 Task: Go to Program & Features. Select Whole Food Market. Add to cart Organic Stevia Extract-2. Place order for Leila Perez, _x000D_
942 Constant Ave #1_x000D_
Peekskill, New York(NY), 10566, Cell Number (914) 734-9536
Action: Mouse moved to (224, 128)
Screenshot: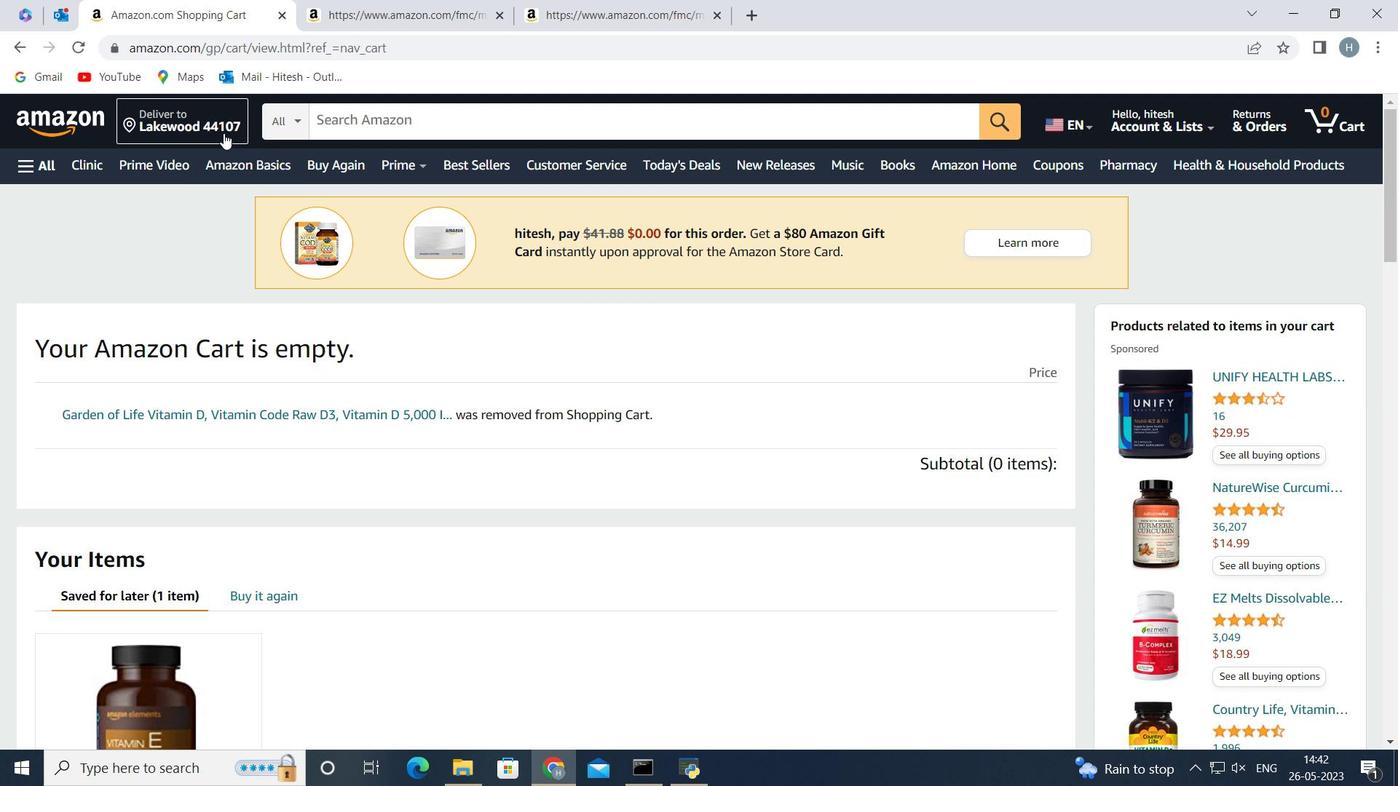 
Action: Mouse pressed left at (224, 128)
Screenshot: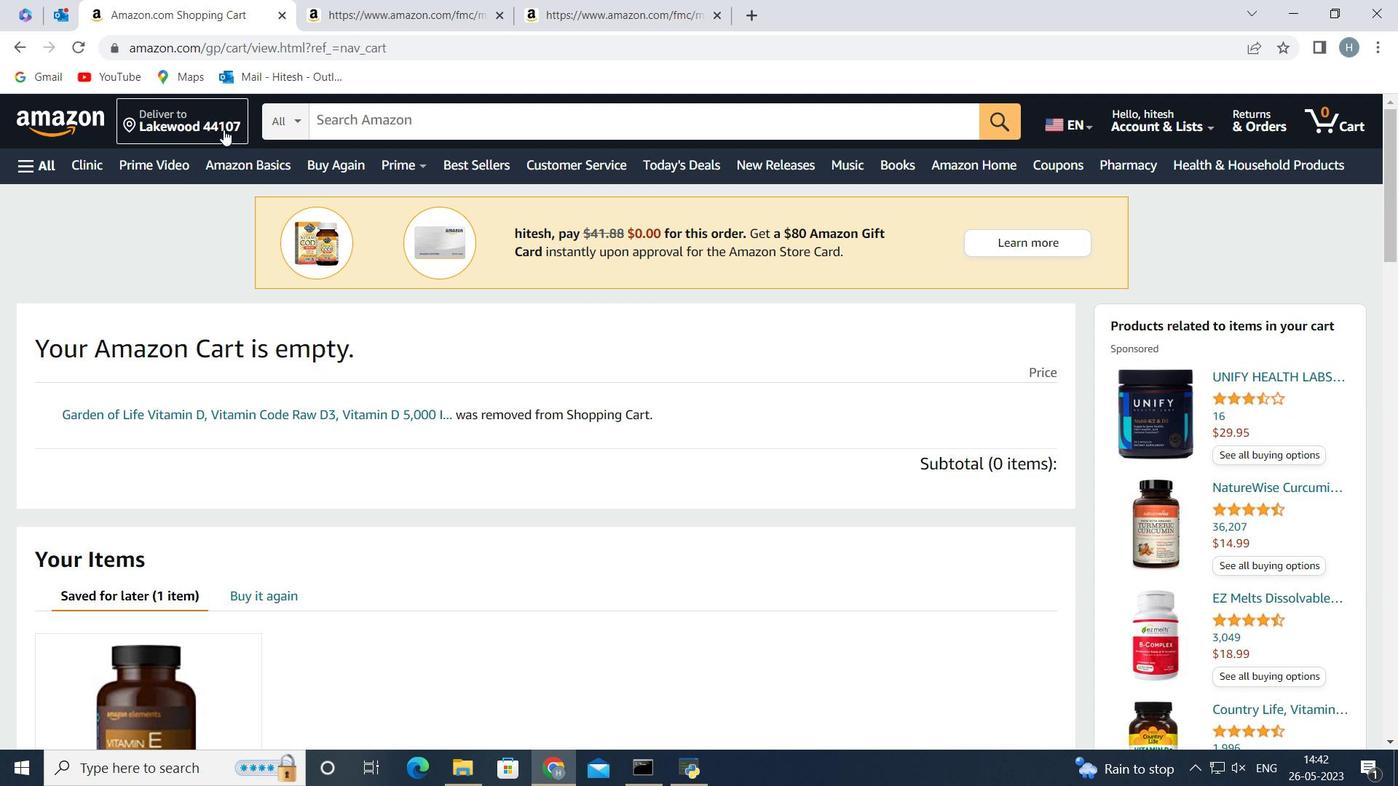 
Action: Mouse moved to (681, 512)
Screenshot: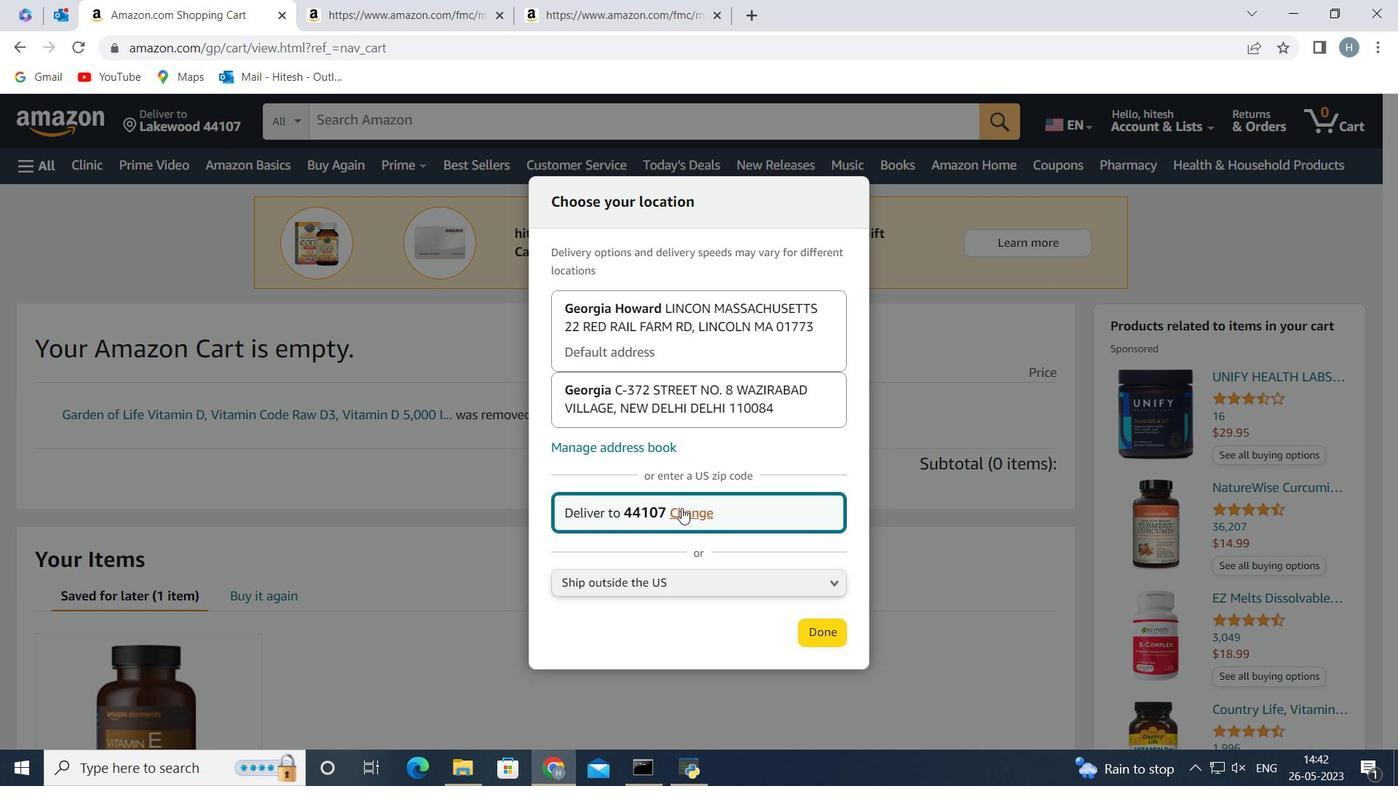 
Action: Mouse pressed left at (681, 512)
Screenshot: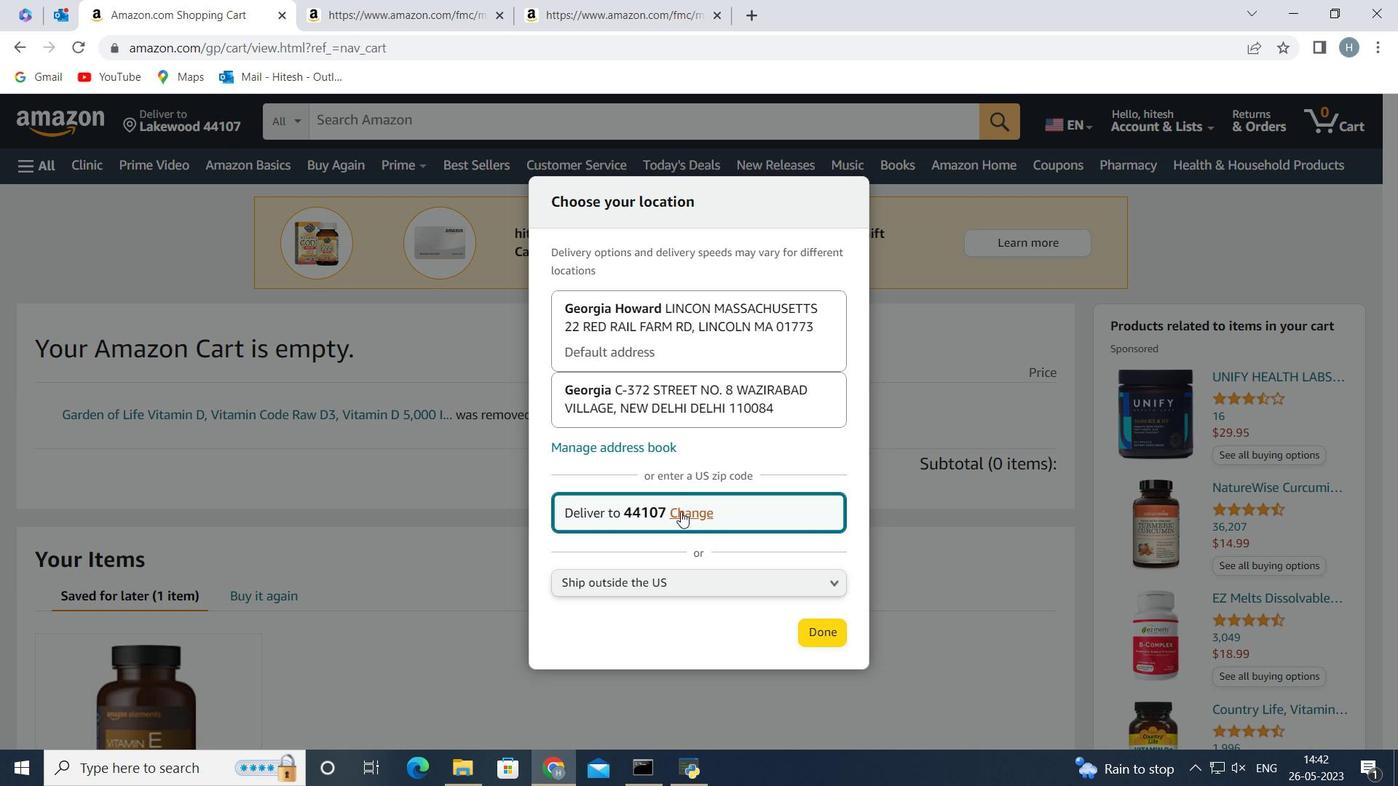 
Action: Mouse moved to (656, 515)
Screenshot: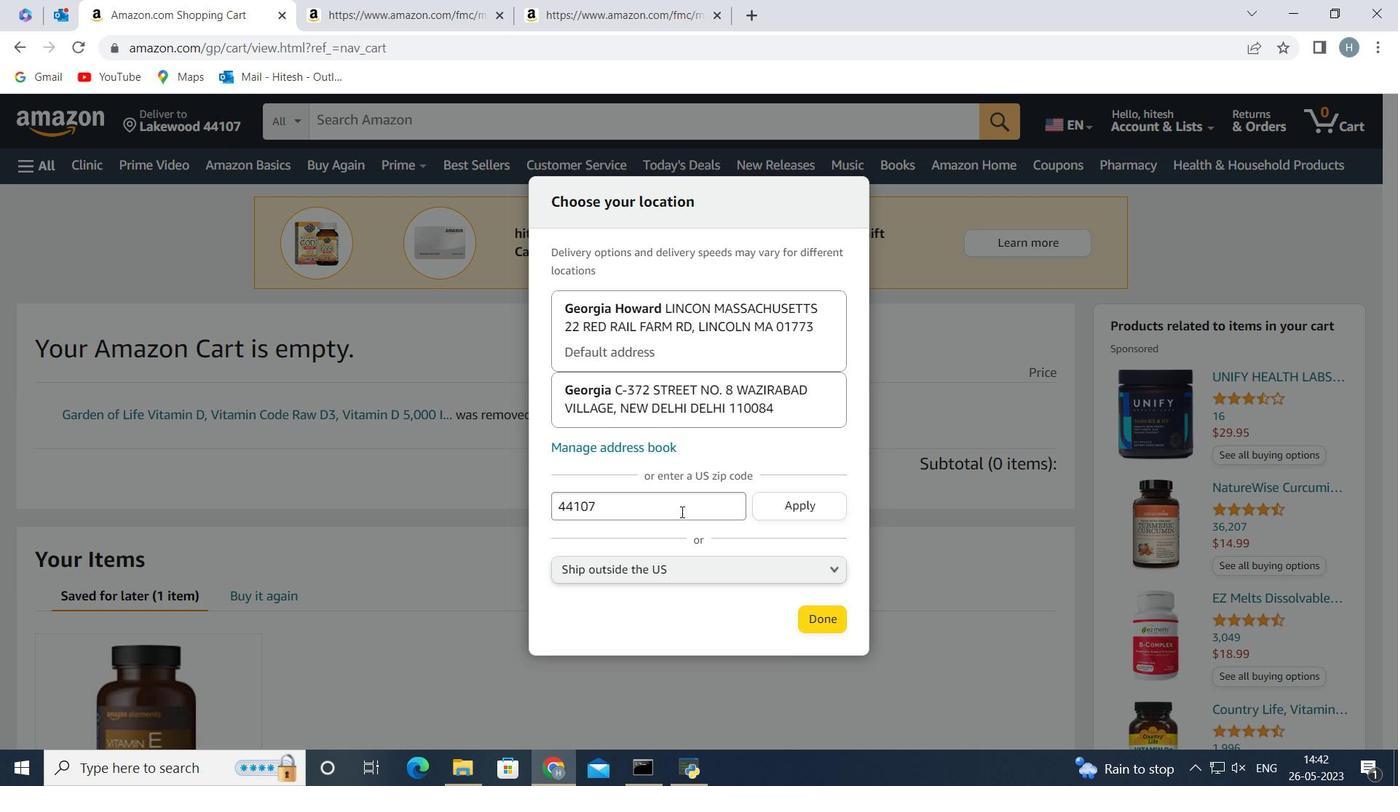 
Action: Mouse pressed left at (656, 515)
Screenshot: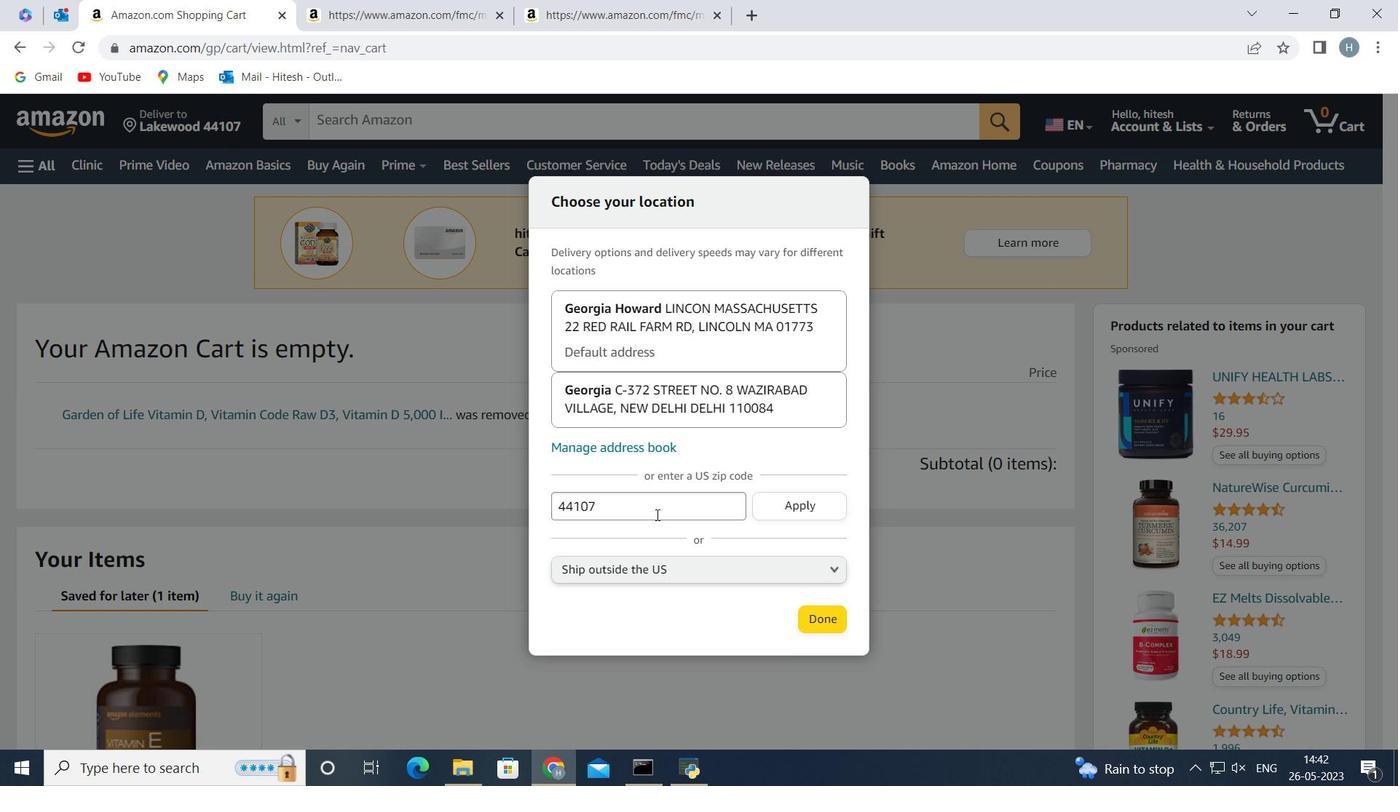 
Action: Key pressed <Key.backspace><Key.backspace><Key.backspace><Key.backspace><Key.backspace><Key.backspace><Key.backspace><Key.backspace><Key.backspace>10566
Screenshot: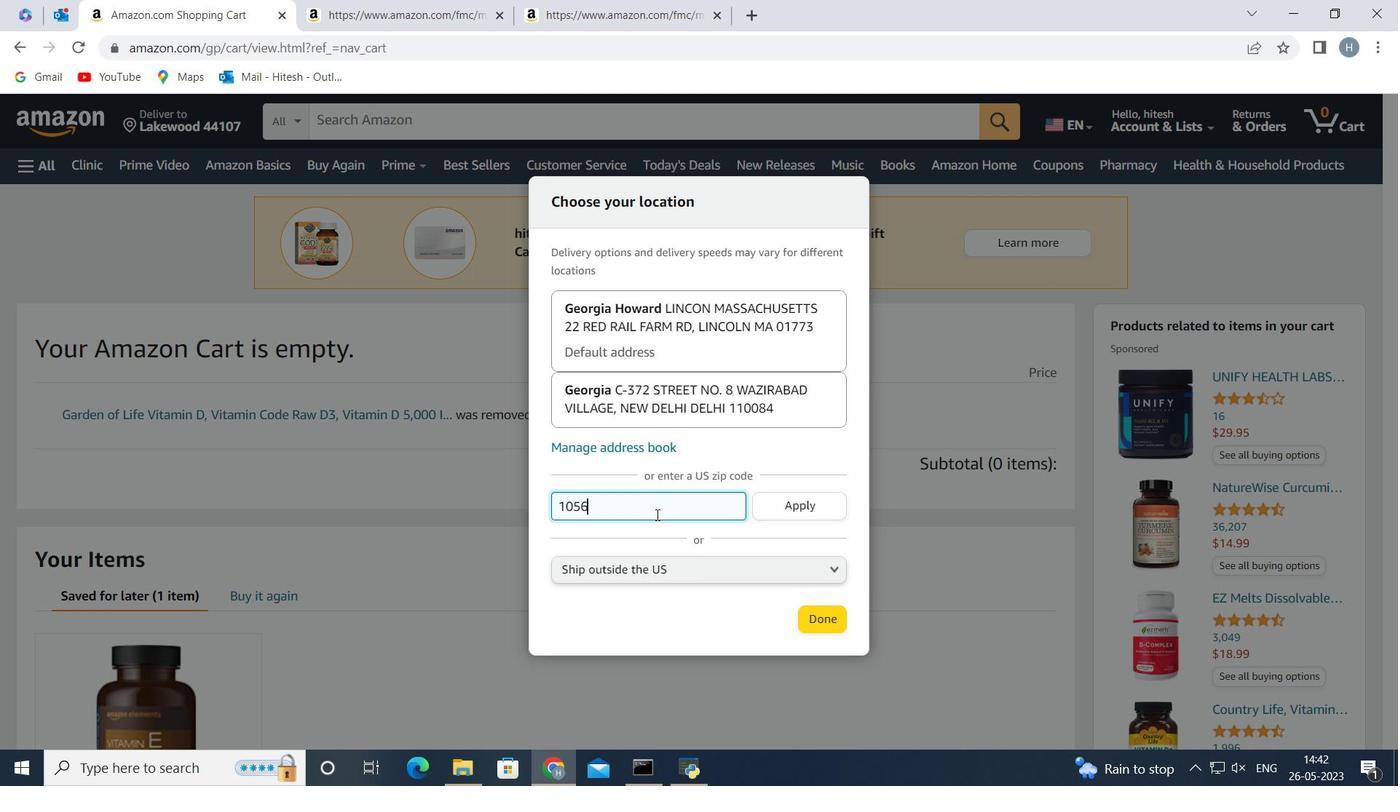 
Action: Mouse moved to (780, 509)
Screenshot: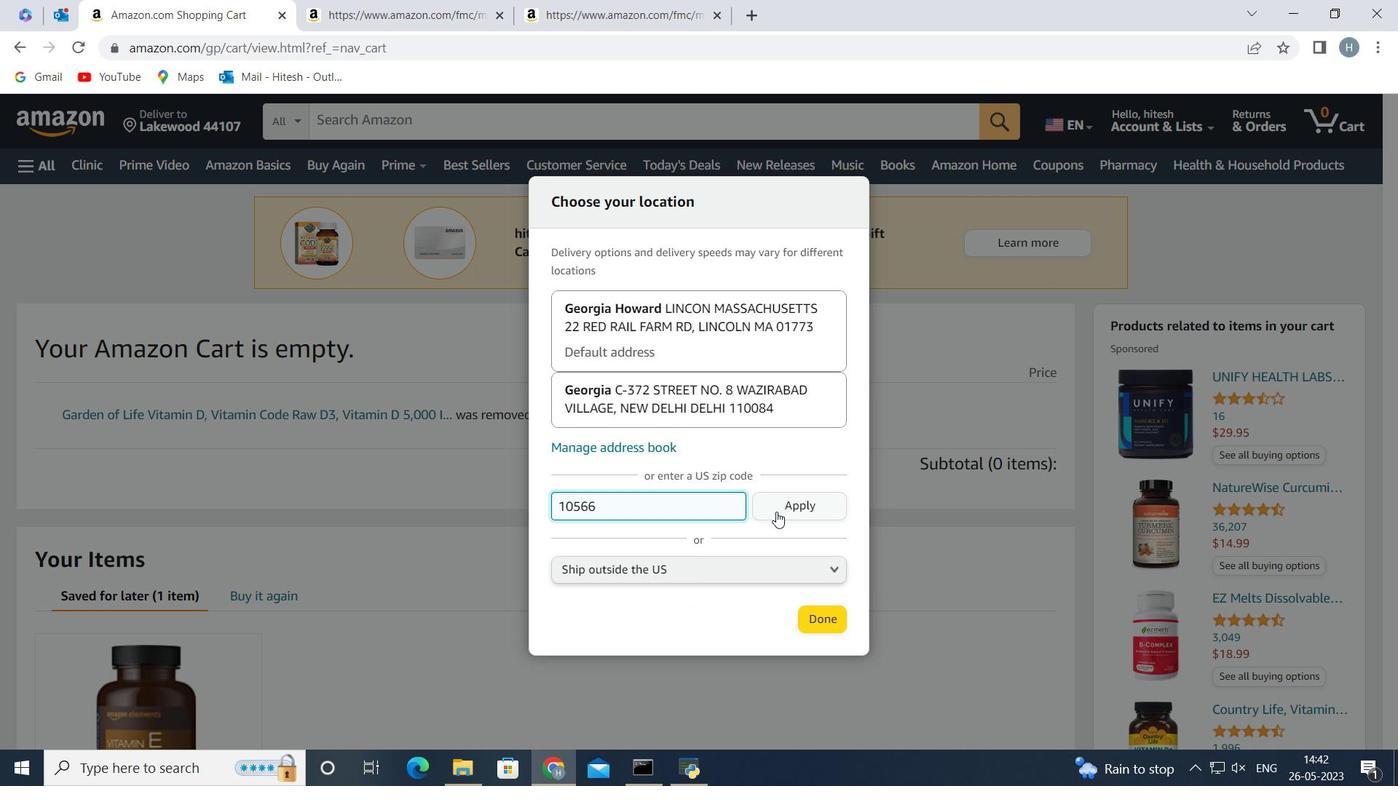 
Action: Mouse pressed left at (780, 509)
Screenshot: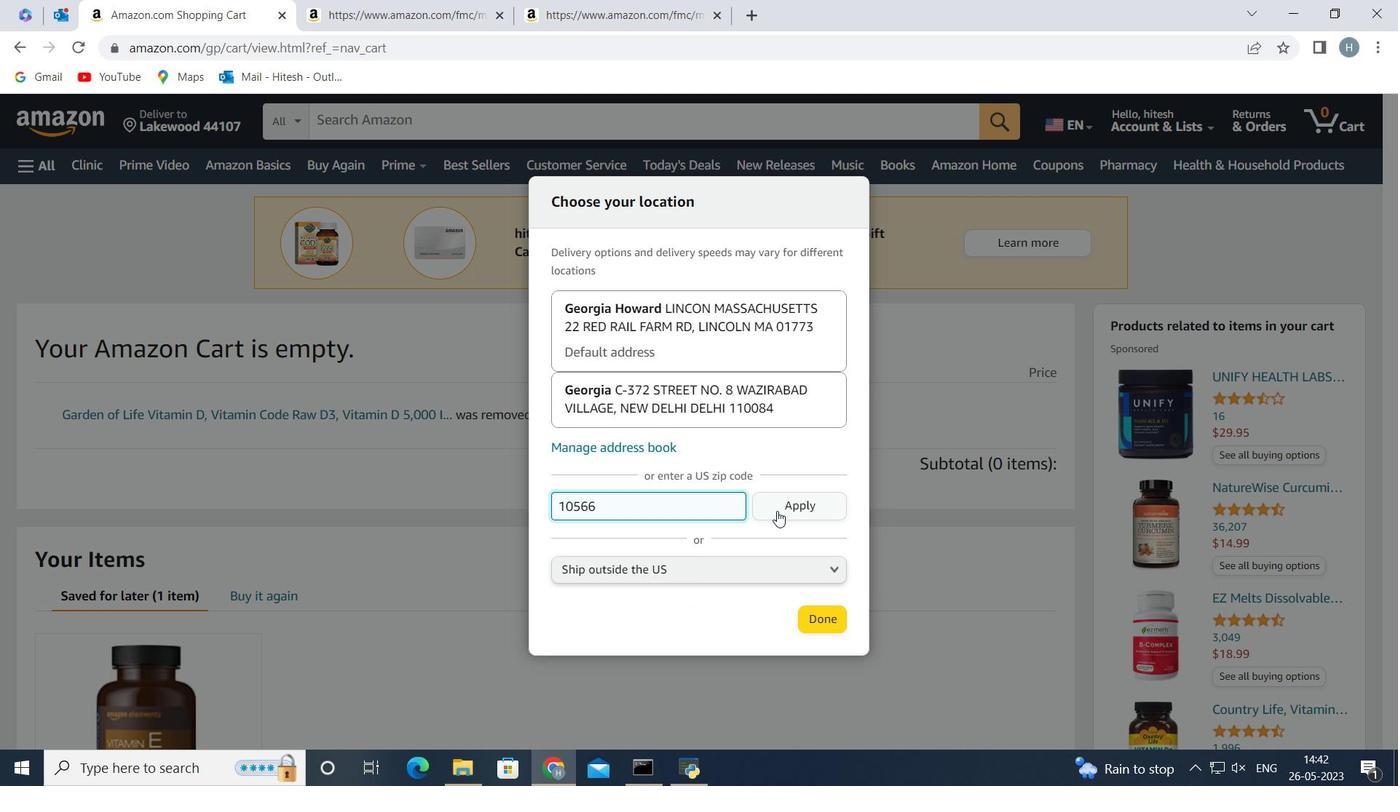 
Action: Mouse moved to (827, 627)
Screenshot: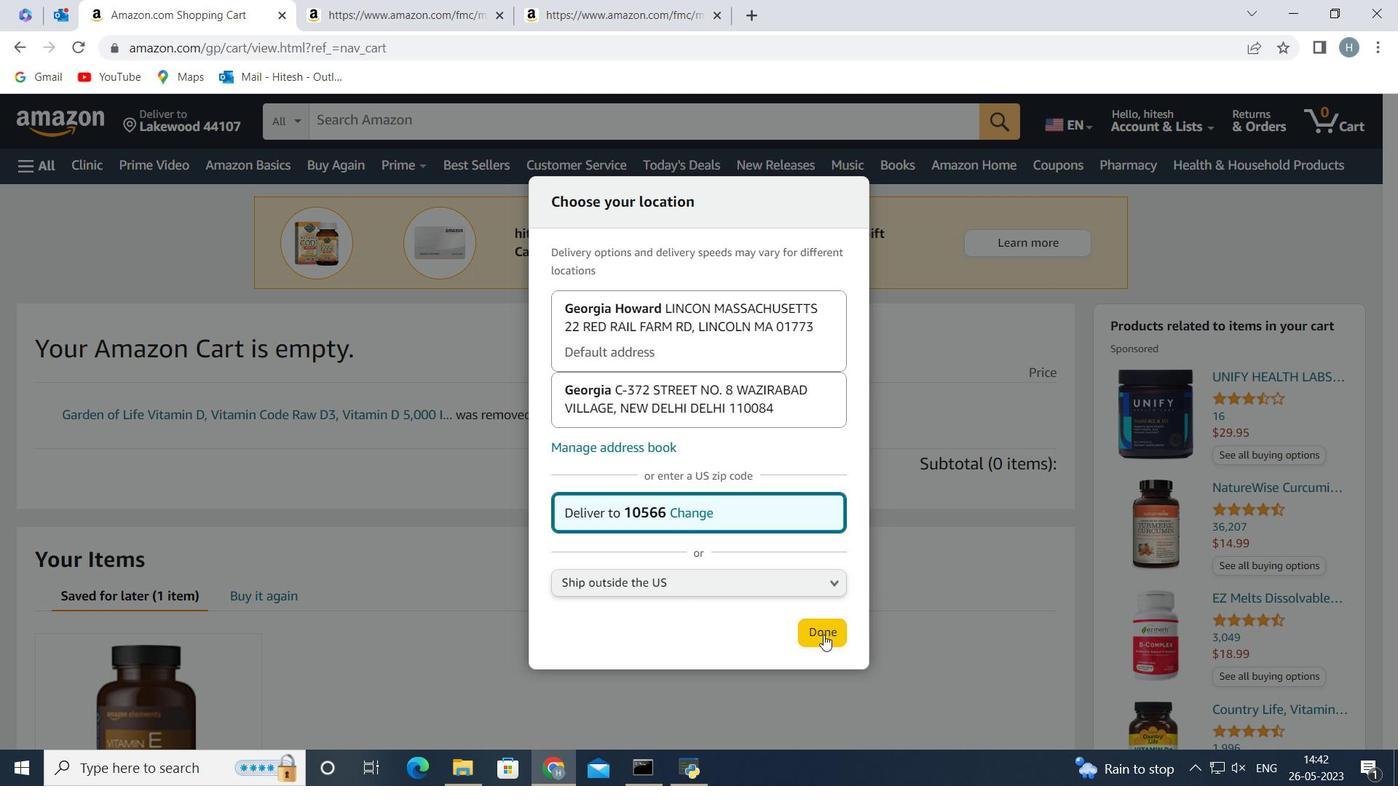 
Action: Mouse pressed left at (827, 627)
Screenshot: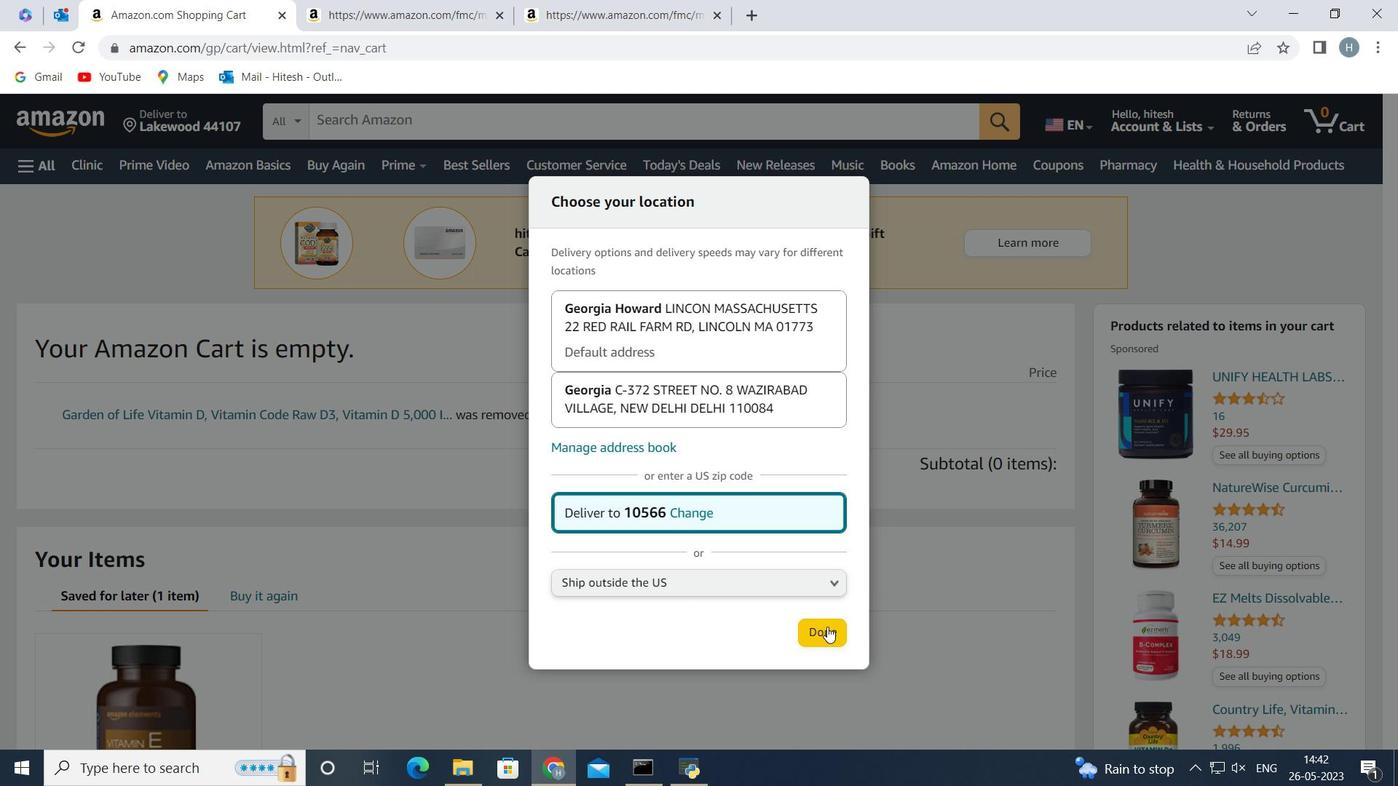 
Action: Mouse moved to (48, 171)
Screenshot: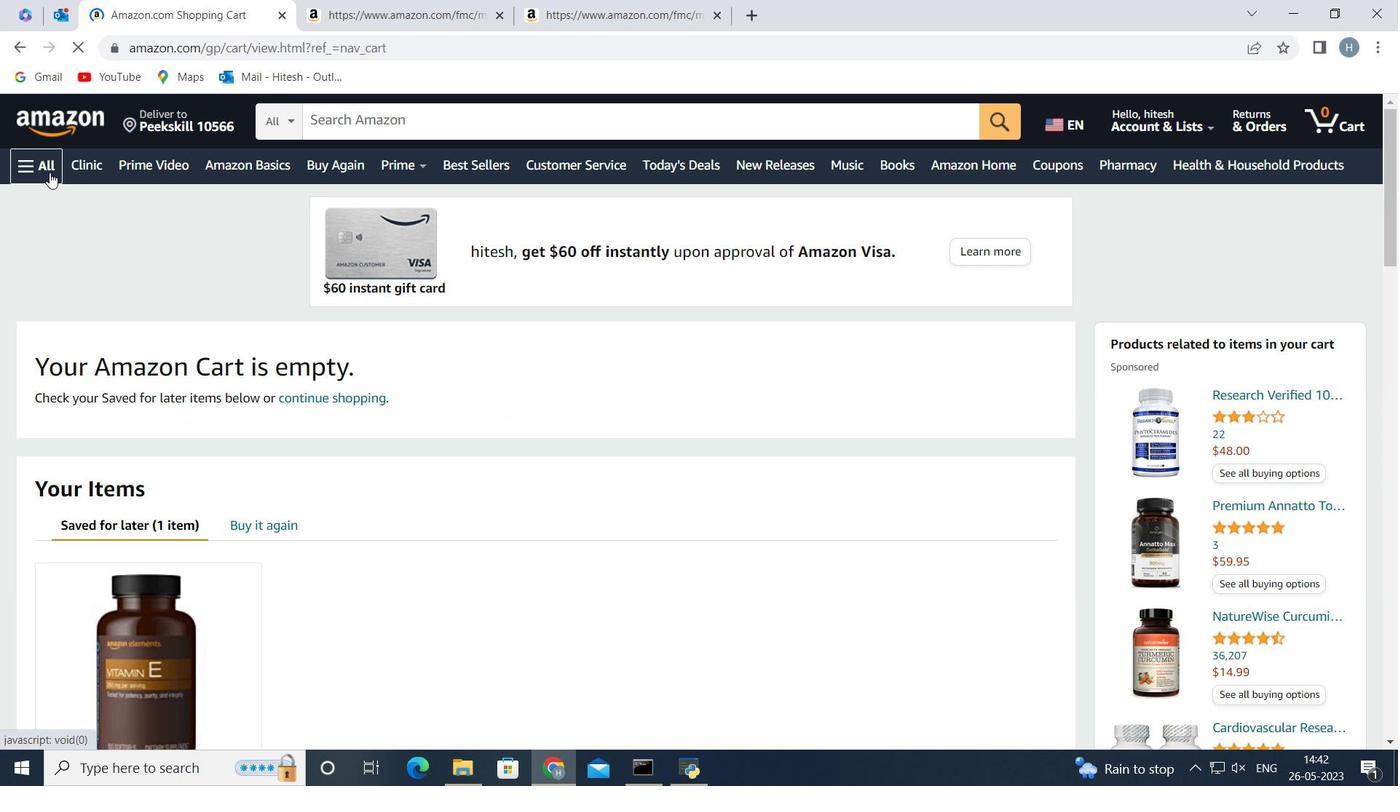 
Action: Mouse pressed left at (48, 171)
Screenshot: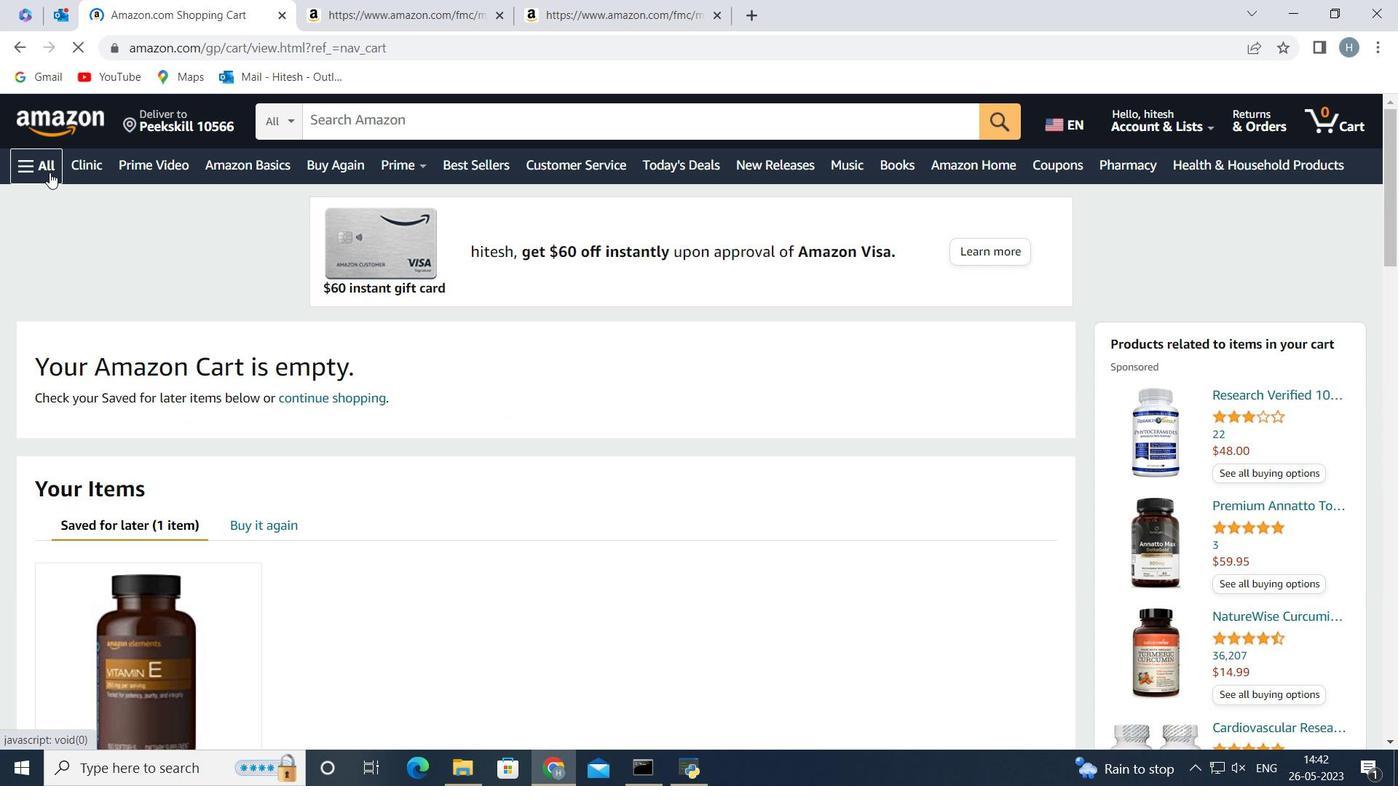 
Action: Mouse moved to (159, 378)
Screenshot: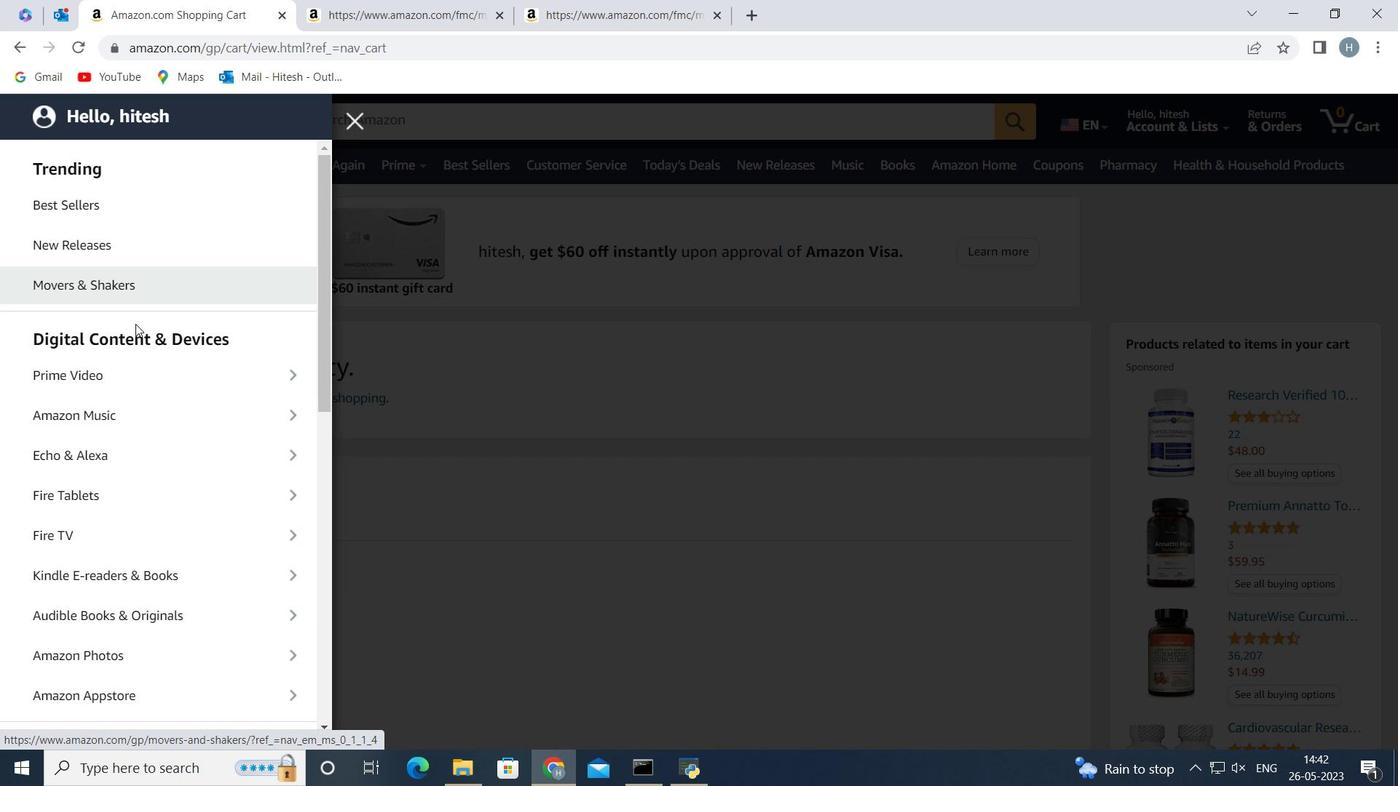 
Action: Mouse scrolled (159, 377) with delta (0, 0)
Screenshot: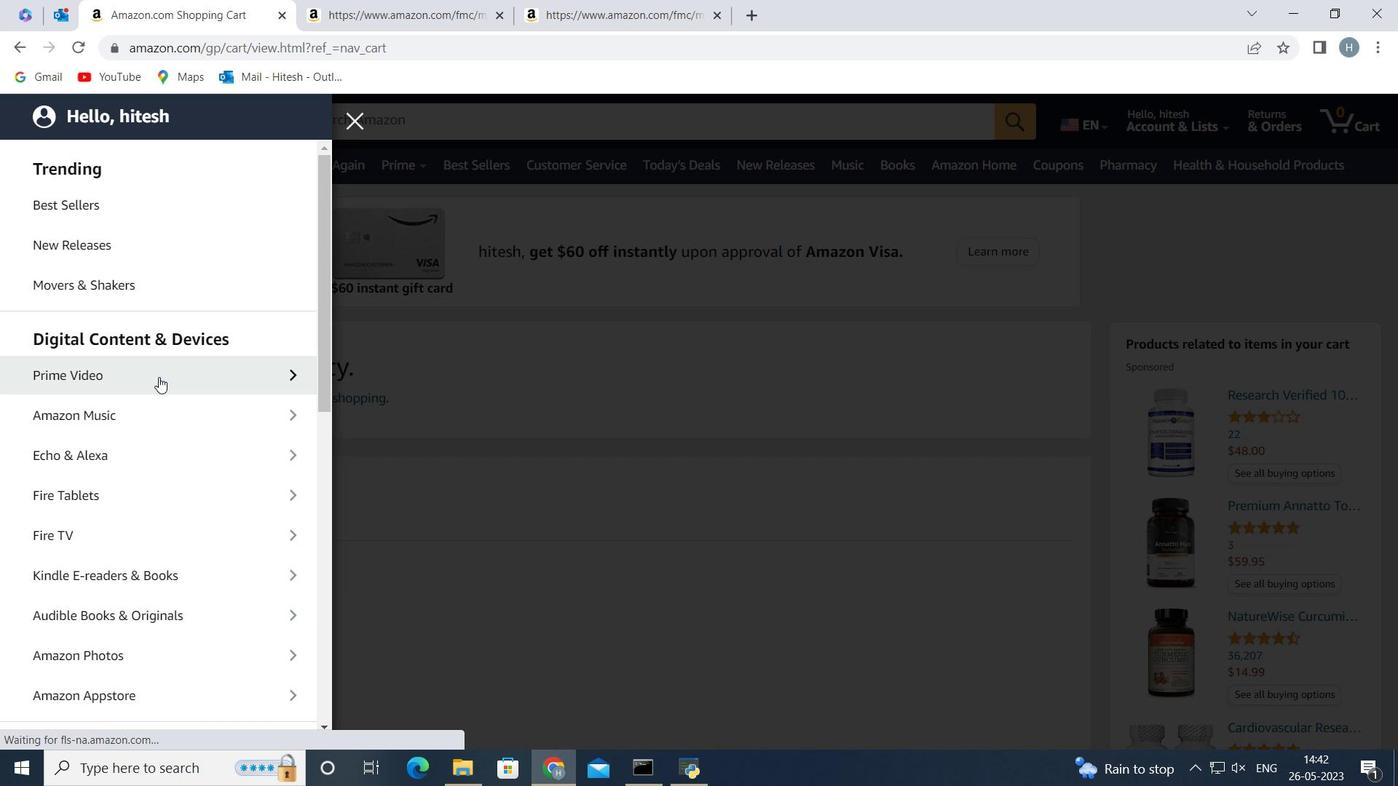 
Action: Mouse scrolled (159, 377) with delta (0, 0)
Screenshot: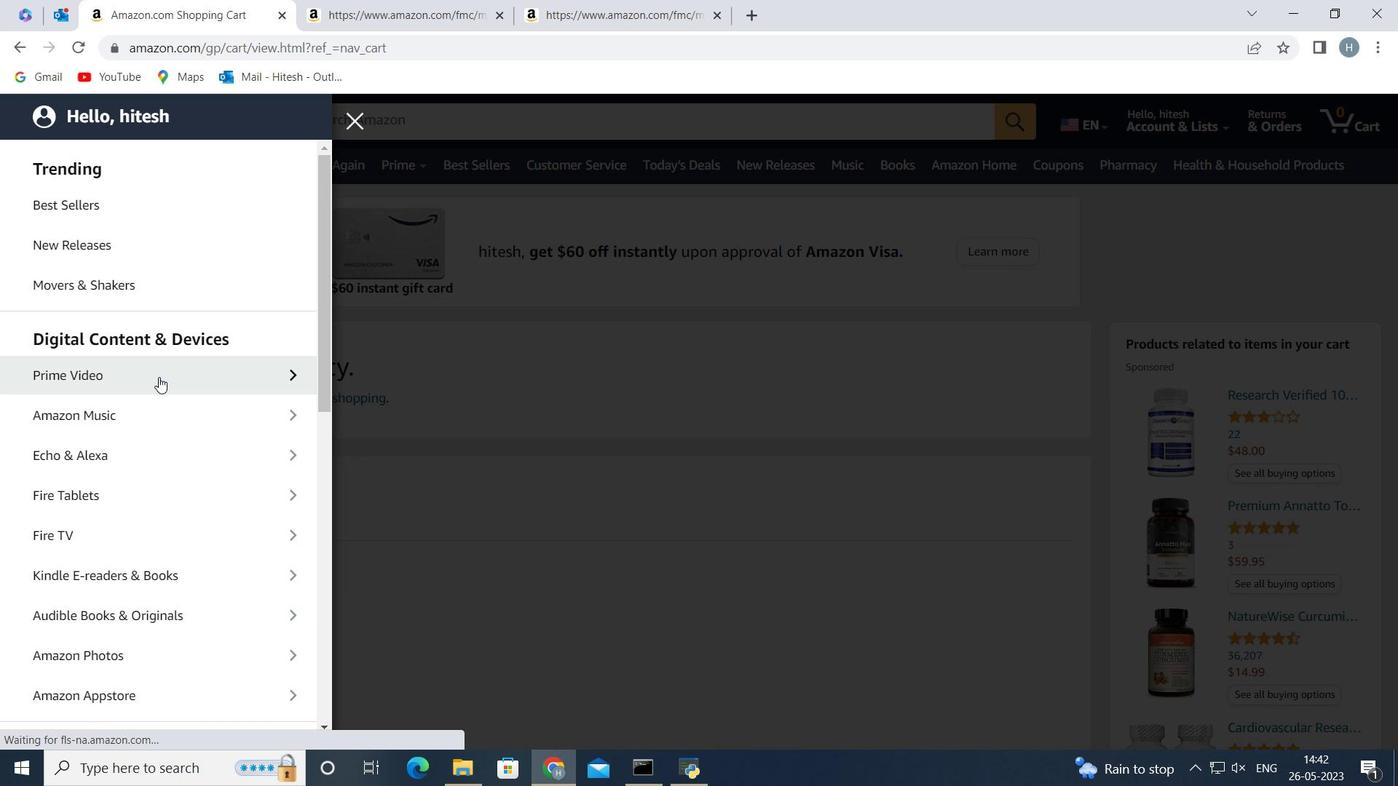 
Action: Mouse scrolled (159, 377) with delta (0, 0)
Screenshot: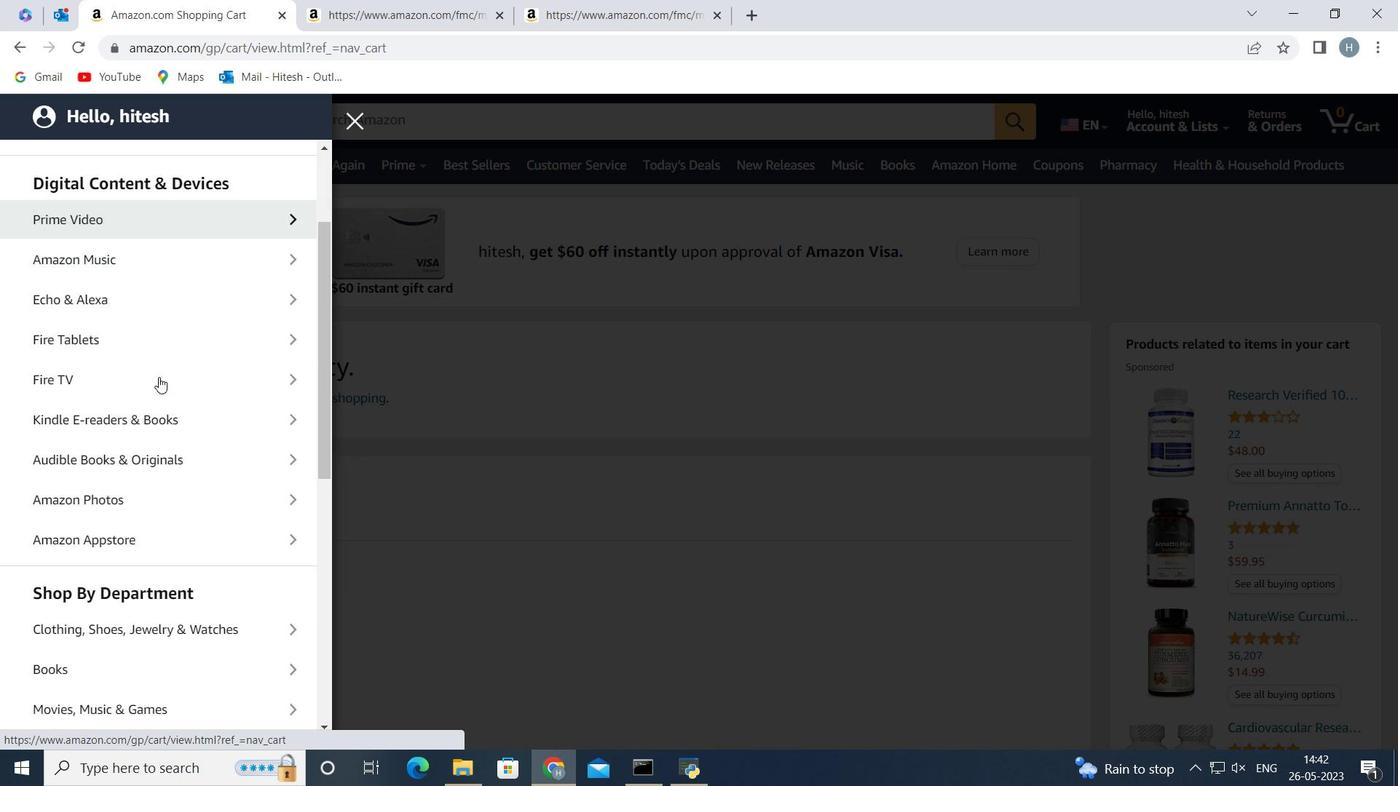 
Action: Mouse scrolled (159, 377) with delta (0, 0)
Screenshot: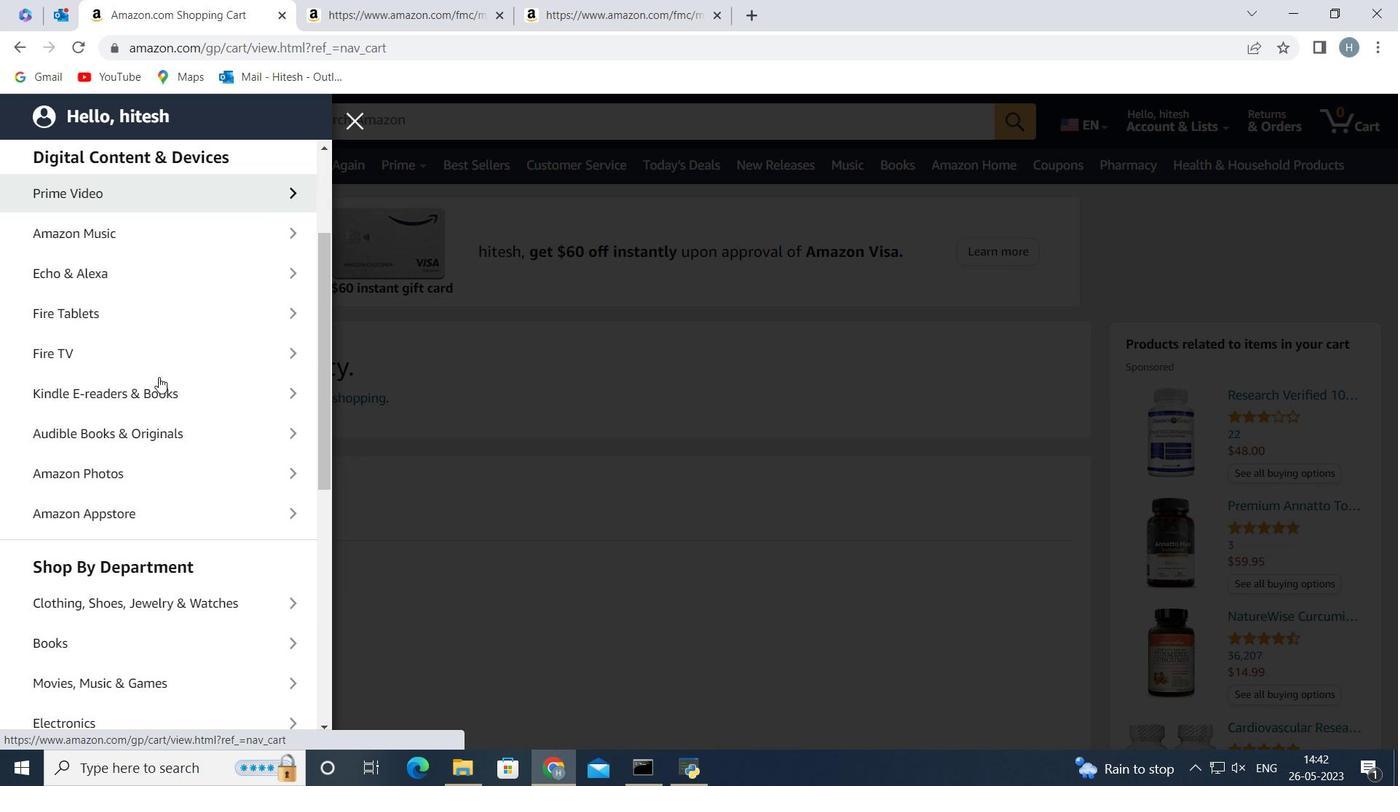 
Action: Mouse scrolled (159, 377) with delta (0, 0)
Screenshot: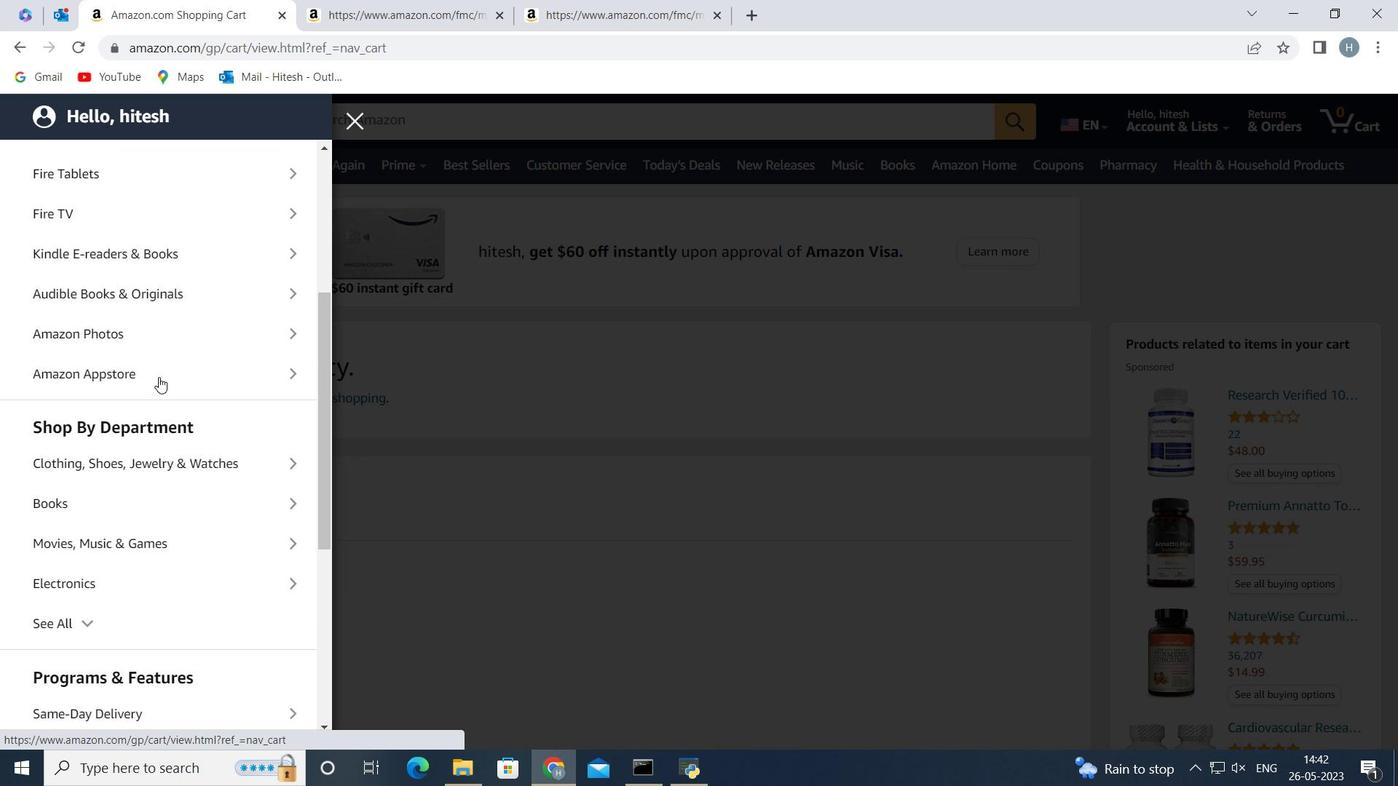 
Action: Mouse scrolled (159, 377) with delta (0, 0)
Screenshot: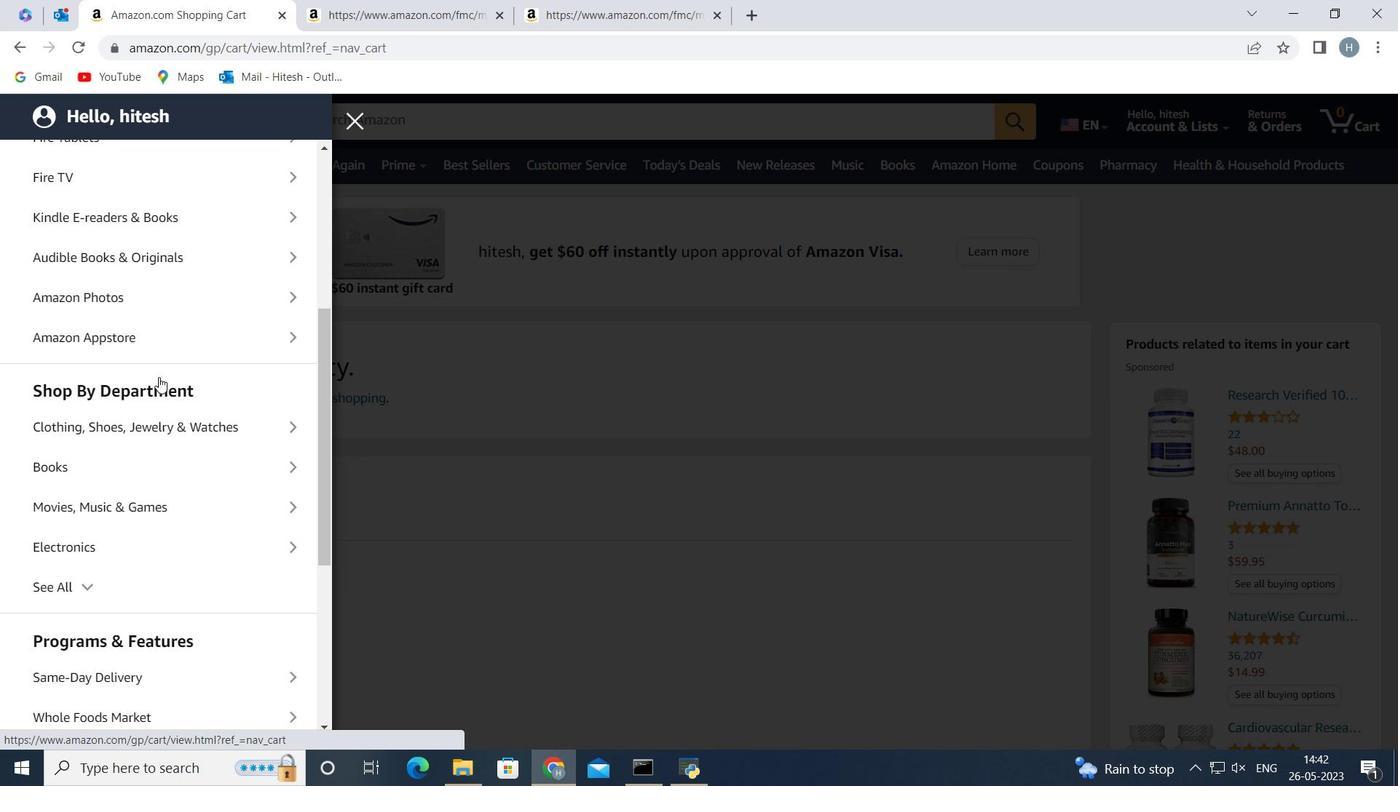 
Action: Mouse scrolled (159, 377) with delta (0, 0)
Screenshot: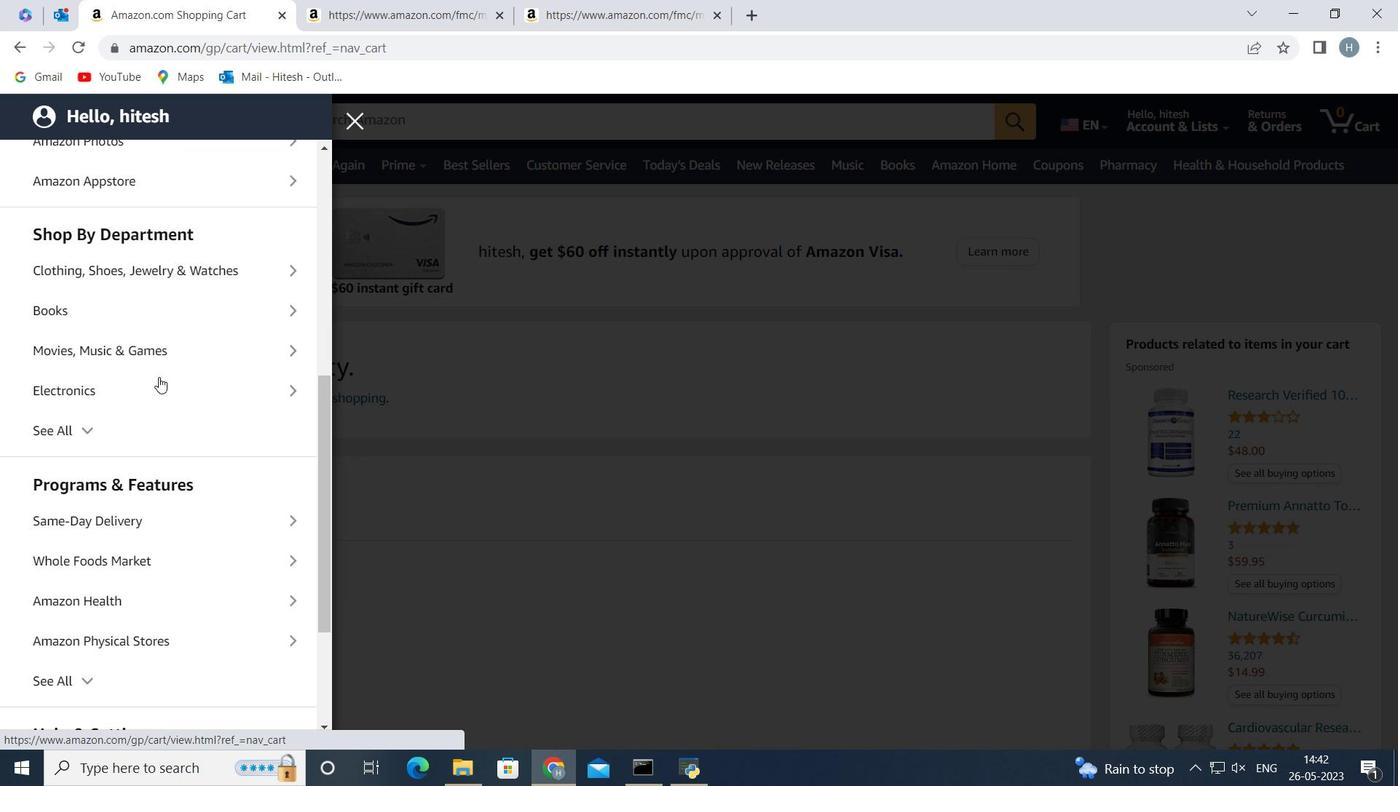 
Action: Mouse moved to (157, 429)
Screenshot: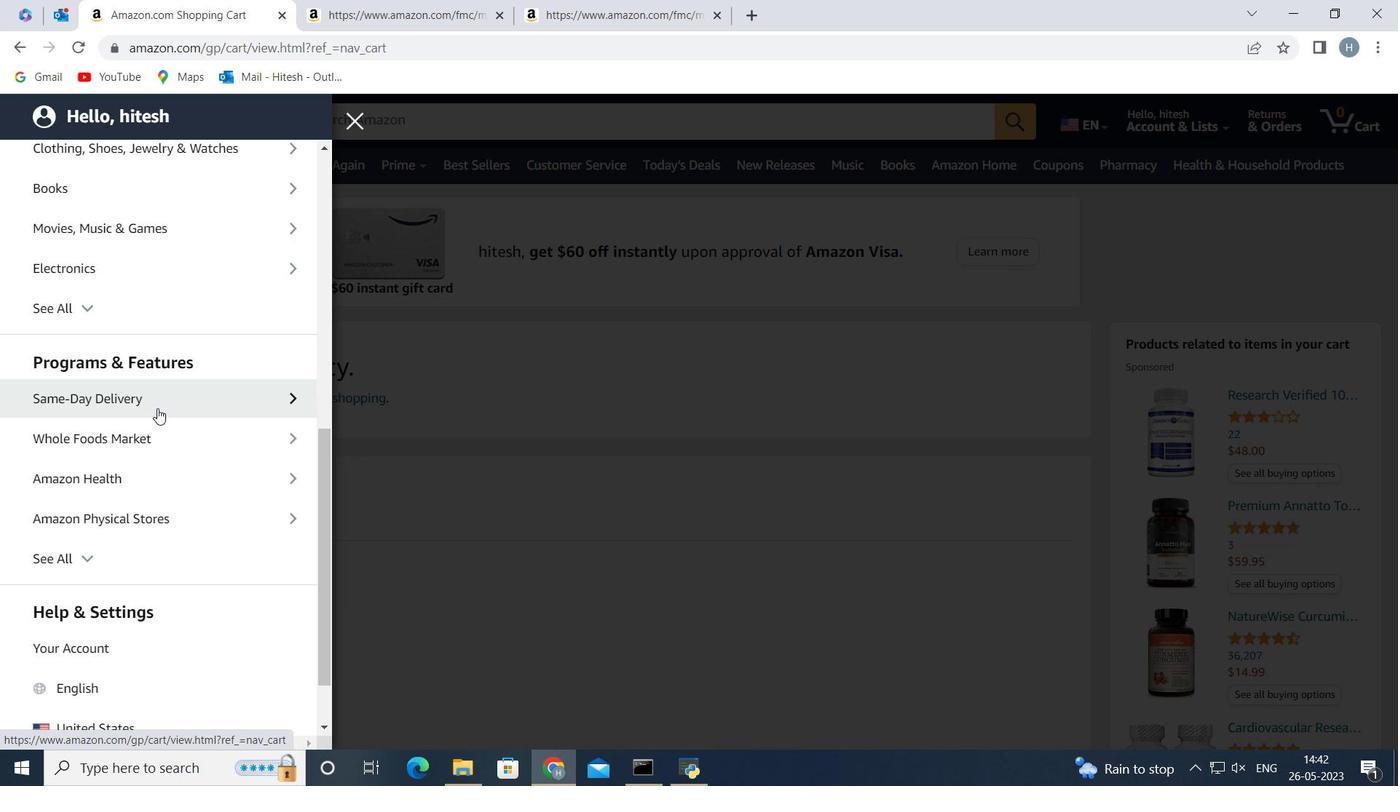 
Action: Mouse pressed left at (157, 429)
Screenshot: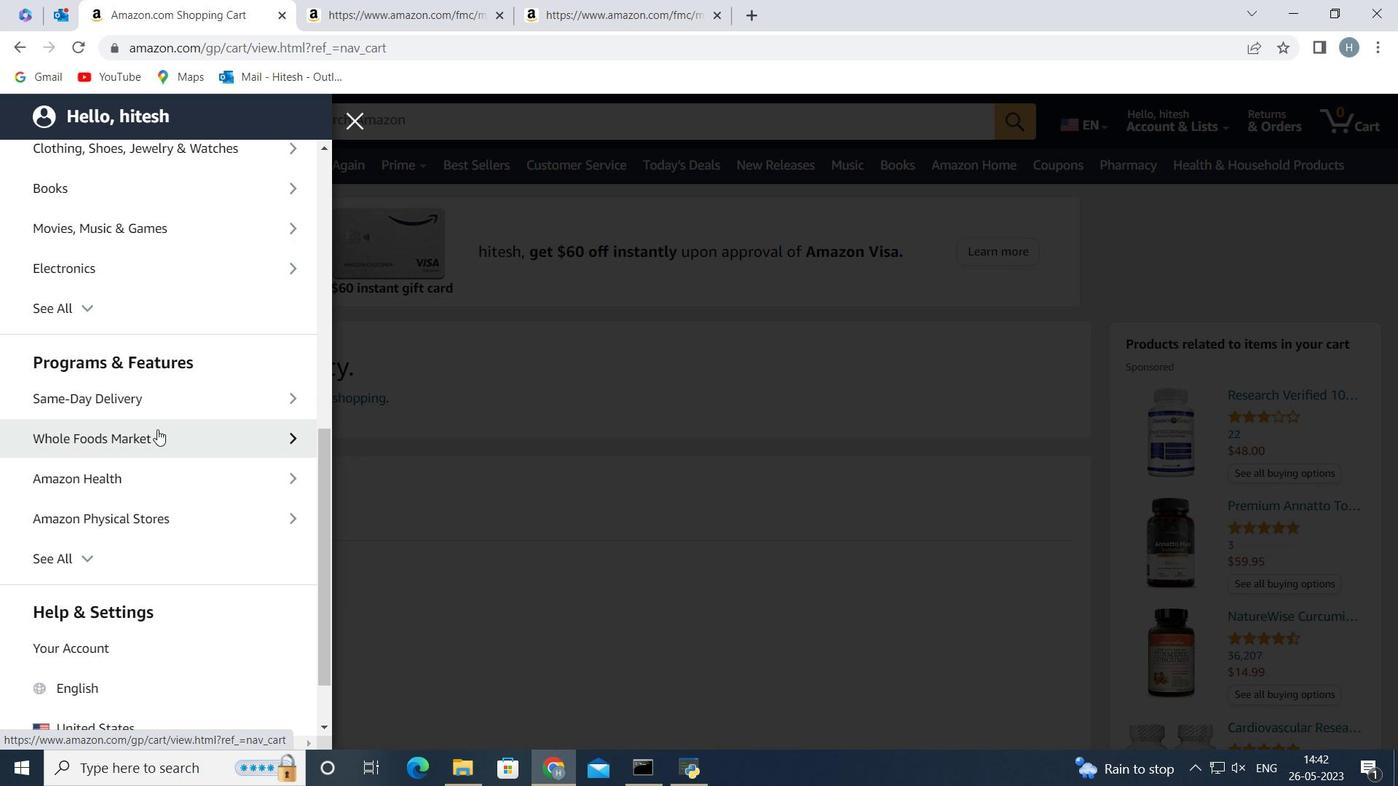
Action: Mouse moved to (150, 248)
Screenshot: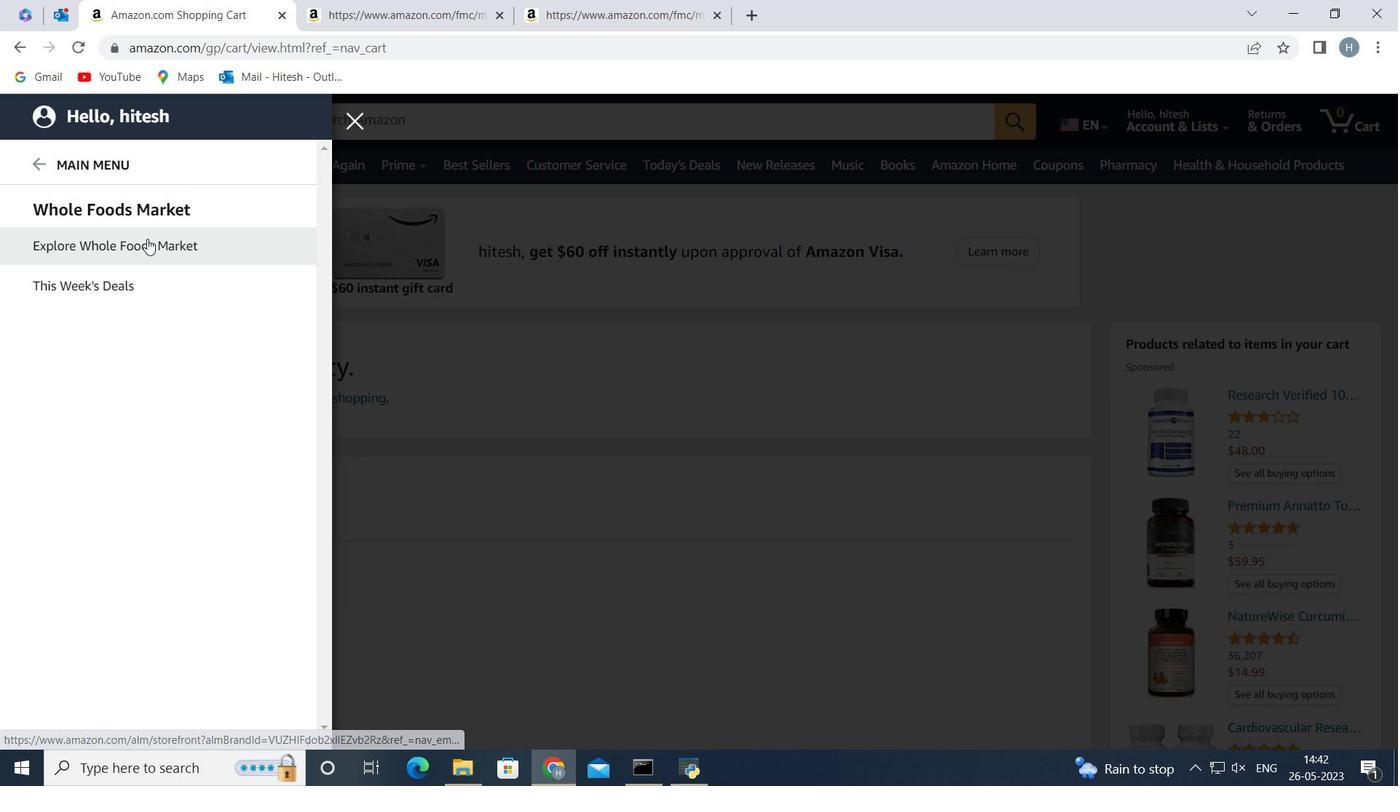
Action: Mouse pressed left at (150, 248)
Screenshot: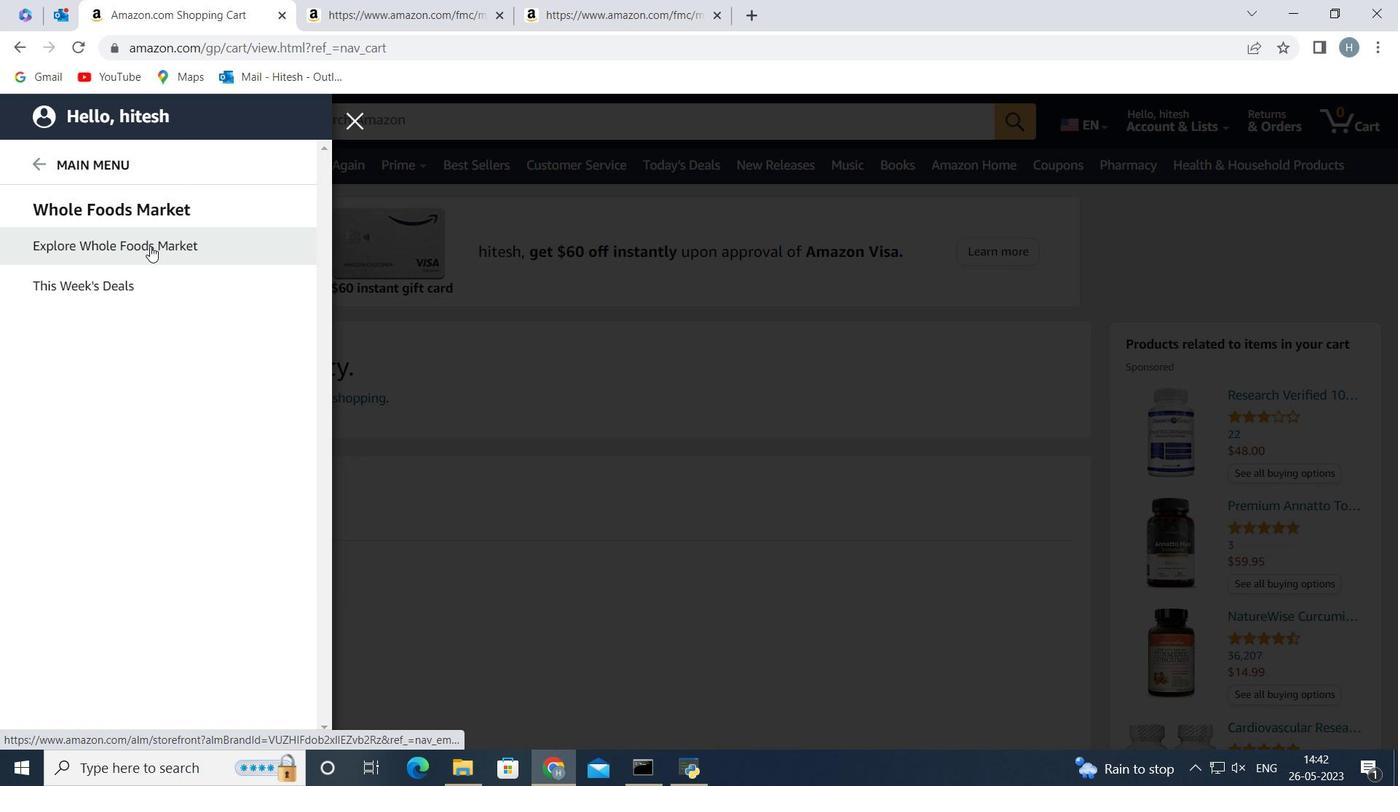 
Action: Mouse moved to (466, 116)
Screenshot: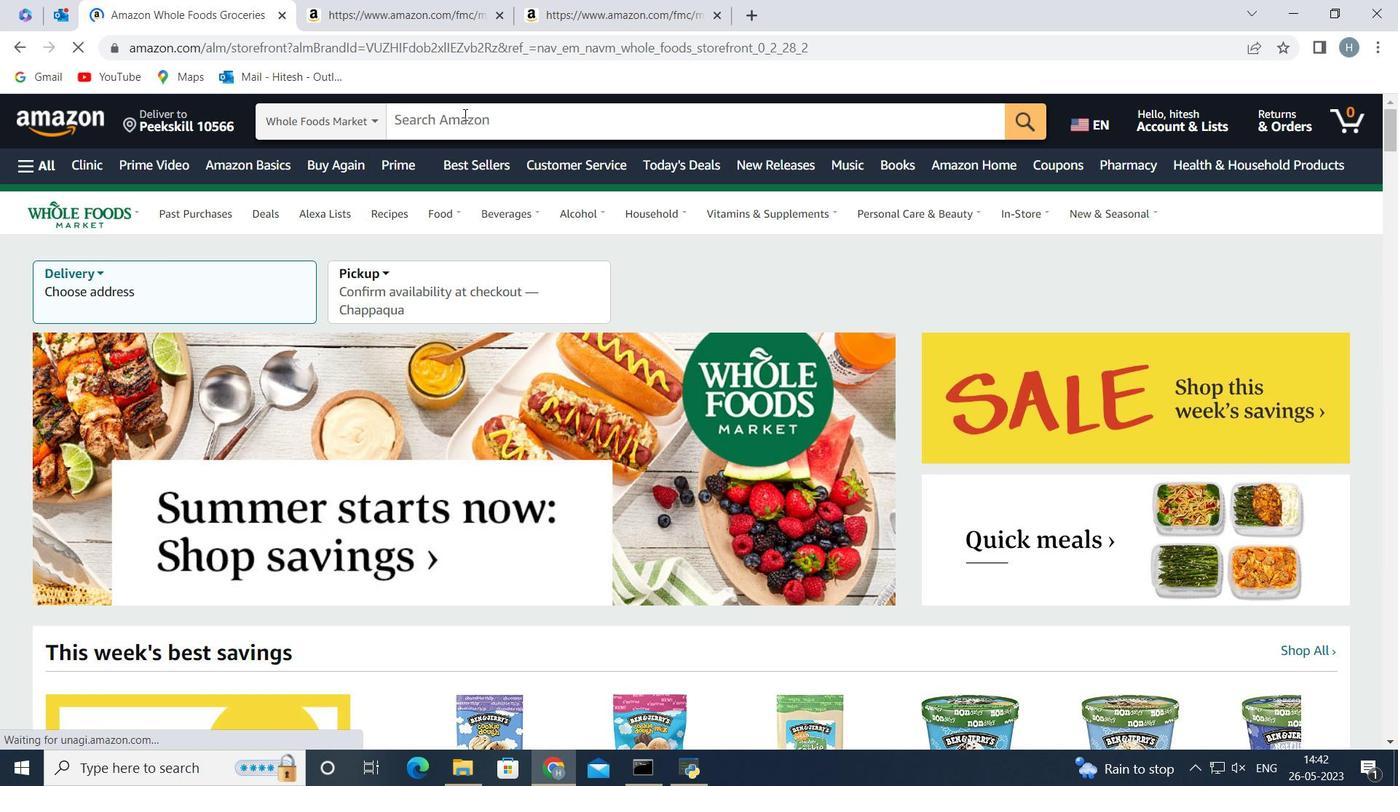 
Action: Mouse pressed left at (466, 116)
Screenshot: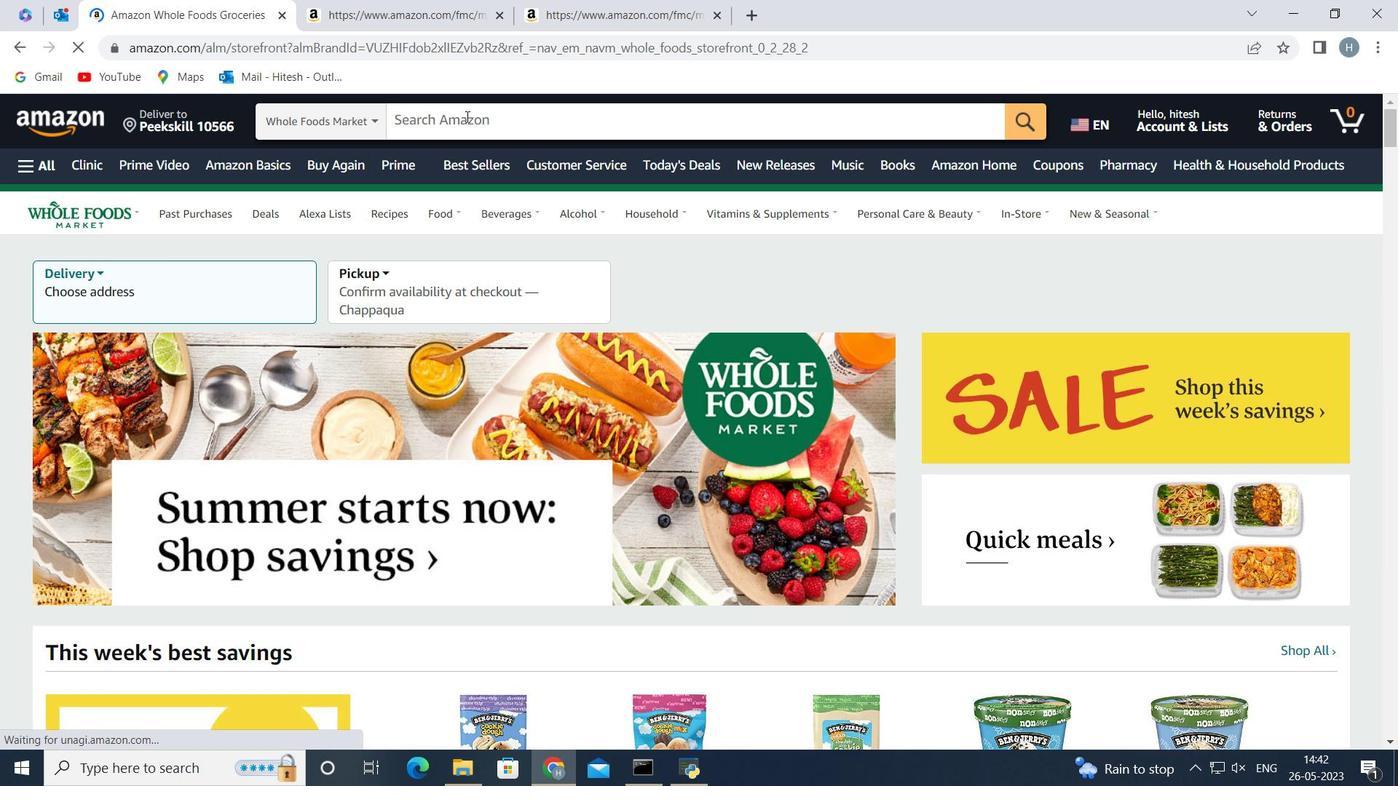 
Action: Key pressed <Key.shift>Organic<Key.space><Key.shift>Stevia<Key.space><Key.shift>Extract<Key.enter>
Screenshot: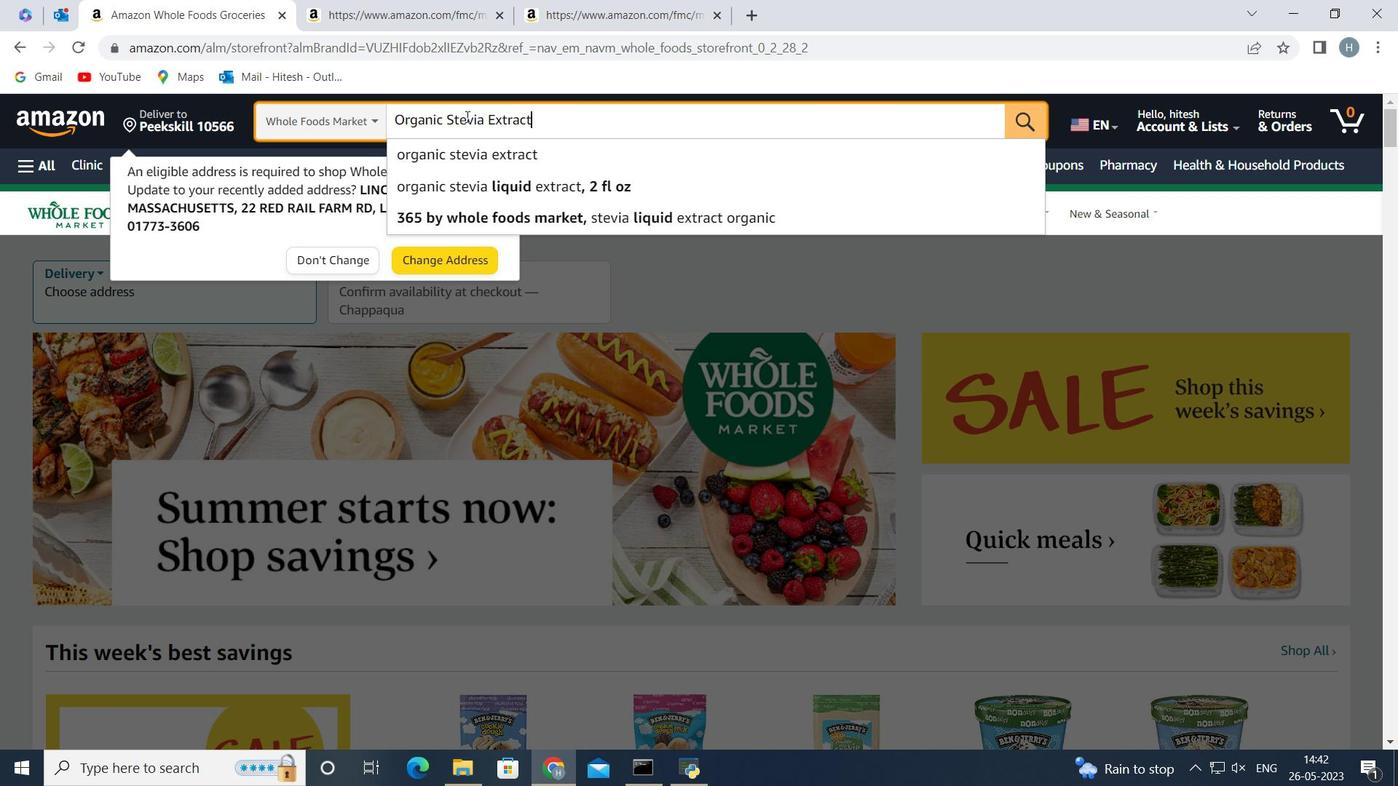 
Action: Mouse moved to (331, 262)
Screenshot: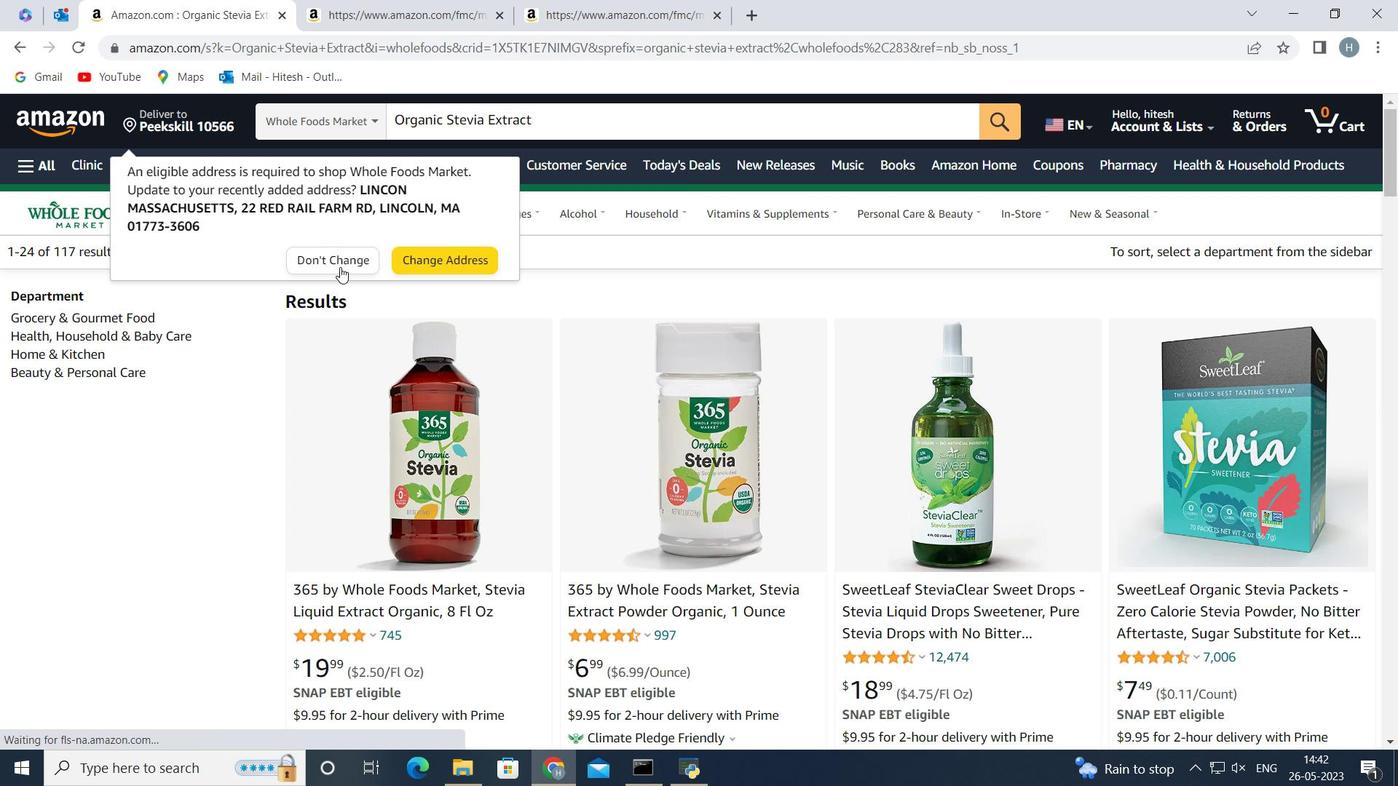 
Action: Mouse pressed left at (331, 262)
Screenshot: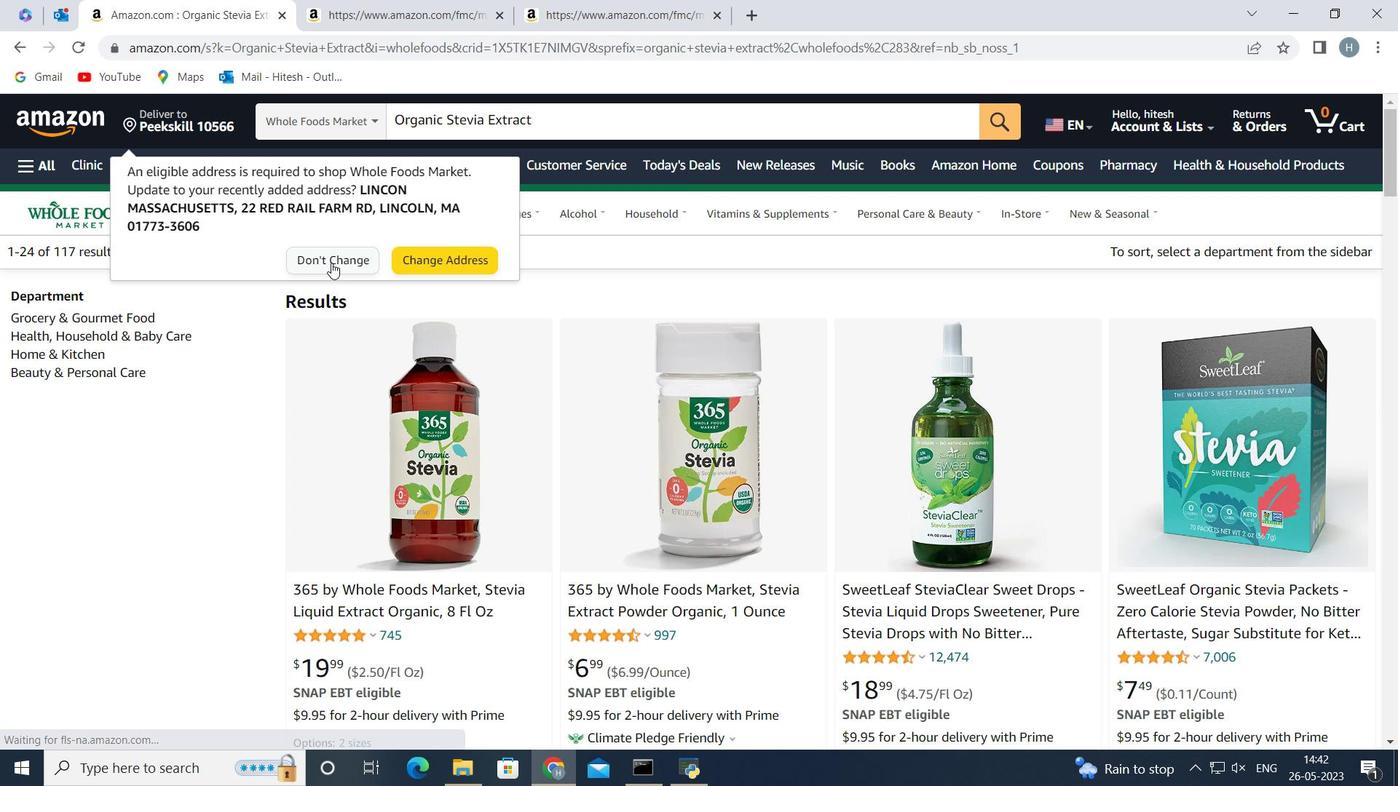
Action: Mouse moved to (496, 321)
Screenshot: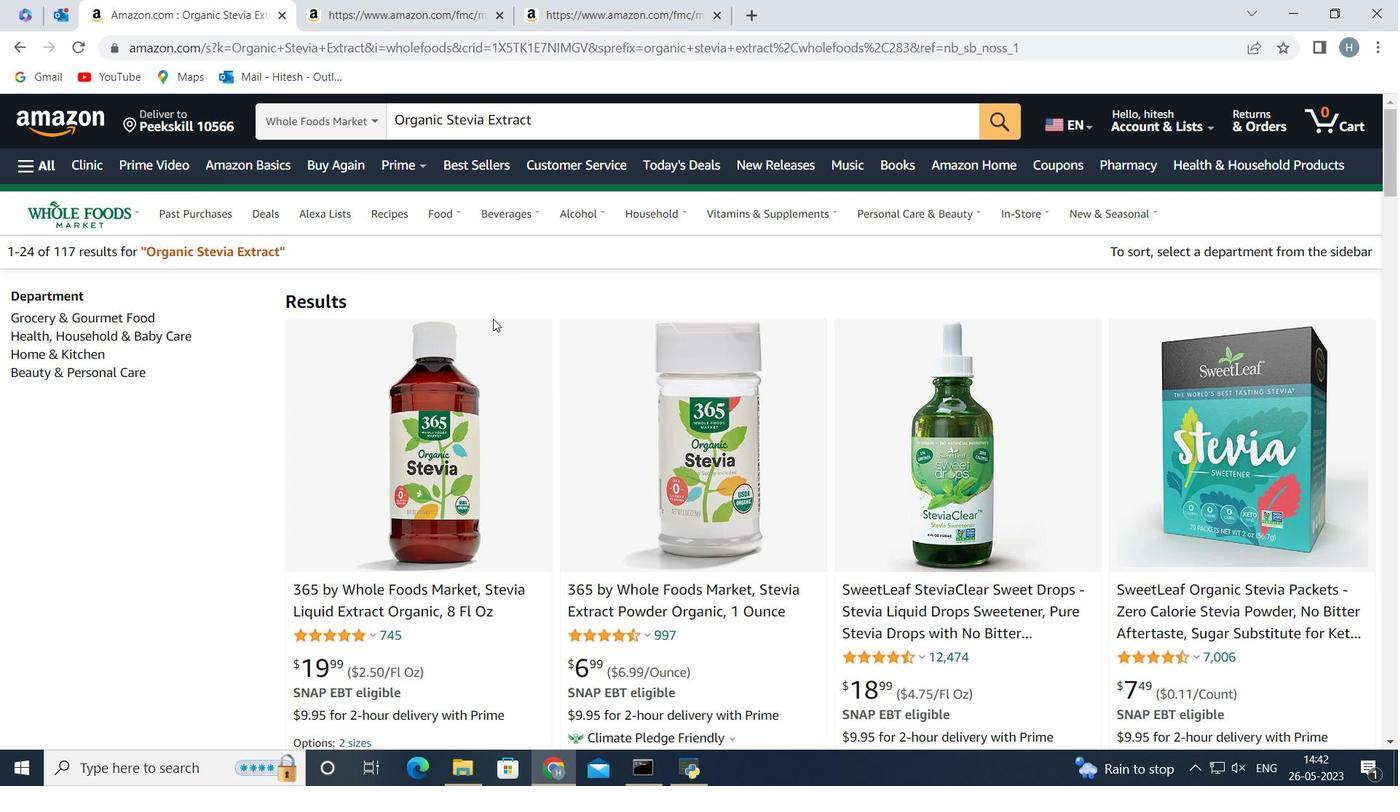 
Action: Mouse scrolled (496, 320) with delta (0, 0)
Screenshot: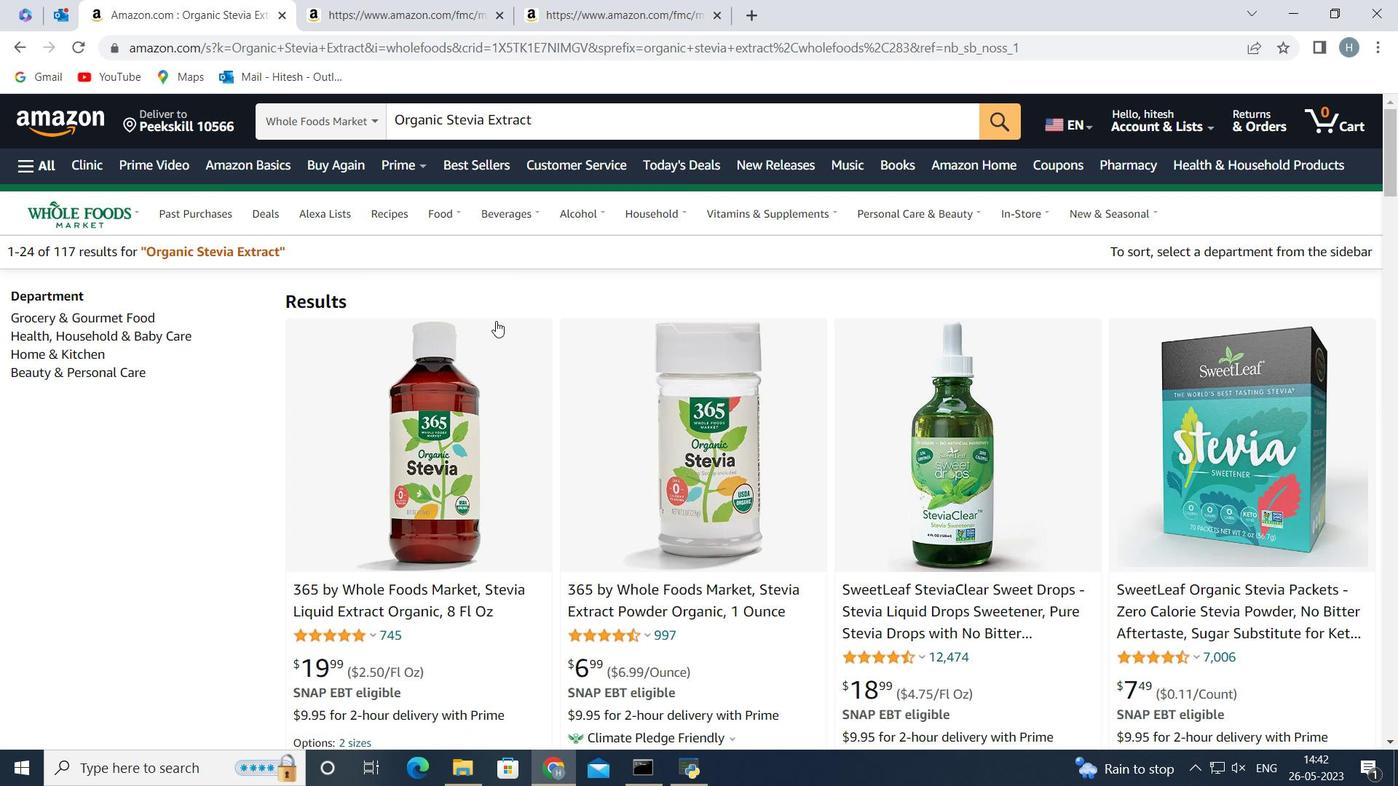 
Action: Mouse scrolled (496, 320) with delta (0, 0)
Screenshot: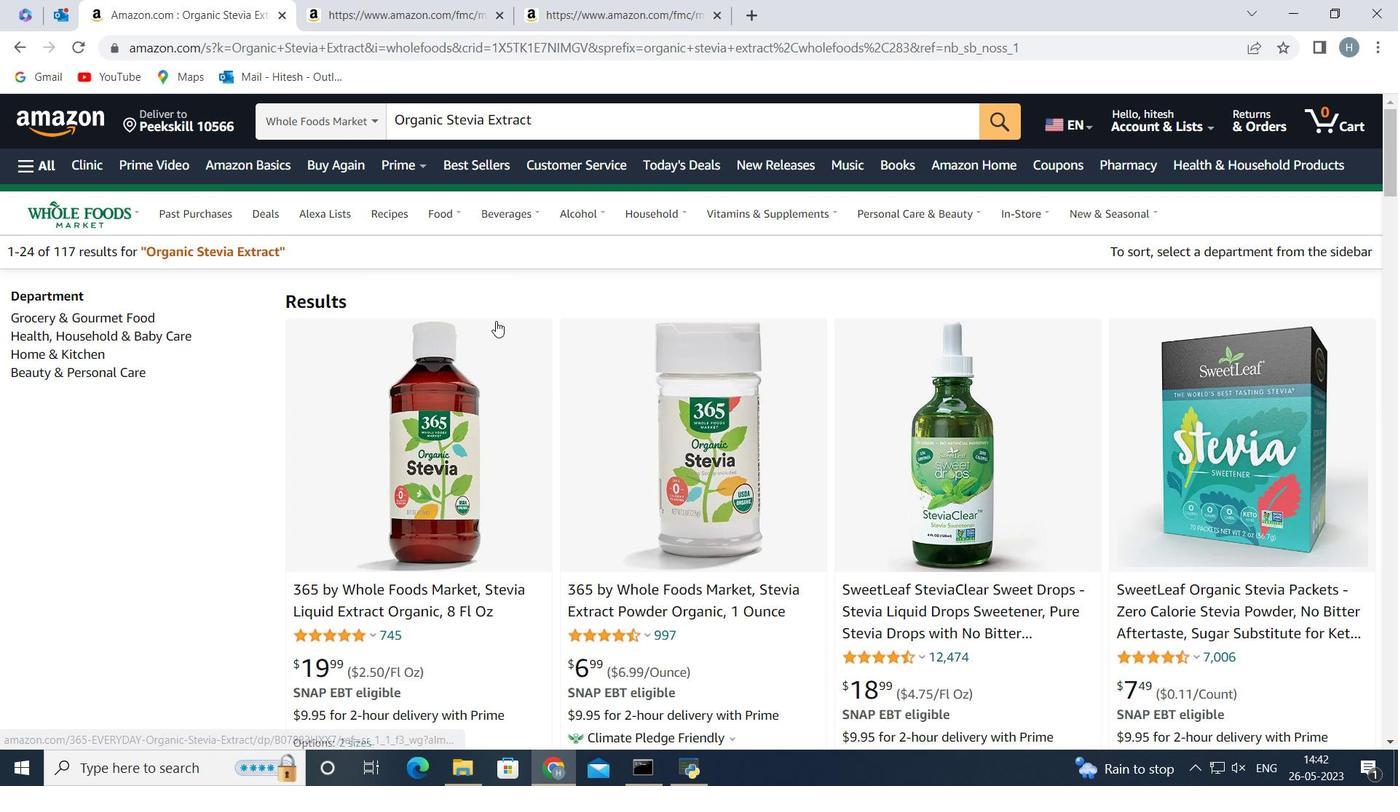 
Action: Mouse moved to (475, 290)
Screenshot: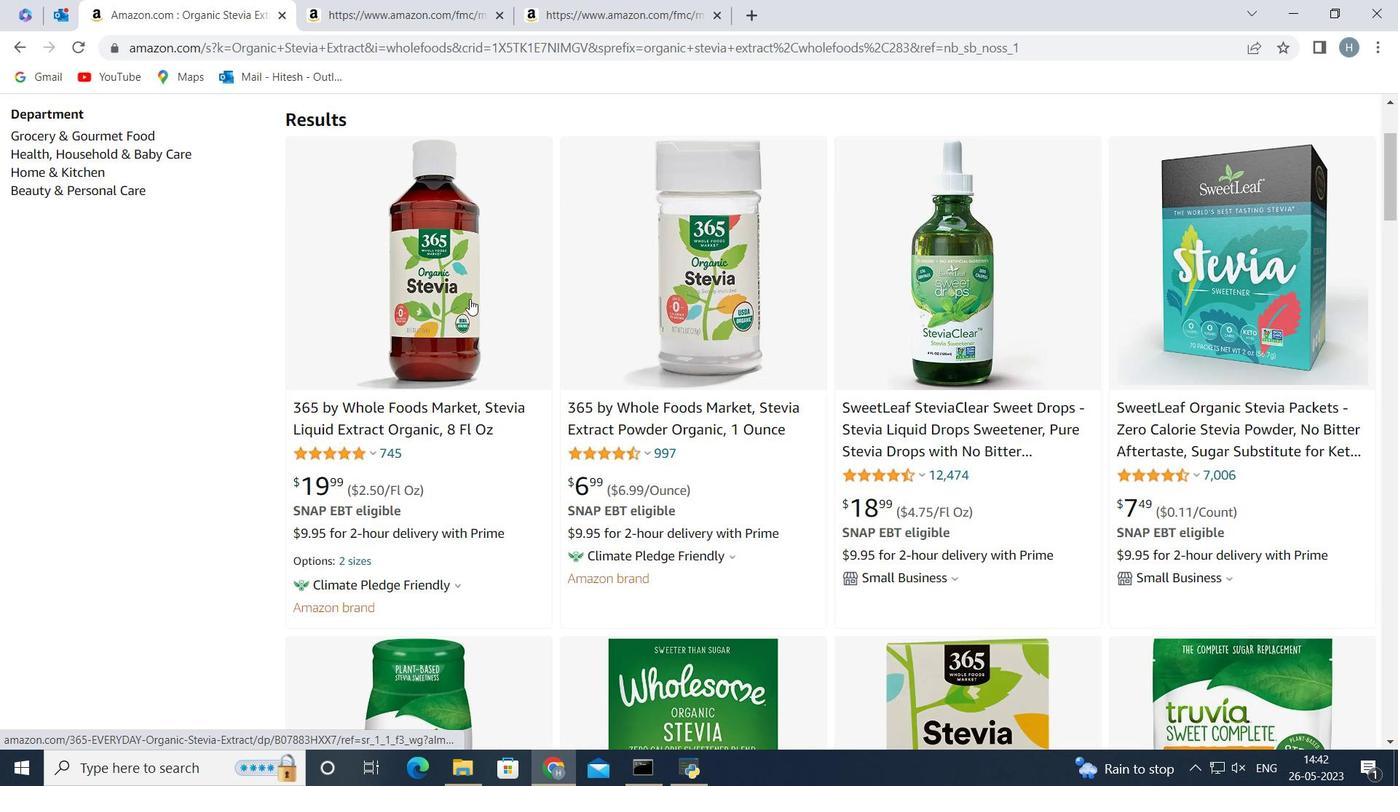
Action: Mouse pressed left at (475, 290)
Screenshot: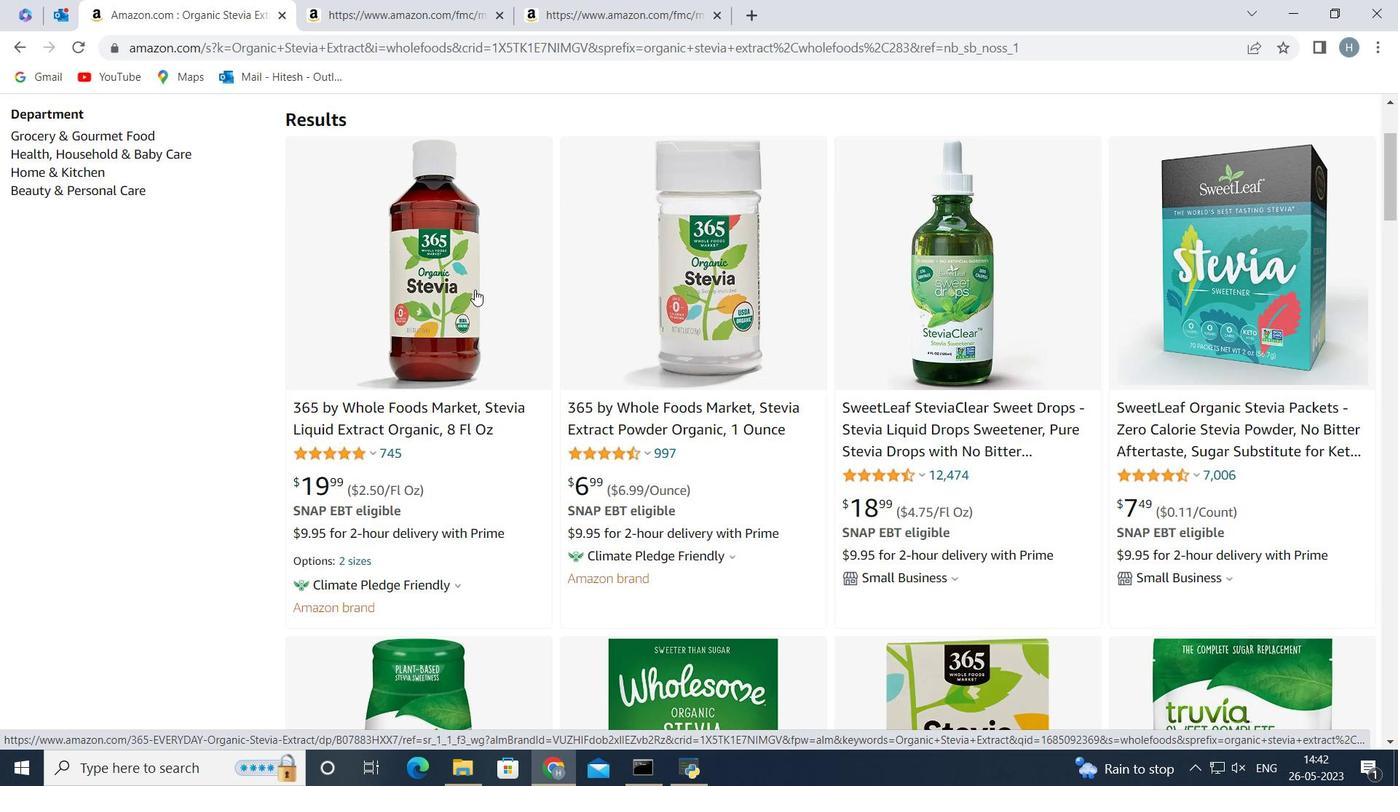 
Action: Mouse moved to (760, 394)
Screenshot: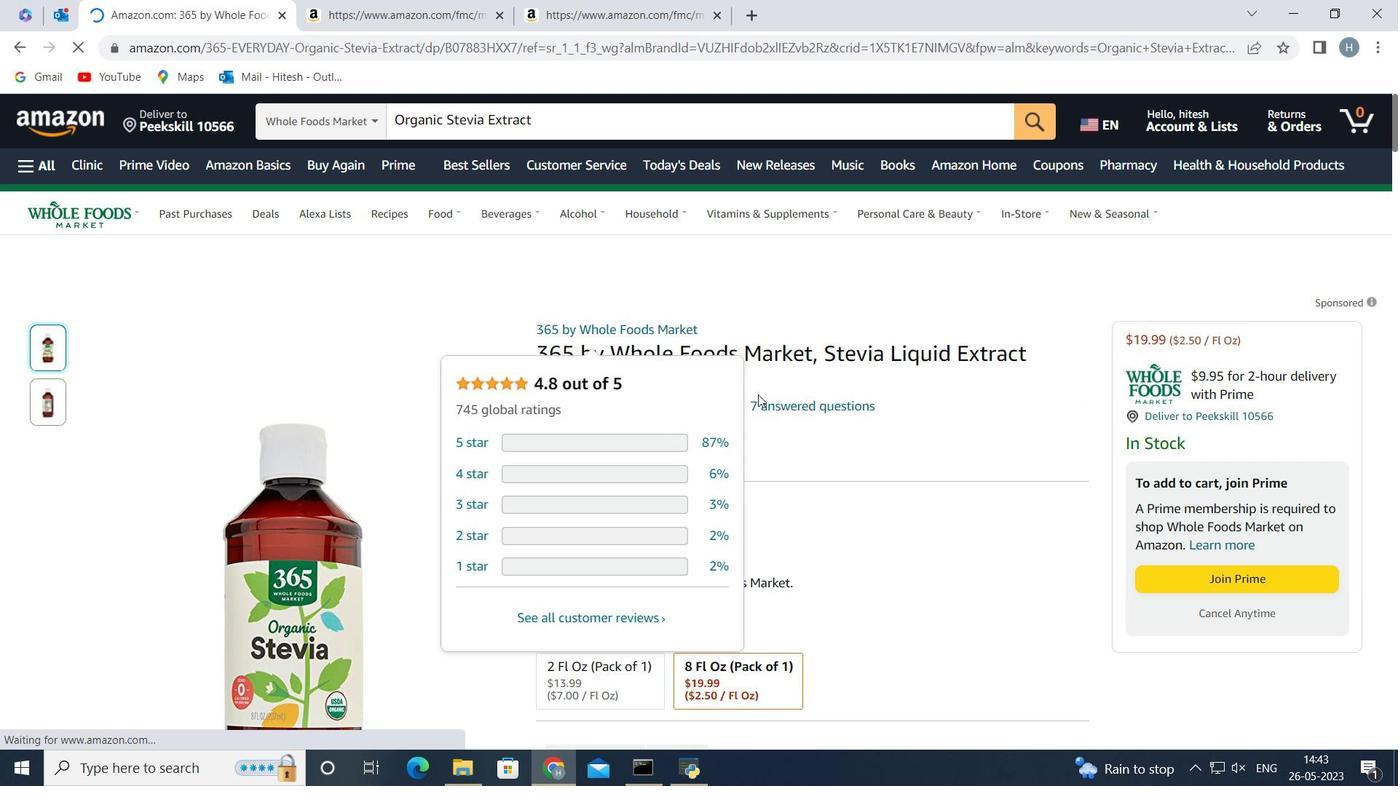 
Action: Mouse scrolled (760, 393) with delta (0, 0)
Screenshot: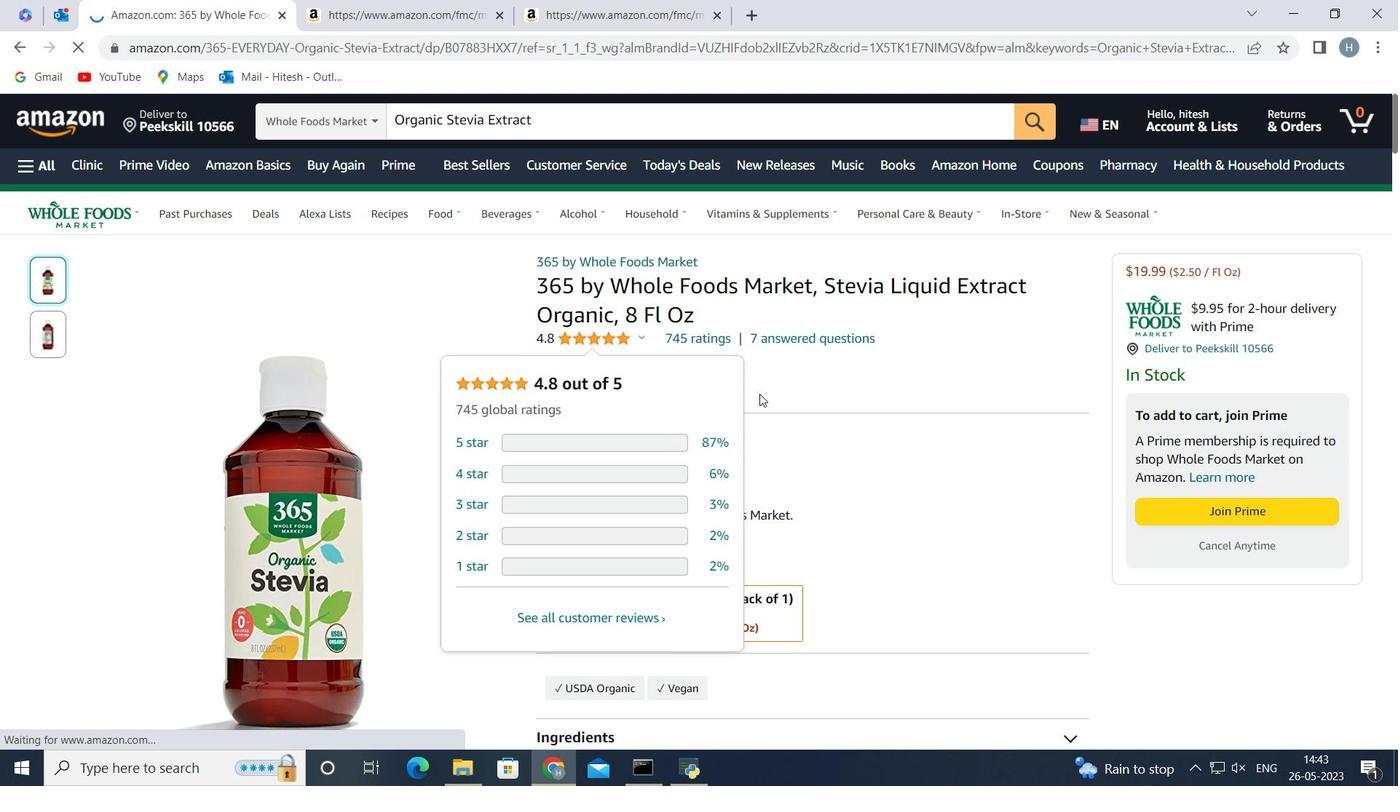 
Action: Mouse moved to (802, 372)
Screenshot: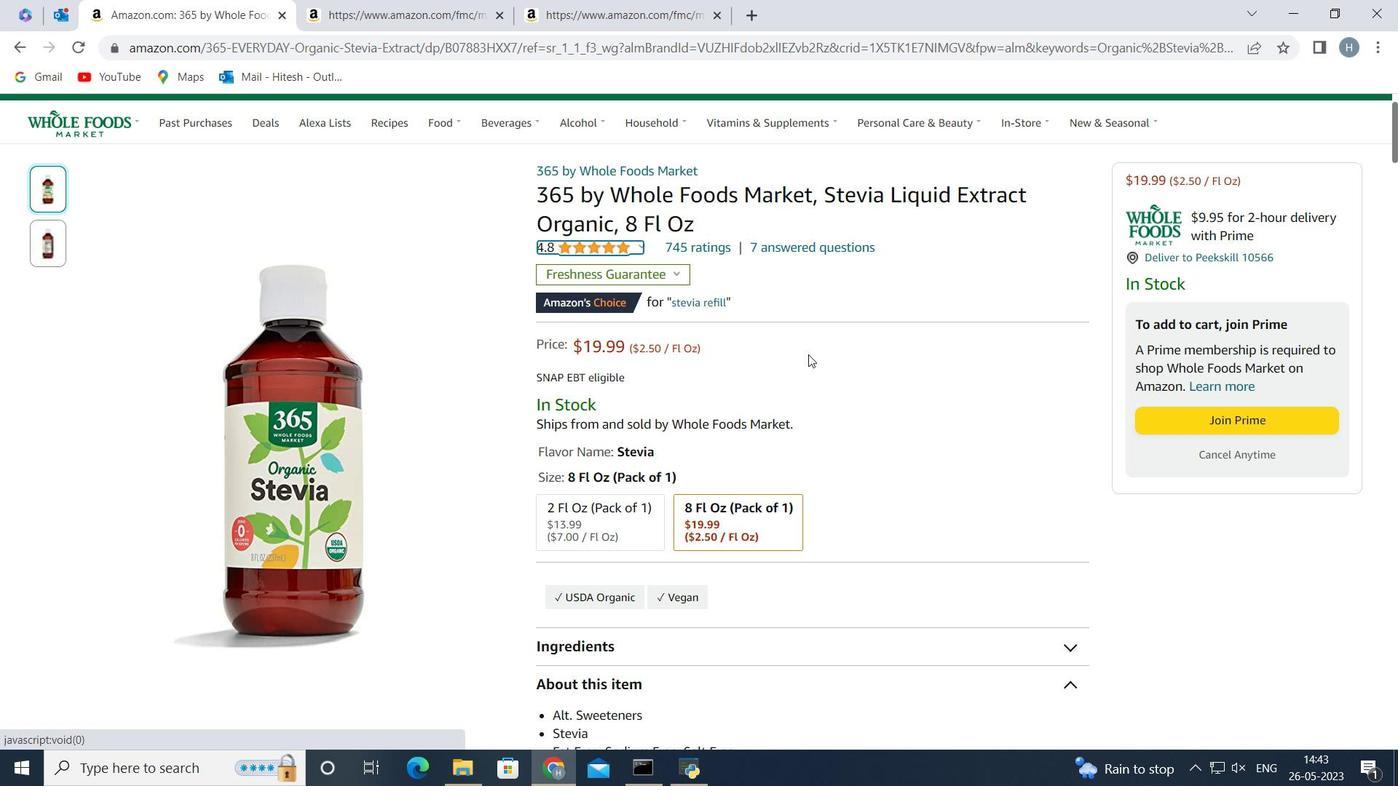 
Action: Mouse scrolled (802, 372) with delta (0, 0)
Screenshot: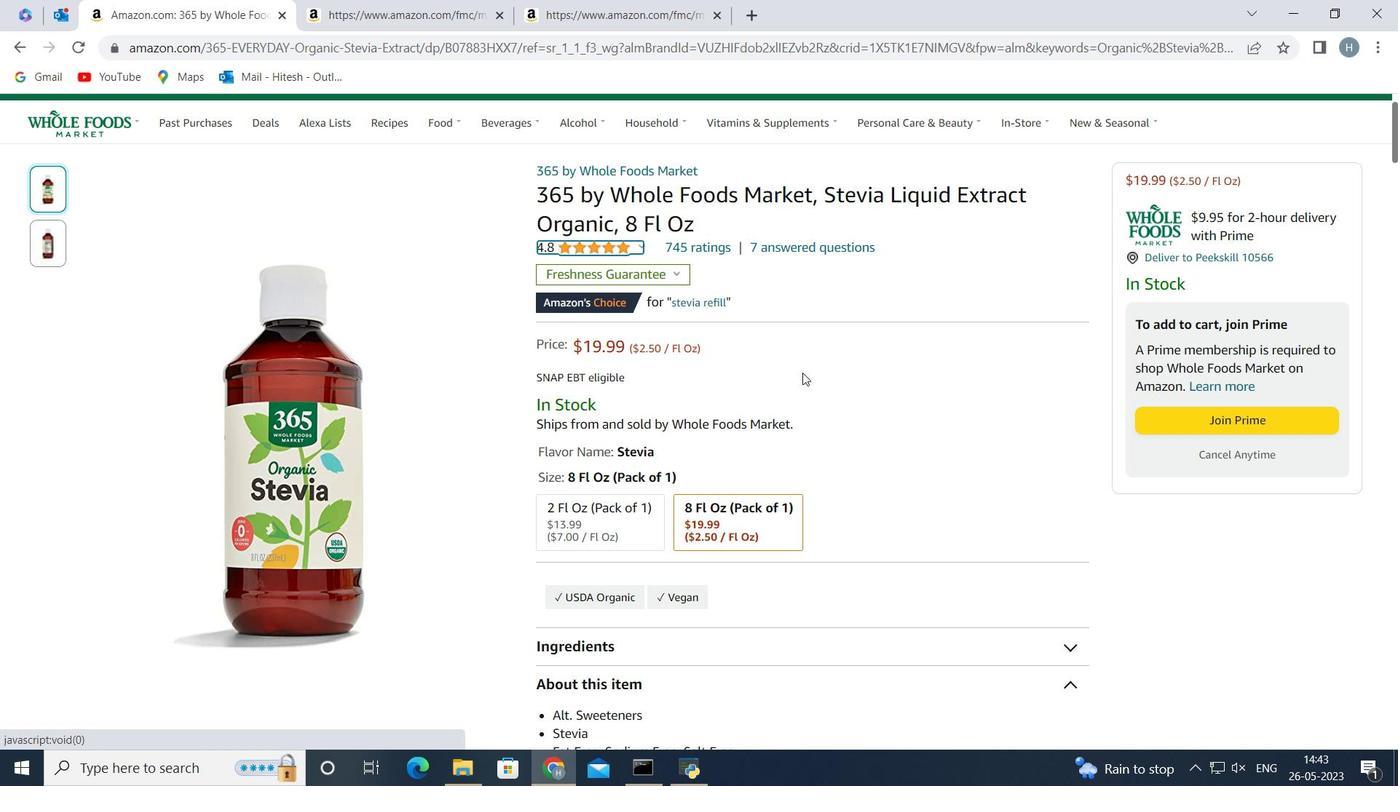 
Action: Mouse moved to (1034, 336)
Screenshot: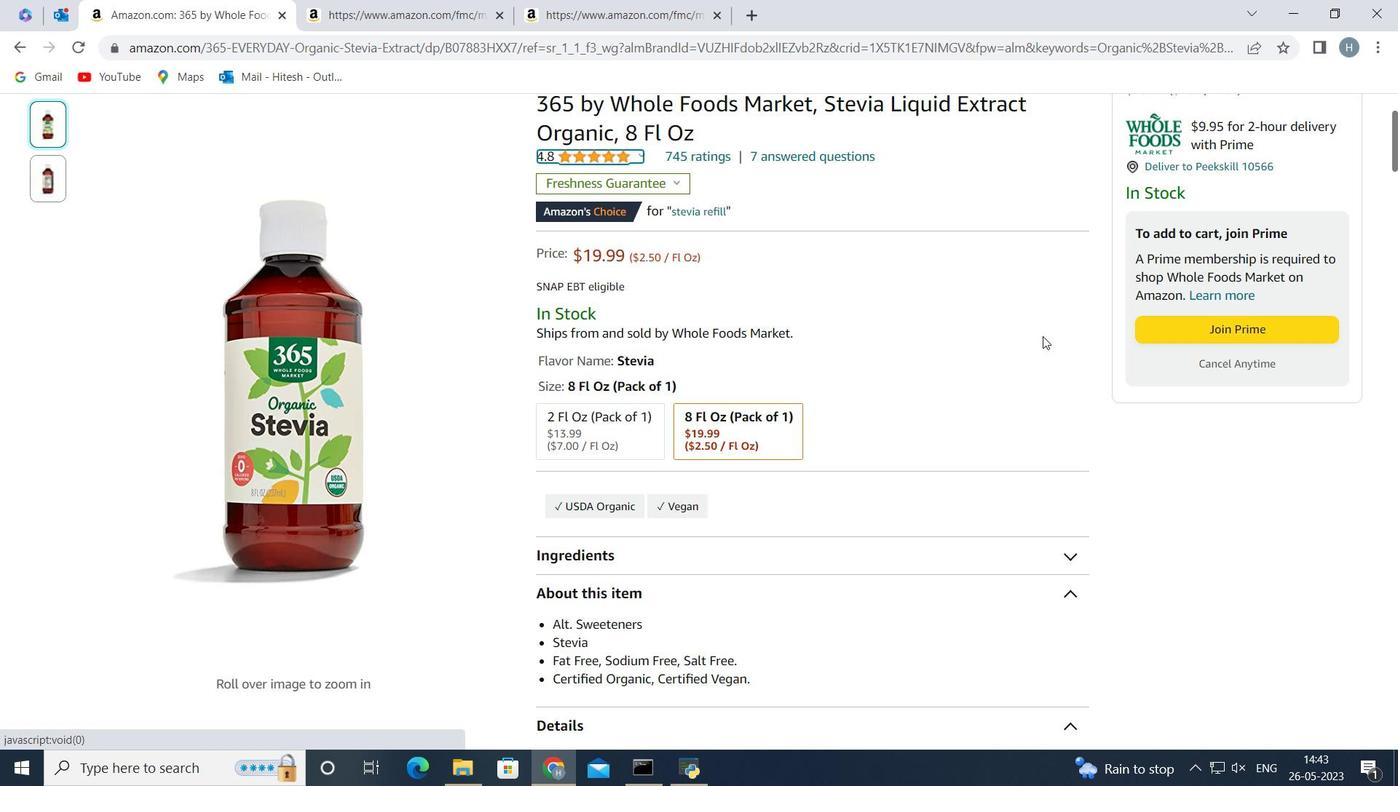 
Action: Mouse scrolled (1034, 335) with delta (0, 0)
Screenshot: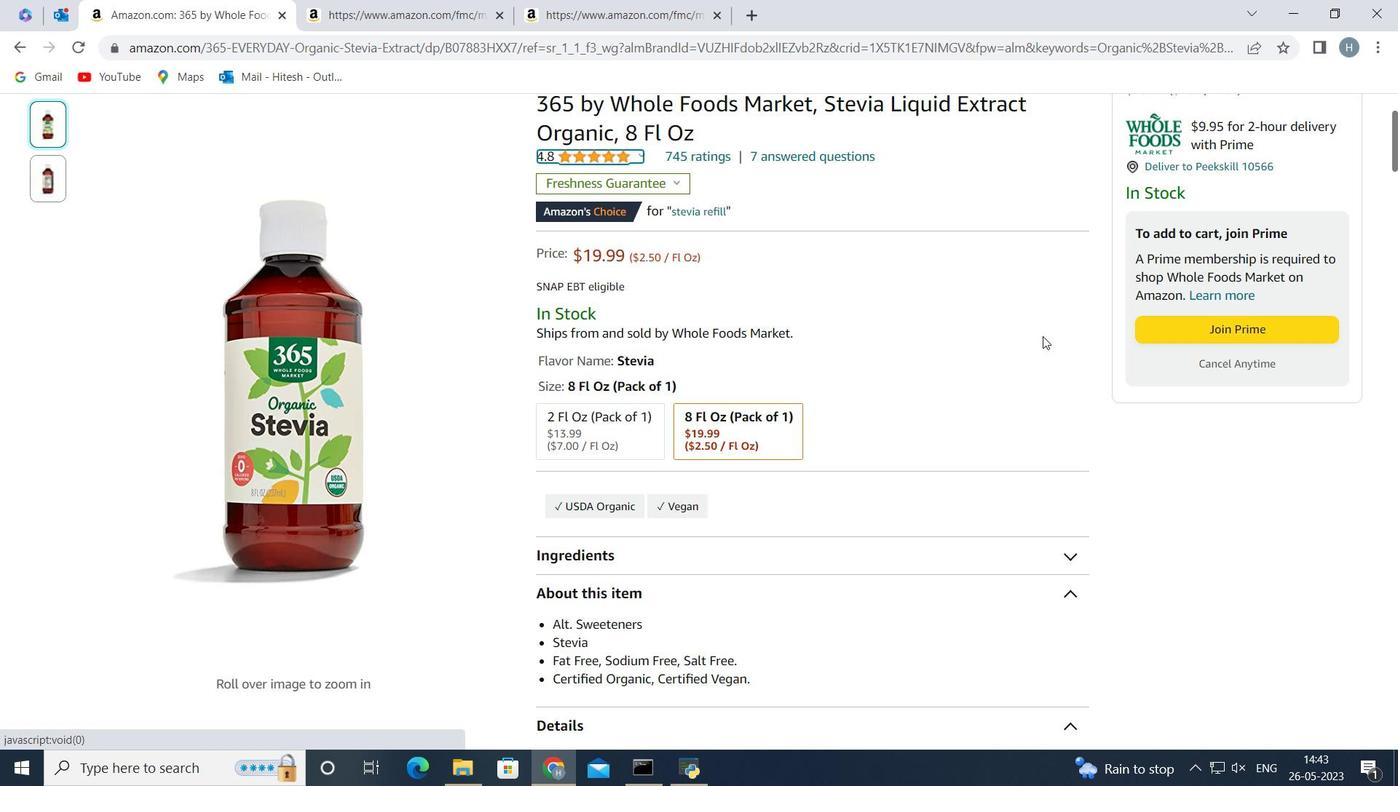 
Action: Mouse scrolled (1034, 335) with delta (0, 0)
Screenshot: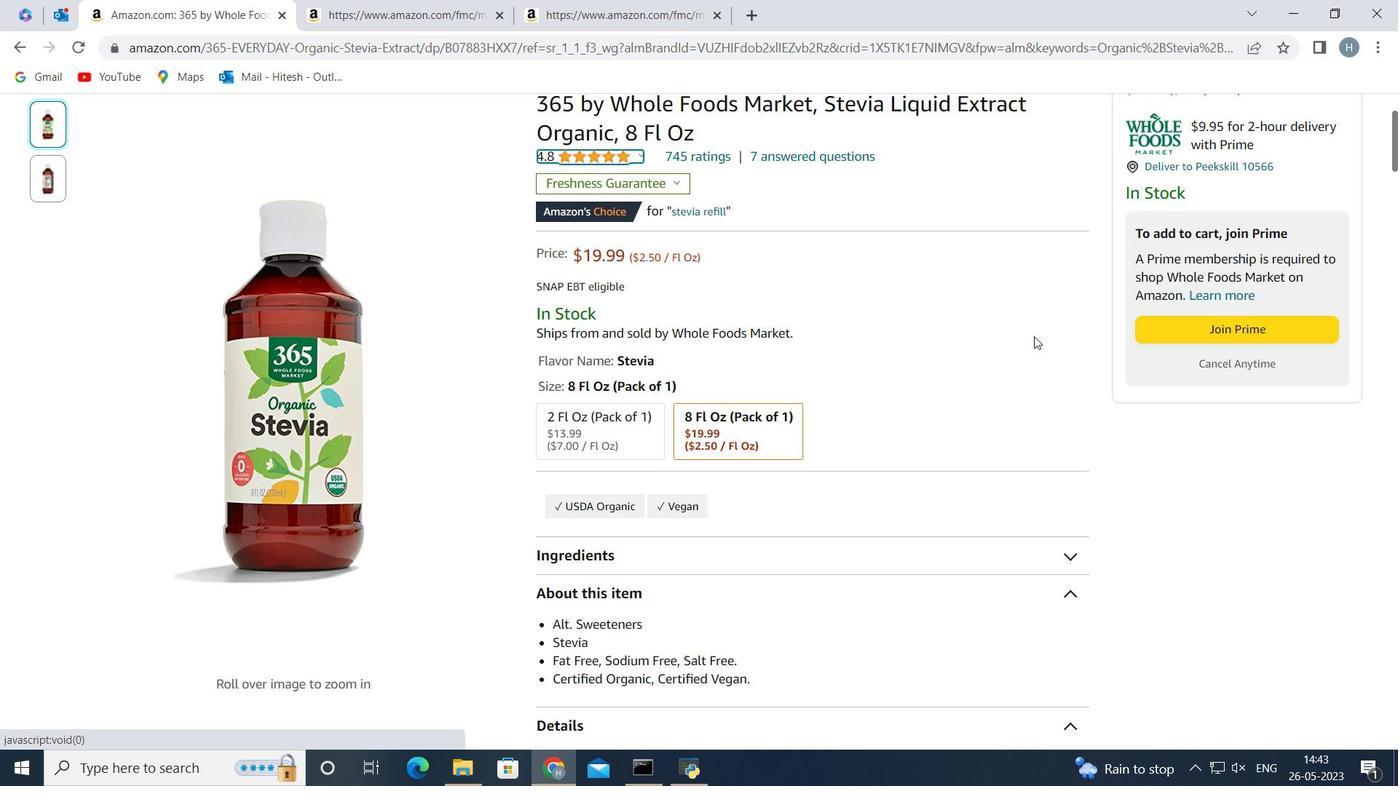 
Action: Mouse moved to (300, 325)
Screenshot: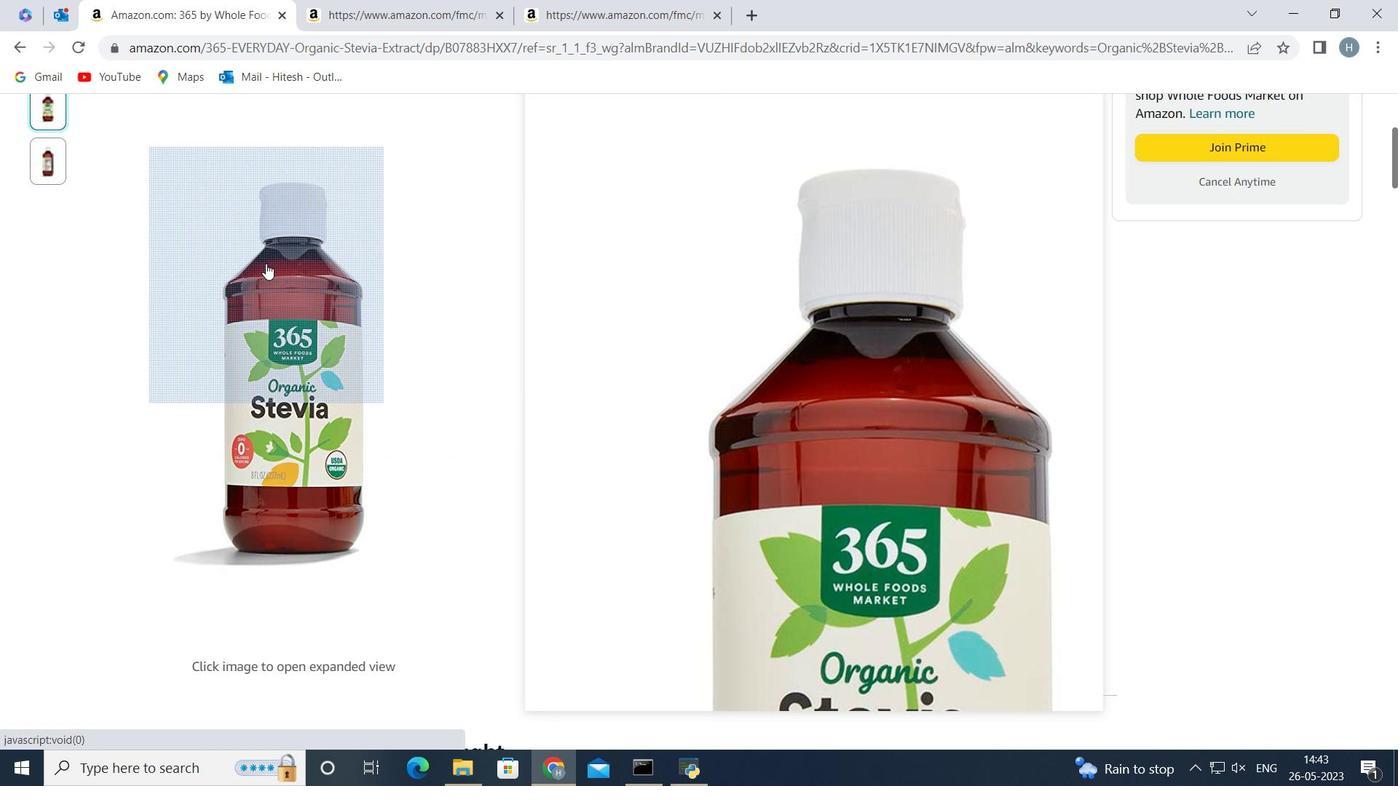 
Action: Mouse scrolled (300, 326) with delta (0, 0)
Screenshot: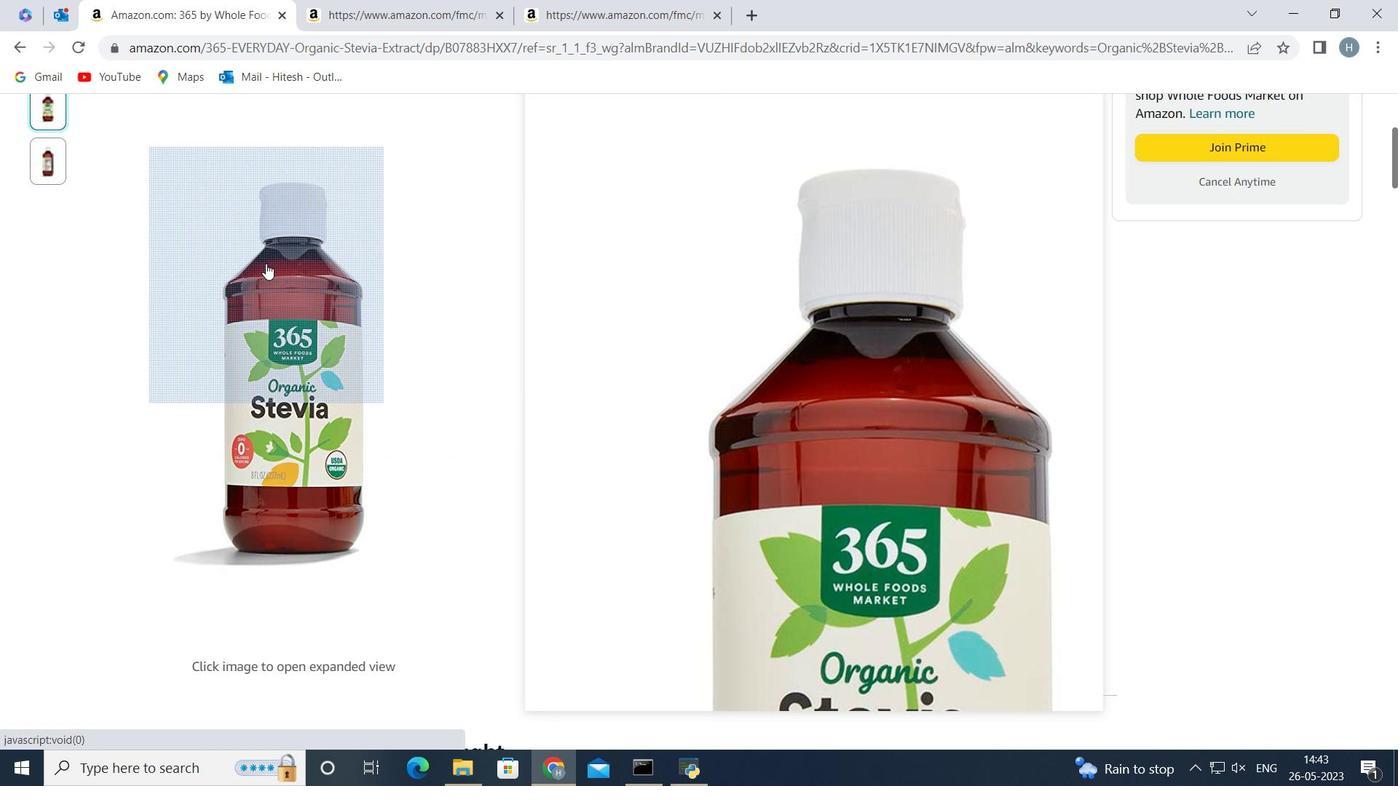 
Action: Mouse scrolled (300, 326) with delta (0, 0)
Screenshot: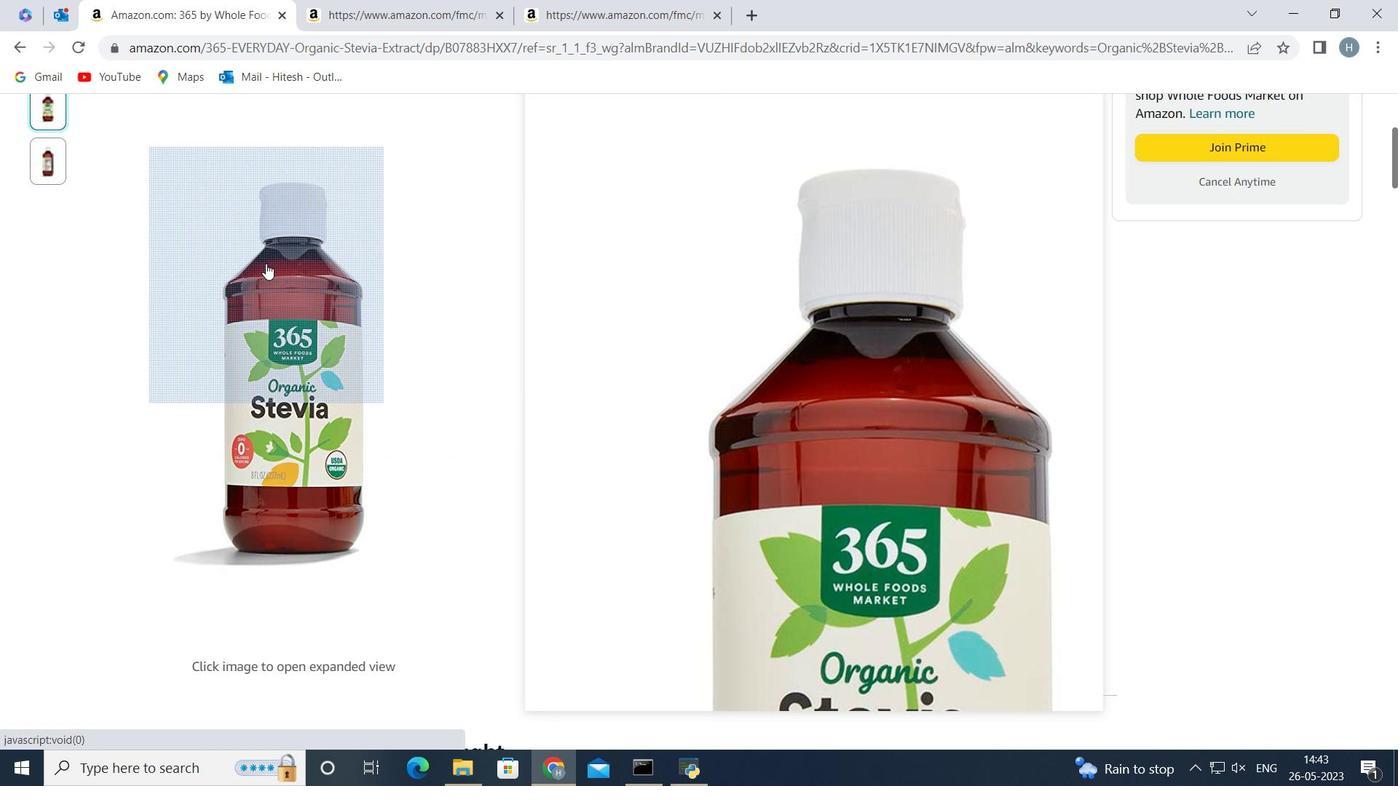 
Action: Mouse scrolled (300, 326) with delta (0, 0)
Screenshot: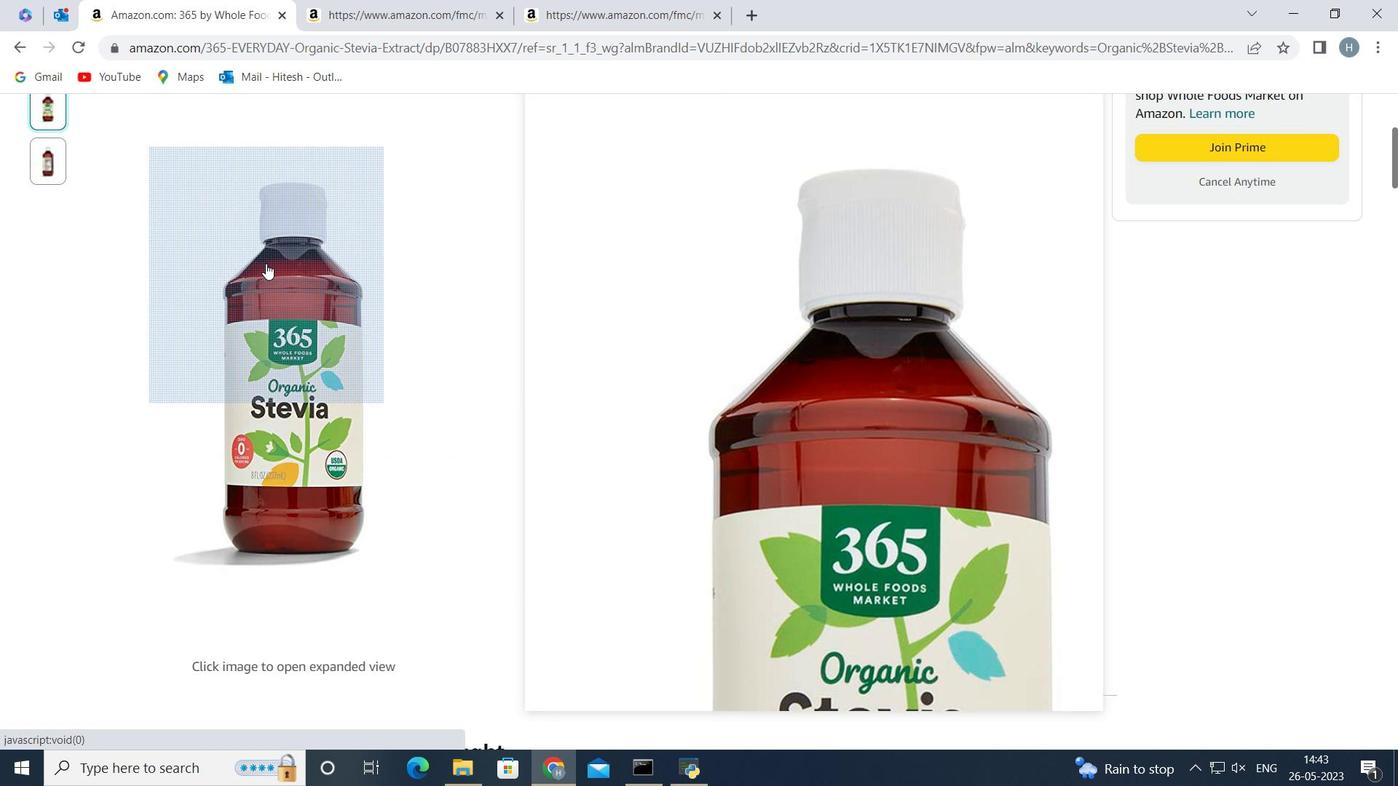 
Action: Mouse scrolled (300, 326) with delta (0, 0)
Screenshot: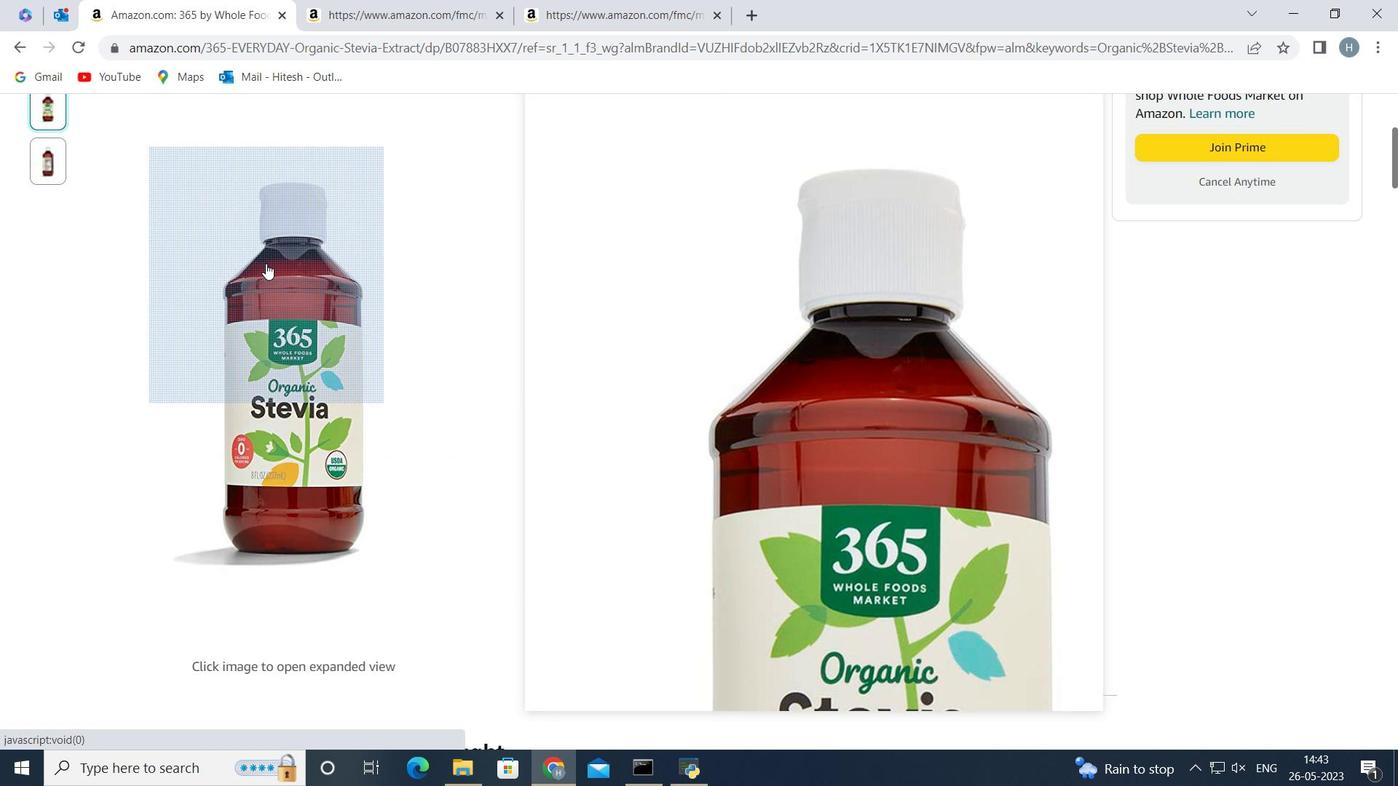 
Action: Mouse moved to (297, 365)
Screenshot: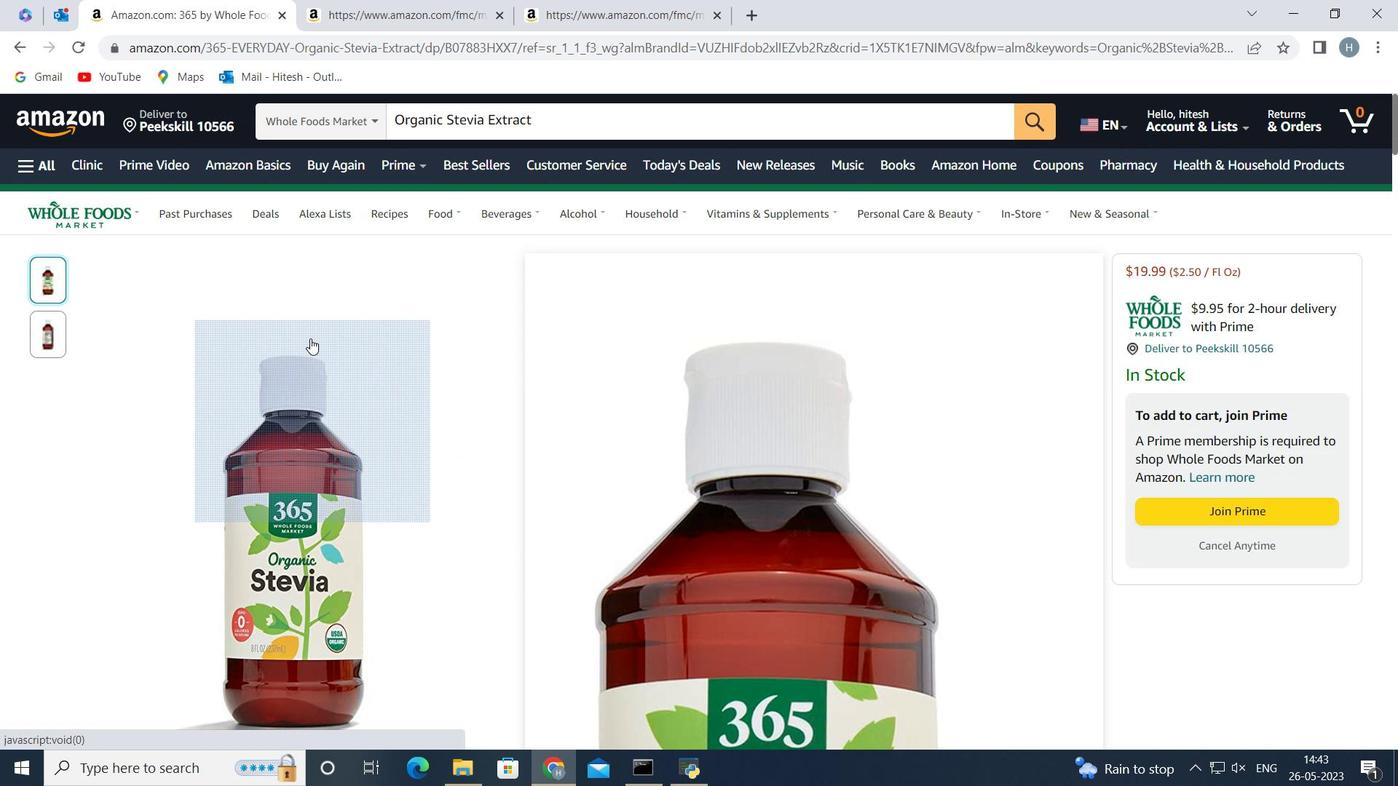 
Action: Mouse scrolled (297, 364) with delta (0, 0)
Screenshot: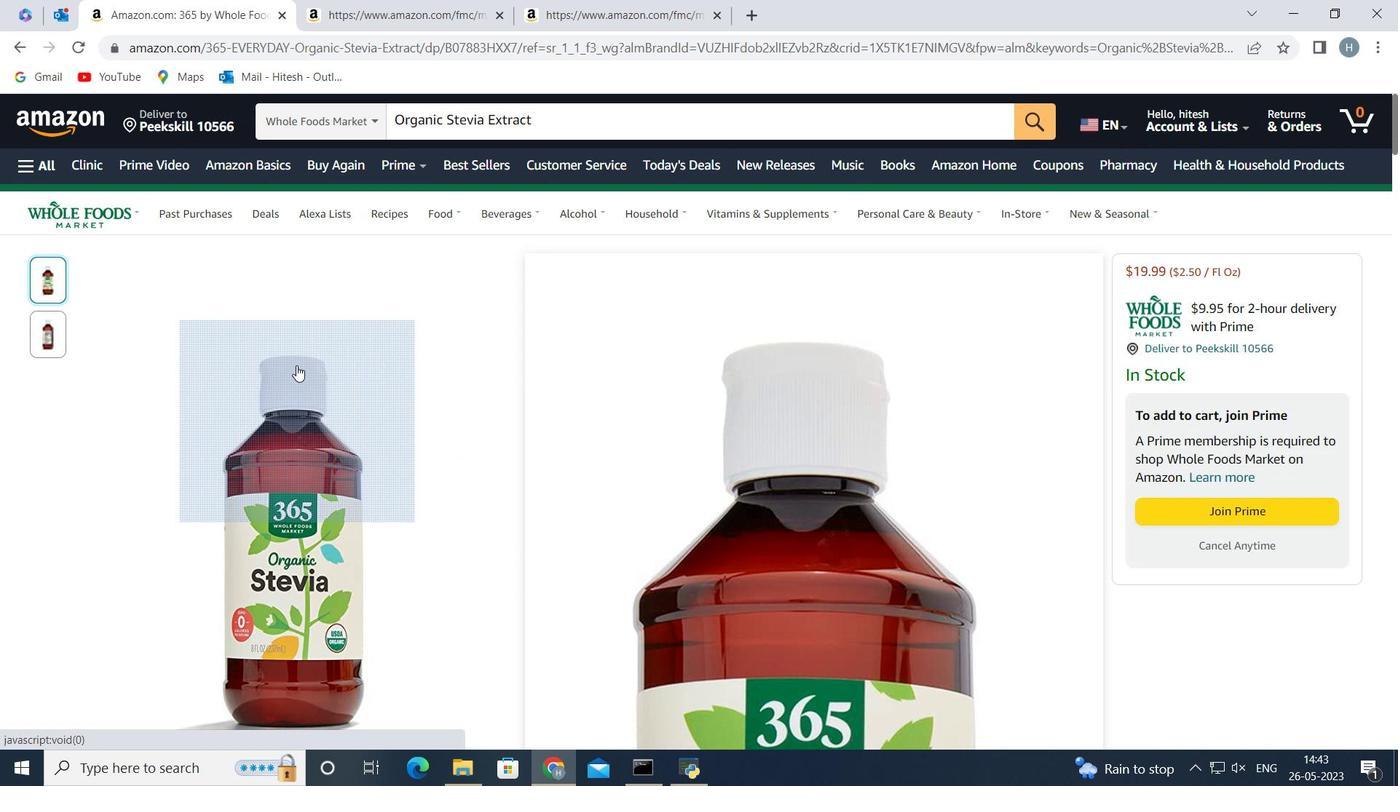 
Action: Mouse moved to (297, 350)
Screenshot: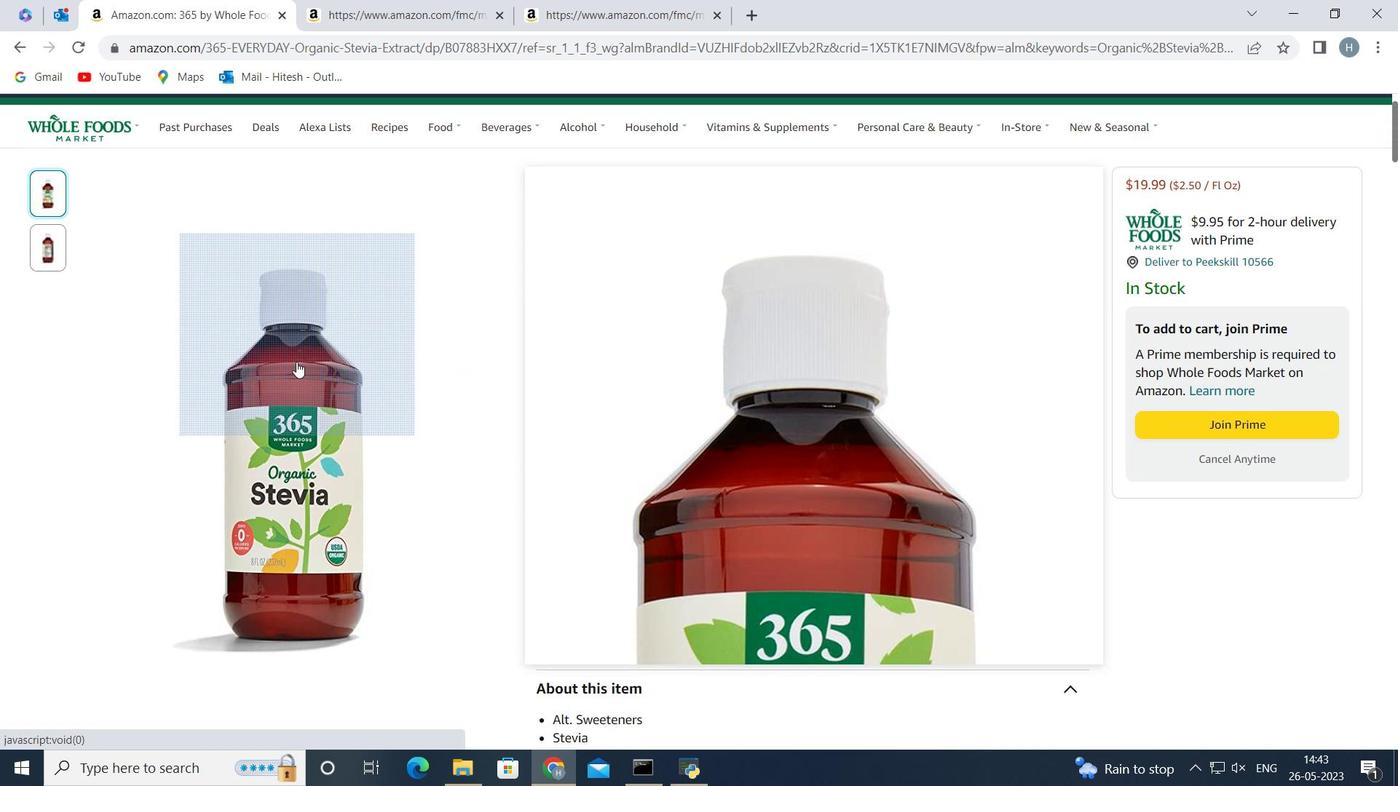 
Action: Mouse scrolled (297, 349) with delta (0, 0)
Screenshot: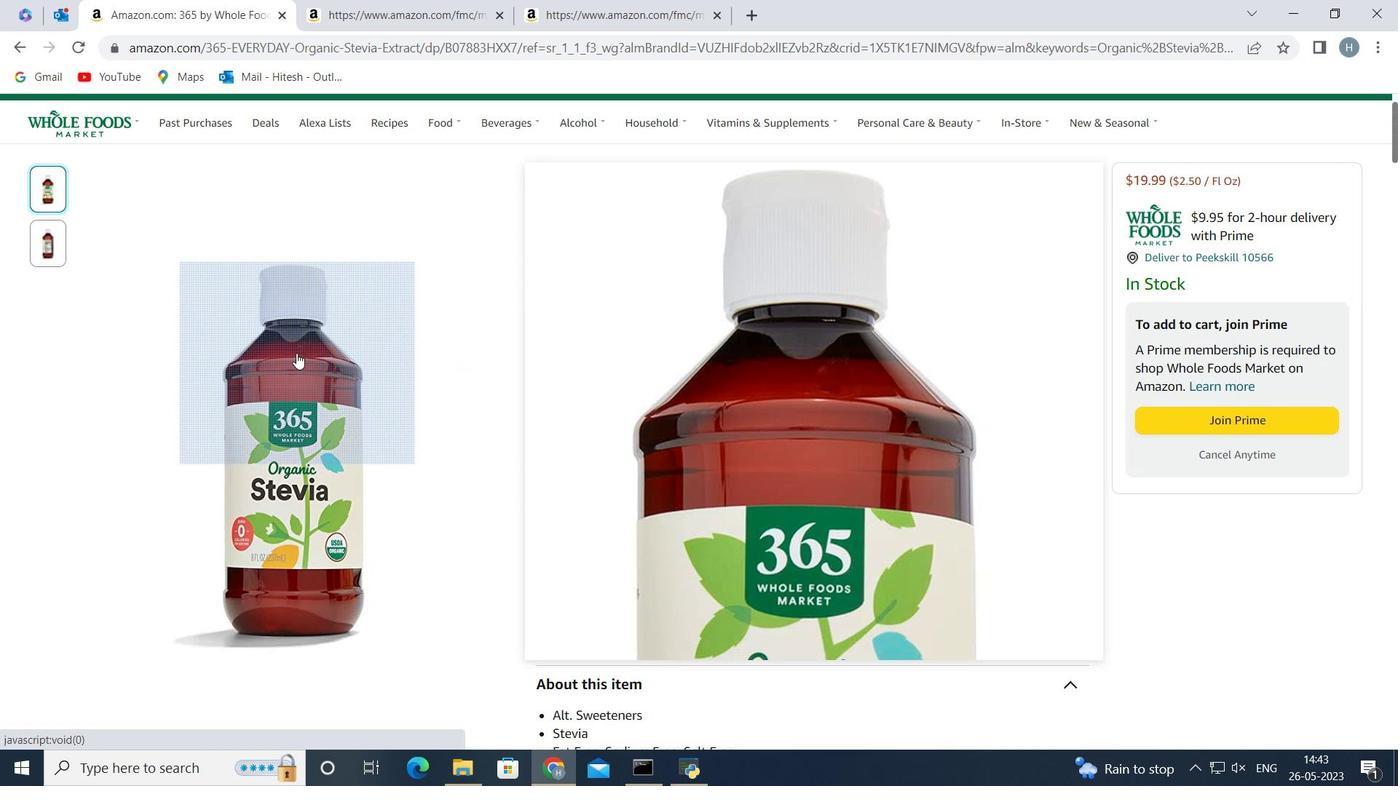 
Action: Mouse moved to (297, 340)
Screenshot: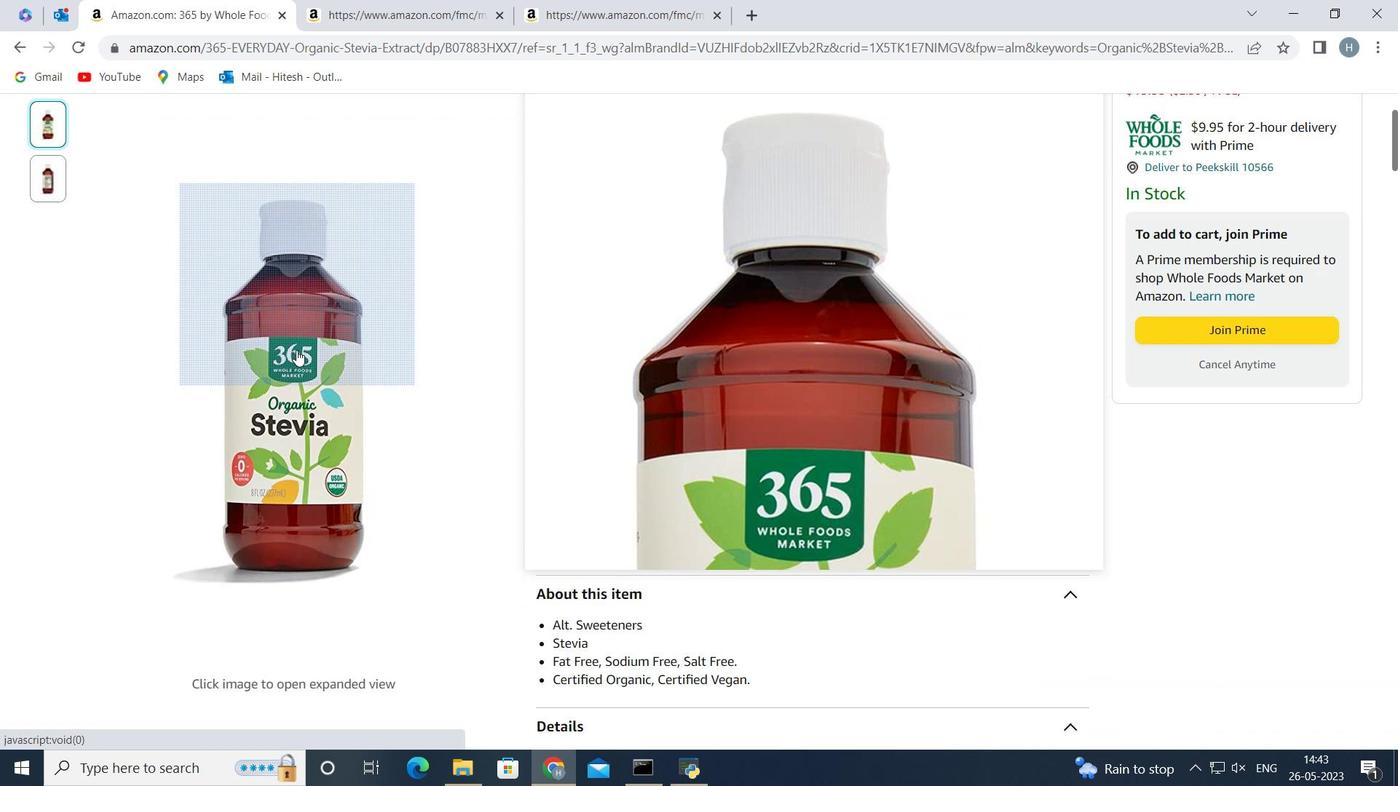 
Action: Mouse scrolled (297, 340) with delta (0, 0)
Screenshot: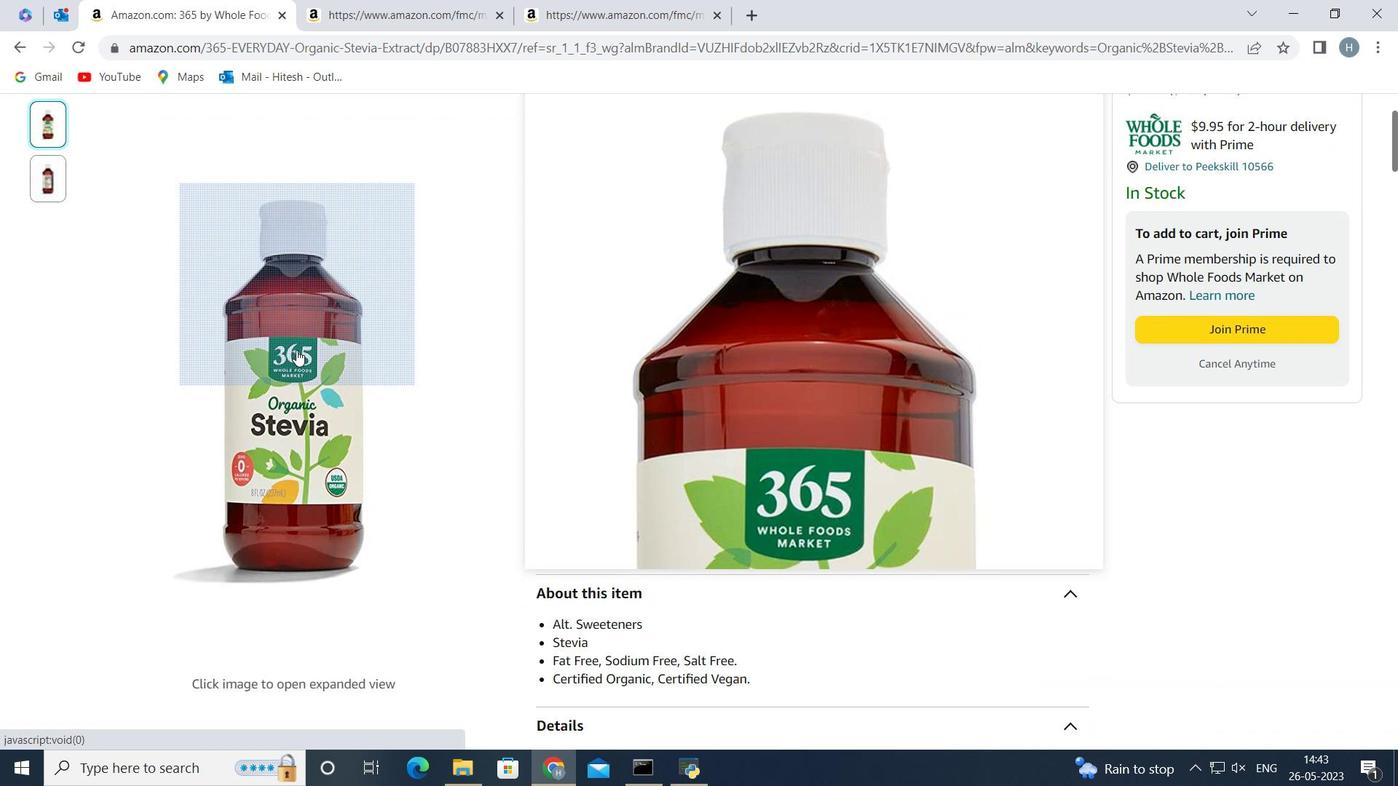 
Action: Mouse moved to (710, 364)
Screenshot: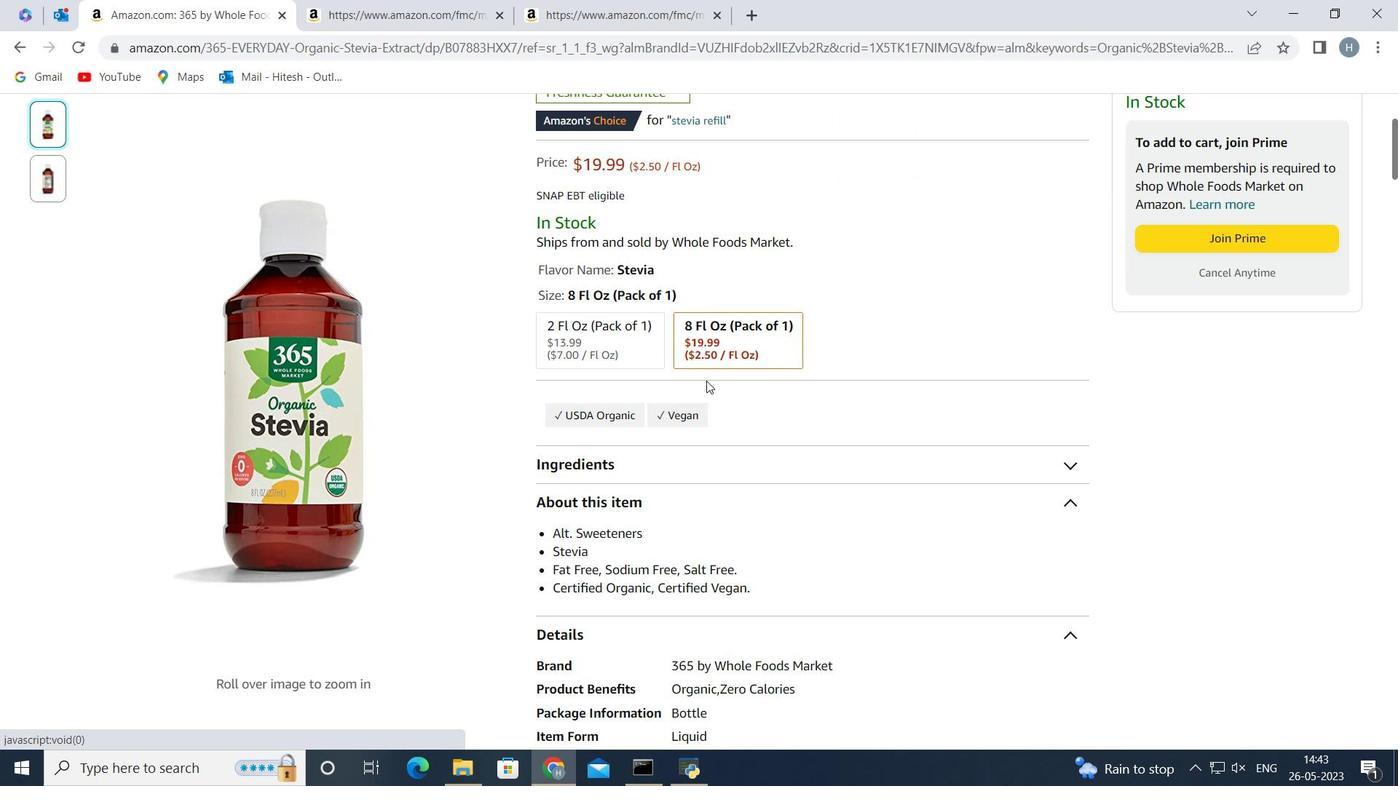 
Action: Mouse scrolled (710, 363) with delta (0, 0)
Screenshot: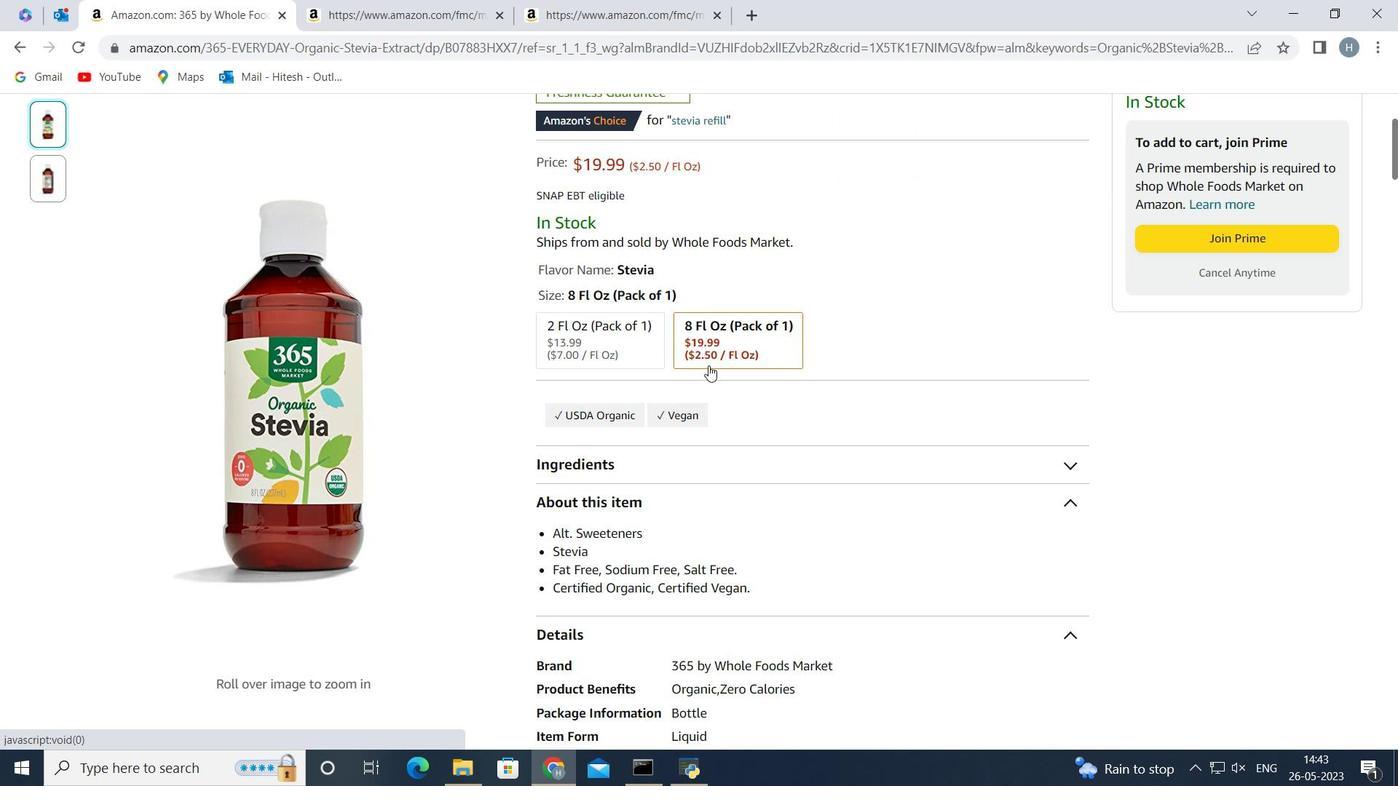 
Action: Mouse moved to (1077, 375)
Screenshot: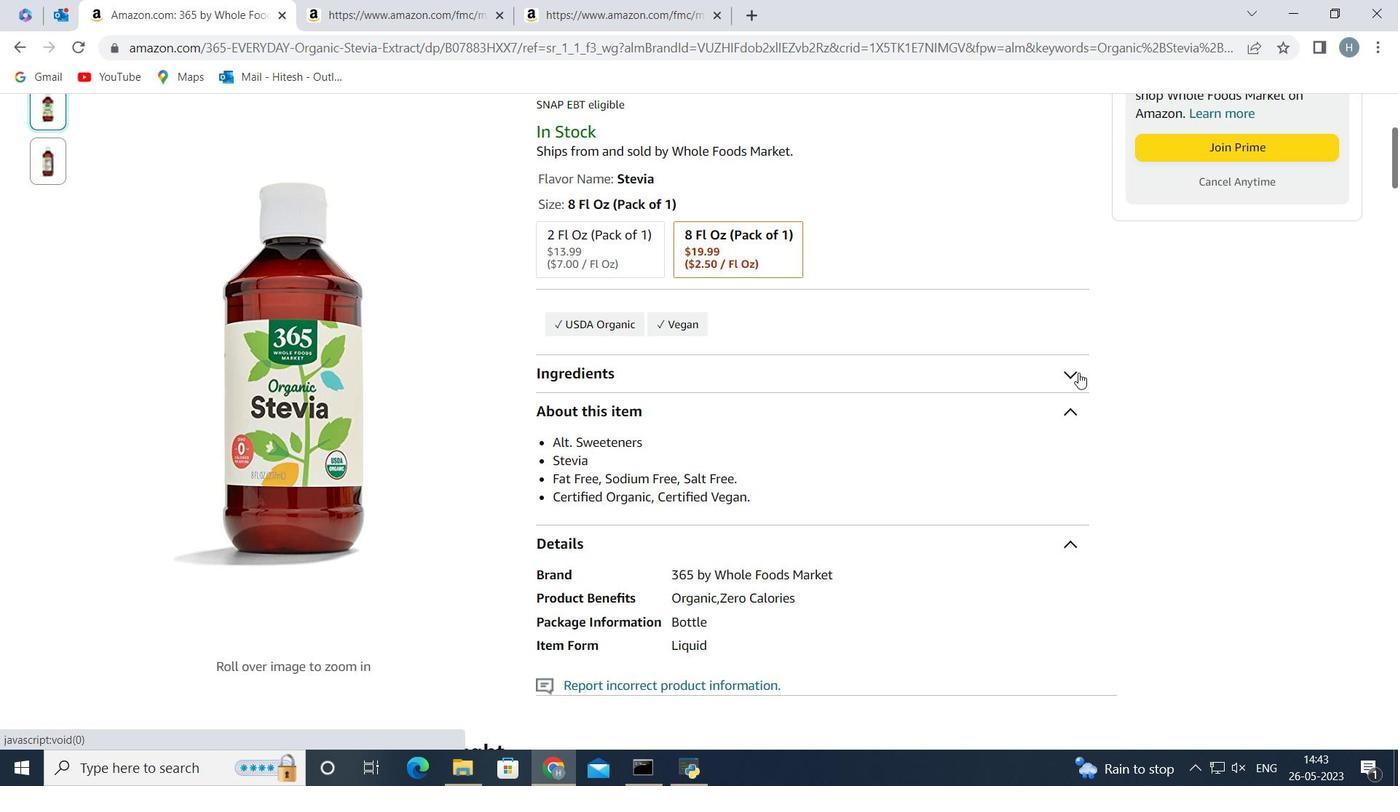 
Action: Mouse pressed left at (1077, 374)
Screenshot: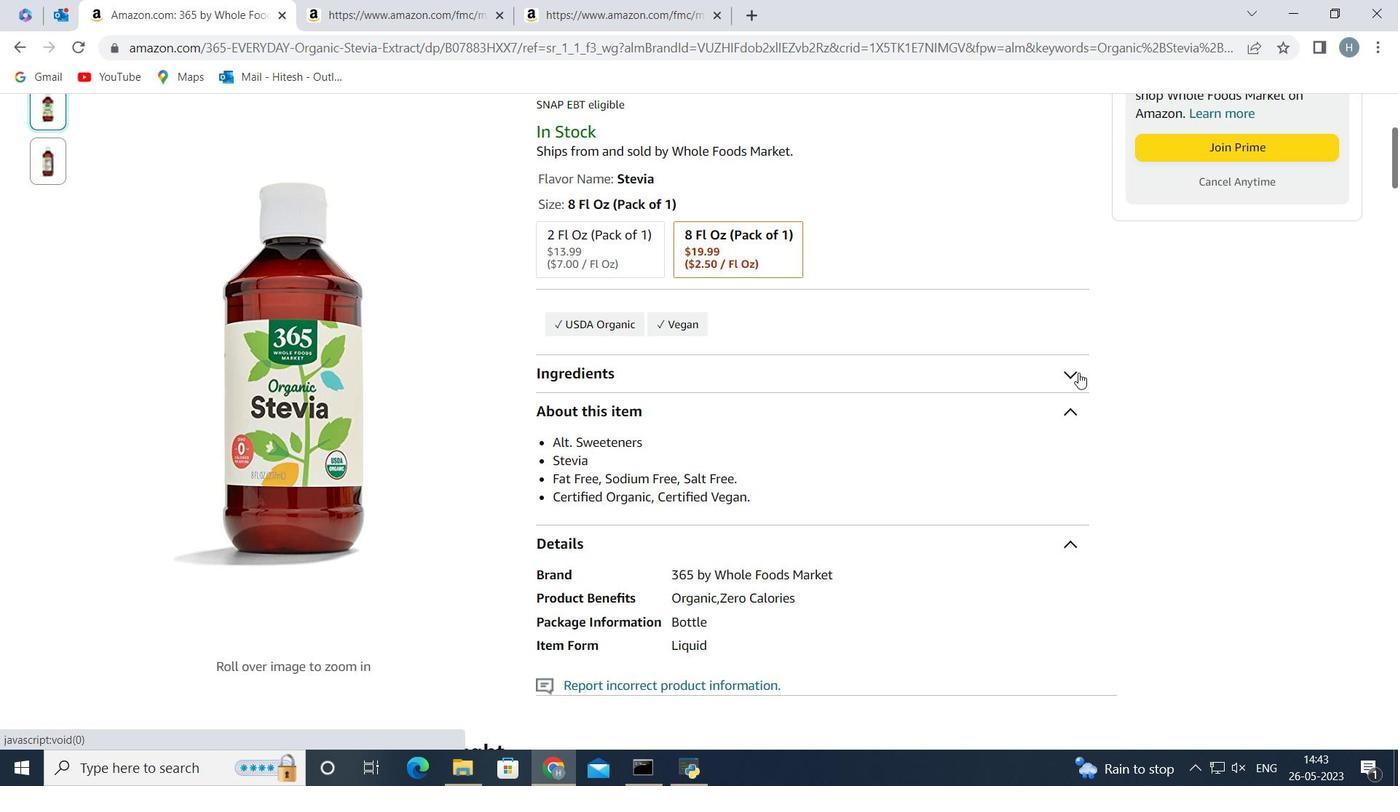
Action: Mouse moved to (1029, 398)
Screenshot: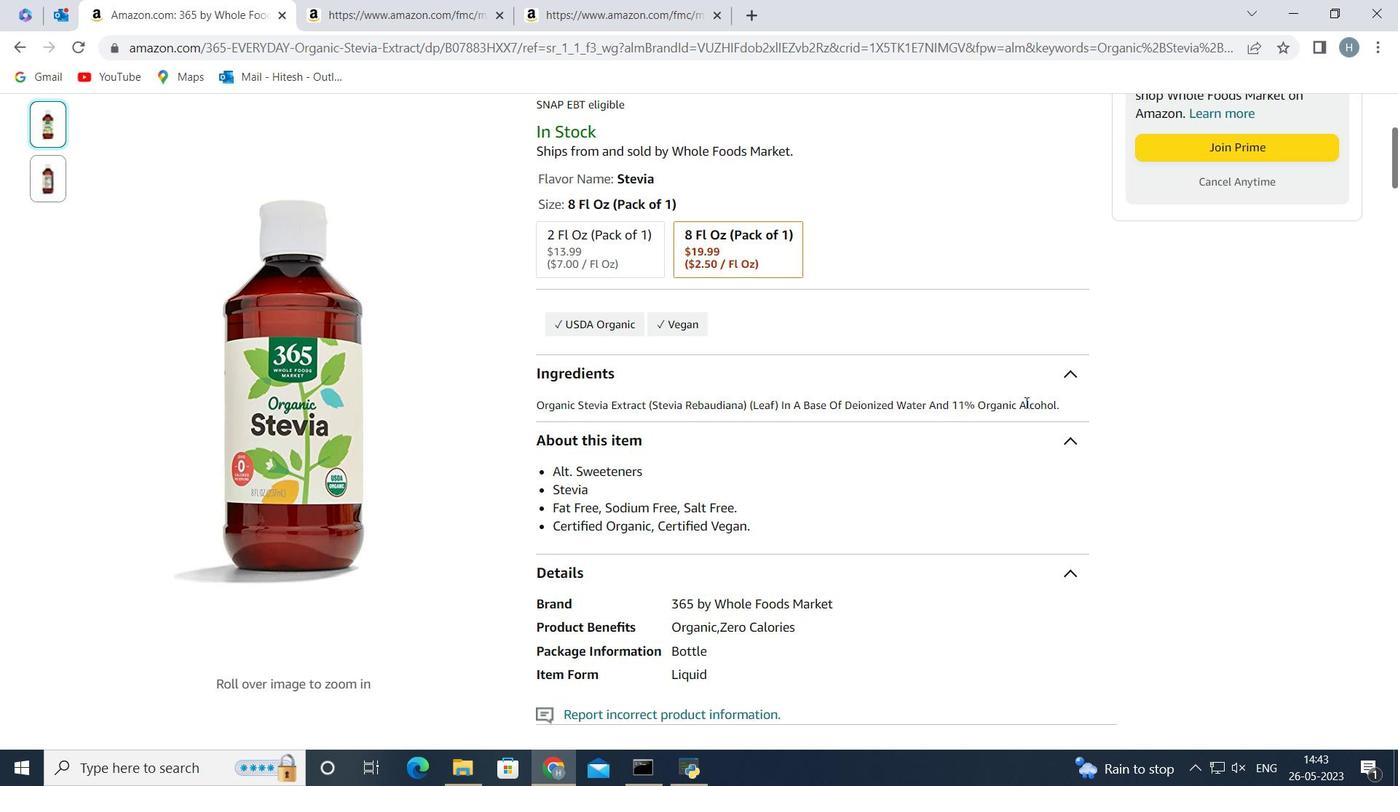 
Action: Mouse scrolled (1029, 397) with delta (0, 0)
Screenshot: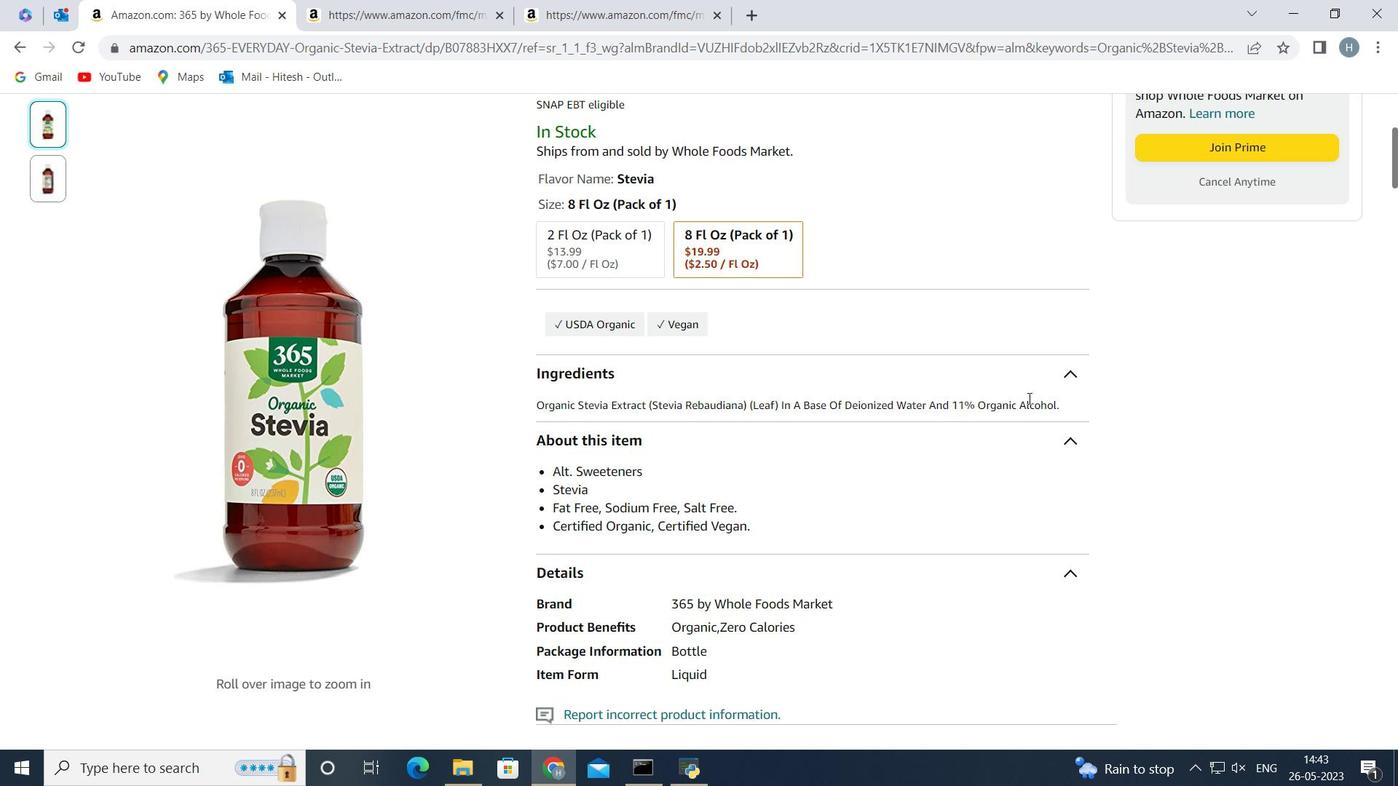 
Action: Mouse scrolled (1029, 397) with delta (0, 0)
Screenshot: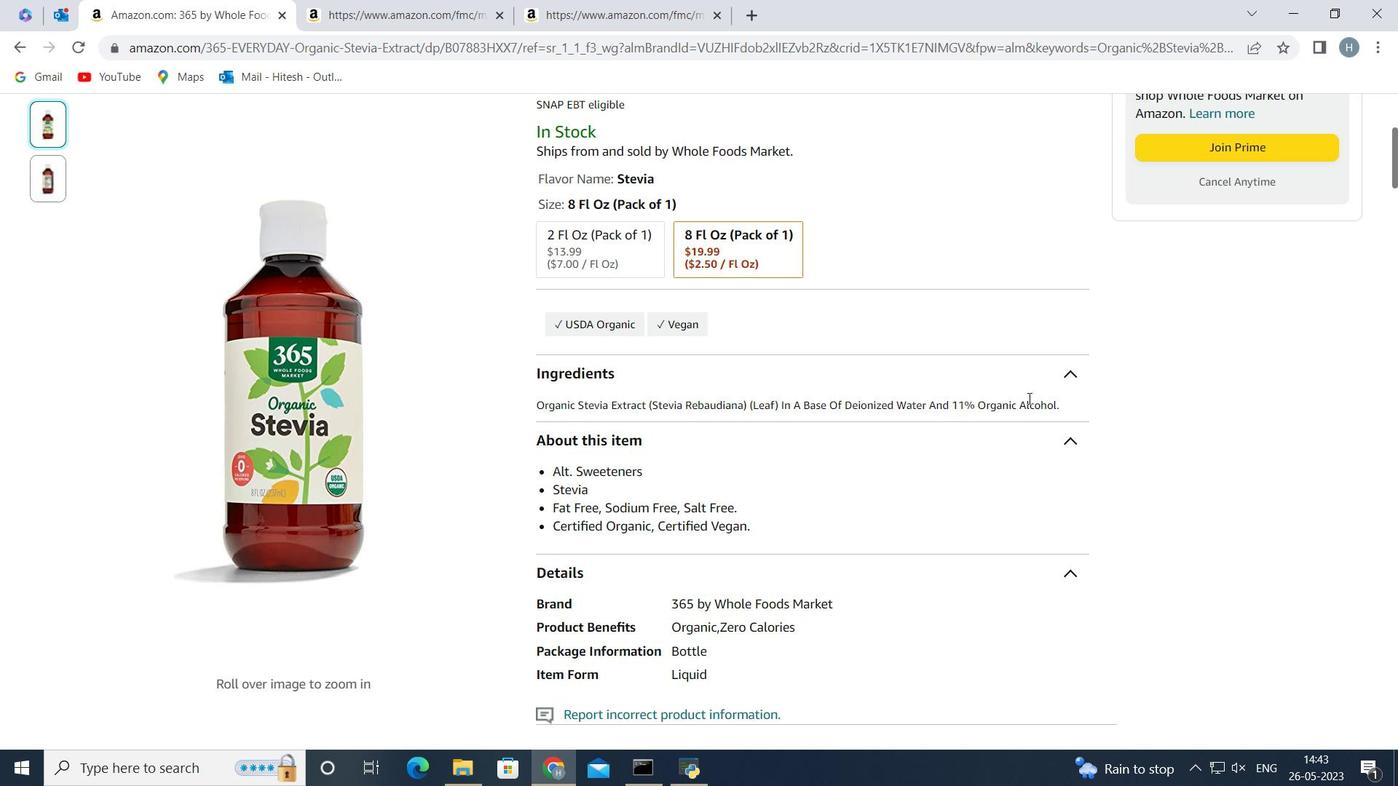 
Action: Mouse moved to (728, 408)
Screenshot: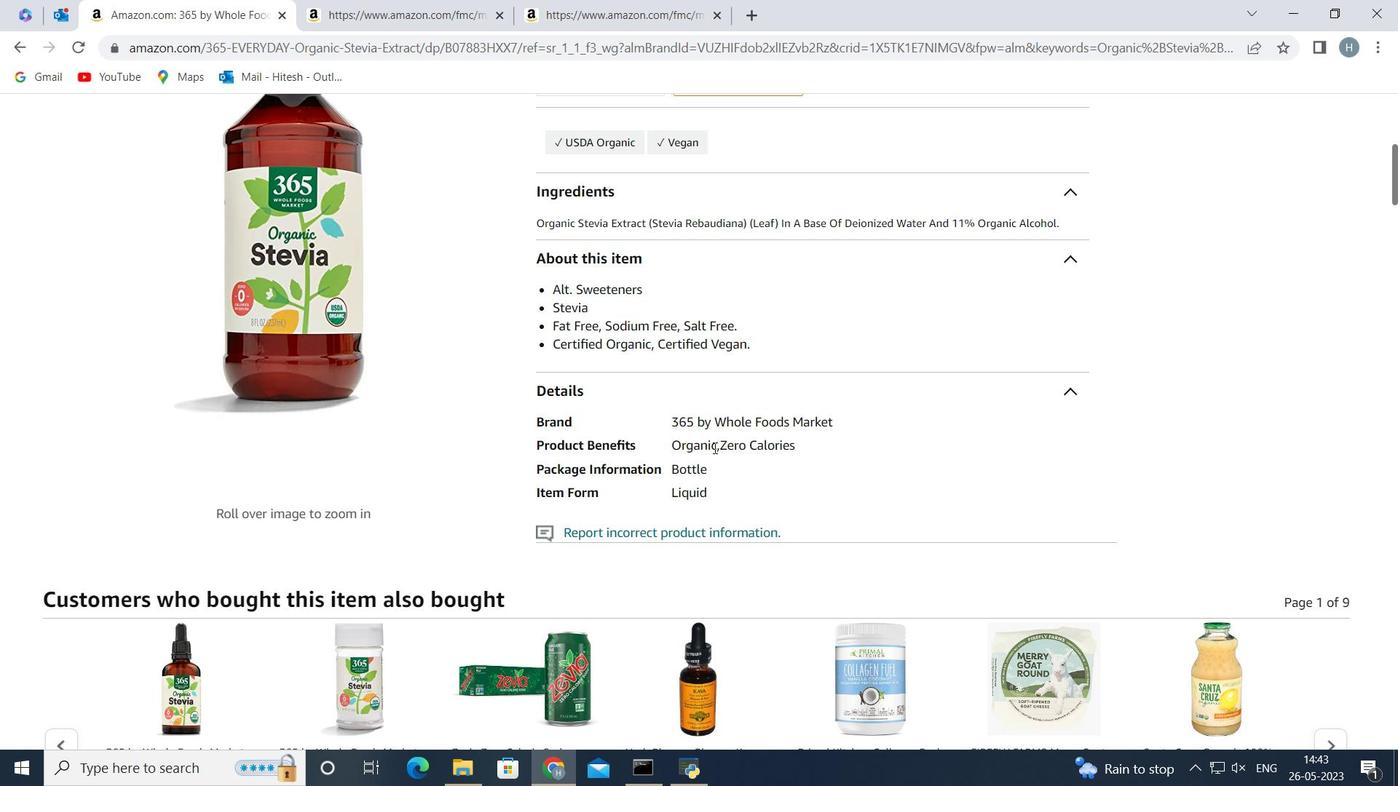 
Action: Mouse scrolled (728, 407) with delta (0, 0)
Screenshot: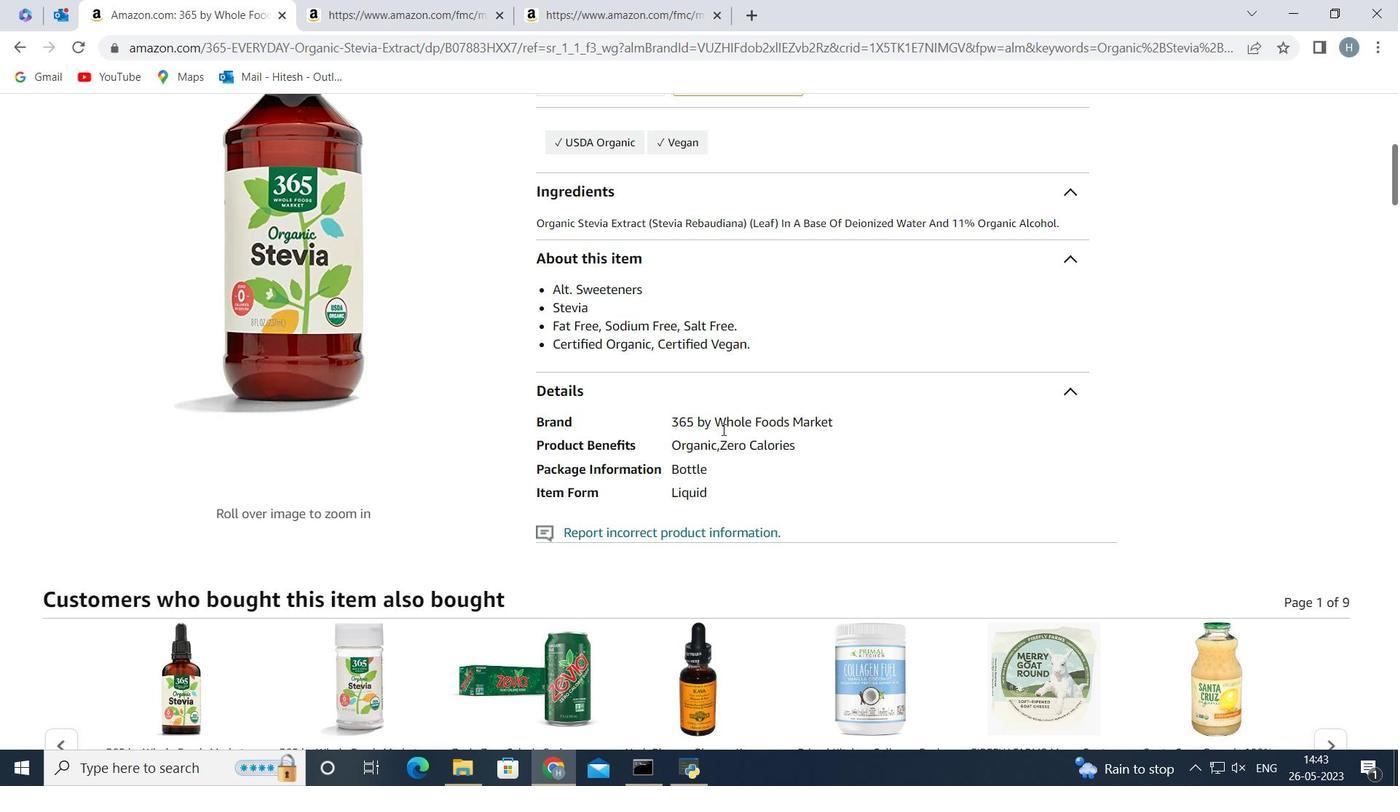 
Action: Mouse scrolled (728, 407) with delta (0, 0)
Screenshot: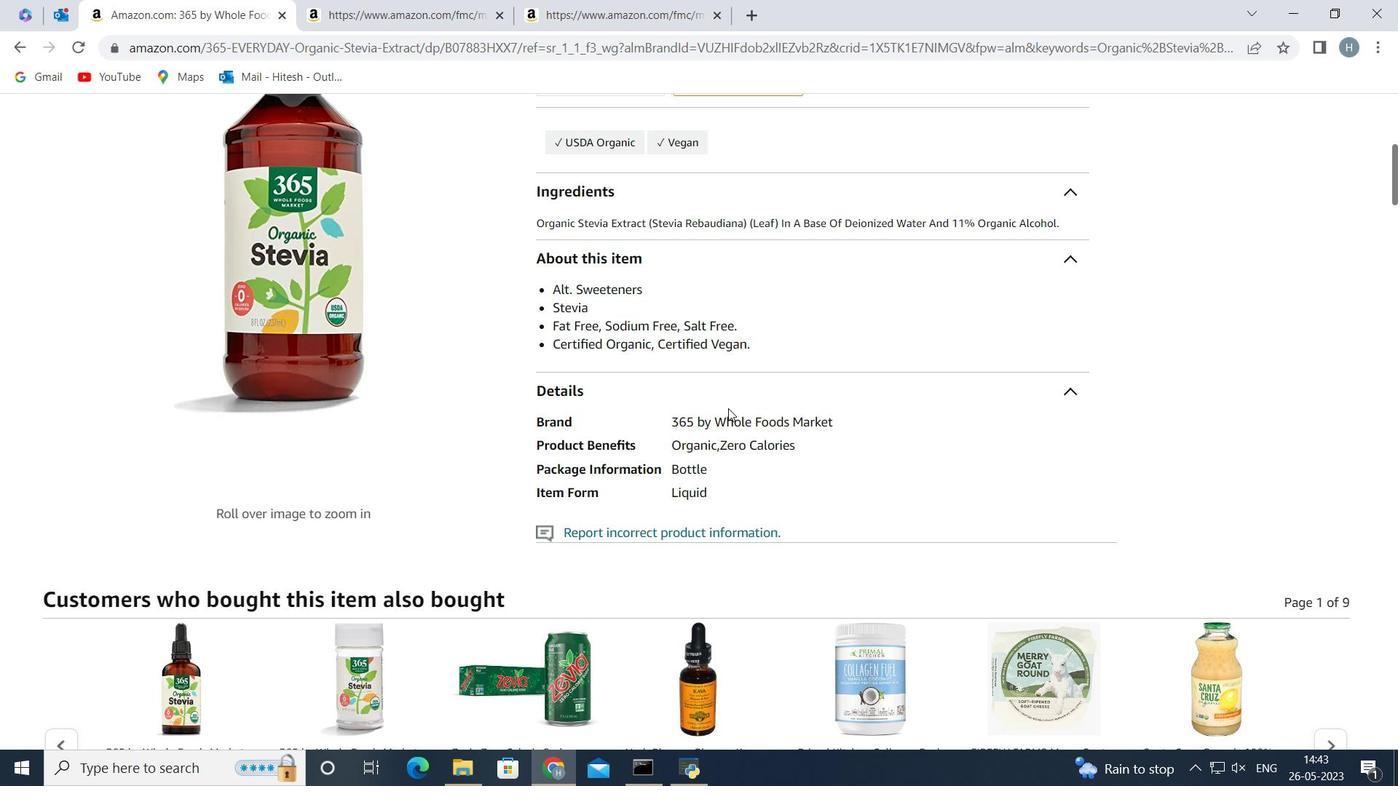 
Action: Mouse moved to (717, 399)
Screenshot: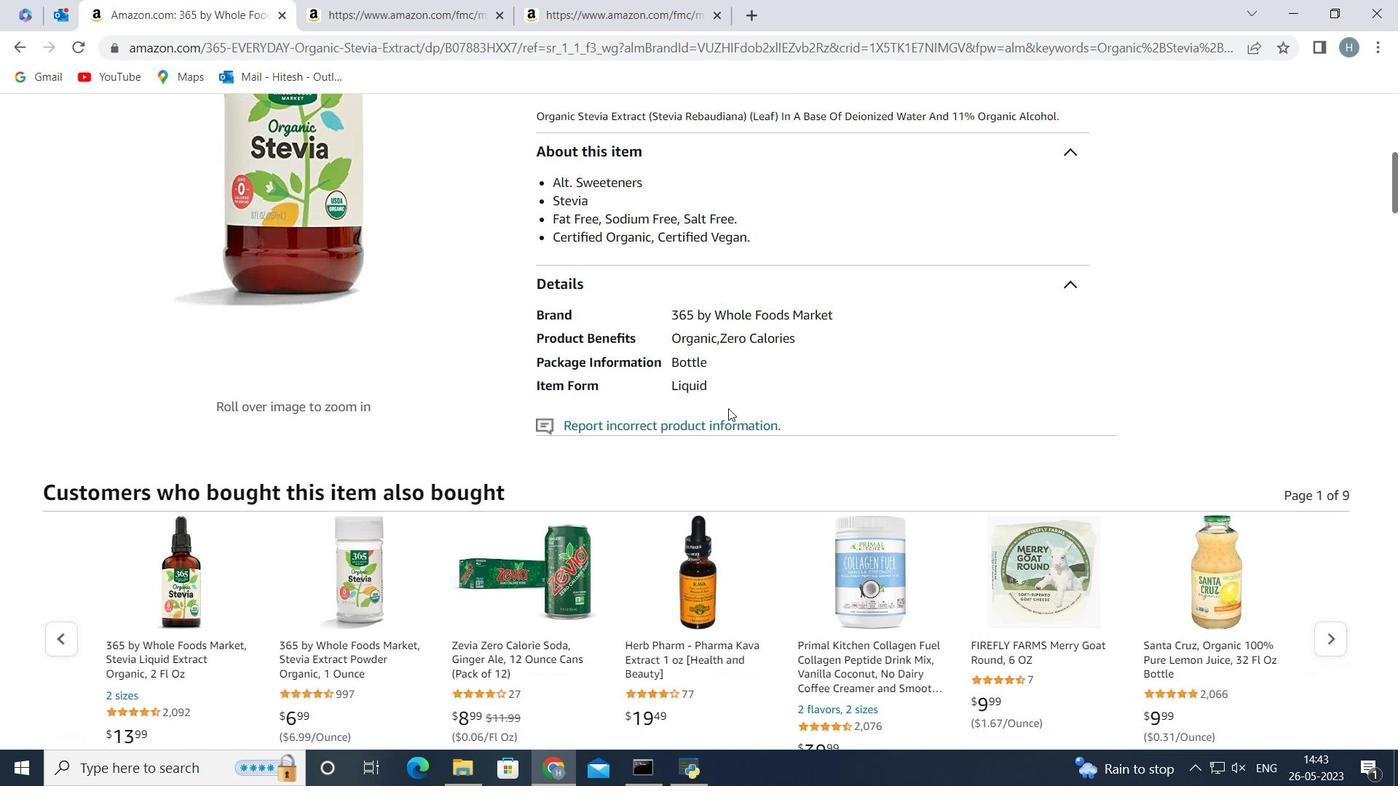 
Action: Mouse scrolled (717, 399) with delta (0, 0)
Screenshot: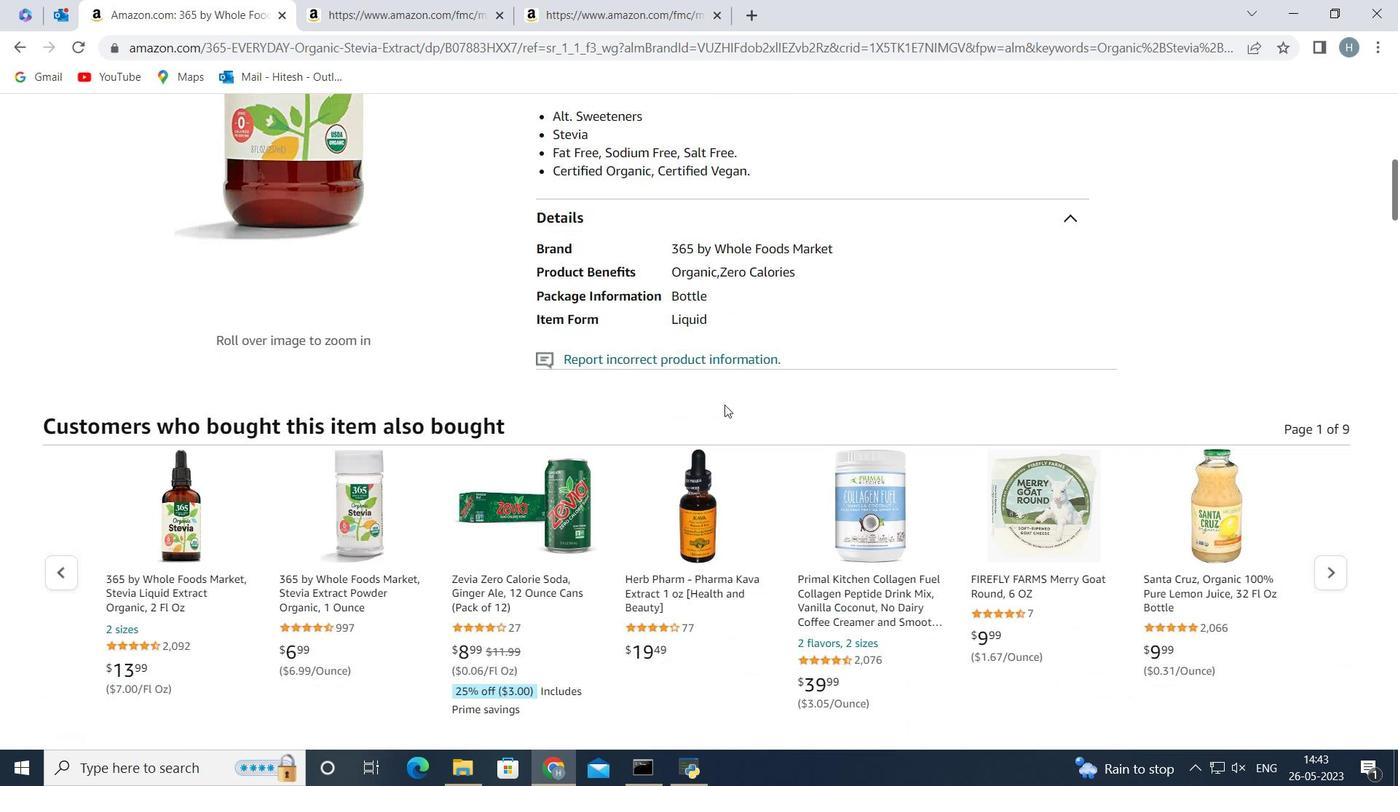 
Action: Mouse moved to (713, 399)
Screenshot: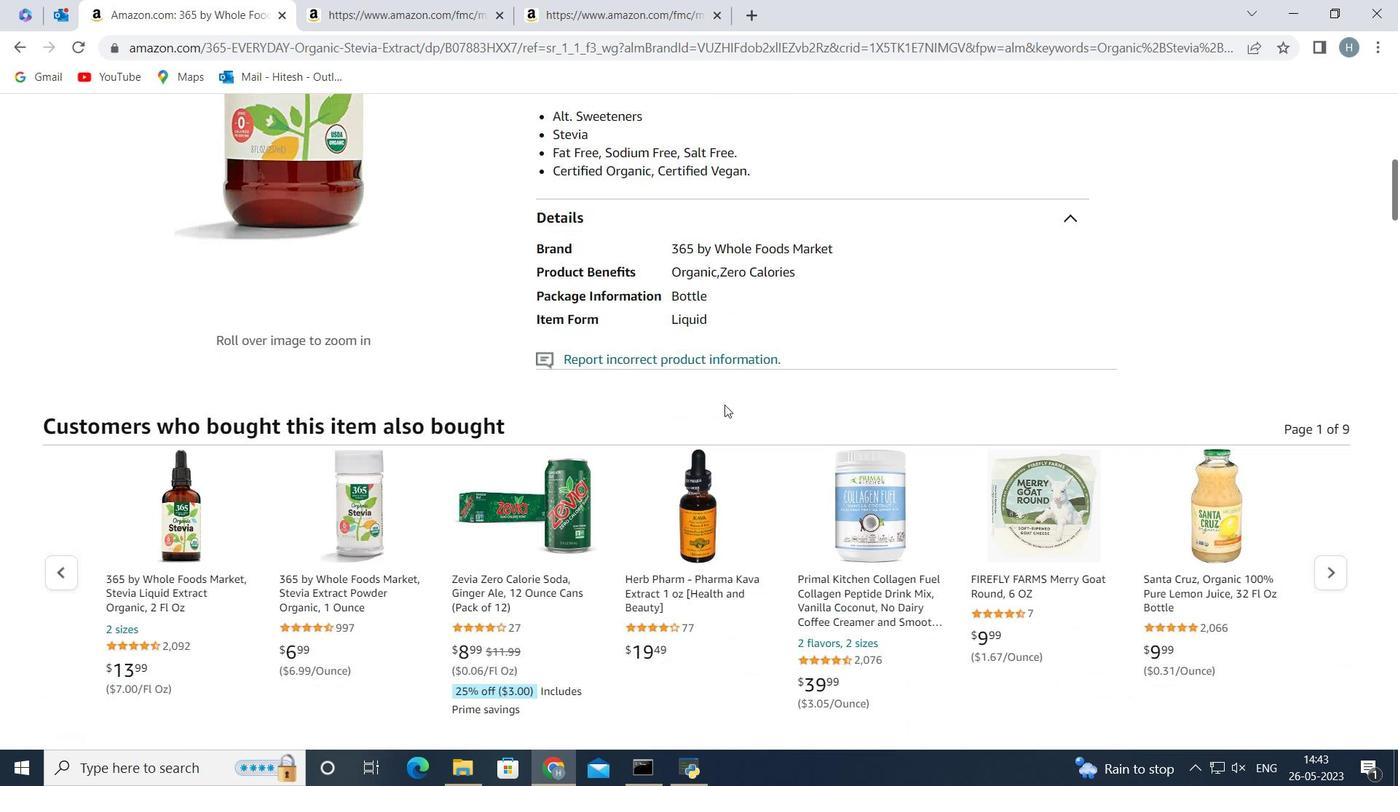 
Action: Mouse scrolled (713, 399) with delta (0, 0)
Screenshot: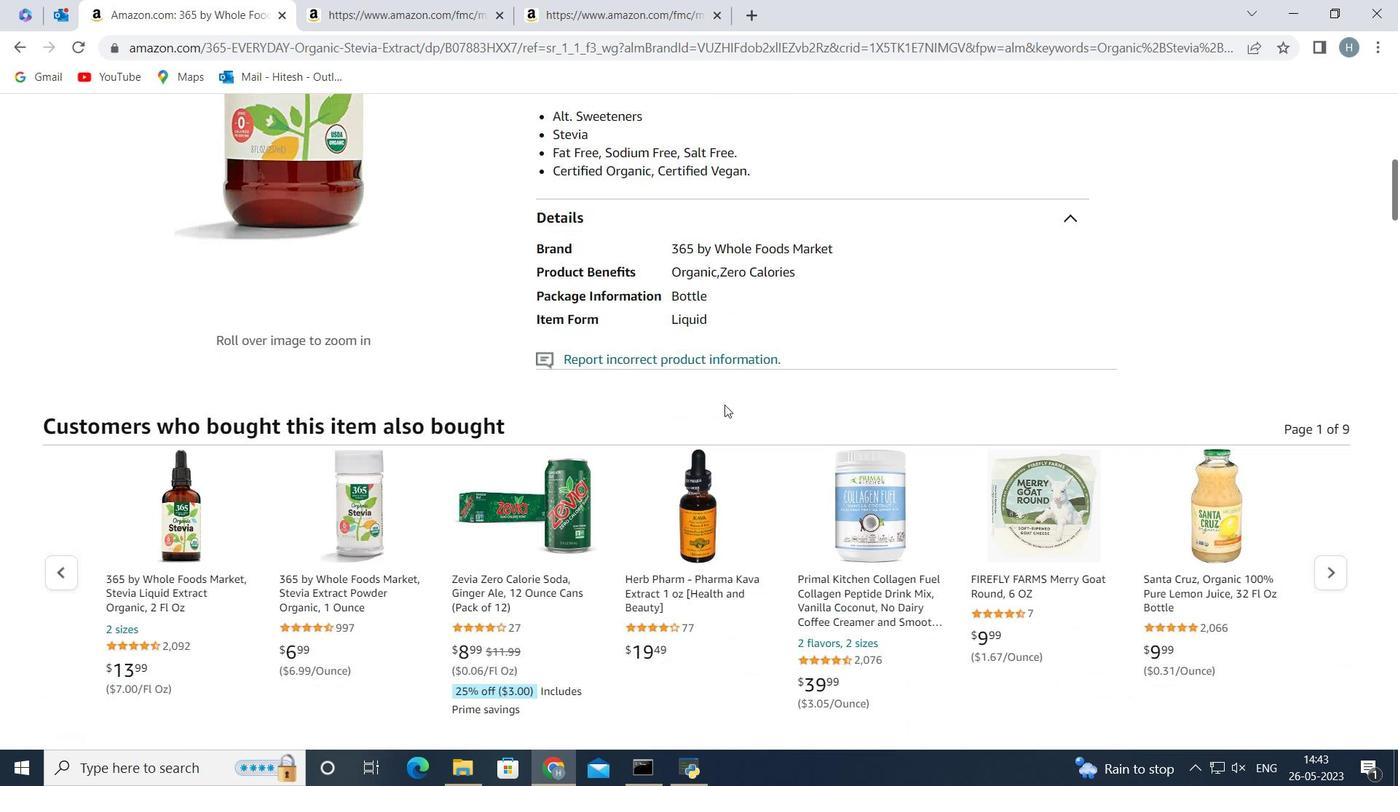 
Action: Mouse moved to (703, 398)
Screenshot: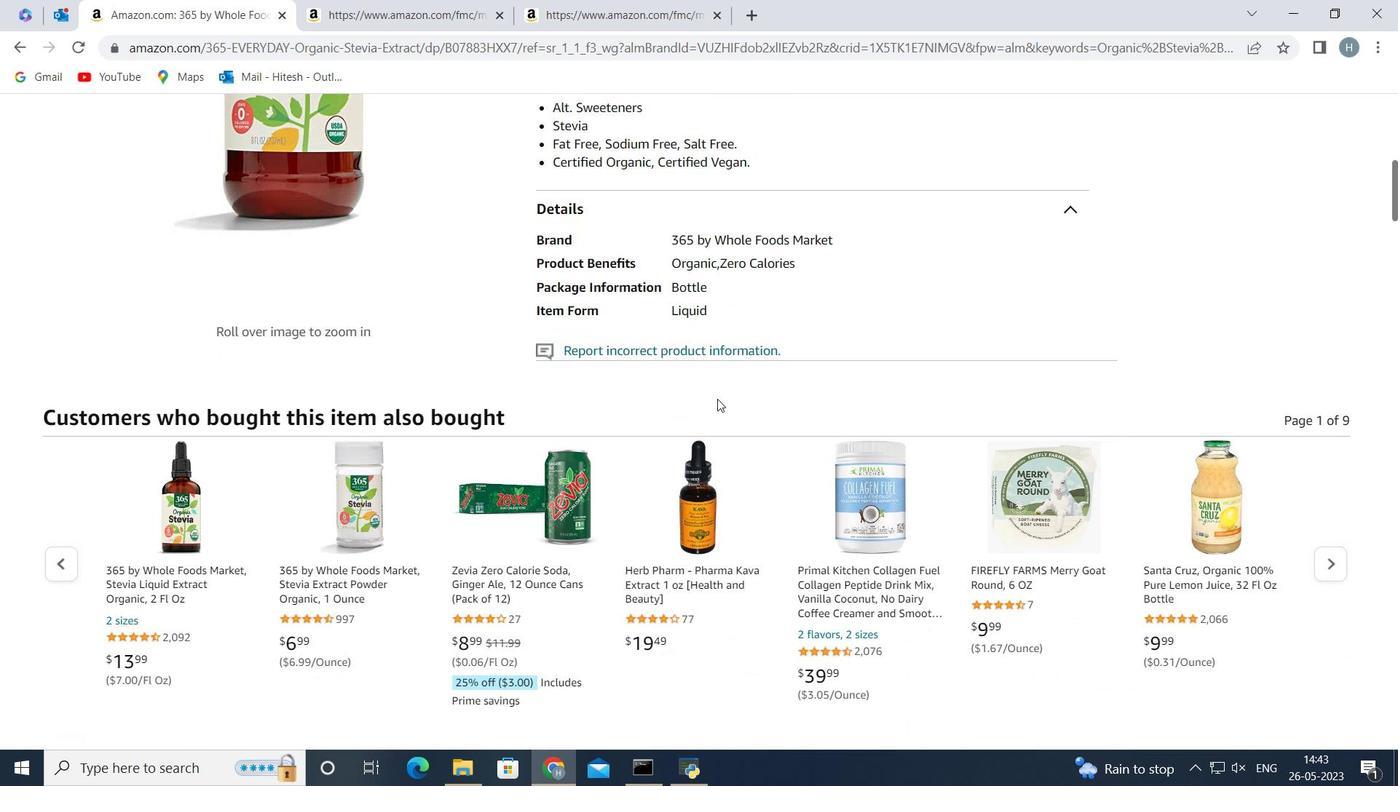 
Action: Mouse scrolled (703, 397) with delta (0, 0)
Screenshot: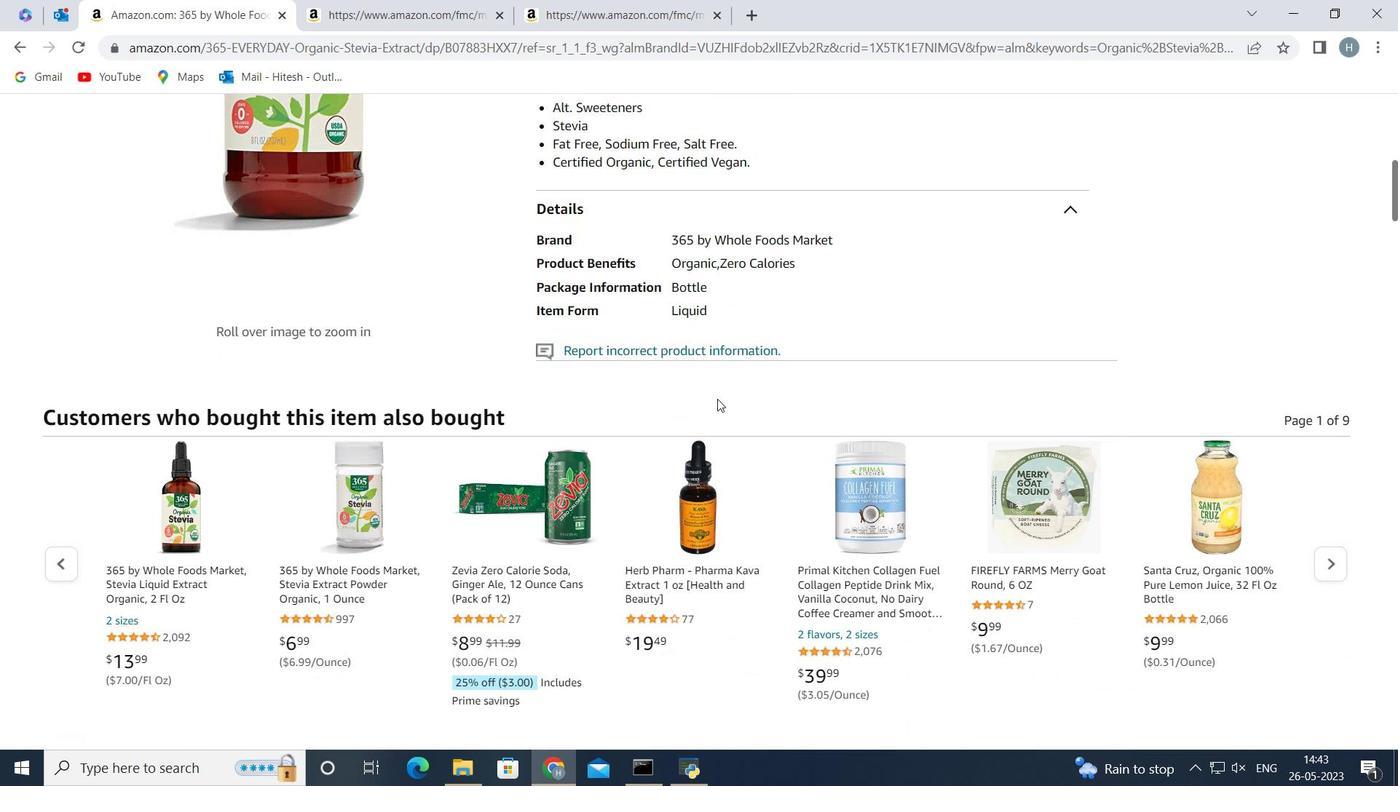 
Action: Mouse moved to (653, 383)
Screenshot: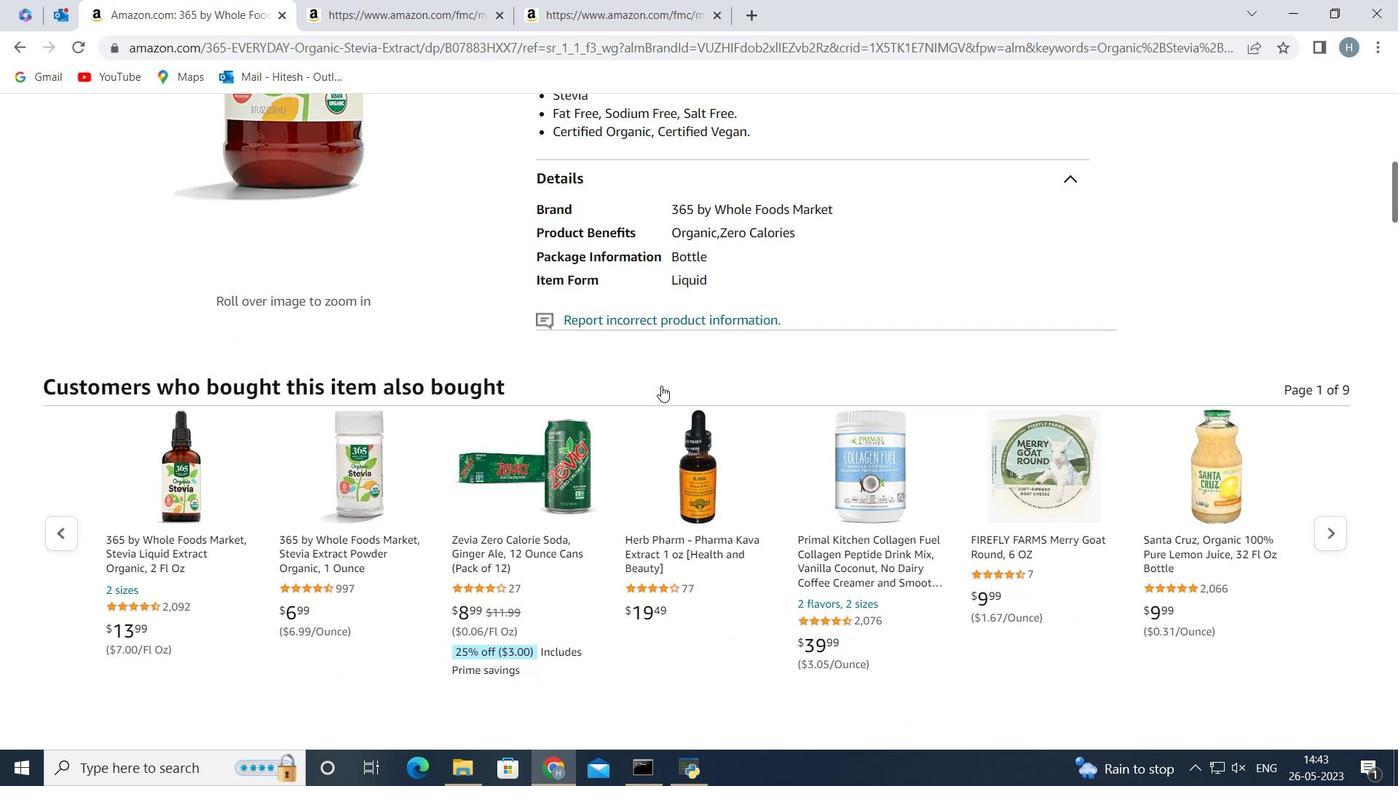 
Action: Mouse scrolled (653, 383) with delta (0, 0)
Screenshot: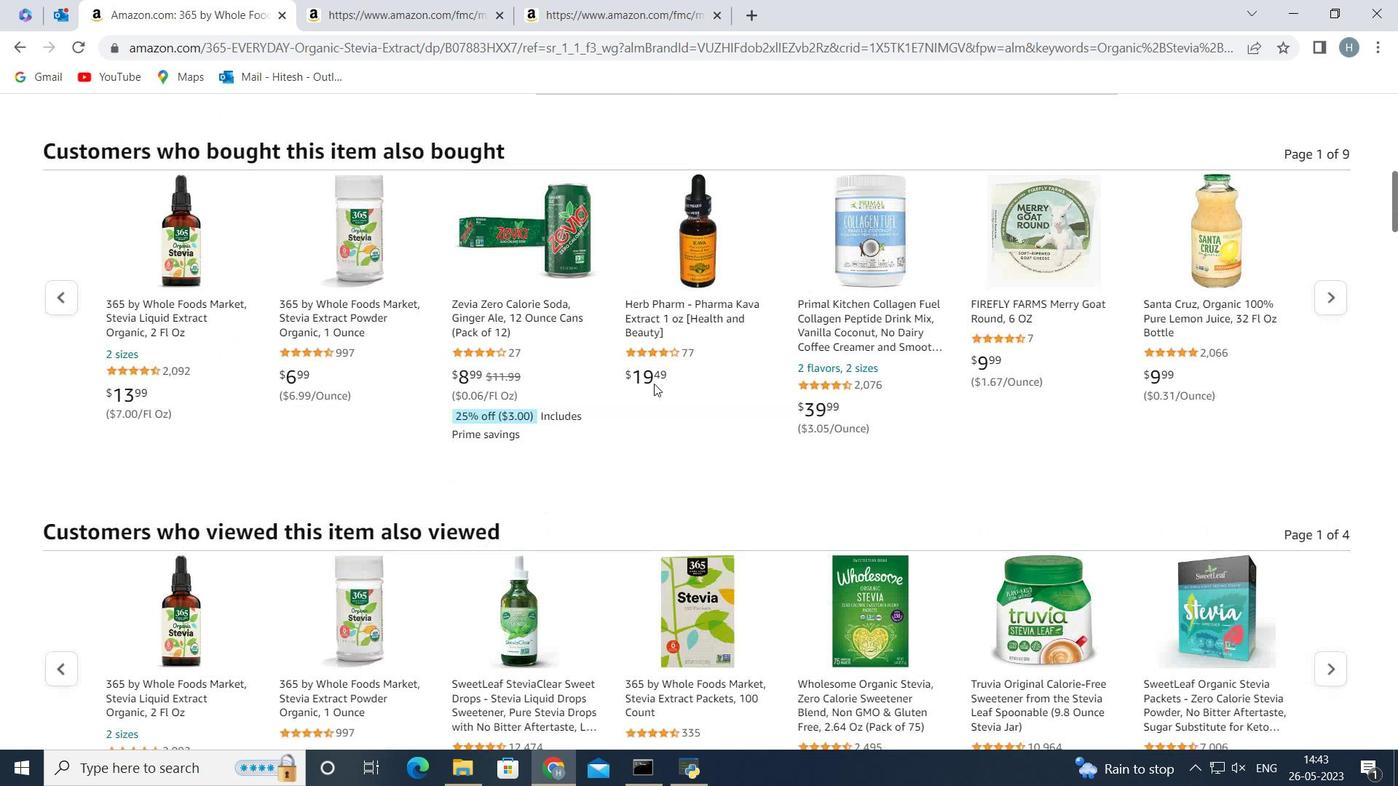 
Action: Mouse scrolled (653, 383) with delta (0, 0)
Screenshot: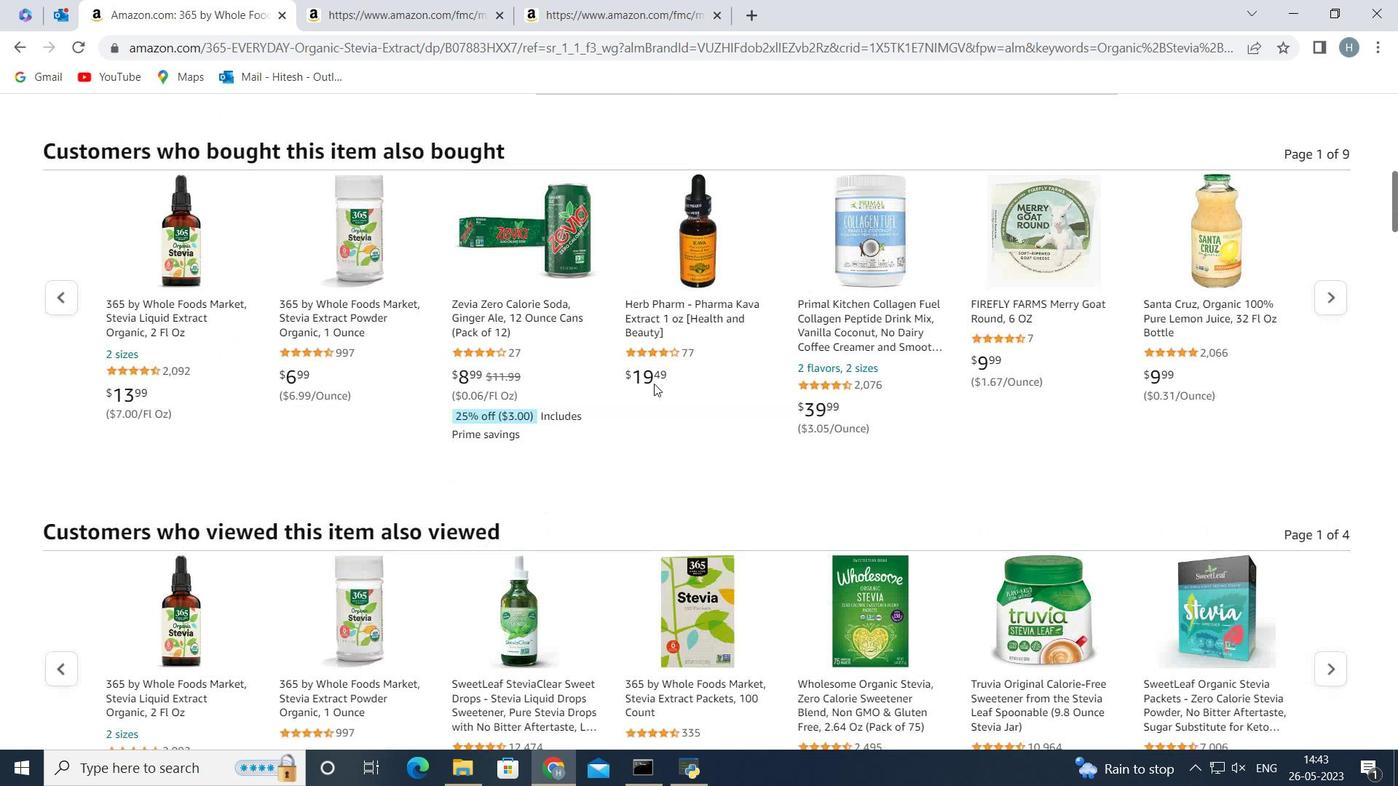 
Action: Mouse scrolled (653, 383) with delta (0, 0)
Screenshot: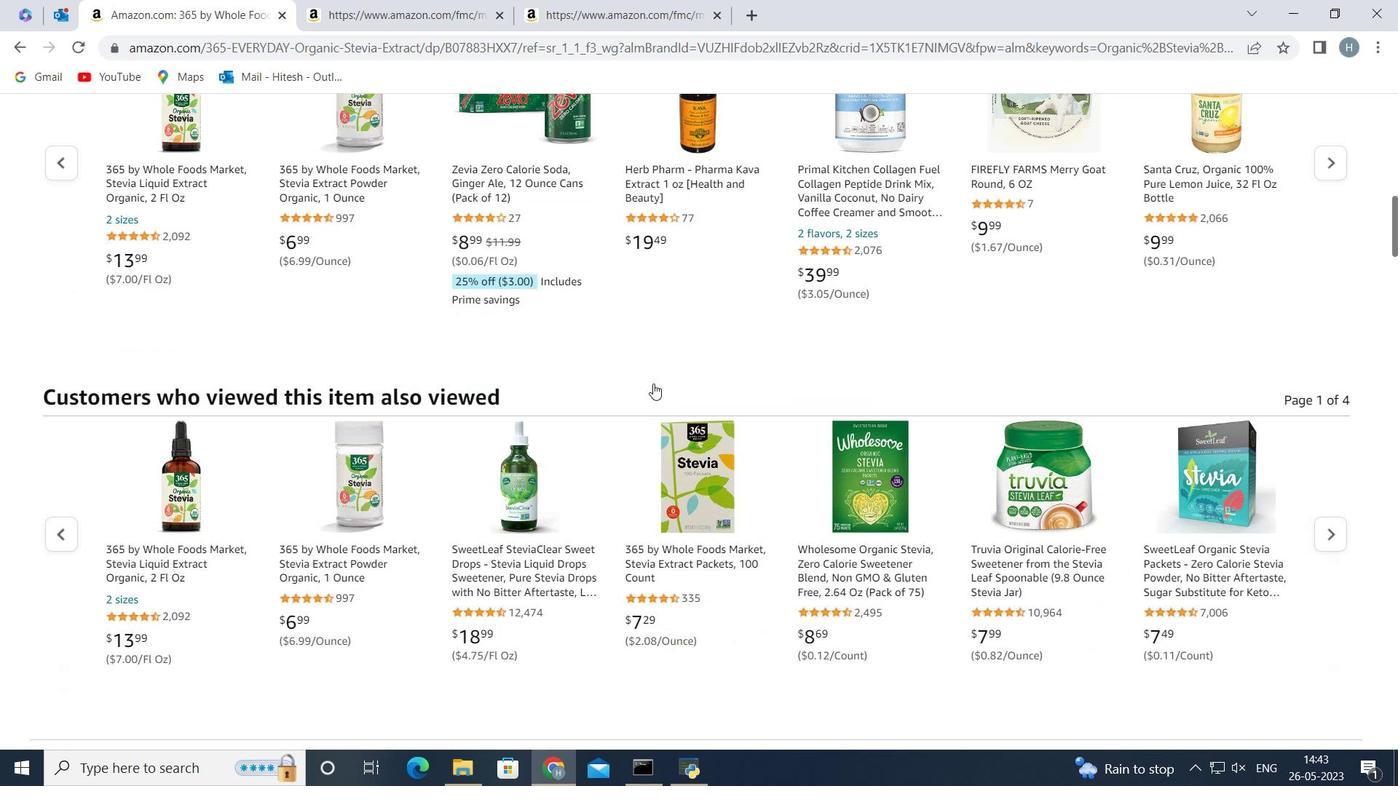 
Action: Mouse scrolled (653, 383) with delta (0, 0)
Screenshot: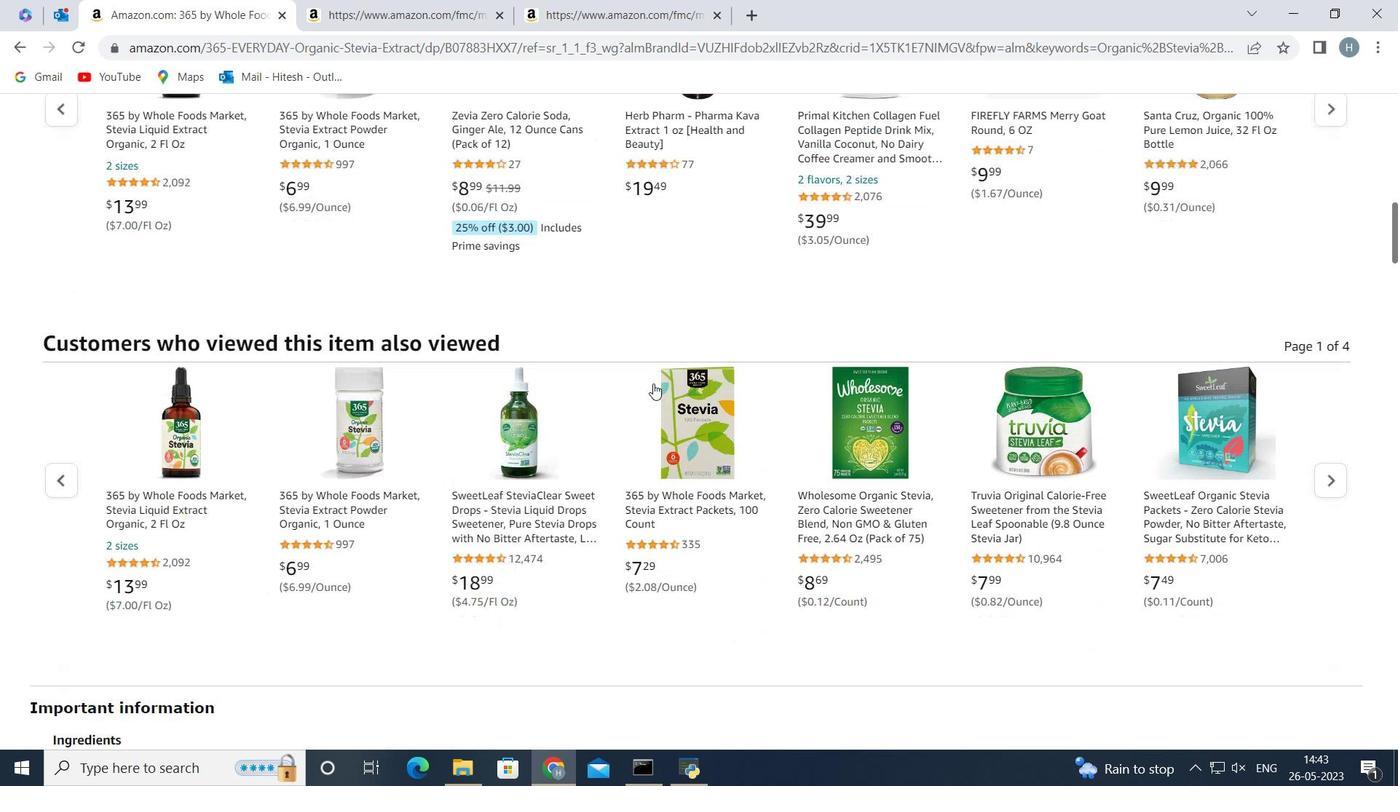 
Action: Mouse moved to (652, 383)
Screenshot: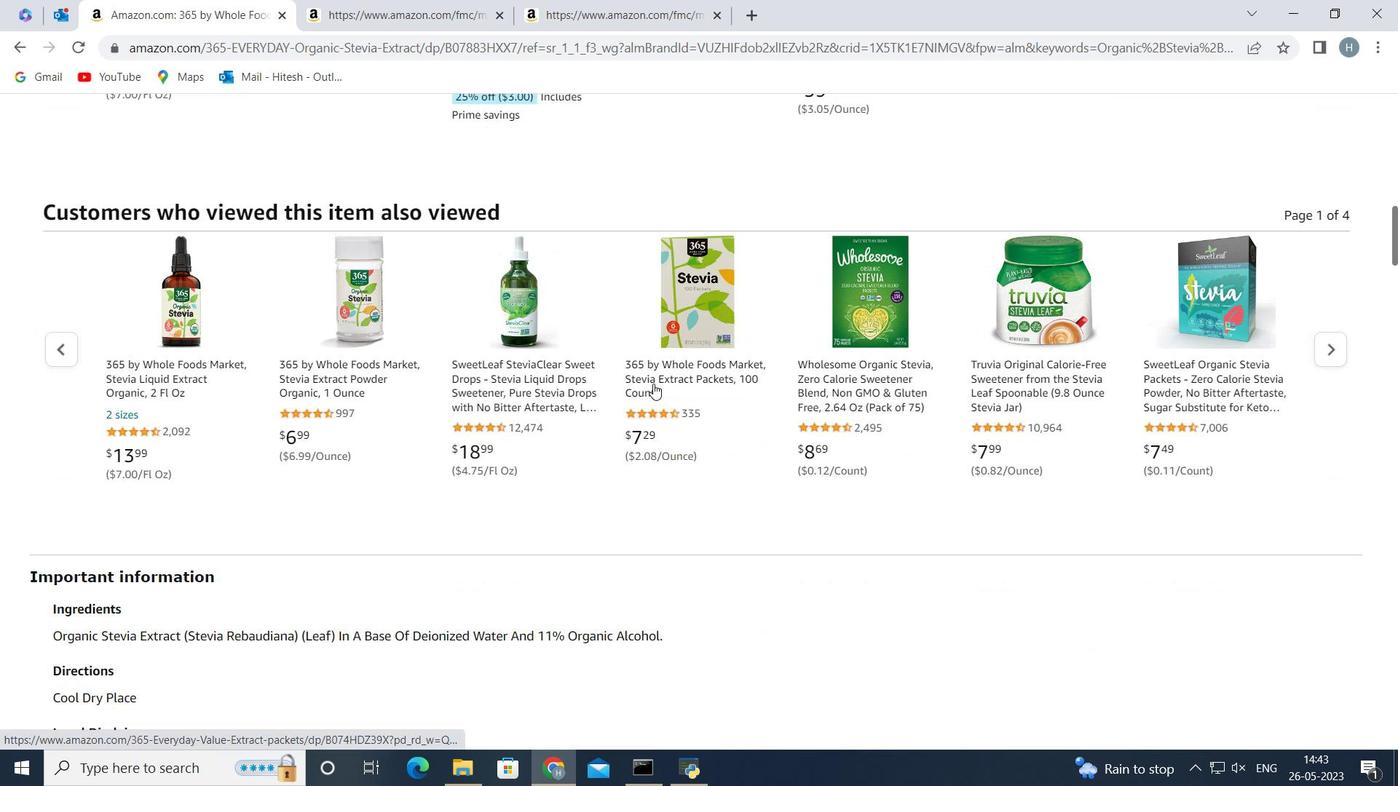 
Action: Mouse scrolled (652, 383) with delta (0, 0)
Screenshot: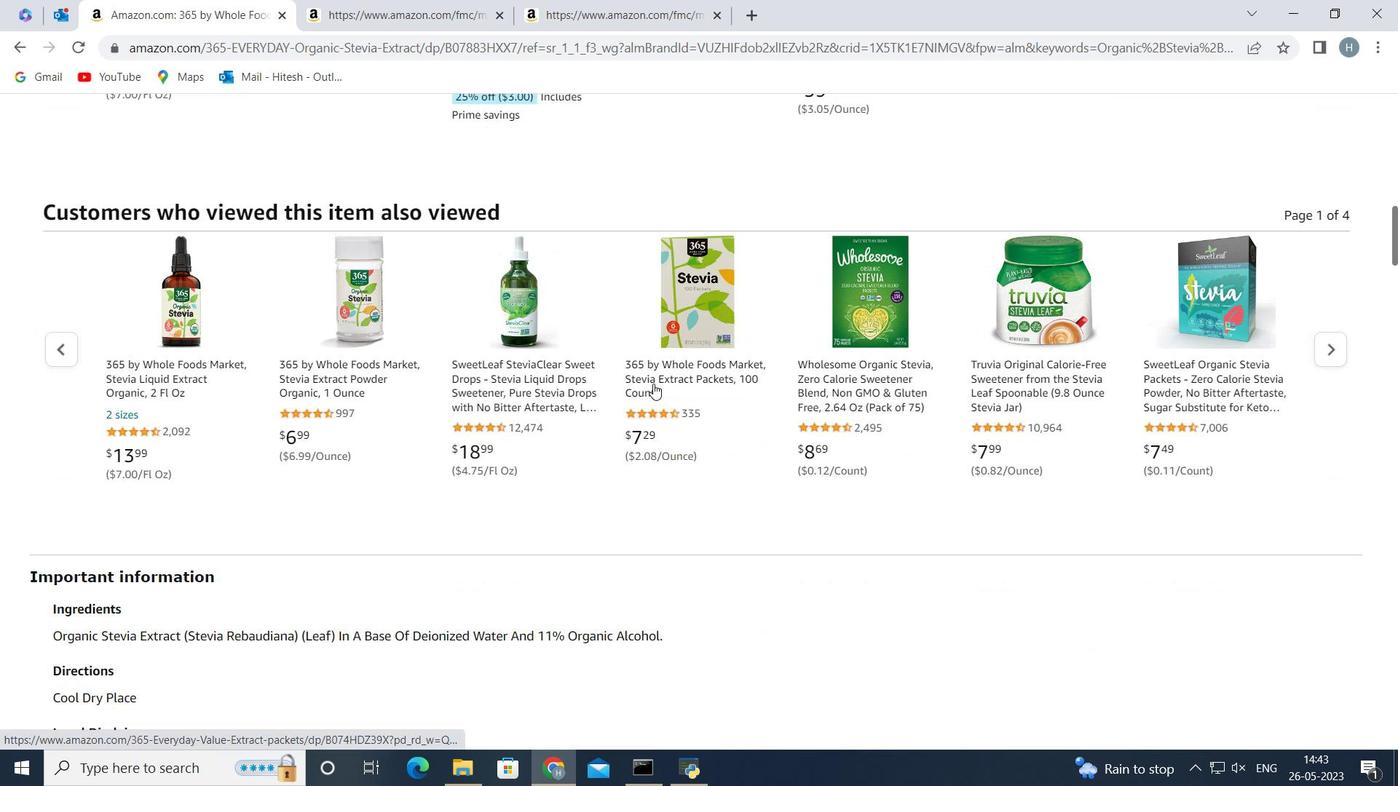 
Action: Mouse scrolled (652, 383) with delta (0, 0)
Screenshot: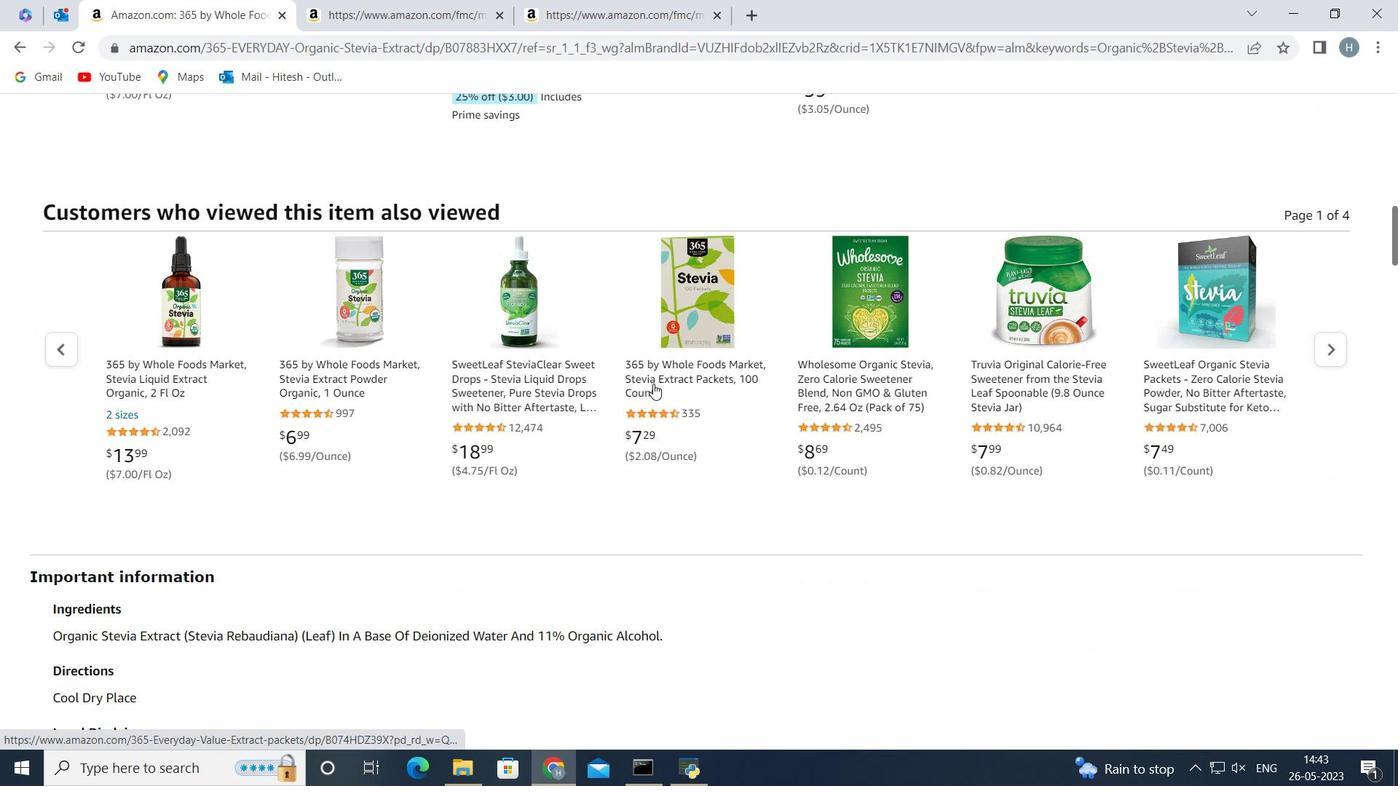 
Action: Mouse moved to (652, 383)
Screenshot: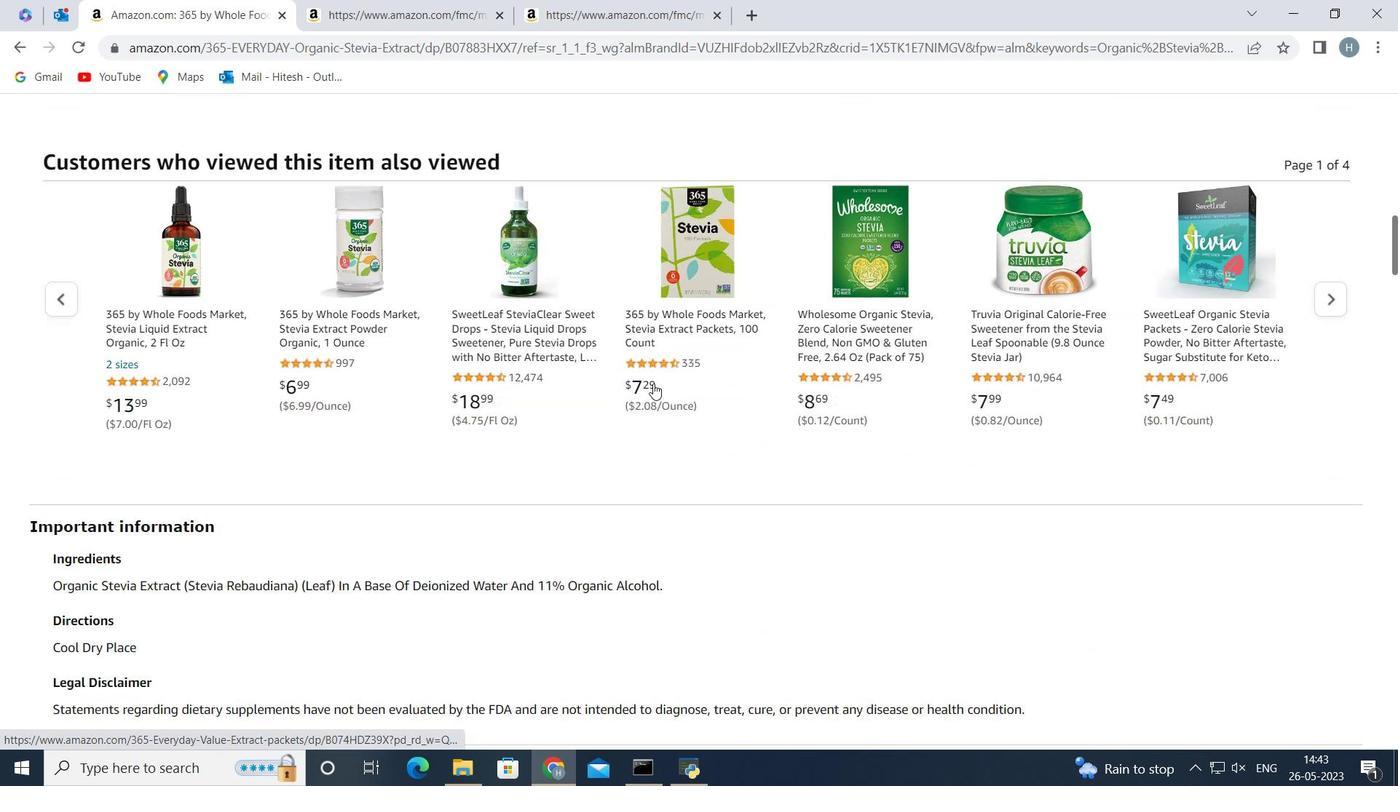 
Action: Mouse scrolled (652, 383) with delta (0, 0)
Screenshot: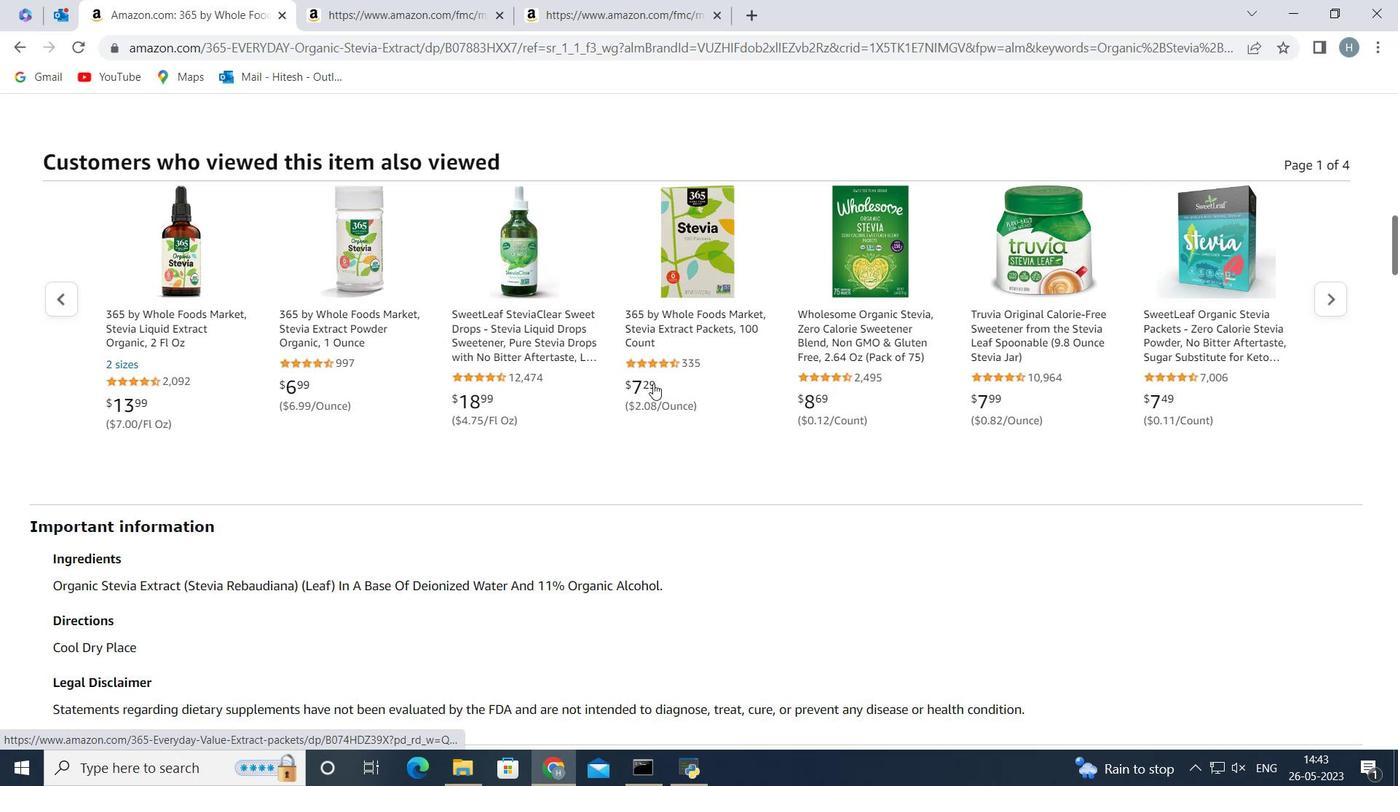 
Action: Mouse moved to (584, 370)
Screenshot: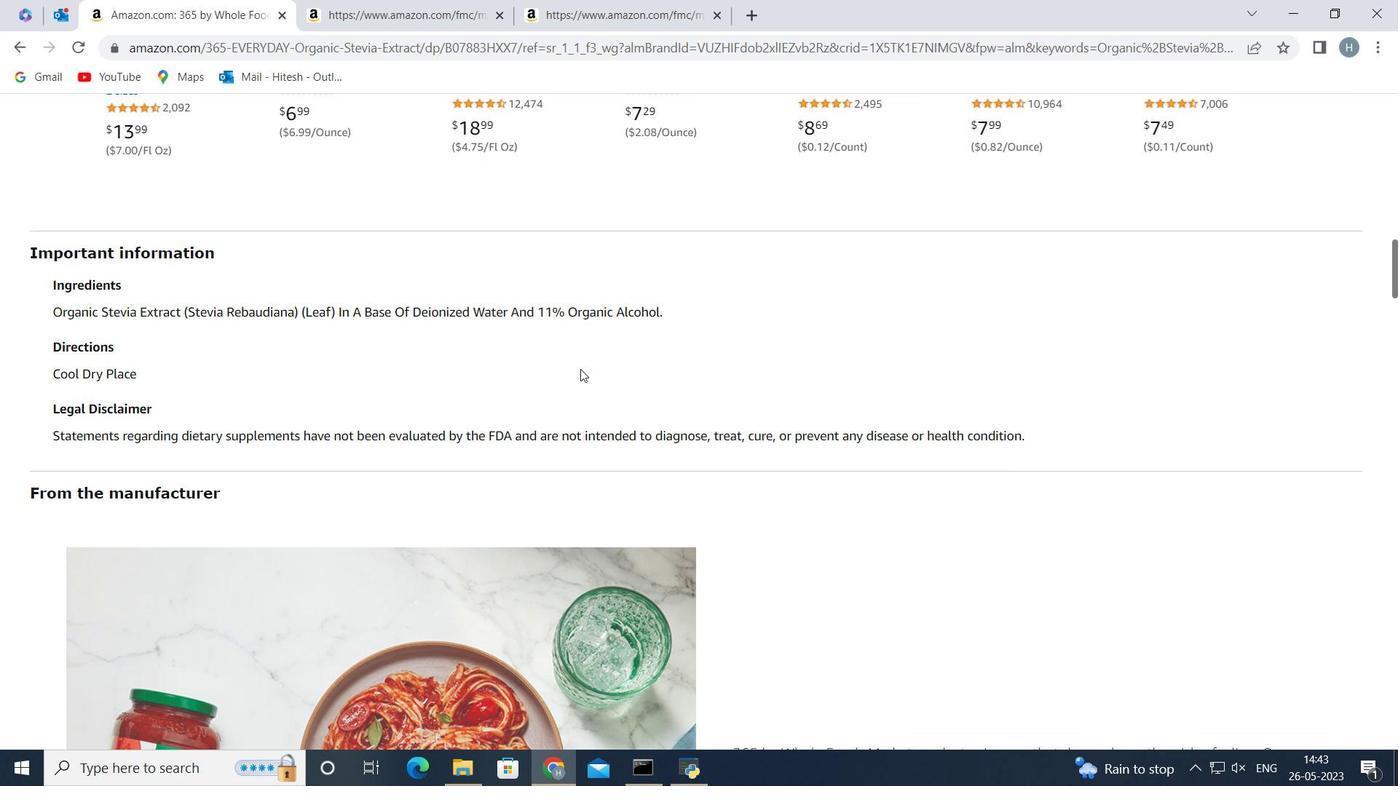 
Action: Mouse scrolled (584, 369) with delta (0, 0)
Screenshot: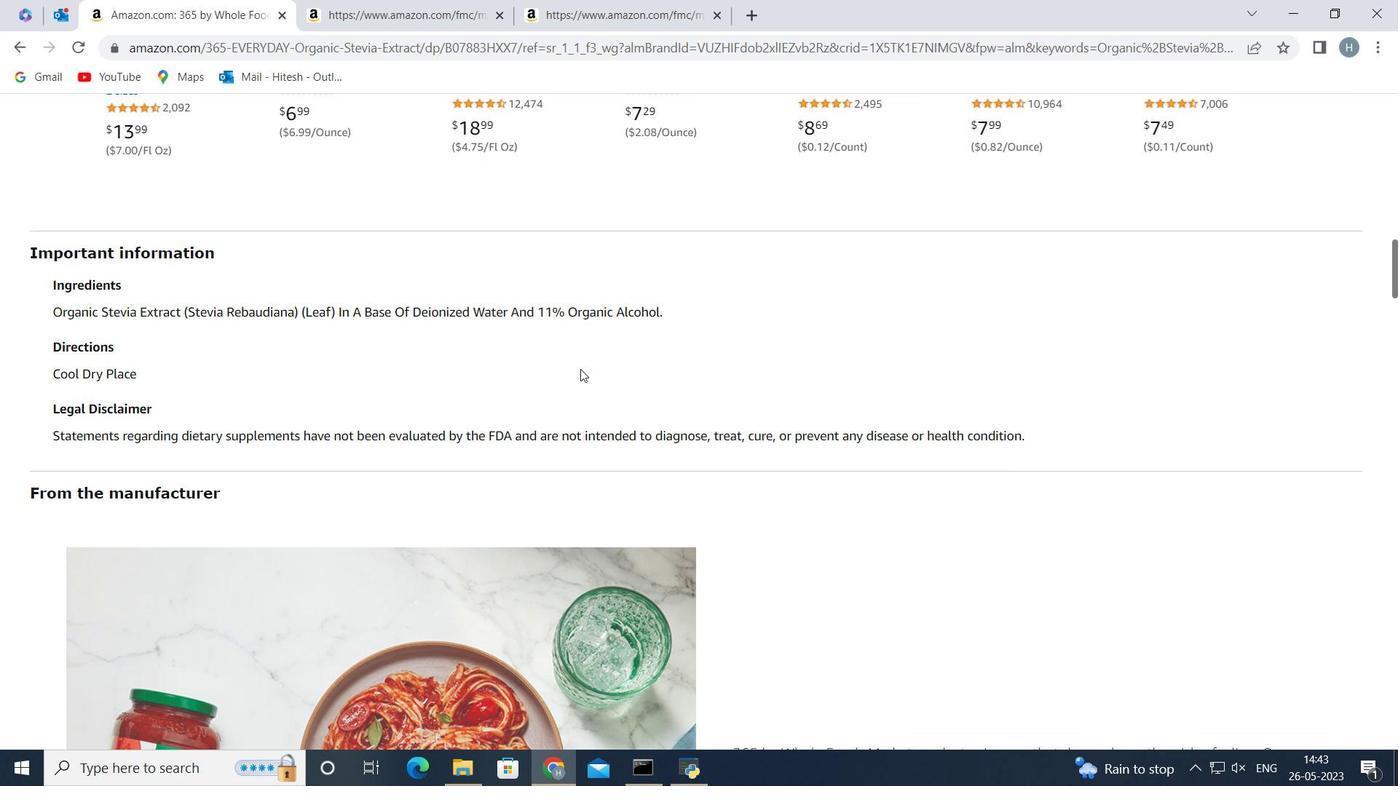 
Action: Mouse moved to (571, 372)
Screenshot: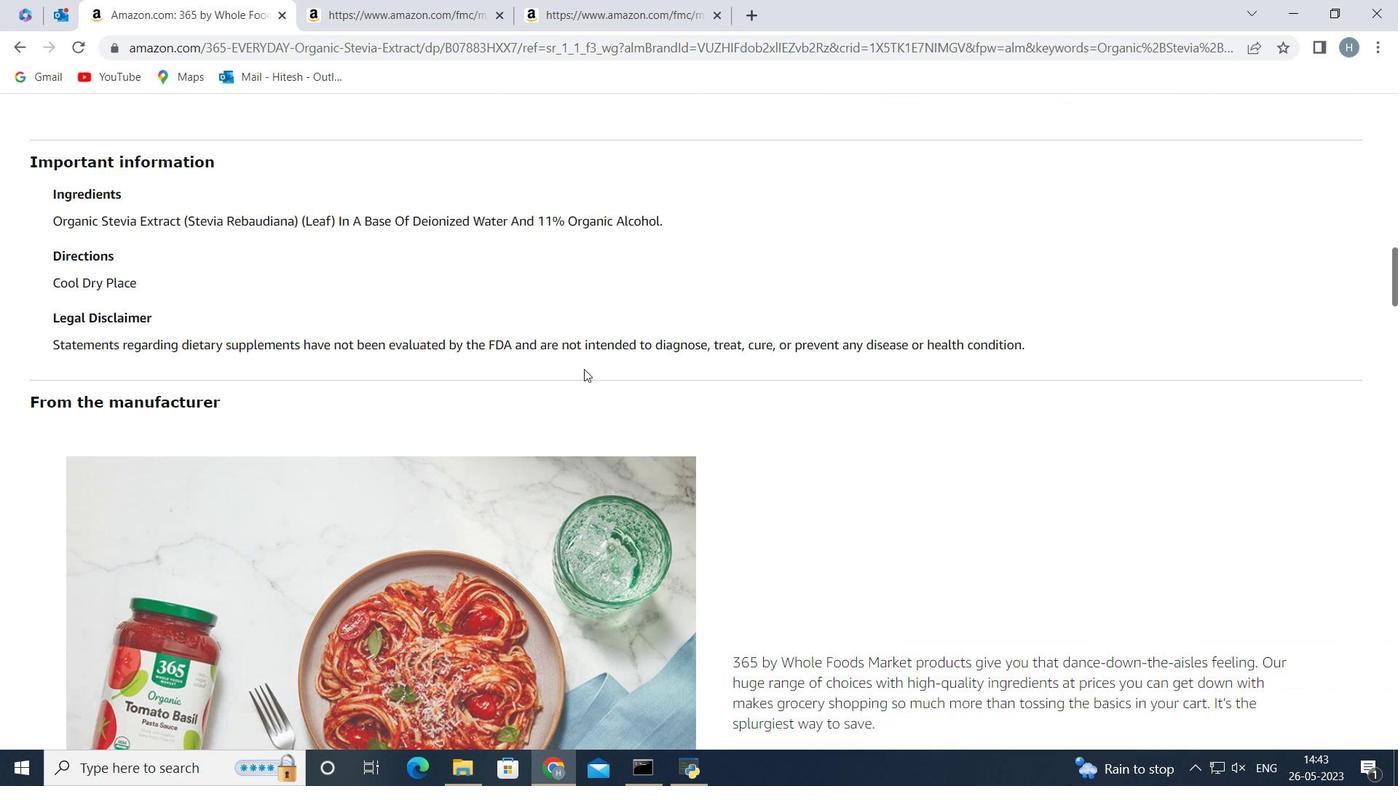 
Action: Mouse scrolled (571, 371) with delta (0, 0)
Screenshot: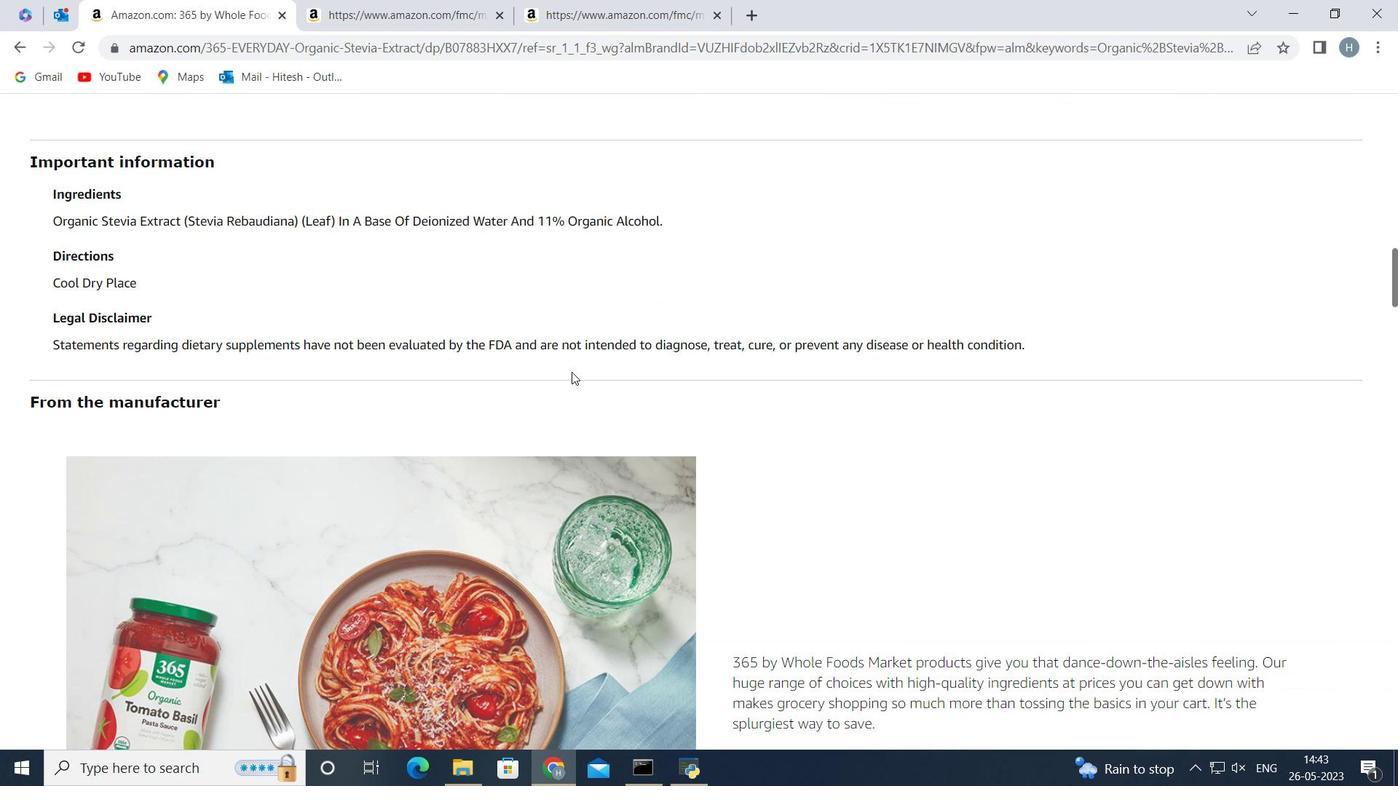 
Action: Mouse scrolled (571, 371) with delta (0, 0)
Screenshot: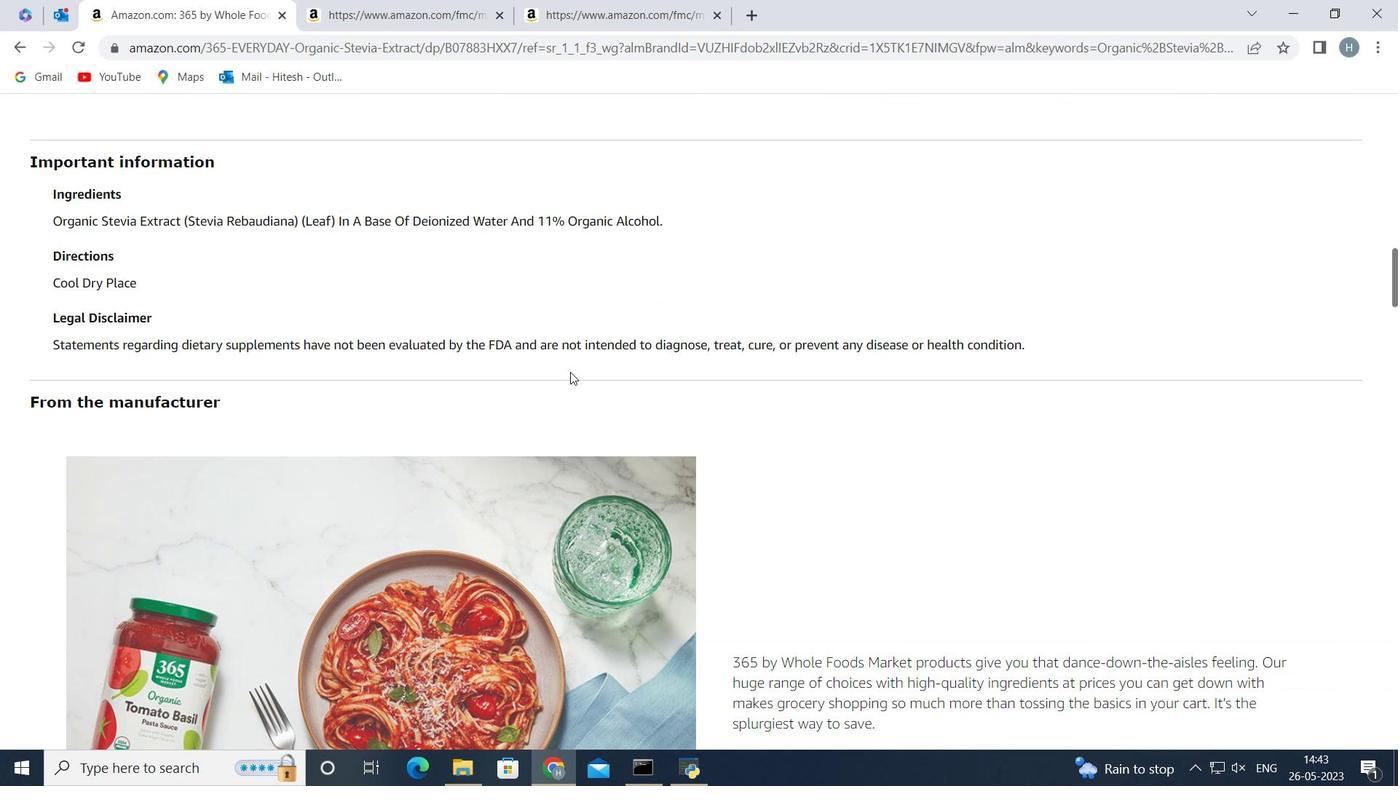 
Action: Mouse moved to (665, 383)
Screenshot: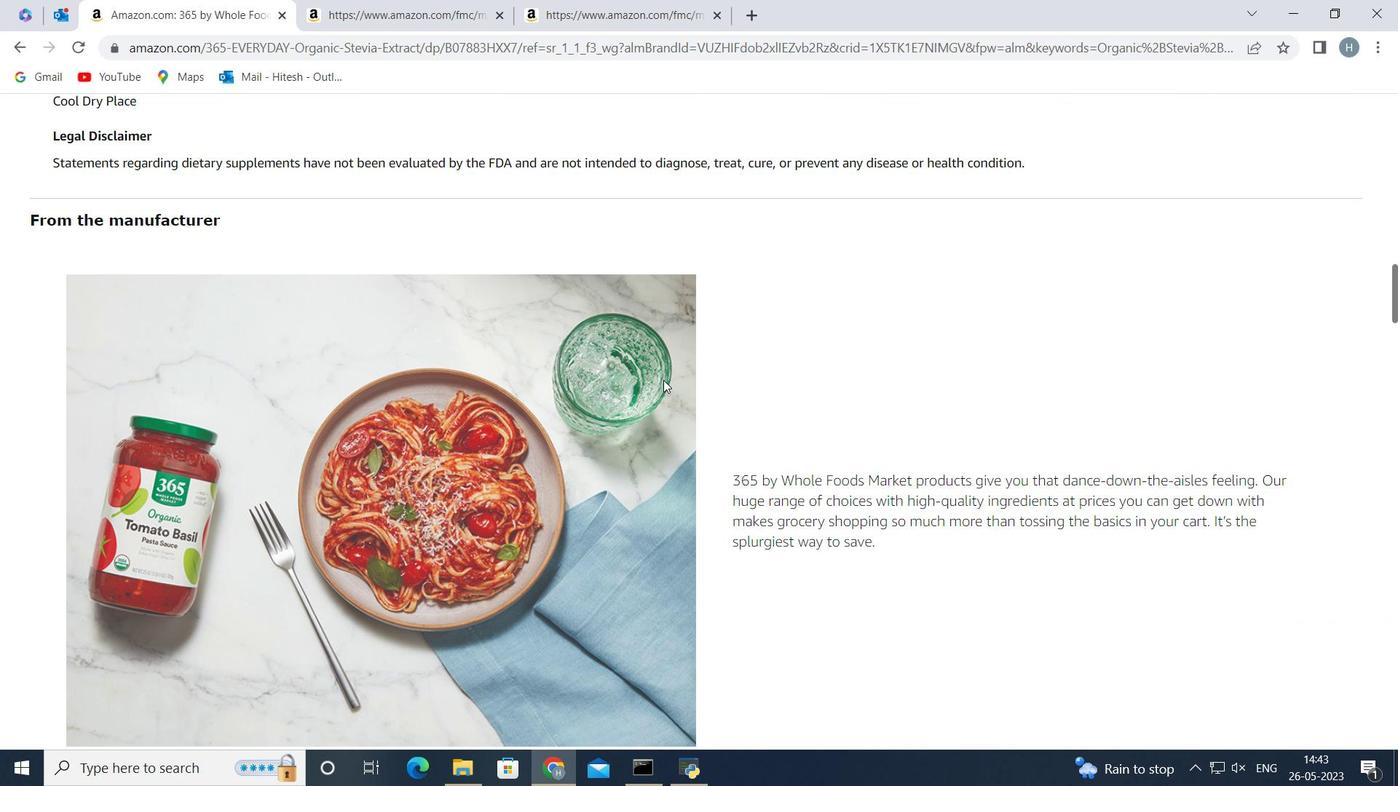 
Action: Mouse scrolled (664, 381) with delta (0, 0)
Screenshot: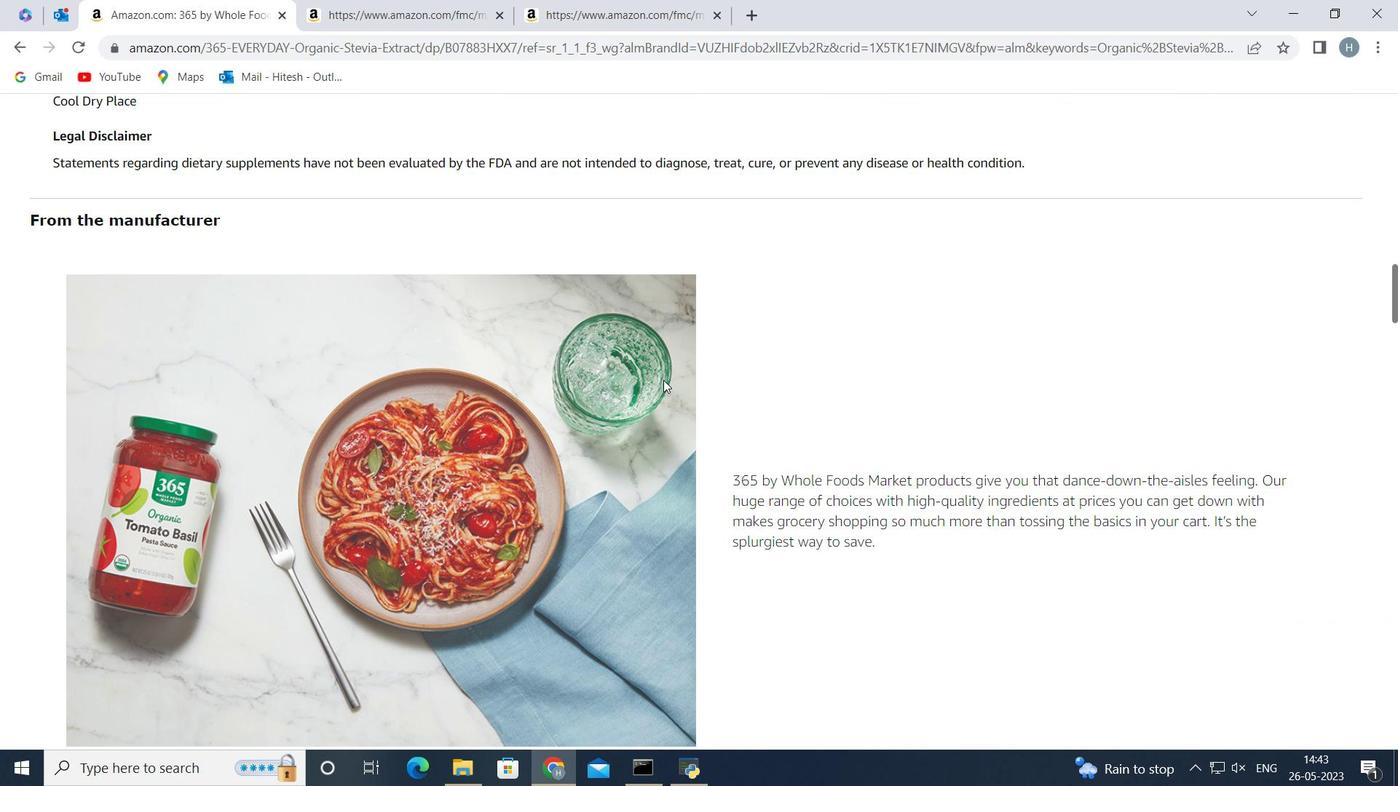
Action: Mouse scrolled (665, 382) with delta (0, 0)
Screenshot: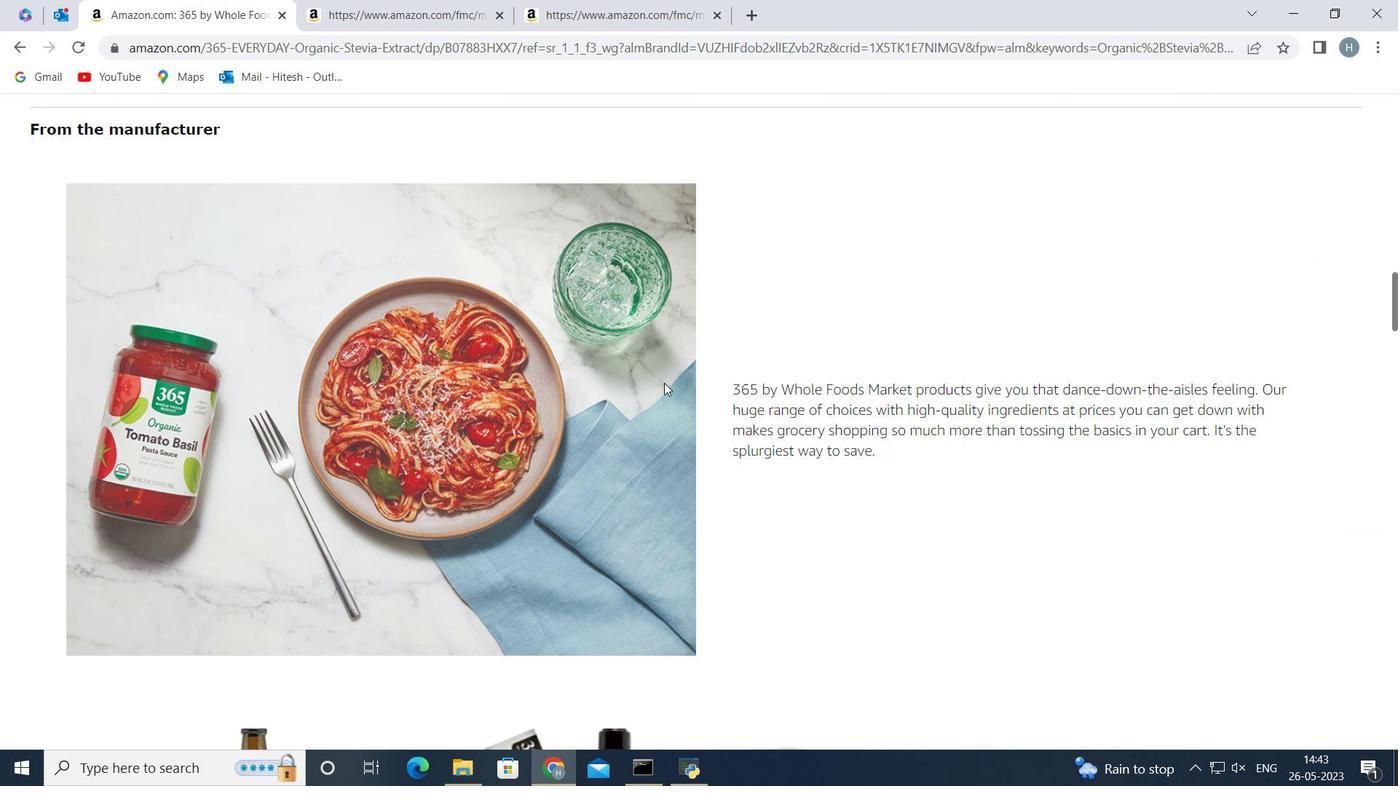 
Action: Mouse scrolled (665, 382) with delta (0, 0)
Screenshot: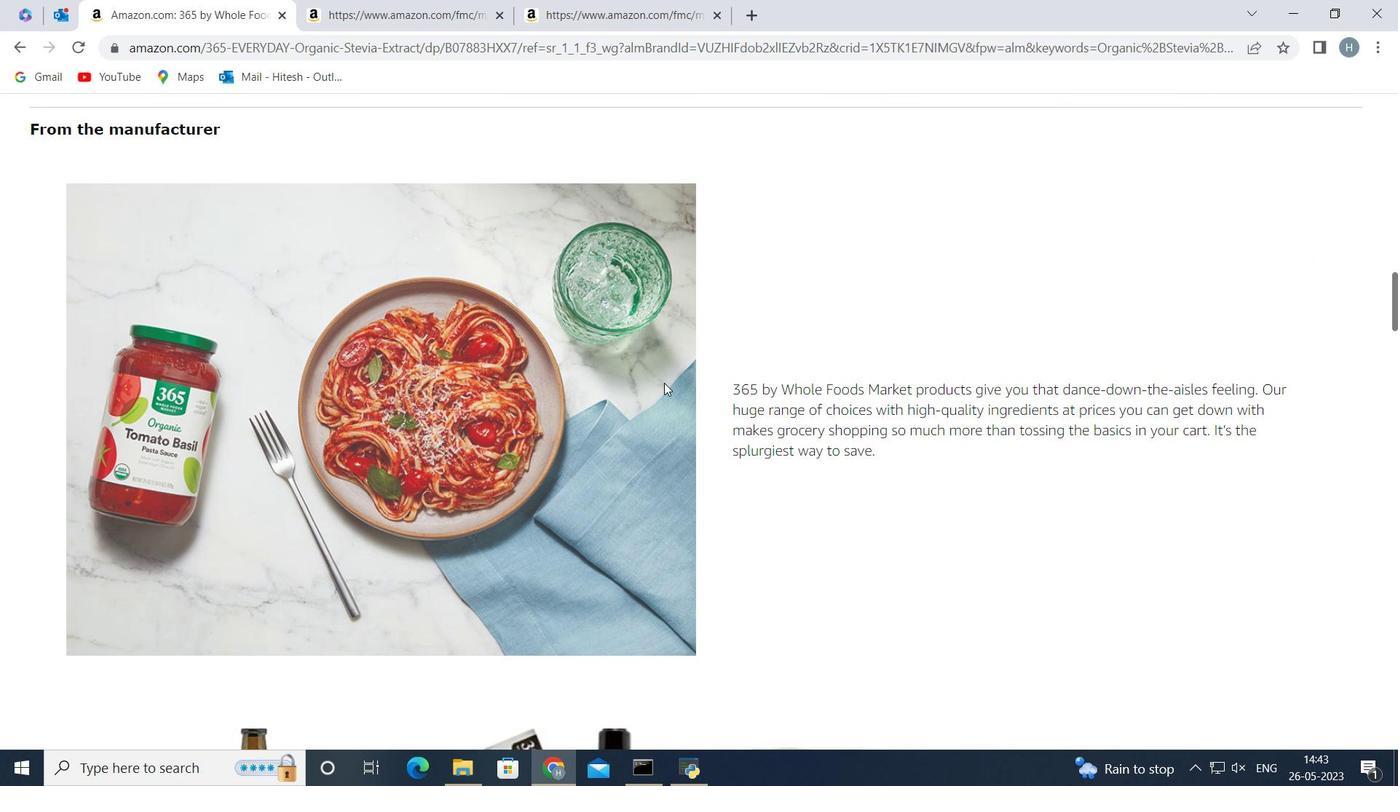 
Action: Mouse moved to (665, 383)
Screenshot: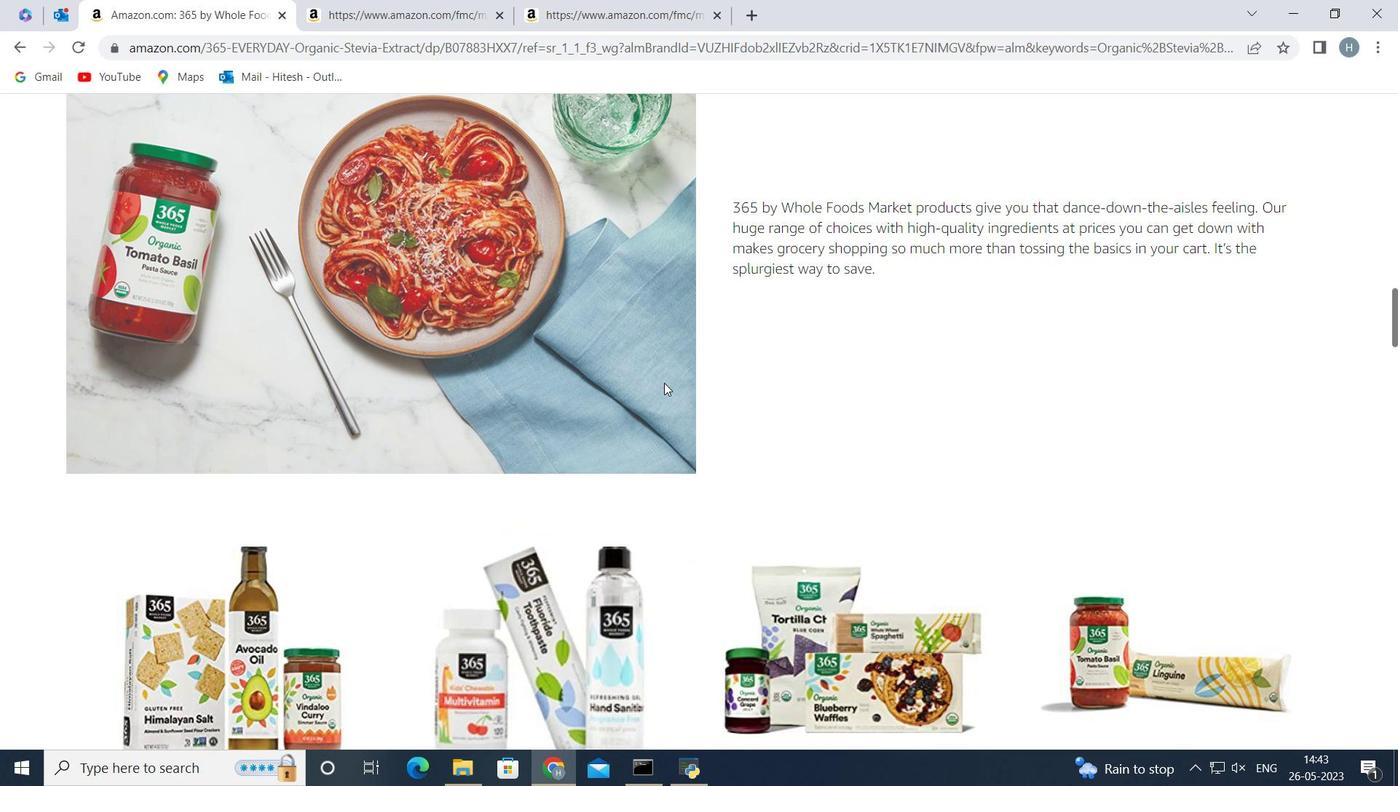 
Action: Mouse scrolled (665, 384) with delta (0, 0)
Screenshot: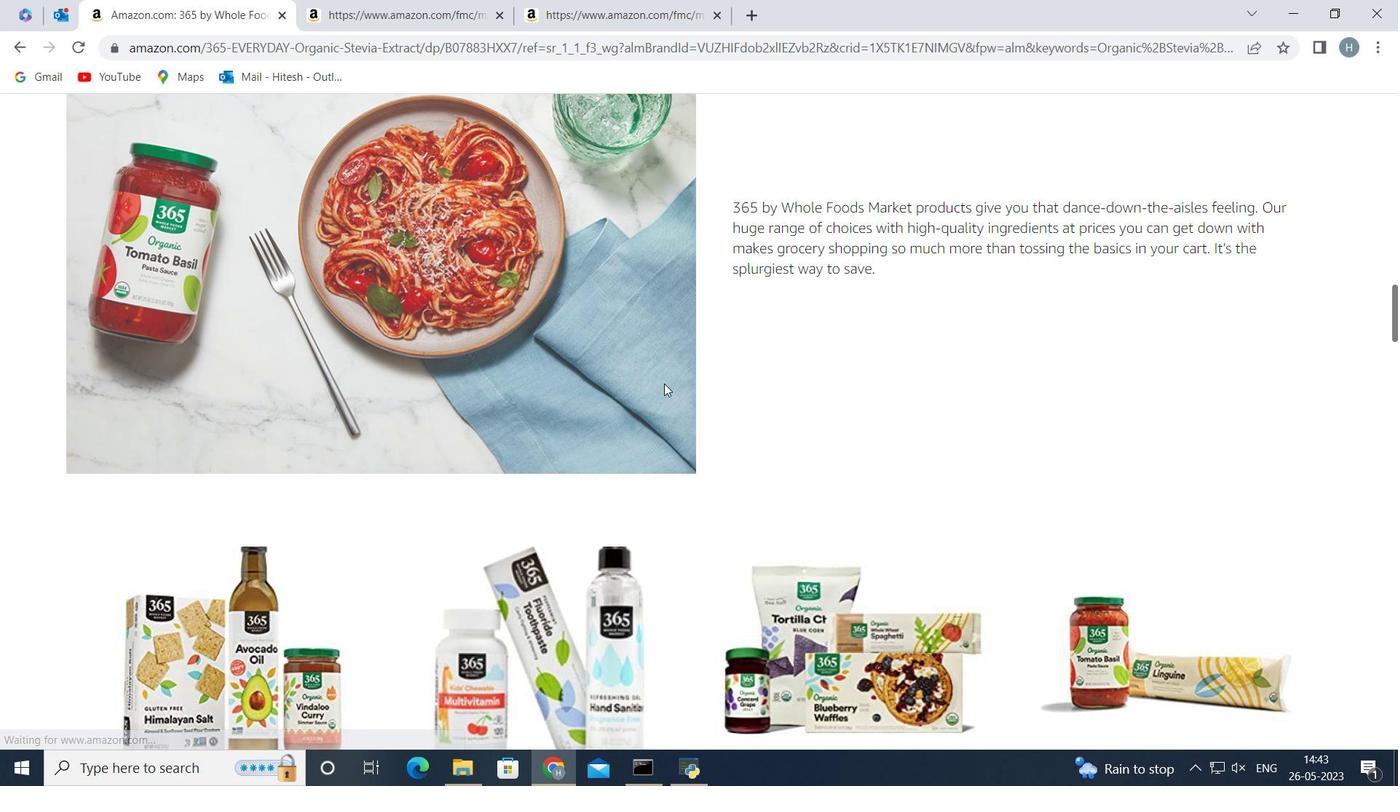 
Action: Mouse scrolled (665, 383) with delta (0, 0)
Screenshot: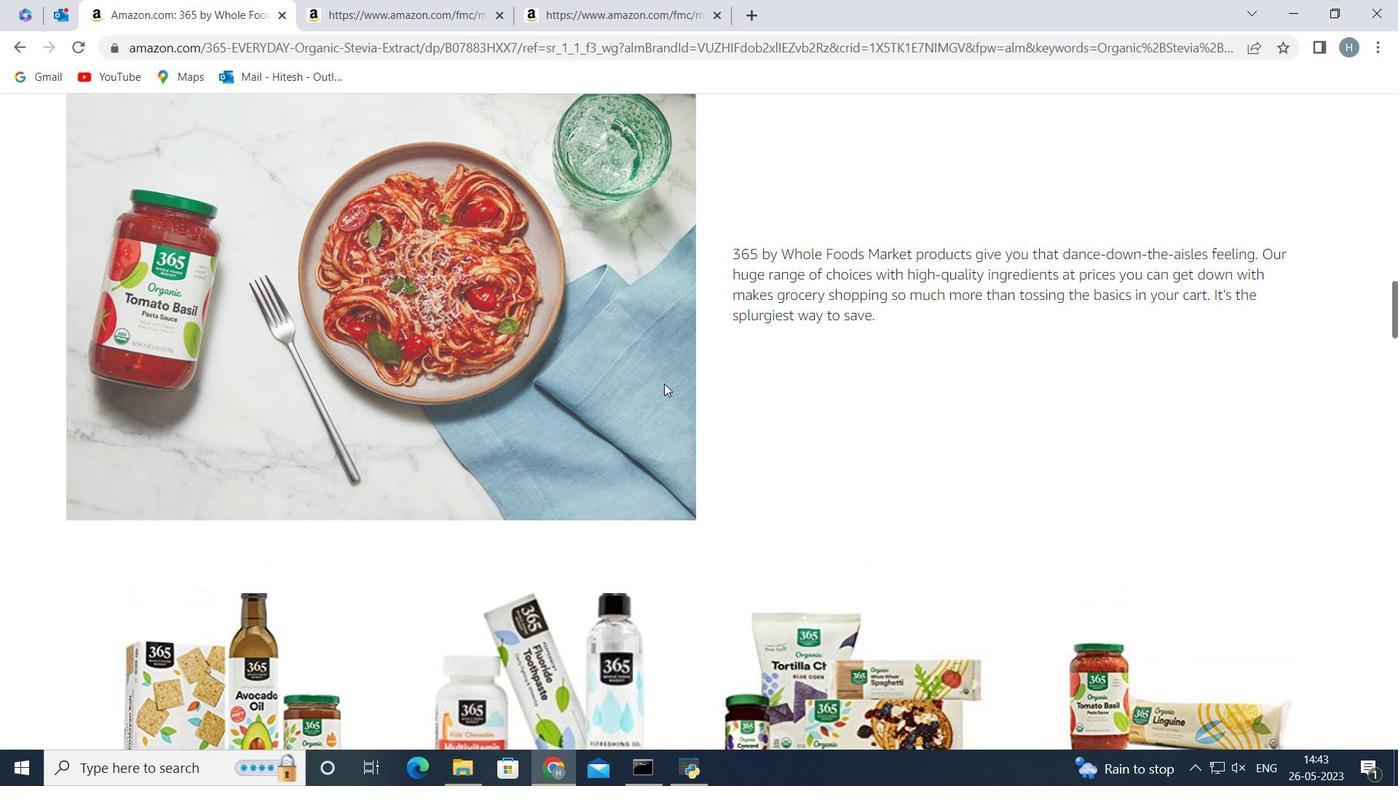 
Action: Mouse scrolled (665, 383) with delta (0, 0)
Screenshot: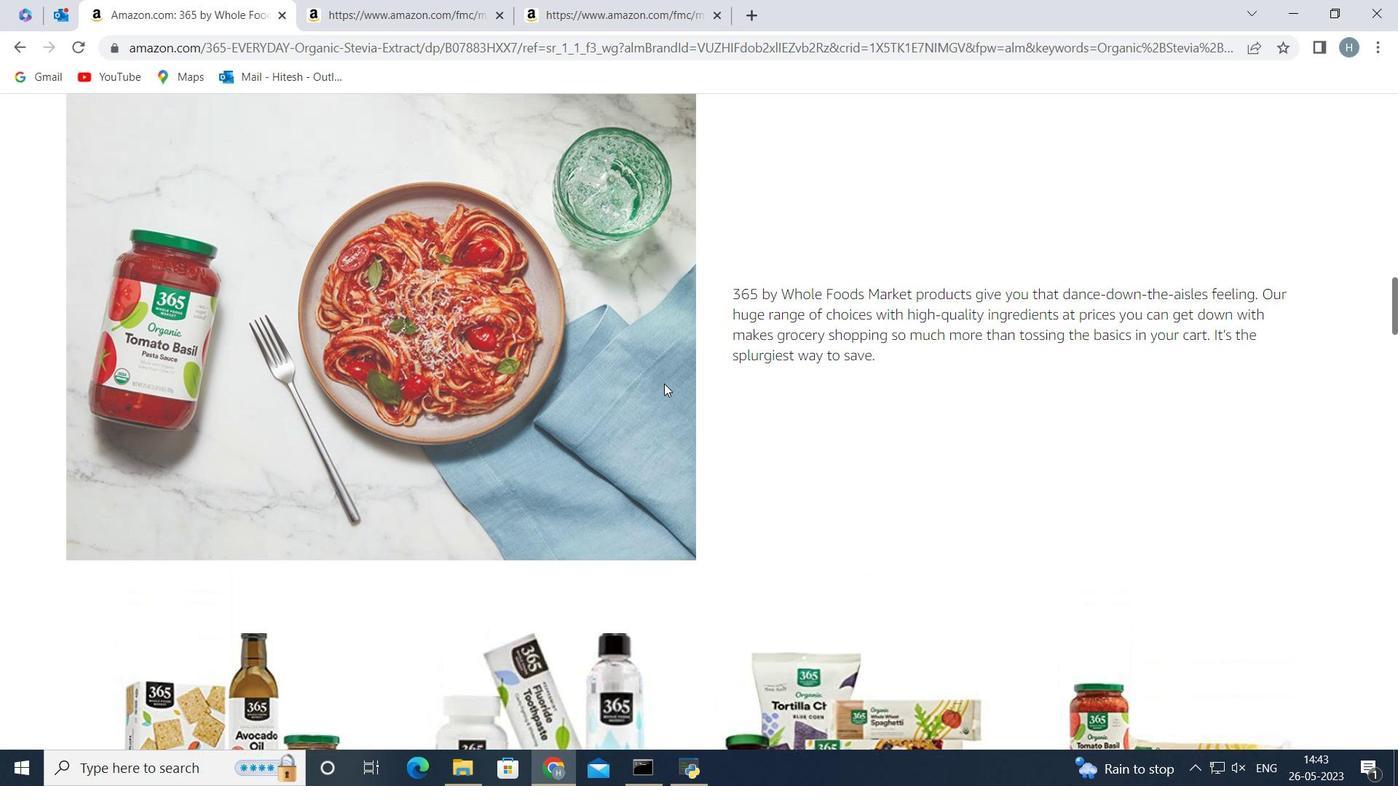 
Action: Mouse scrolled (665, 383) with delta (0, 0)
Screenshot: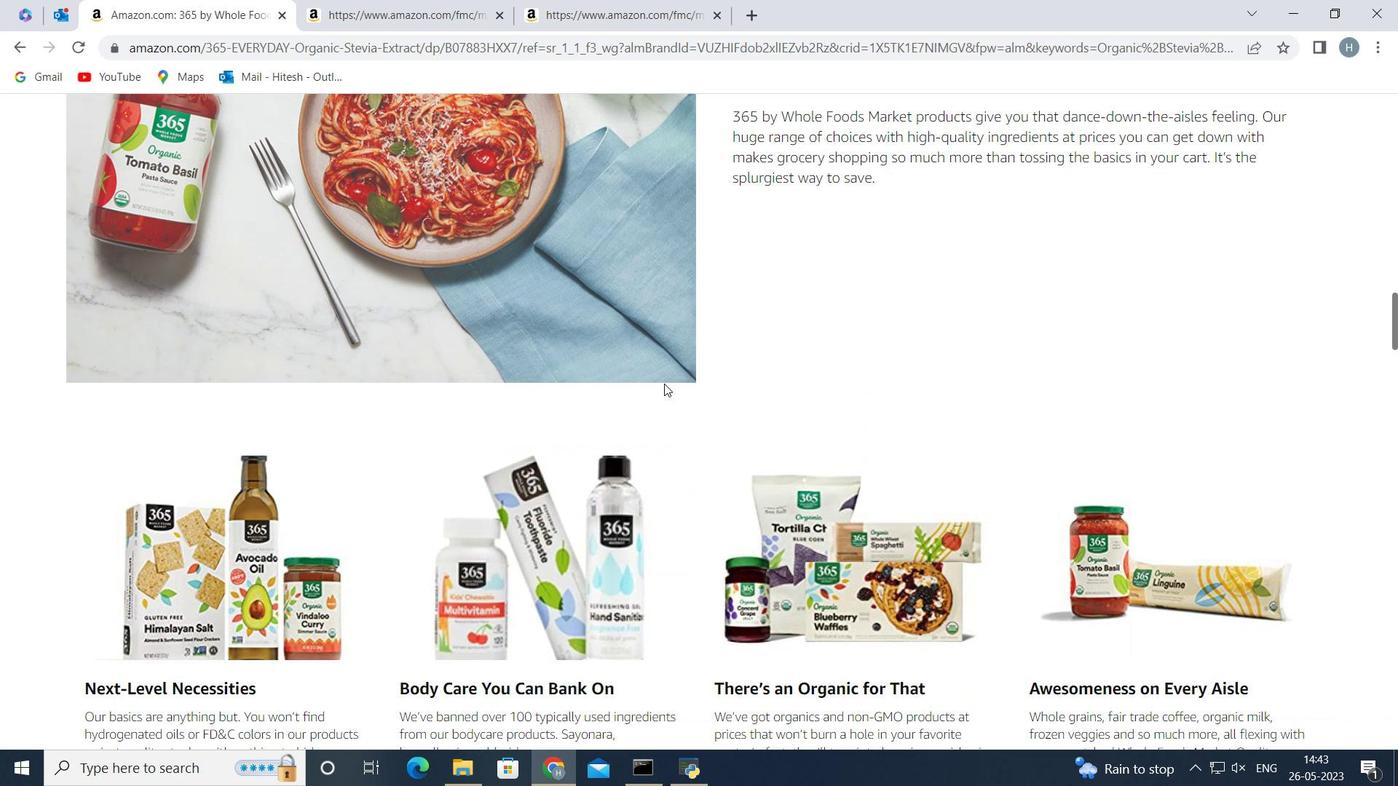 
Action: Mouse scrolled (665, 383) with delta (0, 0)
Screenshot: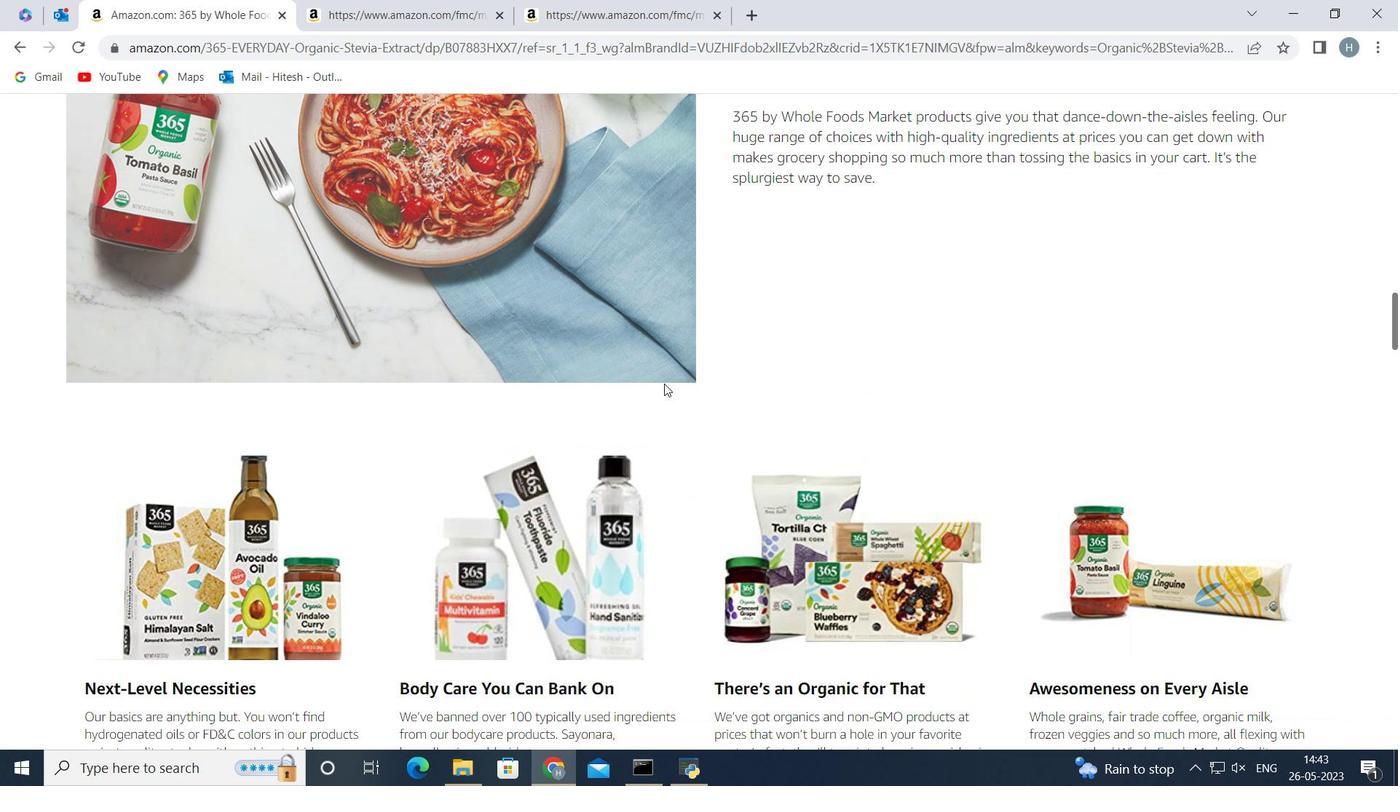 
Action: Mouse moved to (616, 391)
Screenshot: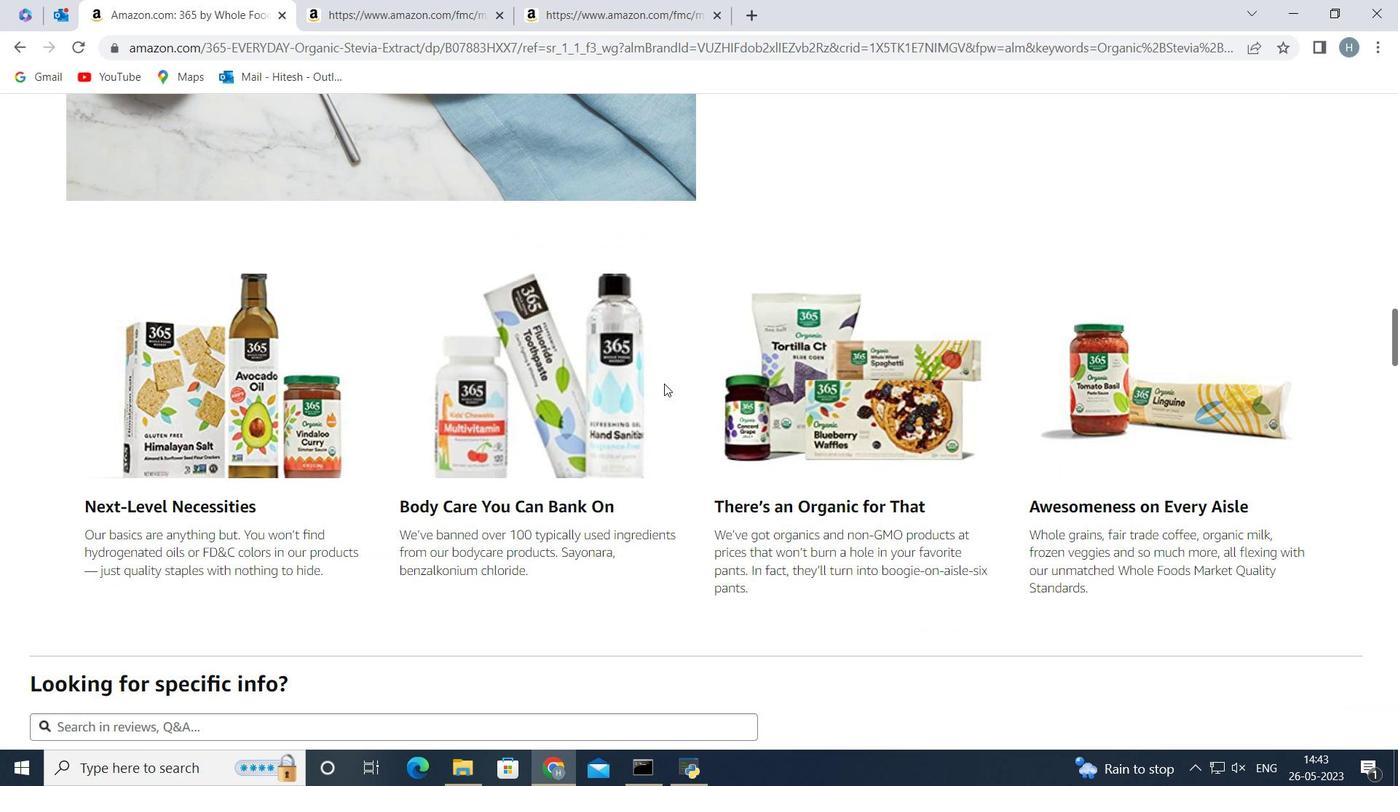 
Action: Mouse scrolled (616, 390) with delta (0, 0)
Screenshot: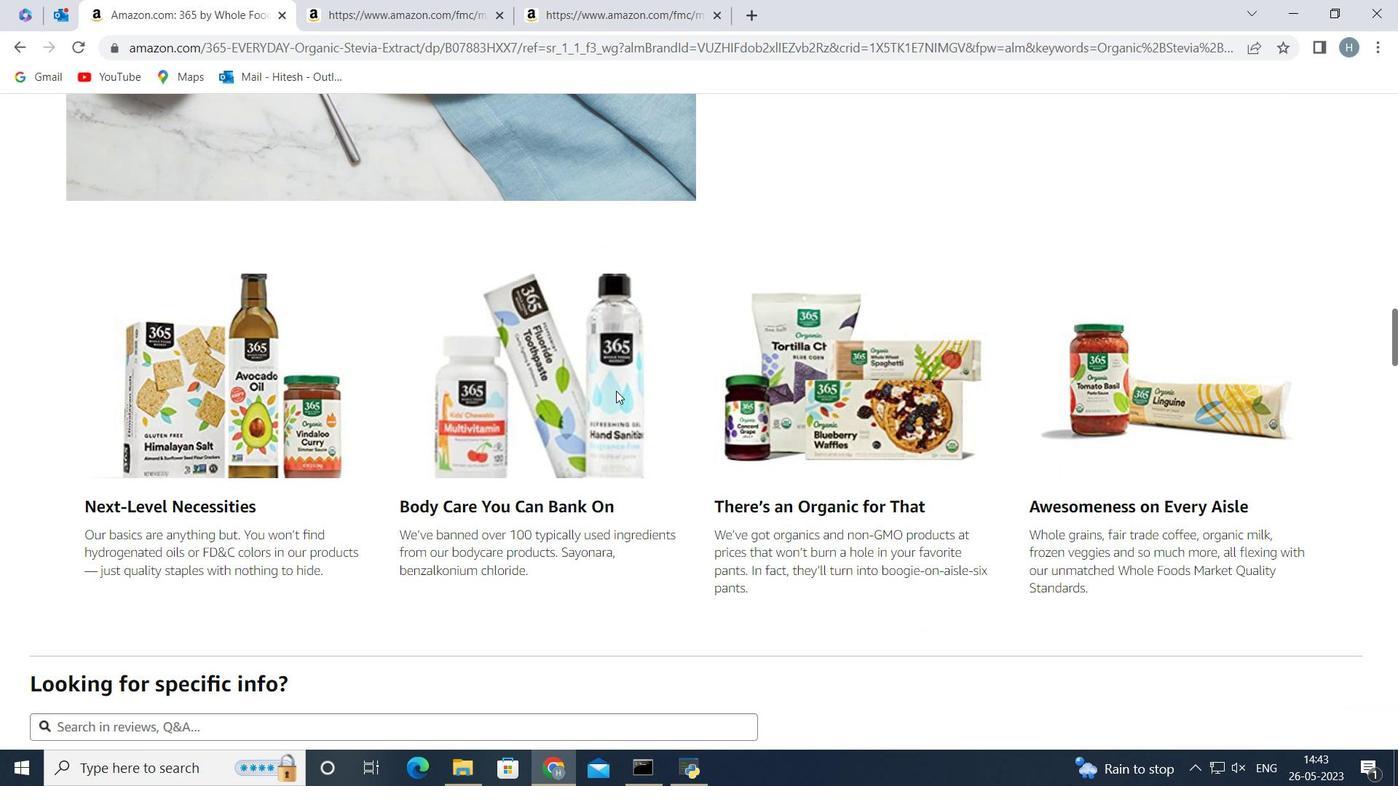
Action: Mouse scrolled (616, 390) with delta (0, 0)
Screenshot: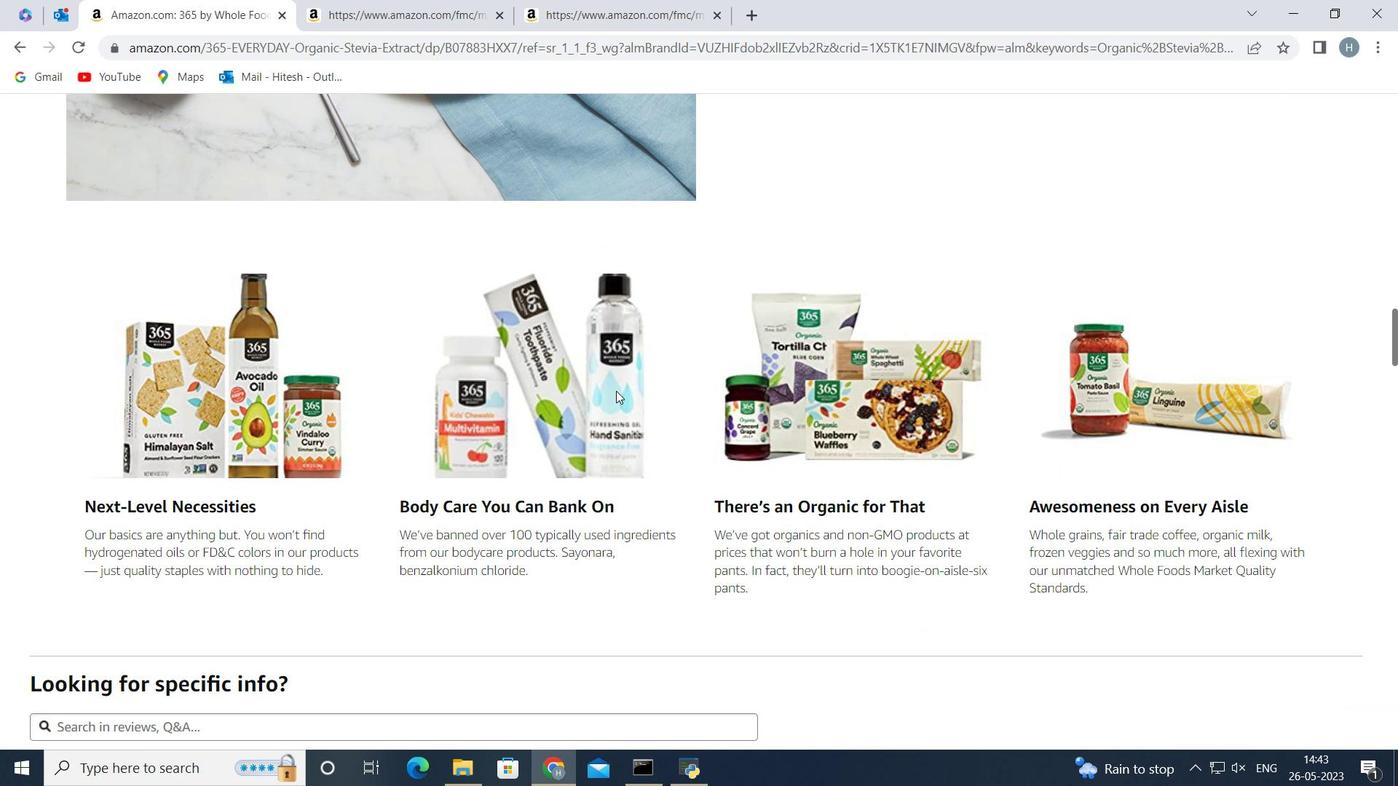 
Action: Mouse moved to (506, 391)
Screenshot: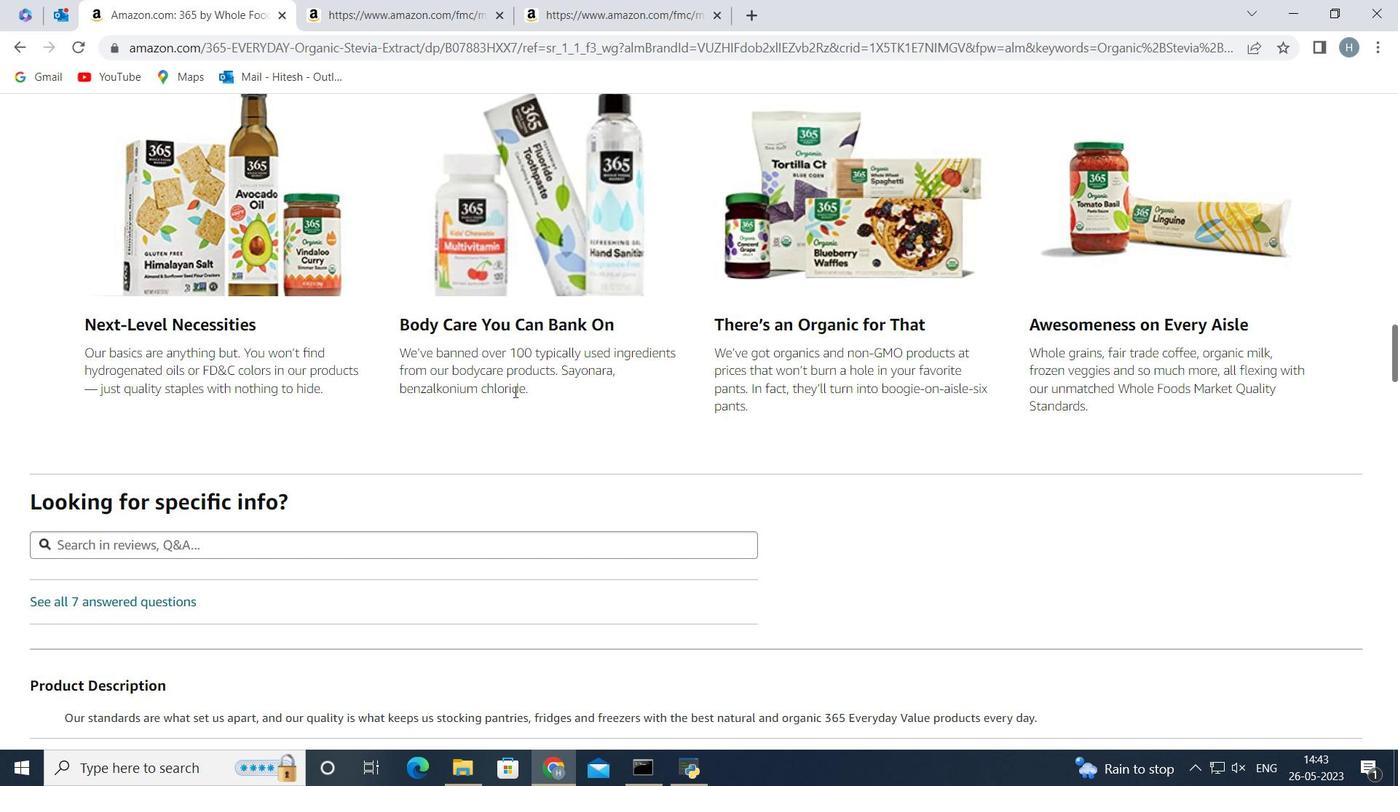 
Action: Mouse scrolled (506, 390) with delta (0, 0)
Screenshot: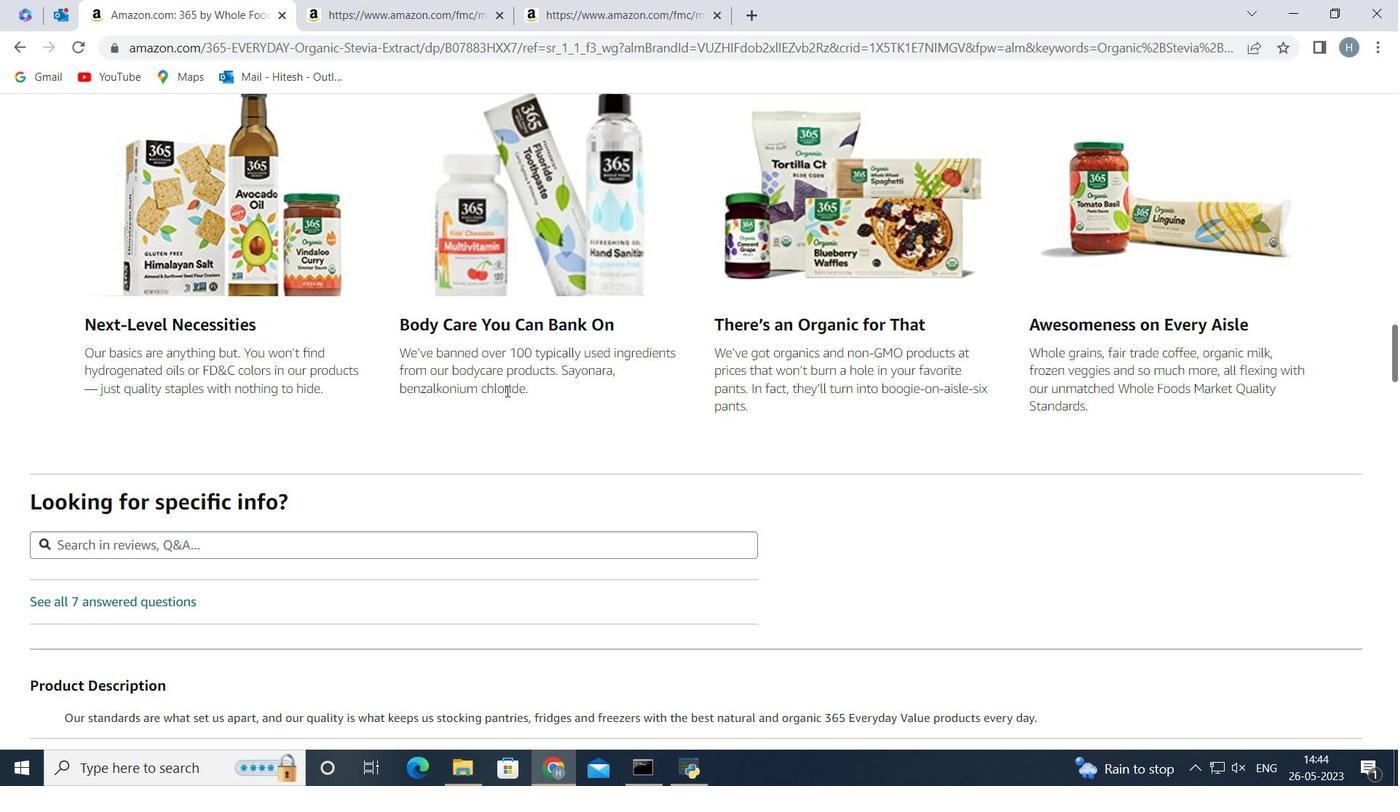 
Action: Mouse scrolled (506, 390) with delta (0, 0)
Screenshot: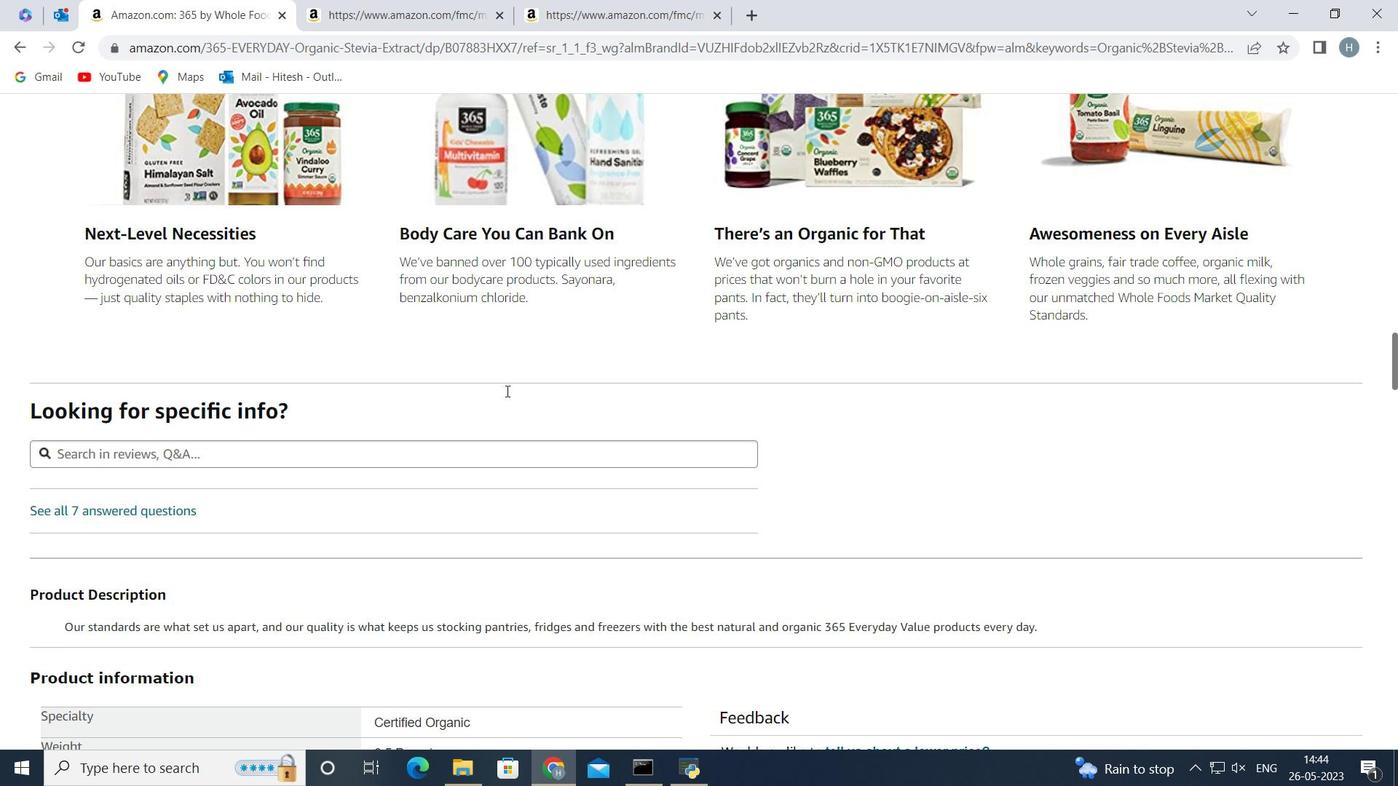 
Action: Mouse scrolled (506, 390) with delta (0, 0)
Screenshot: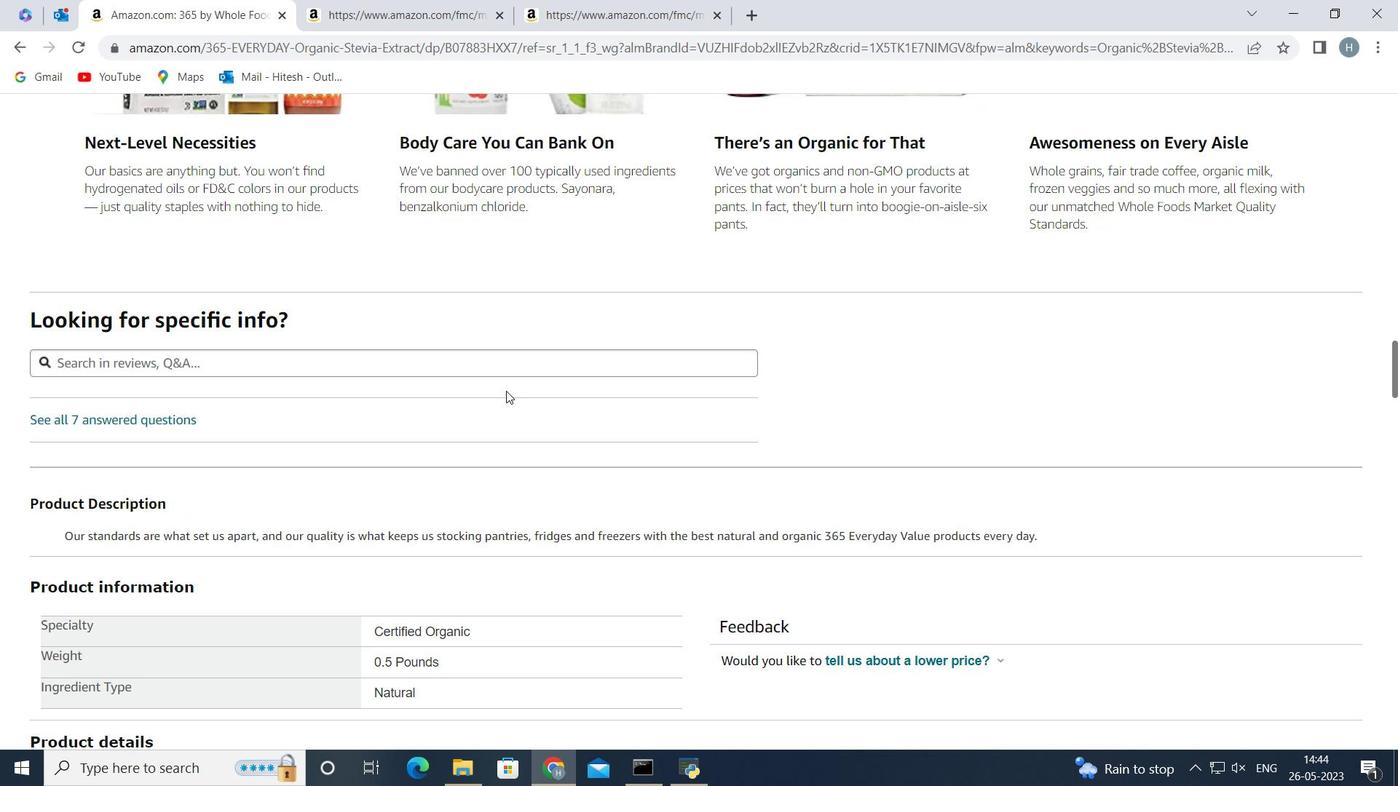 
Action: Mouse scrolled (506, 390) with delta (0, 0)
Screenshot: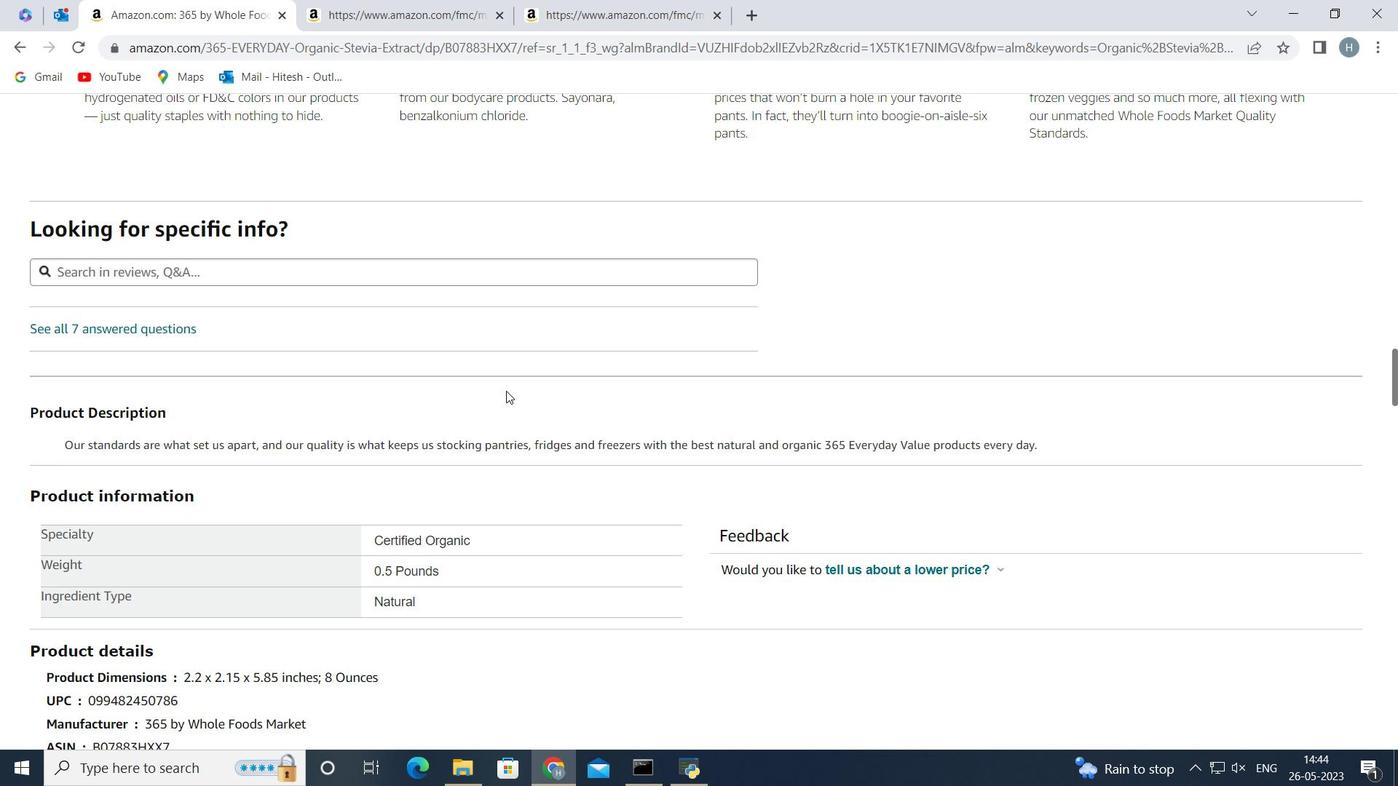 
Action: Mouse scrolled (506, 390) with delta (0, 0)
Screenshot: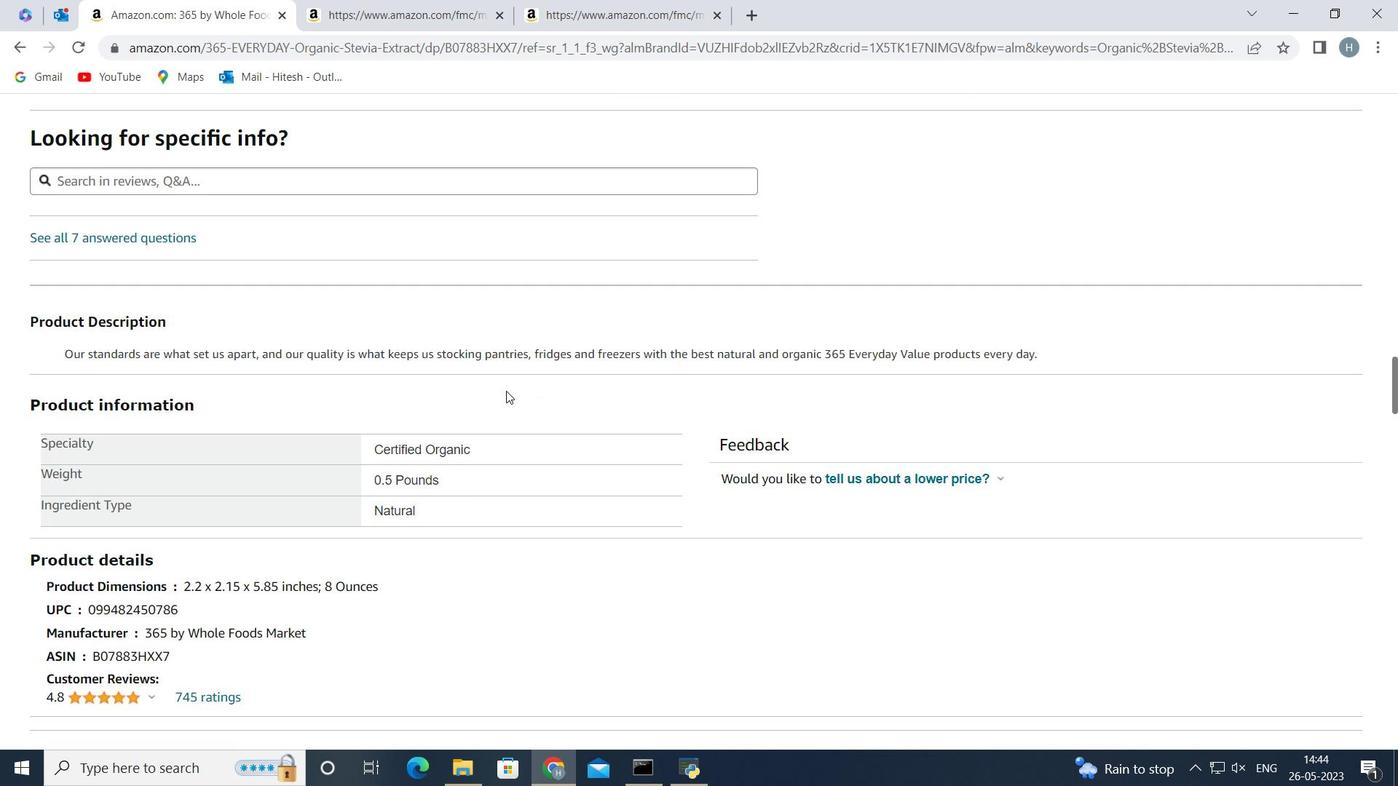 
Action: Mouse scrolled (506, 390) with delta (0, 0)
Screenshot: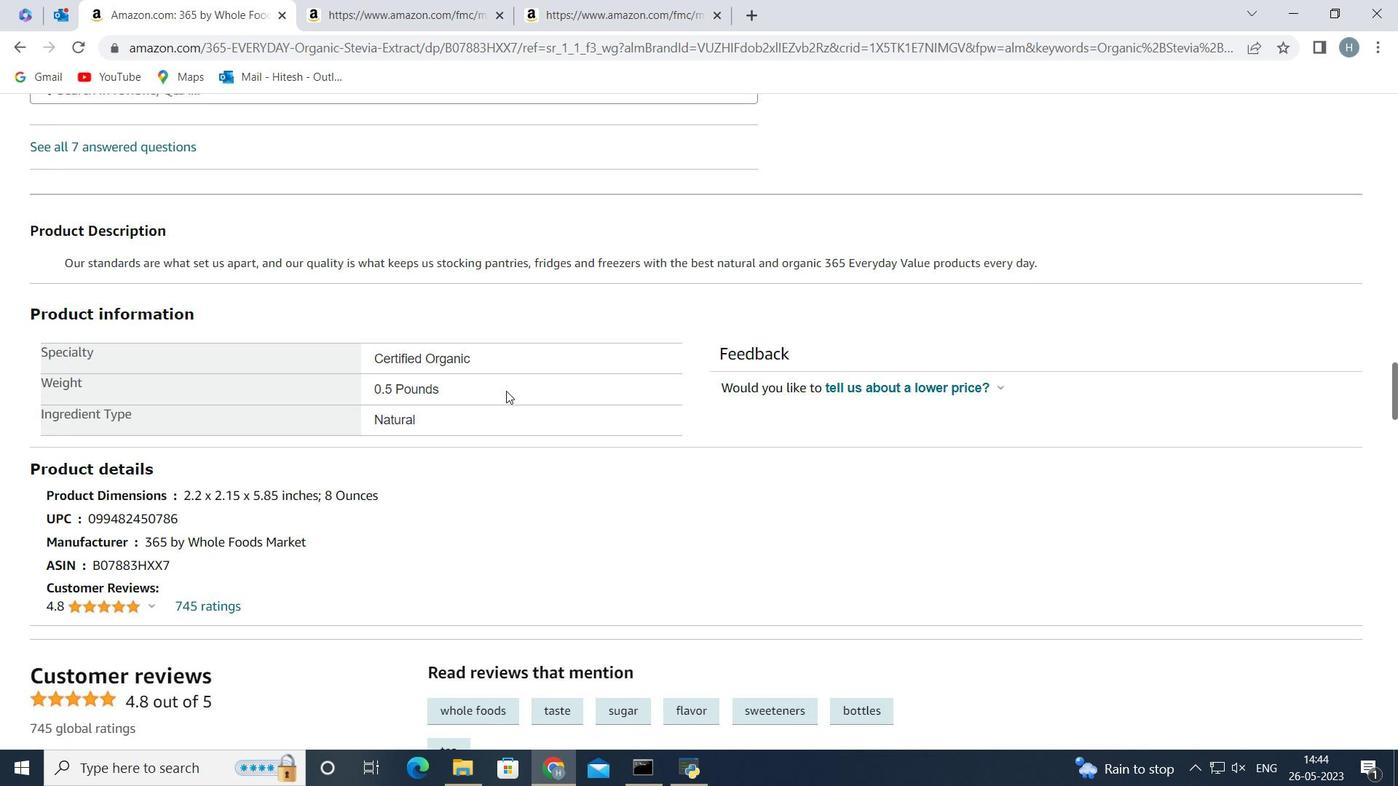 
Action: Mouse moved to (472, 409)
Screenshot: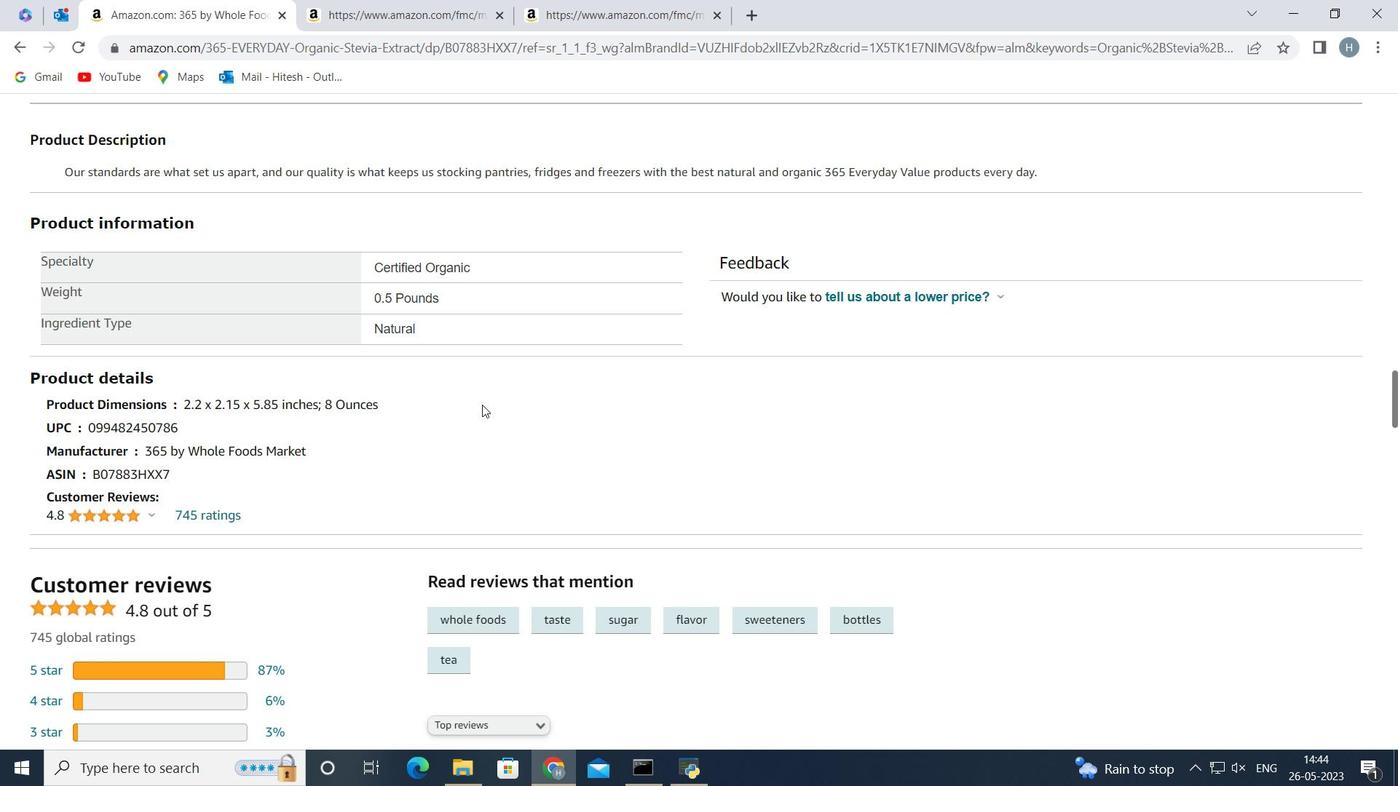 
Action: Mouse scrolled (472, 408) with delta (0, 0)
Screenshot: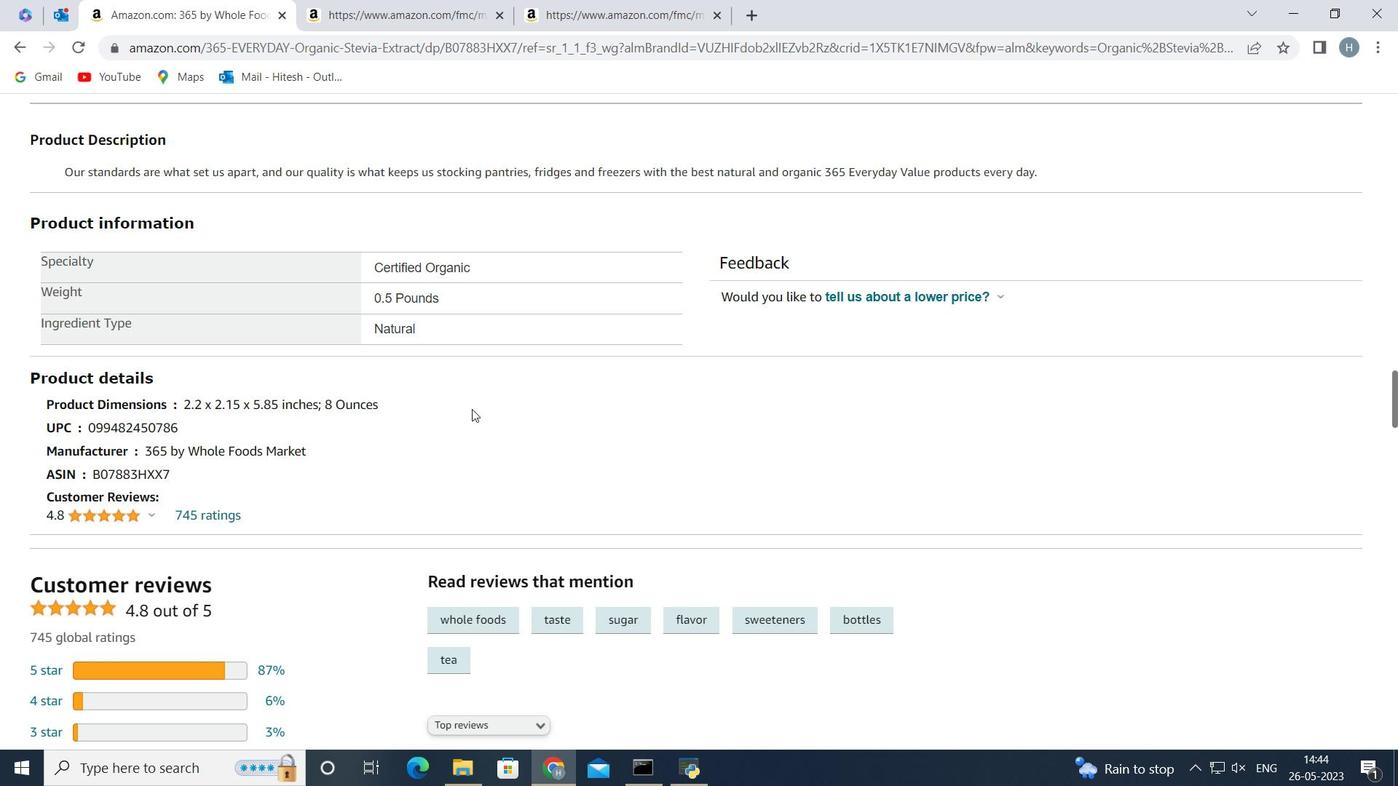 
Action: Mouse moved to (515, 409)
Screenshot: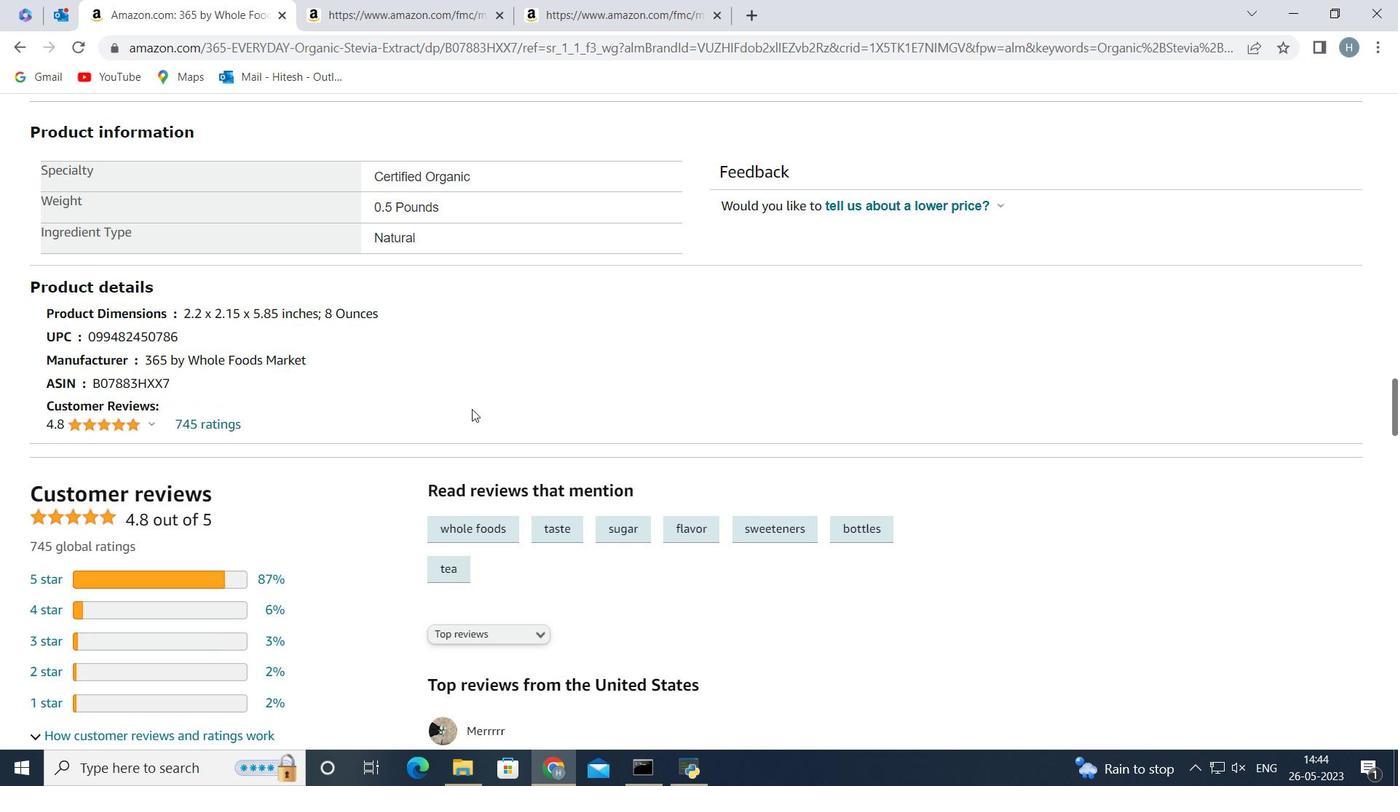 
Action: Mouse scrolled (515, 408) with delta (0, 0)
Screenshot: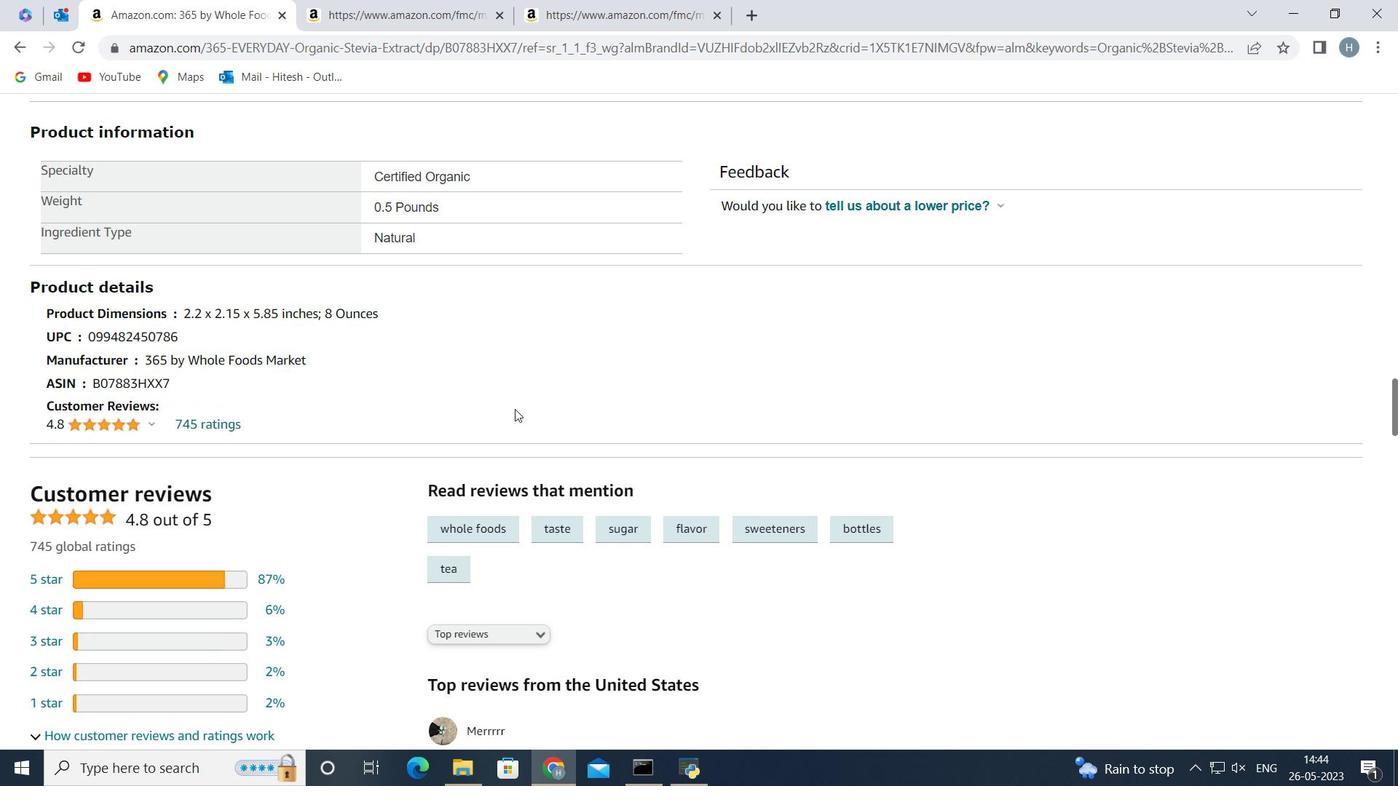 
Action: Mouse moved to (545, 491)
Screenshot: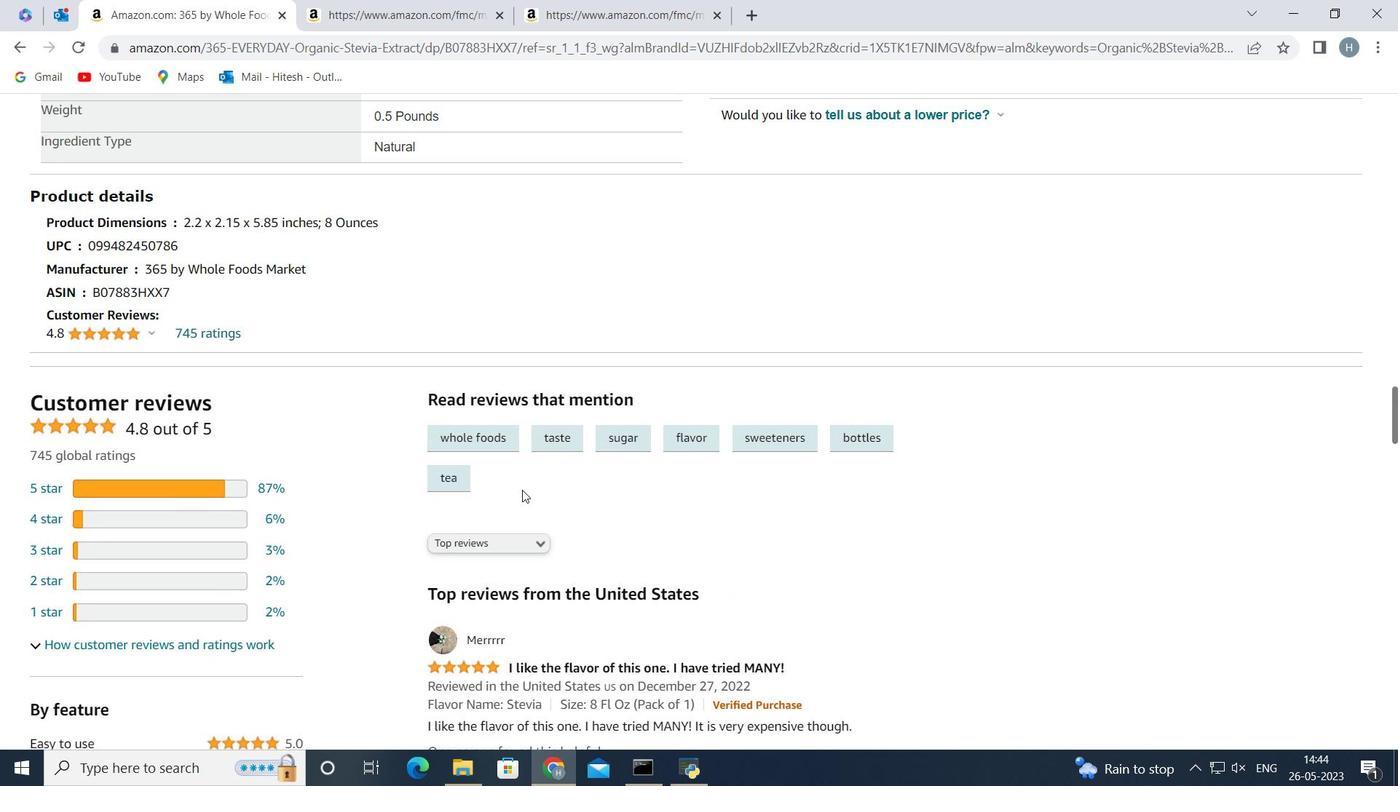 
Action: Mouse scrolled (545, 491) with delta (0, 0)
Screenshot: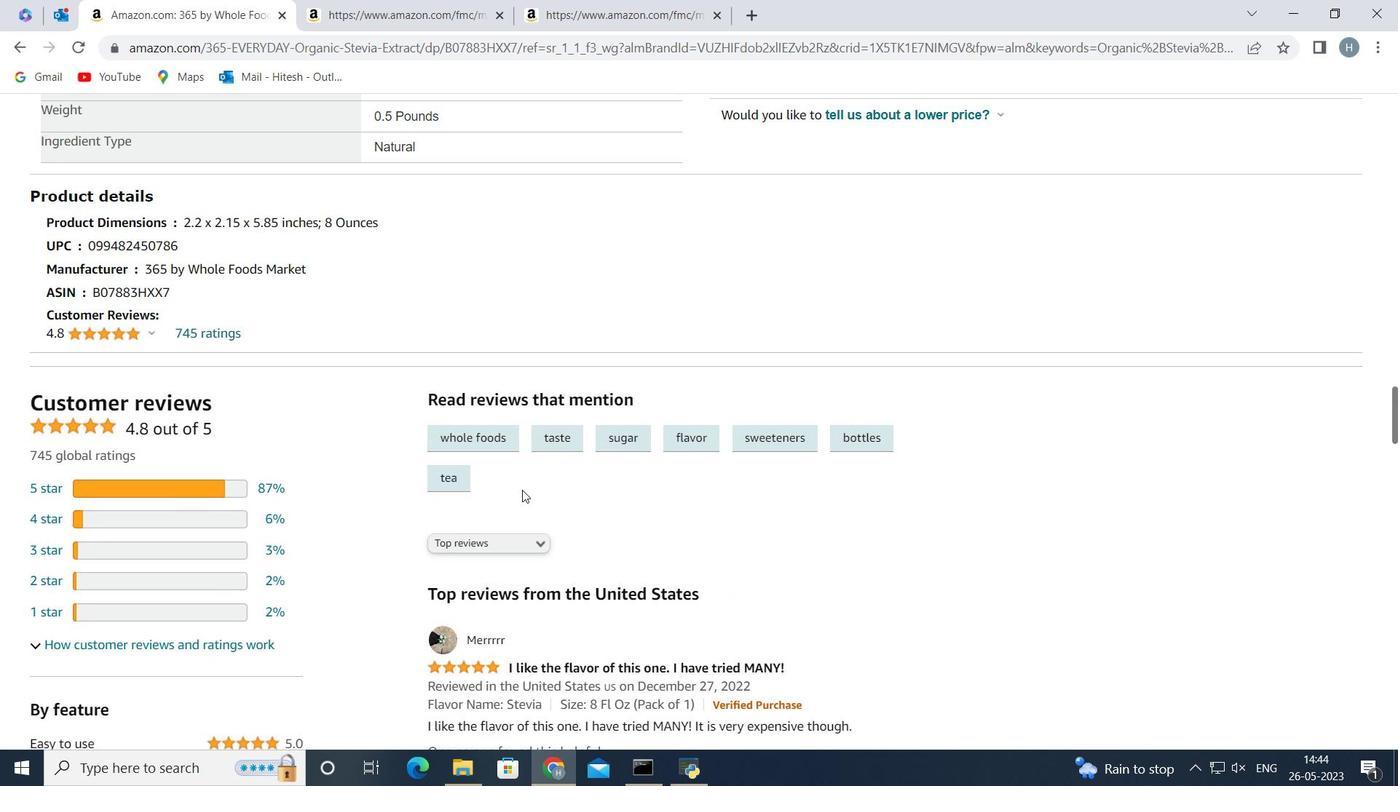
Action: Mouse moved to (550, 495)
Screenshot: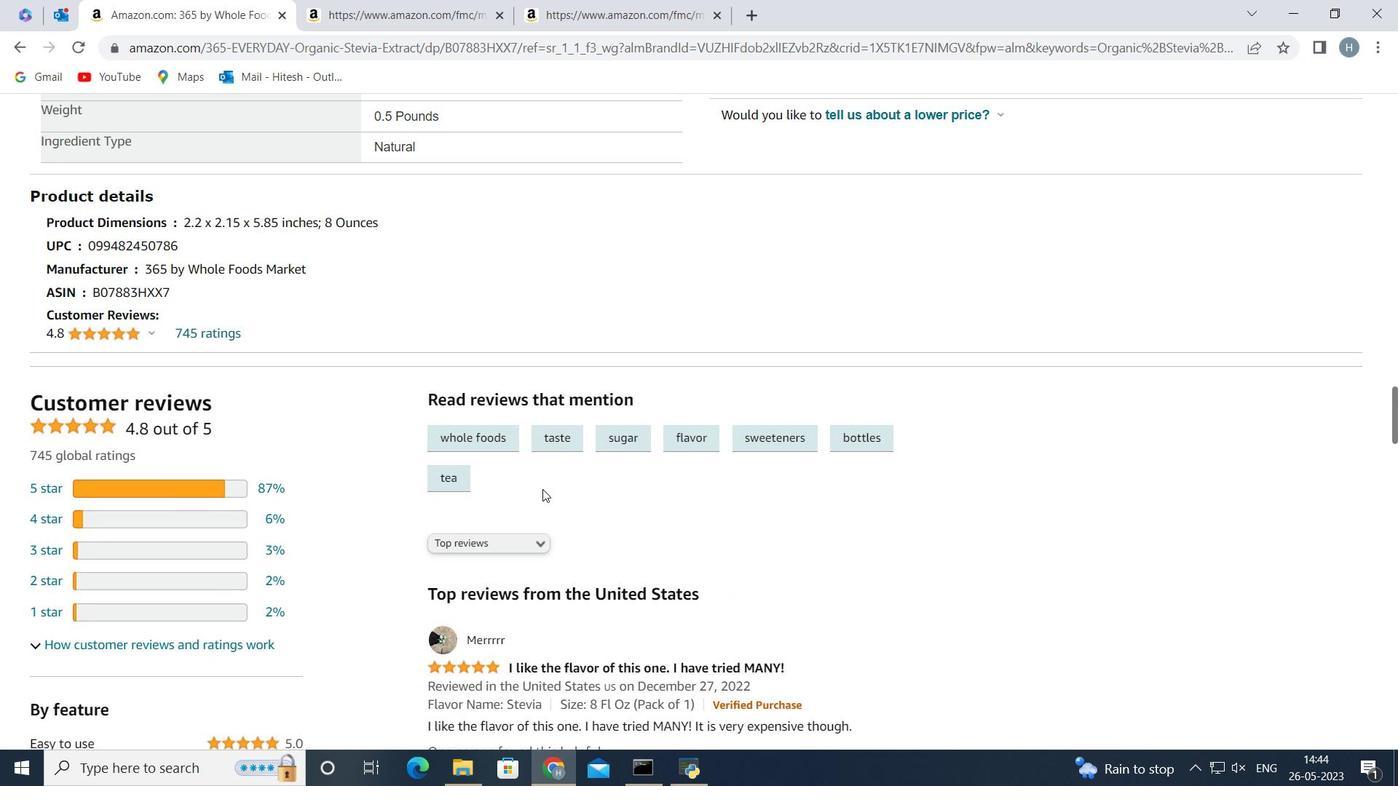 
Action: Mouse scrolled (550, 494) with delta (0, 0)
Screenshot: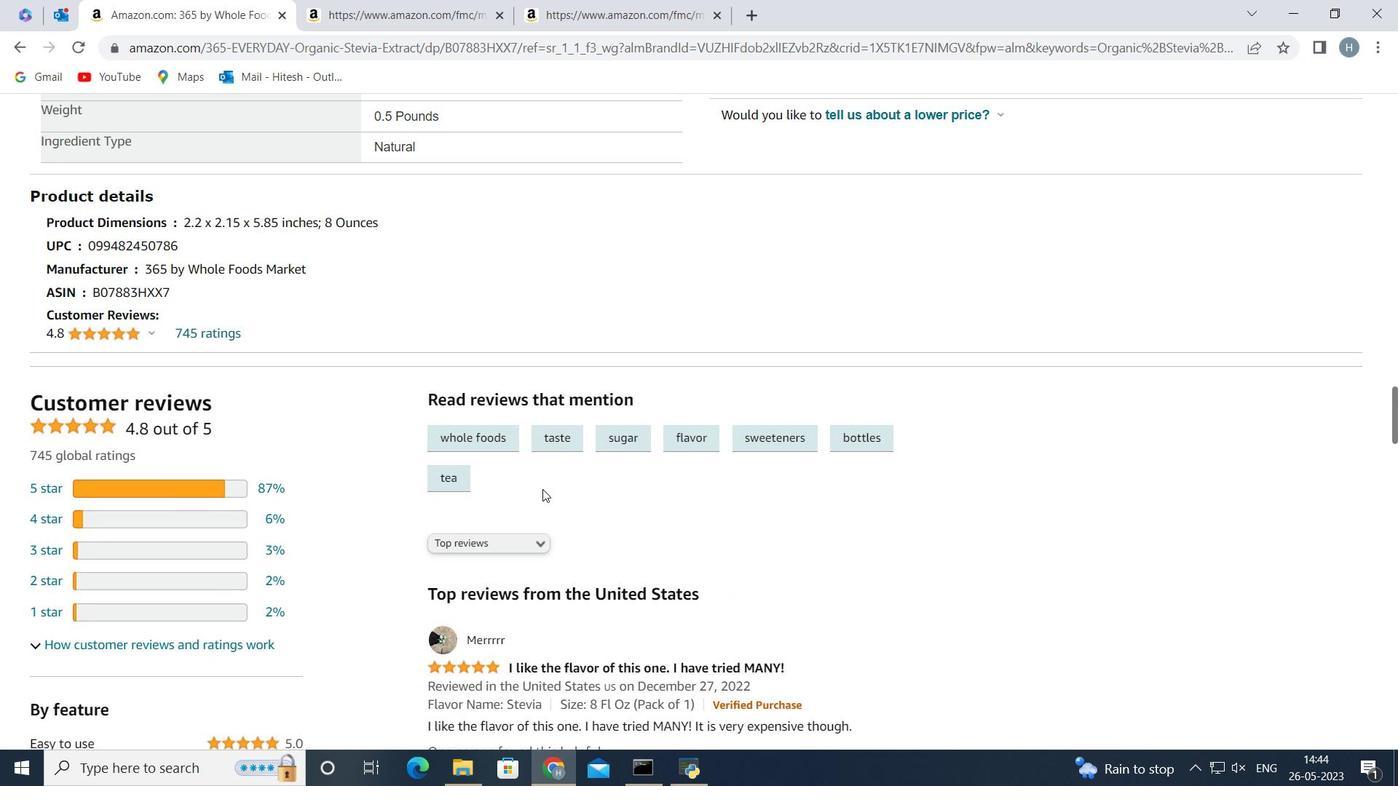 
Action: Mouse scrolled (550, 494) with delta (0, 0)
Screenshot: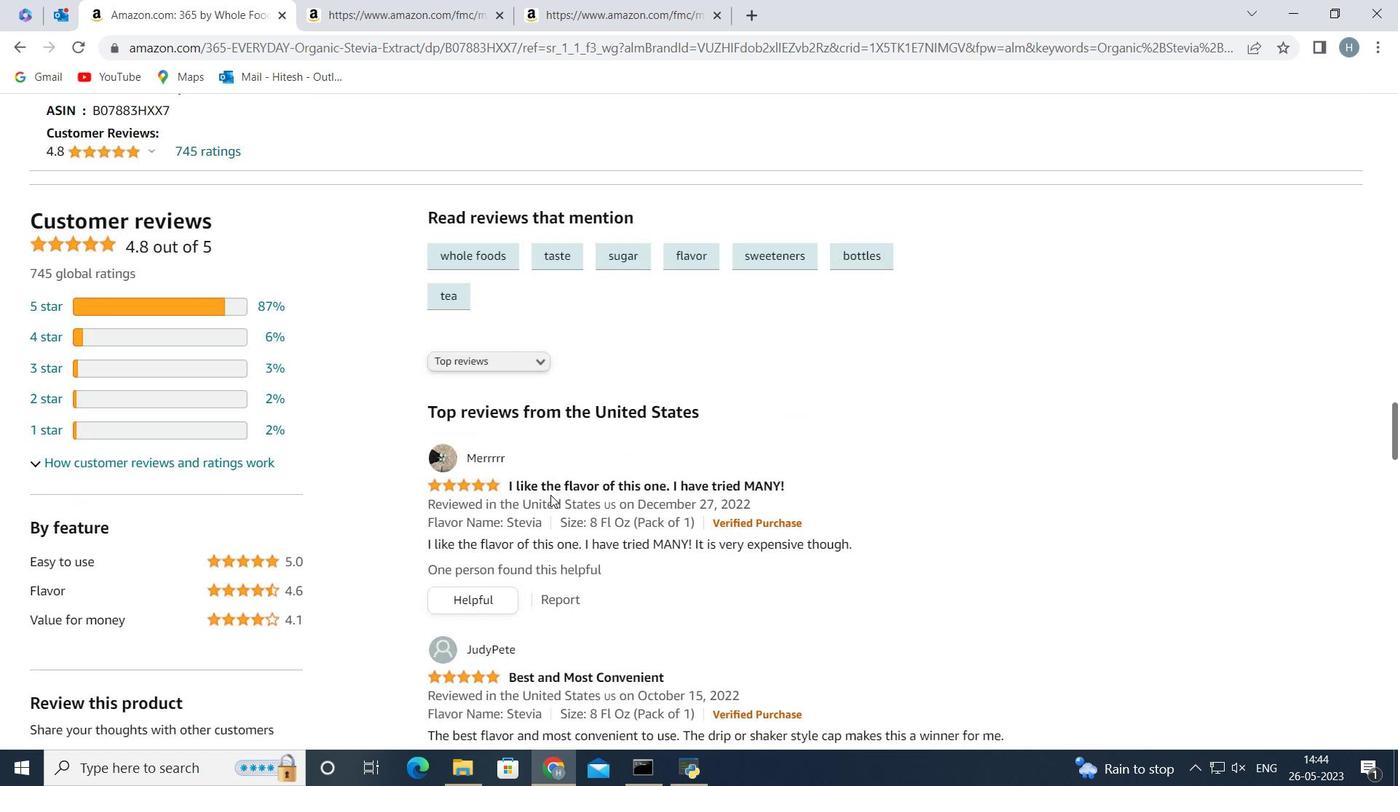 
Action: Mouse scrolled (550, 494) with delta (0, 0)
Screenshot: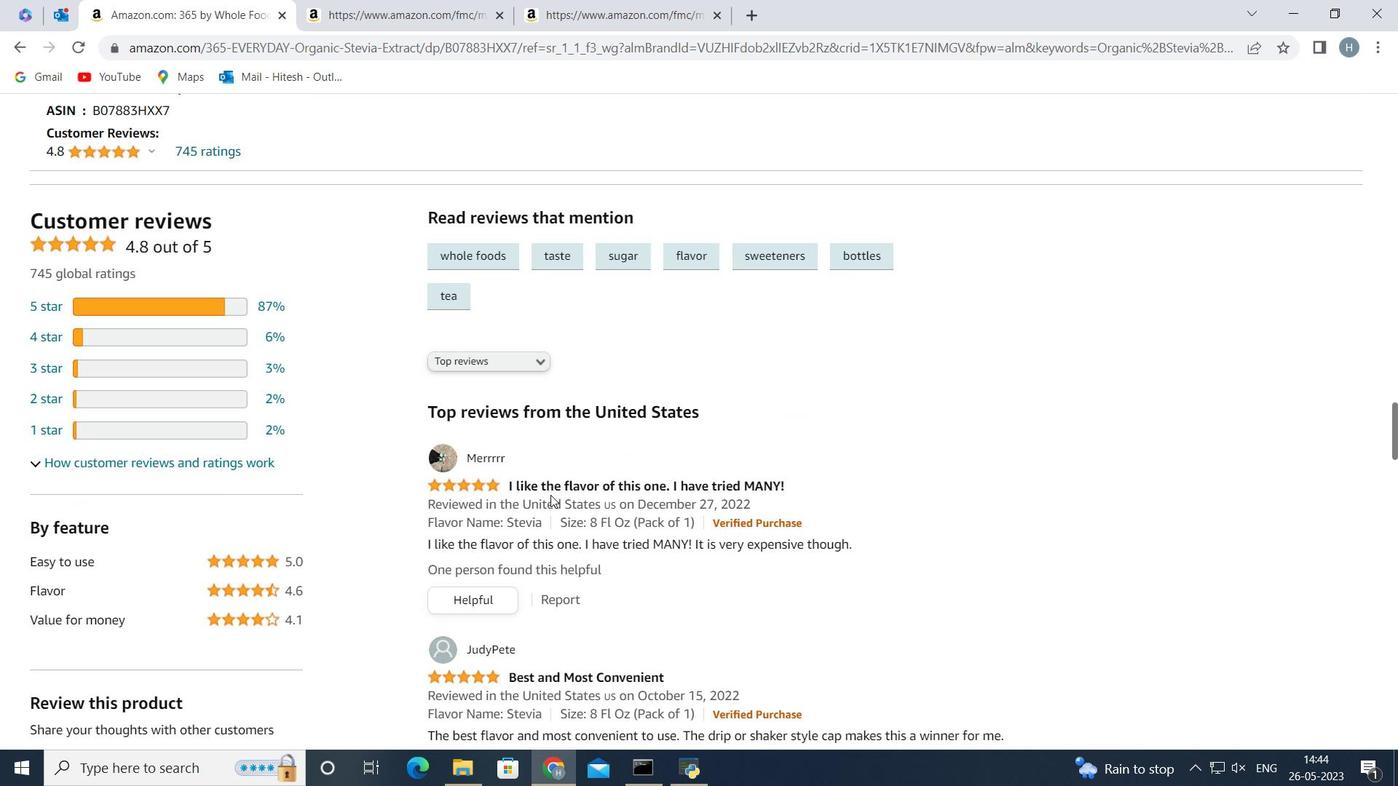
Action: Mouse scrolled (550, 494) with delta (0, 0)
Screenshot: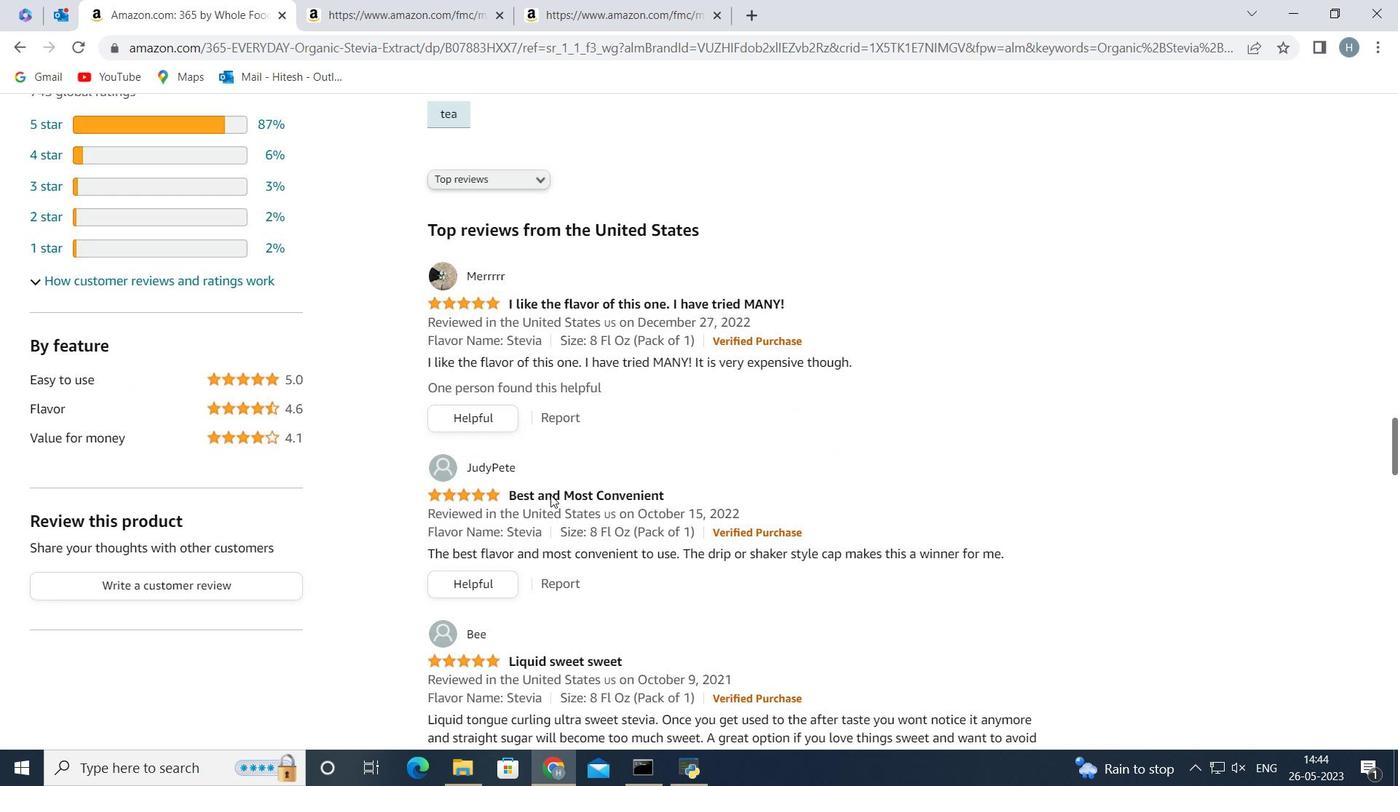 
Action: Mouse moved to (396, 491)
Screenshot: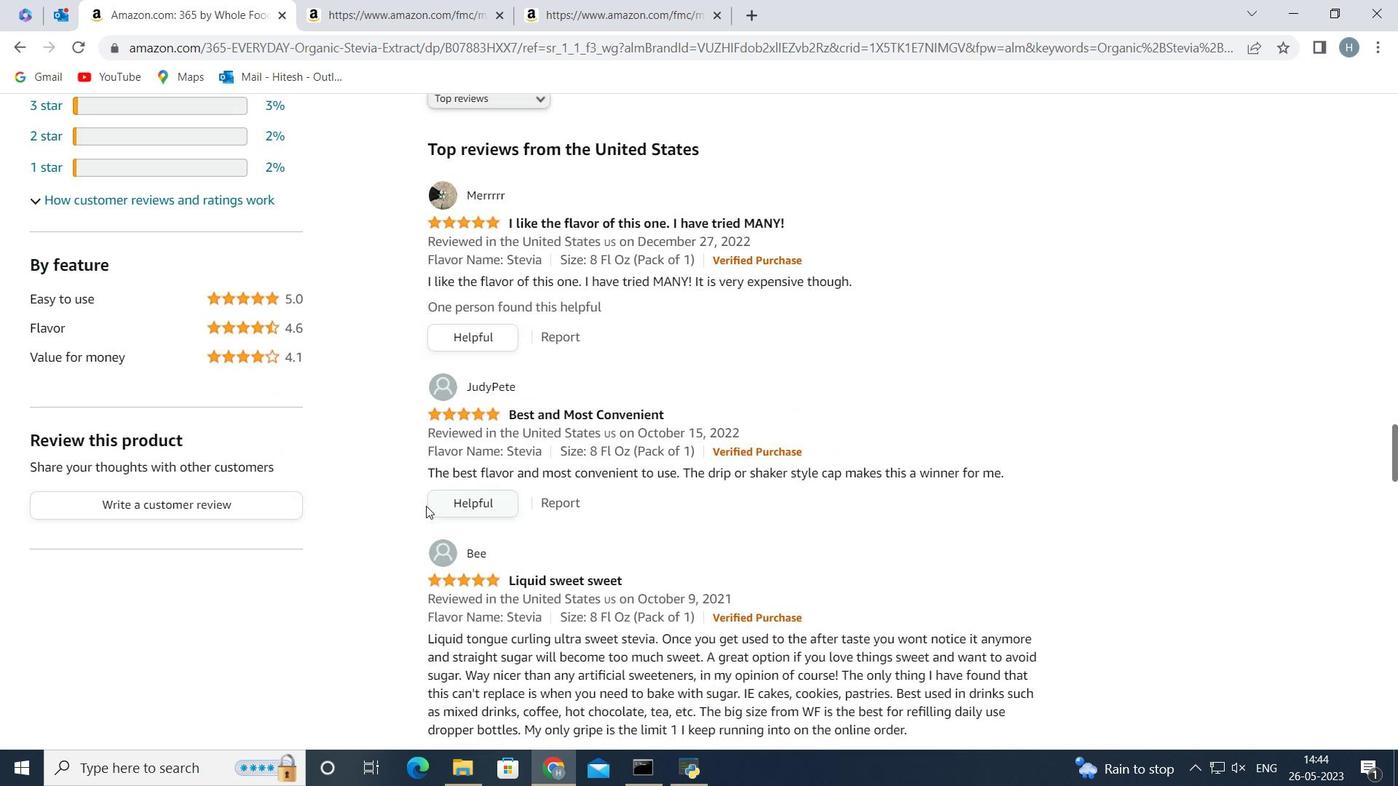 
Action: Mouse scrolled (396, 490) with delta (0, 0)
Screenshot: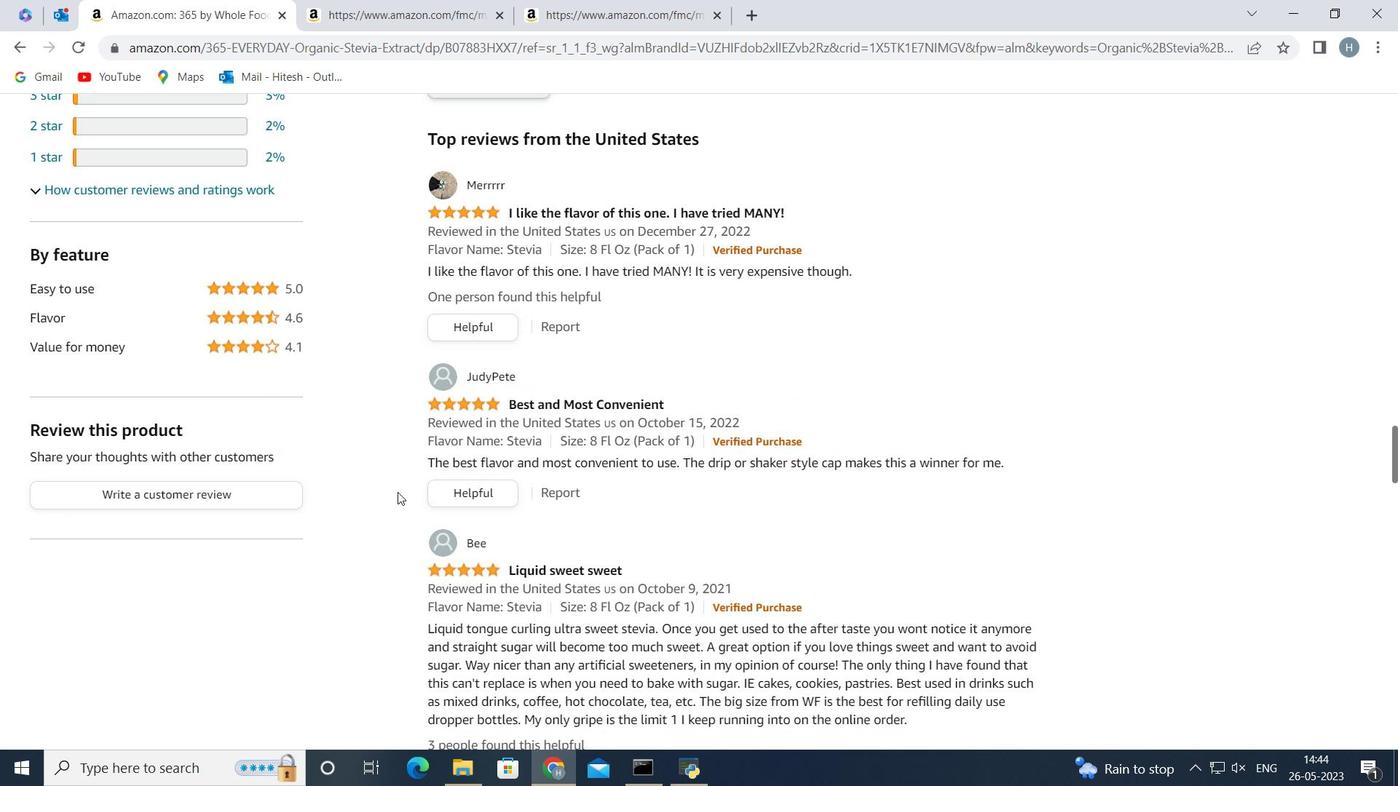 
Action: Mouse scrolled (396, 490) with delta (0, 0)
Screenshot: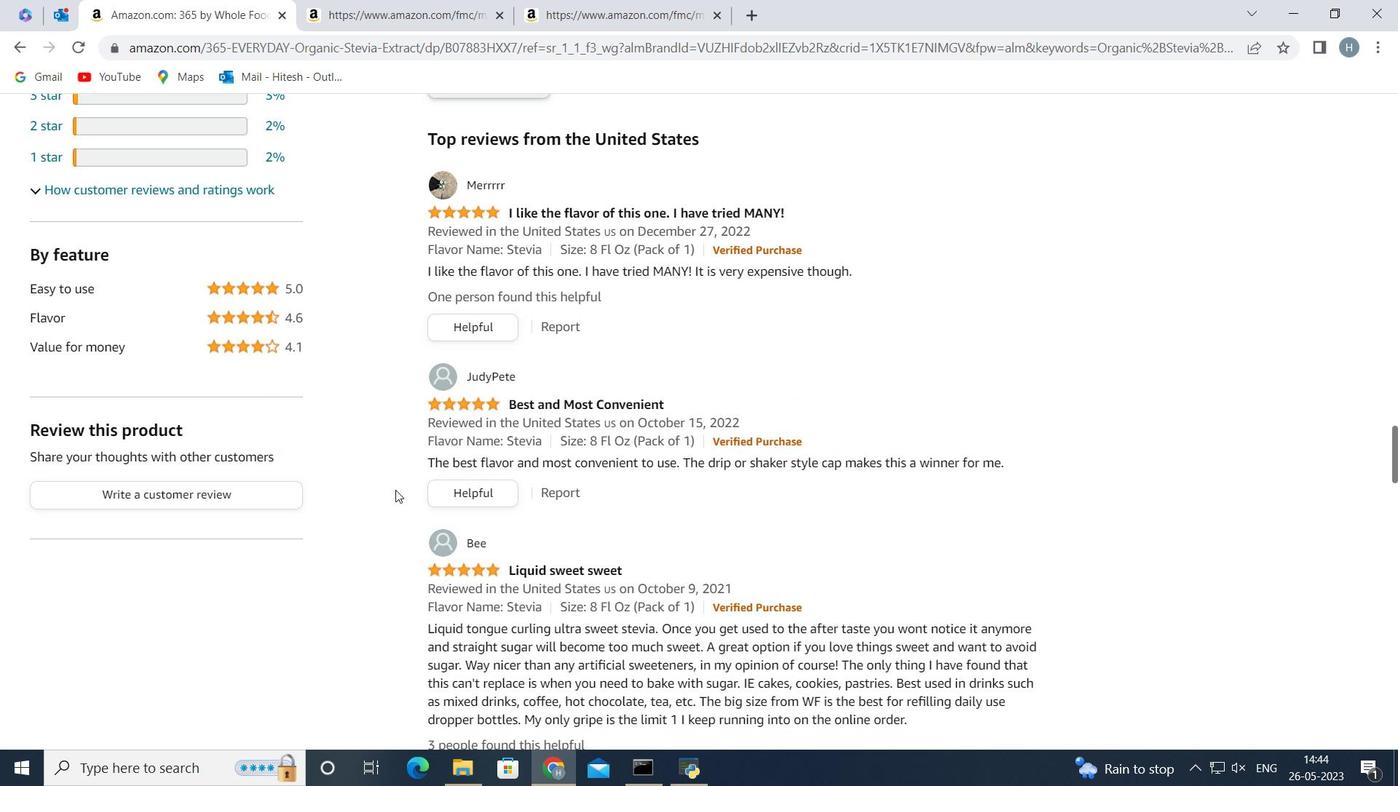 
Action: Mouse moved to (808, 487)
Screenshot: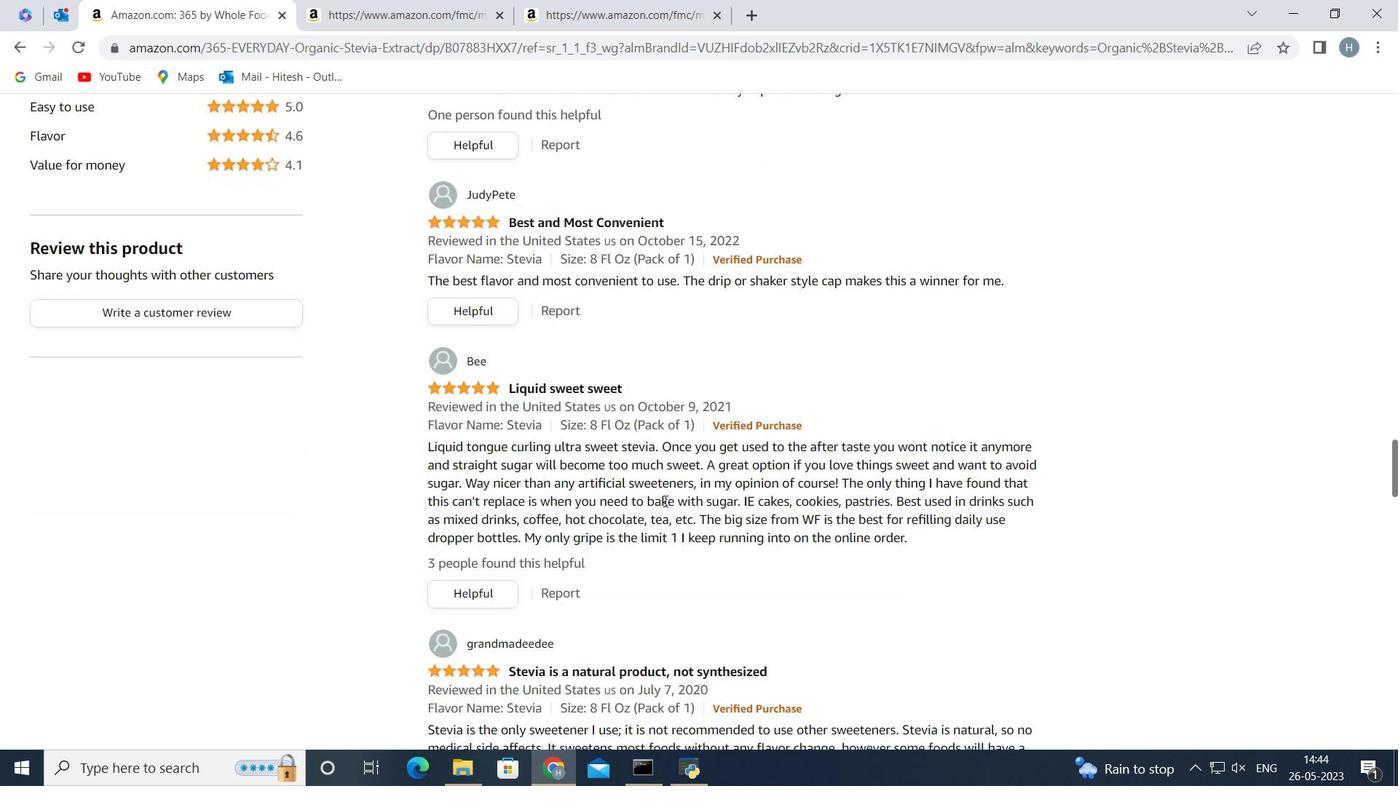 
Action: Mouse scrolled (808, 488) with delta (0, 0)
Screenshot: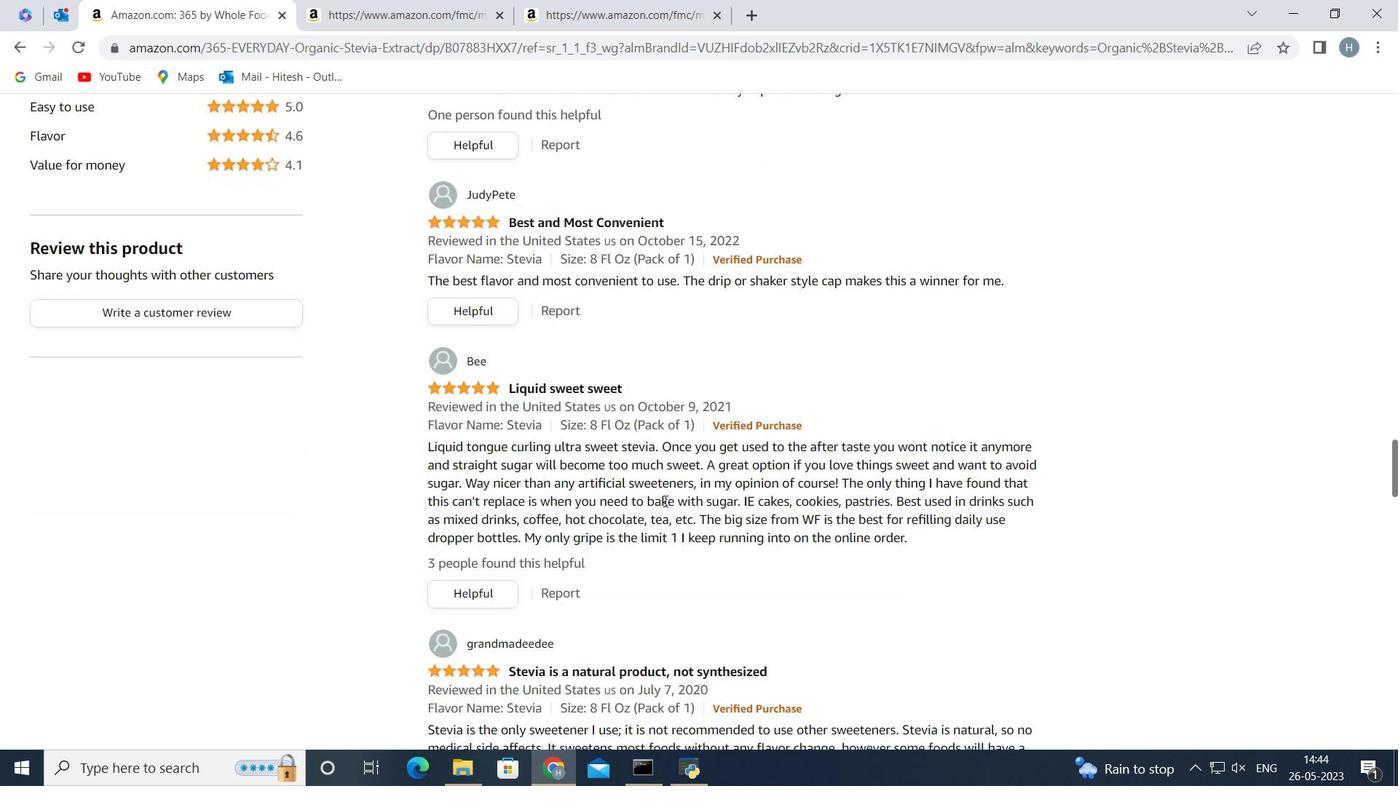 
Action: Mouse scrolled (808, 488) with delta (0, 0)
Screenshot: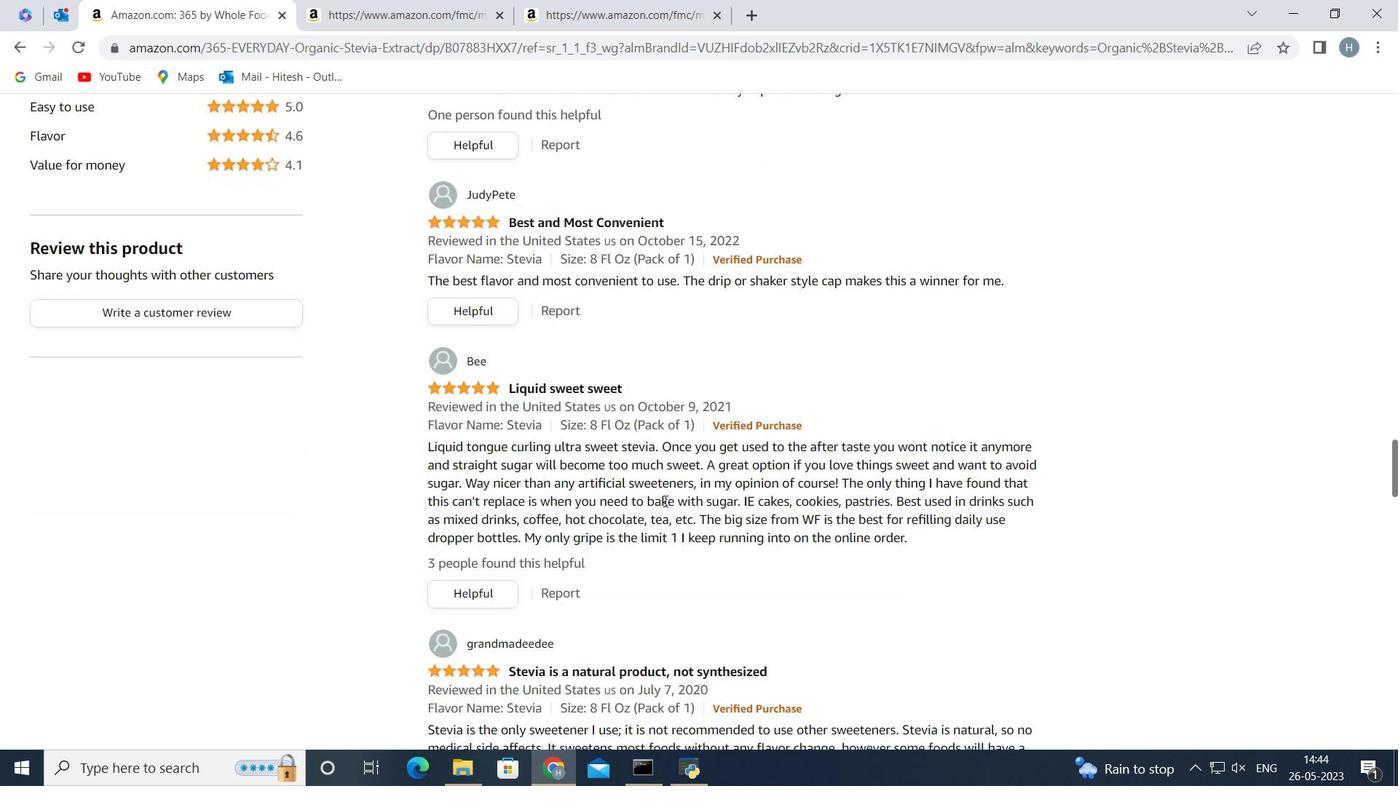 
Action: Mouse scrolled (808, 488) with delta (0, 0)
Screenshot: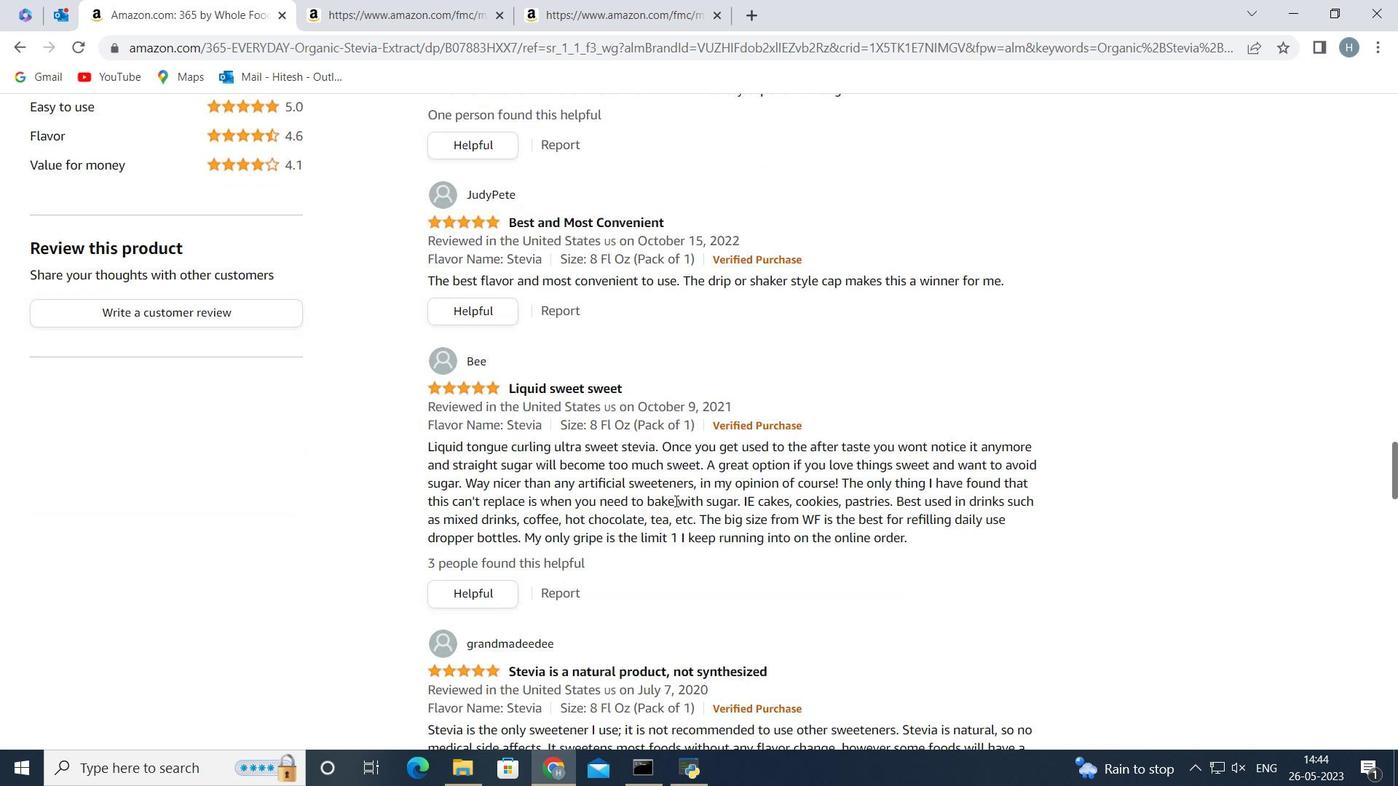 
Action: Mouse scrolled (808, 488) with delta (0, 0)
Screenshot: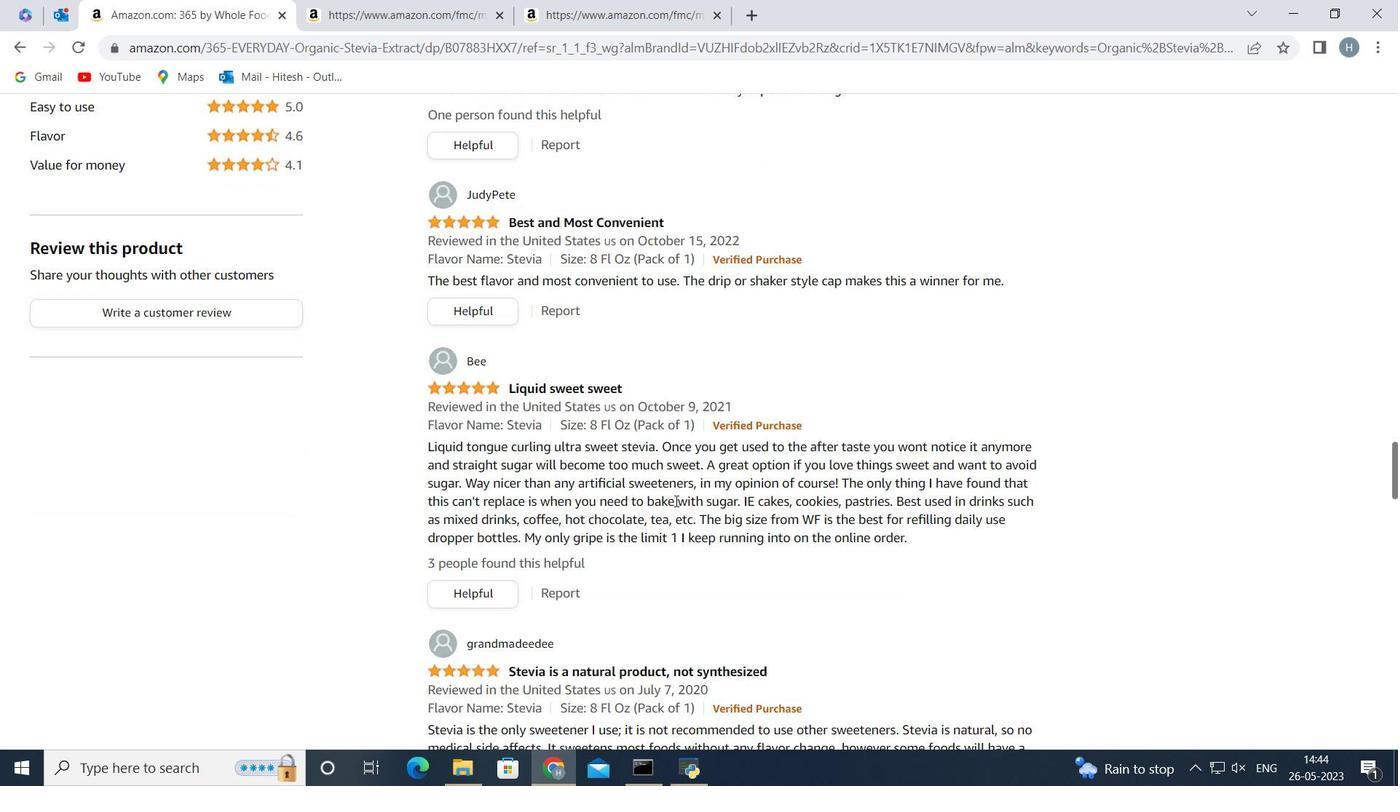 
Action: Mouse moved to (751, 451)
Screenshot: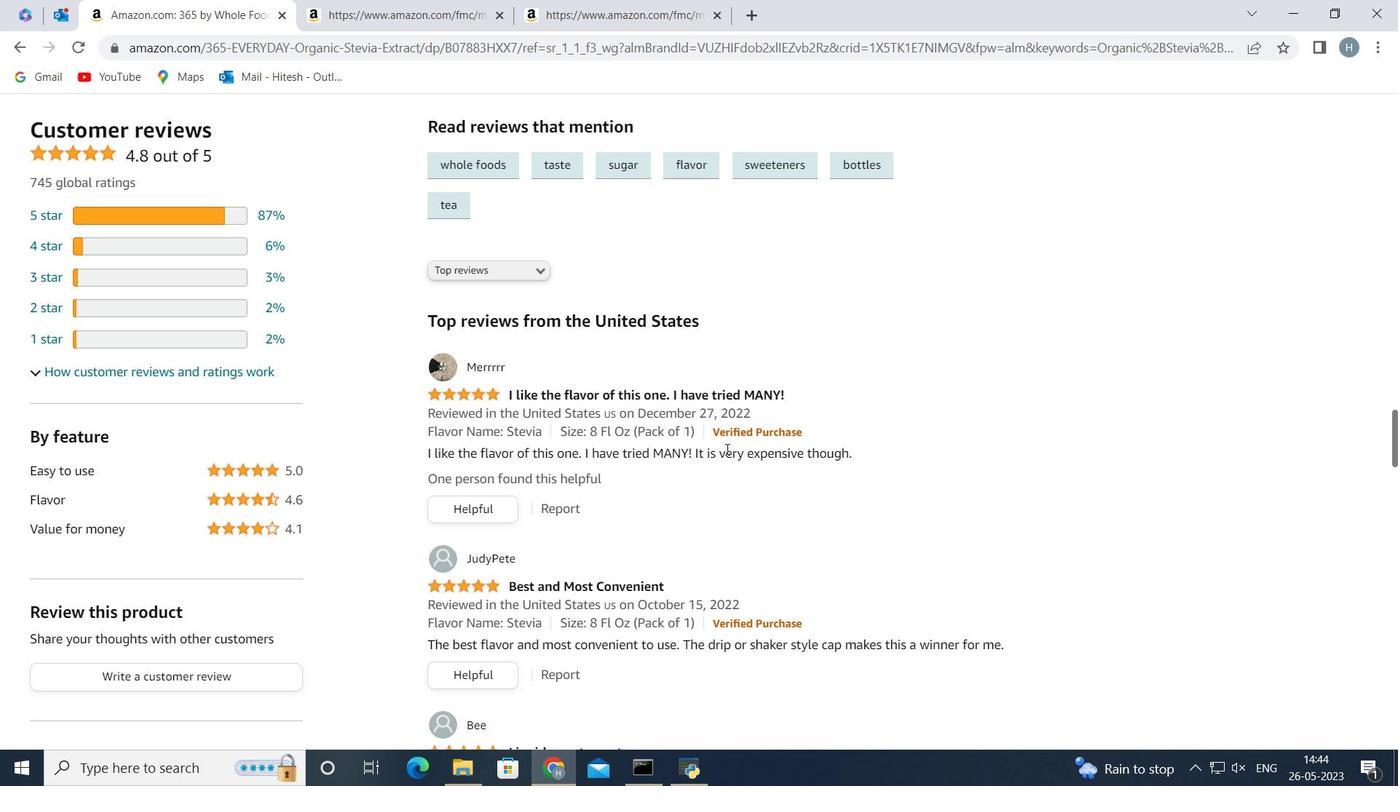 
Action: Mouse scrolled (751, 452) with delta (0, 0)
Screenshot: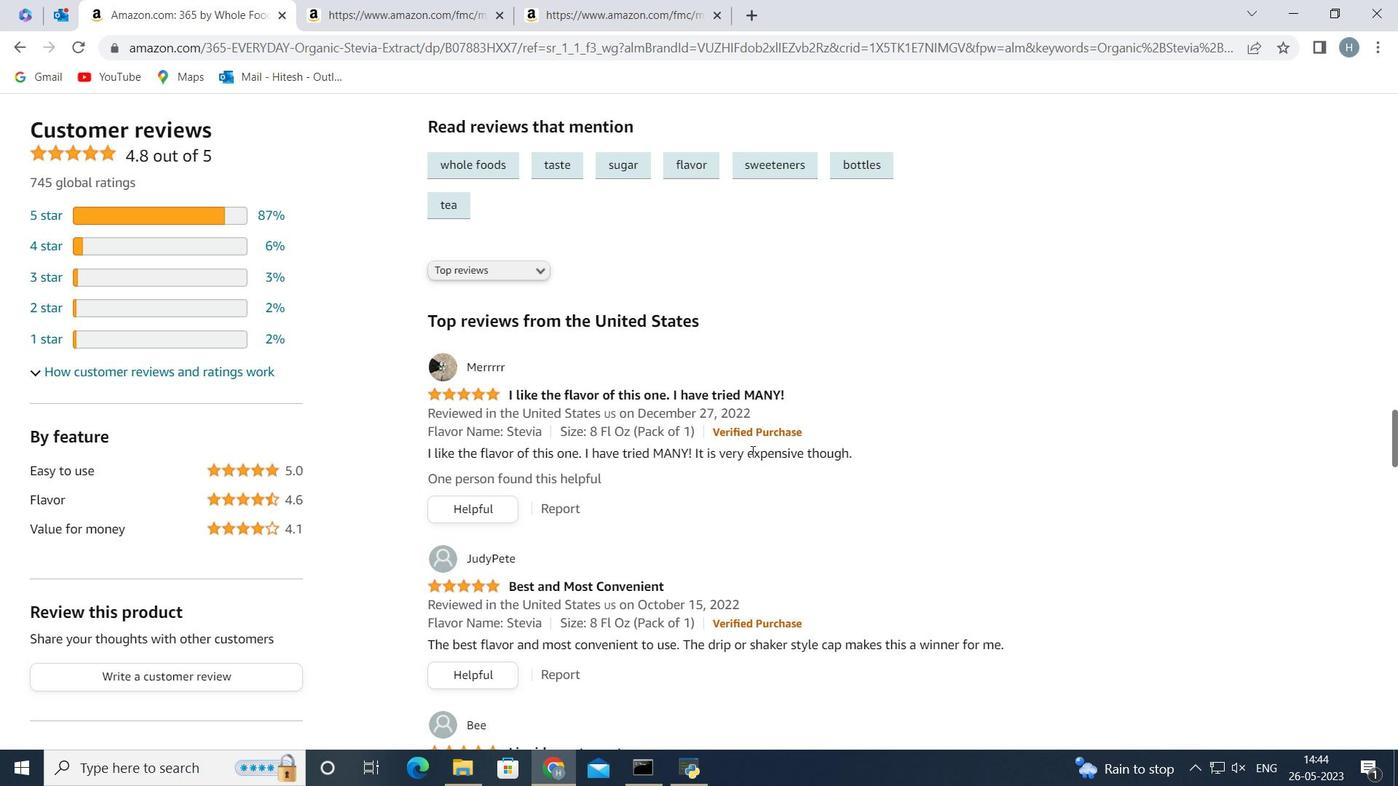 
Action: Mouse scrolled (751, 452) with delta (0, 0)
Screenshot: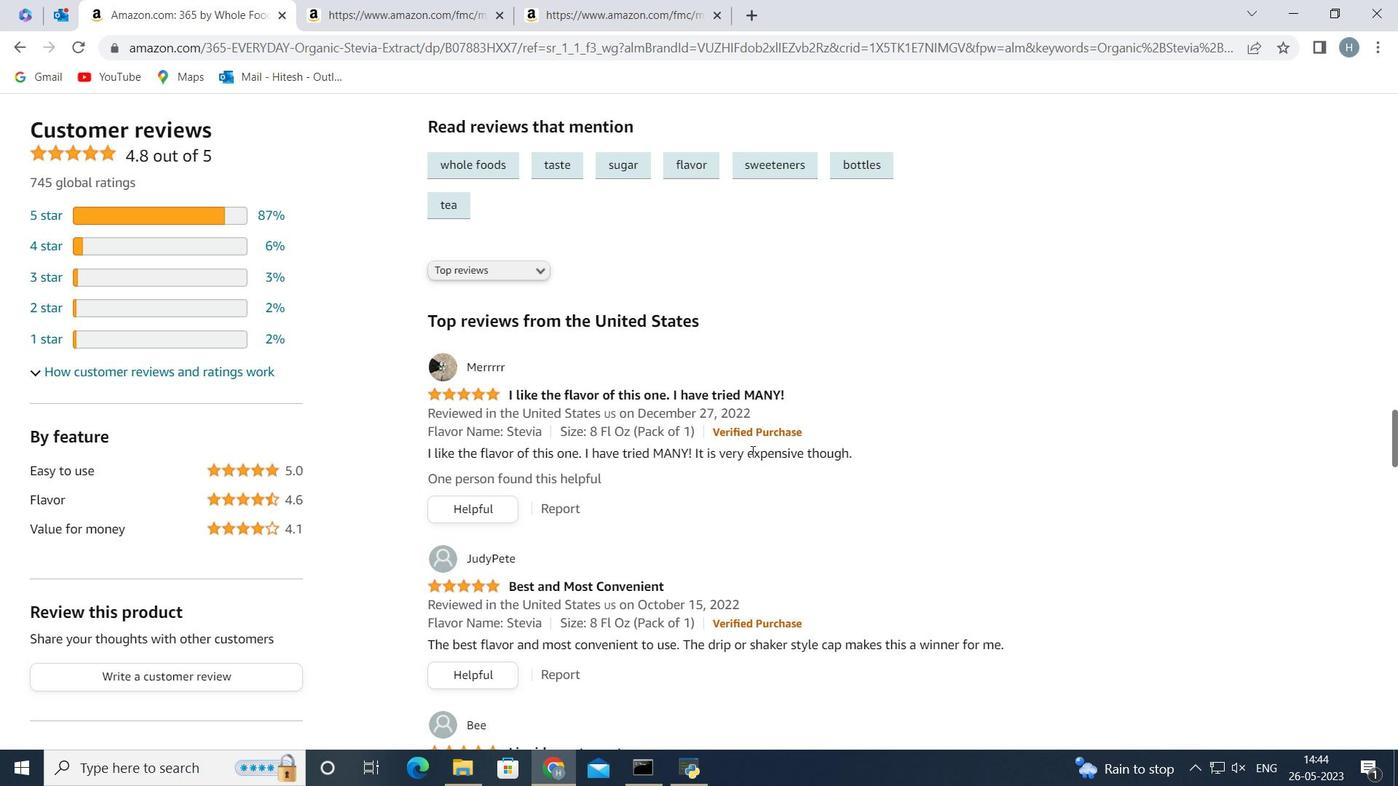 
Action: Mouse scrolled (751, 452) with delta (0, 0)
Screenshot: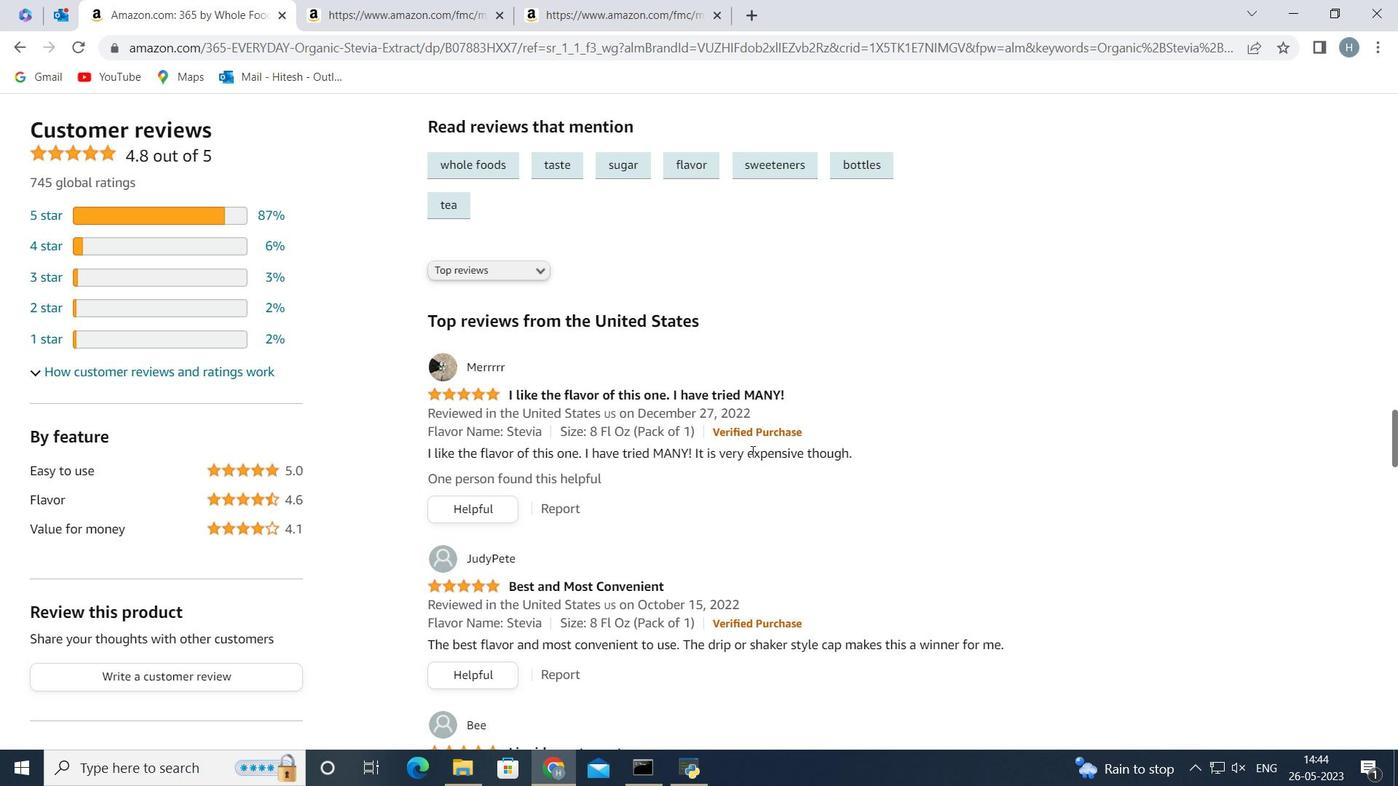 
Action: Mouse scrolled (751, 452) with delta (0, 0)
Screenshot: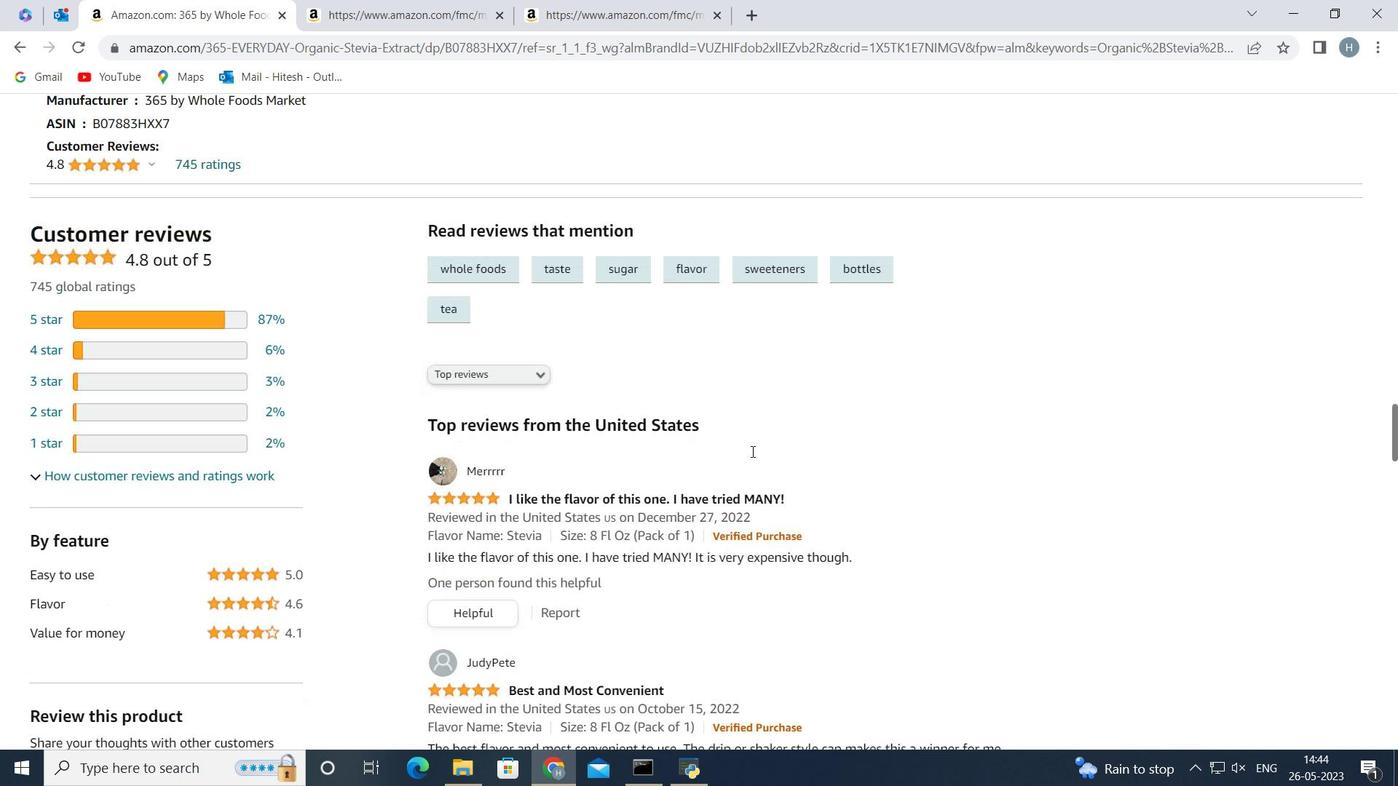 
Action: Mouse scrolled (751, 452) with delta (0, 0)
Screenshot: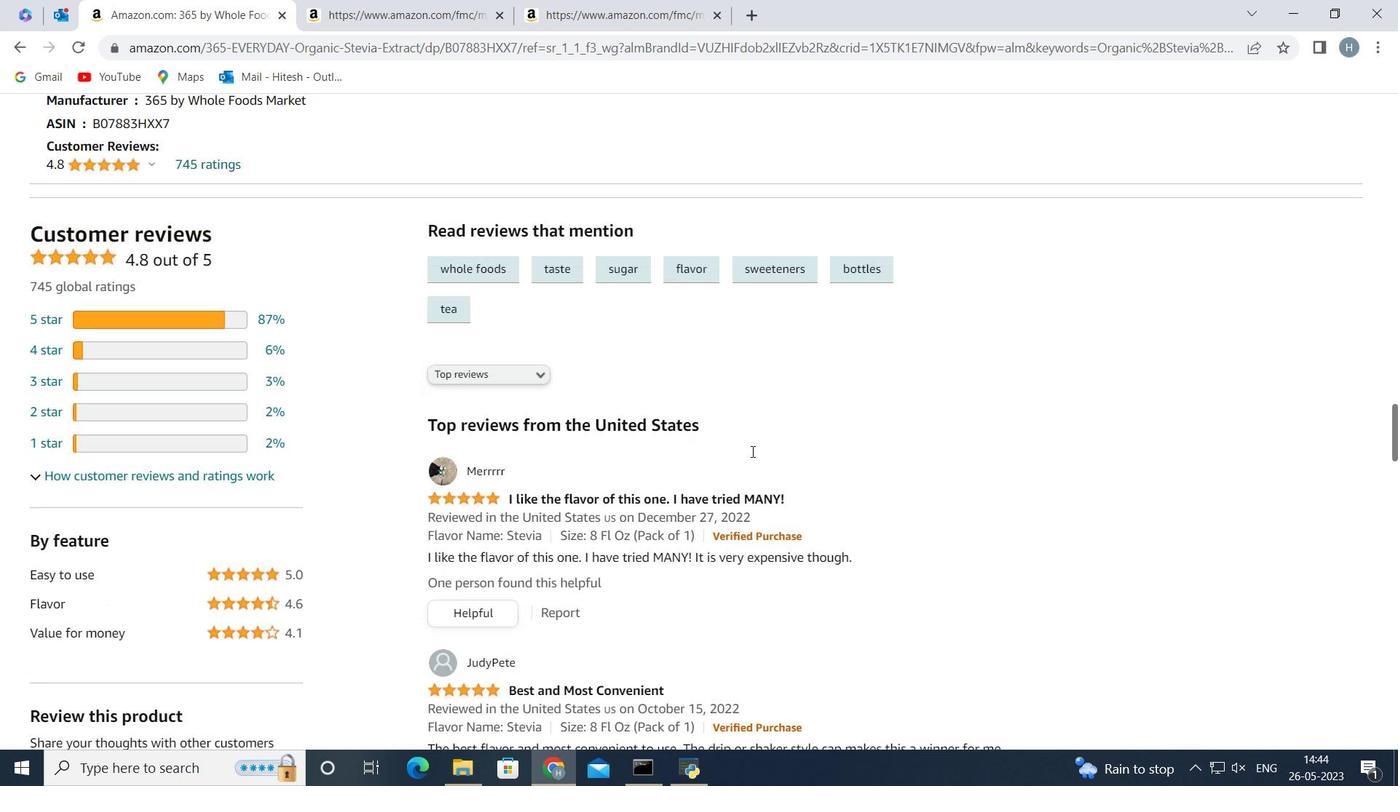 
Action: Mouse scrolled (751, 452) with delta (0, 0)
Screenshot: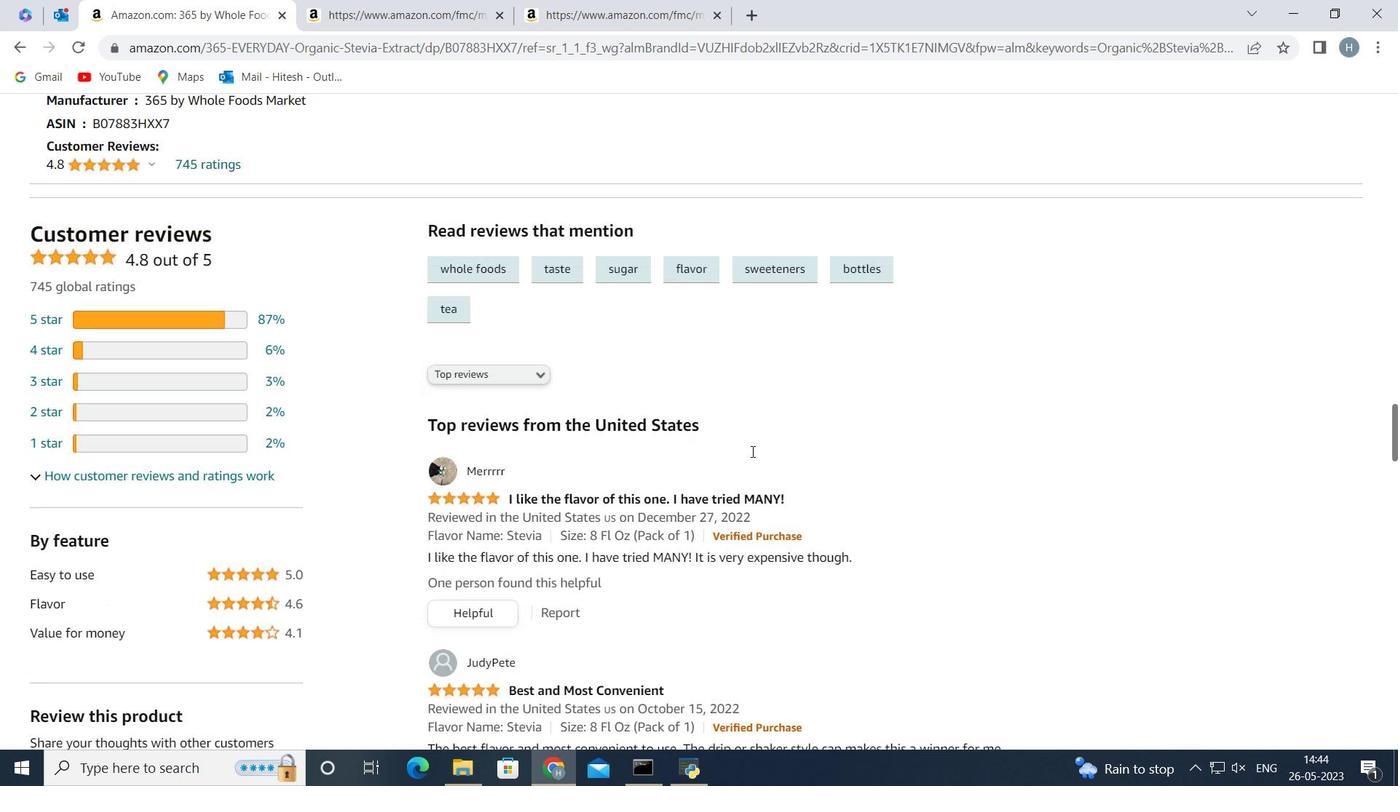 
Action: Mouse scrolled (751, 452) with delta (0, 0)
Screenshot: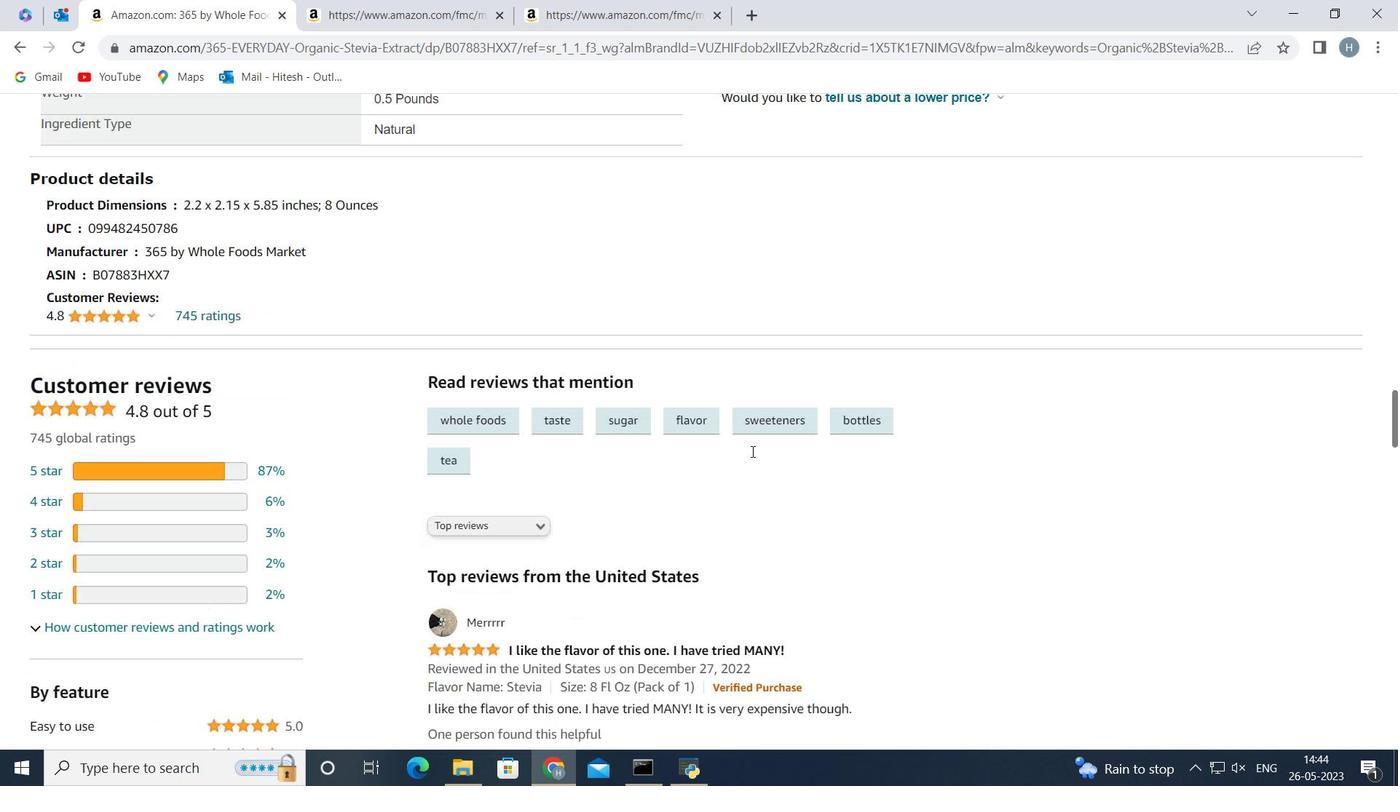 
Action: Mouse scrolled (751, 452) with delta (0, 0)
Screenshot: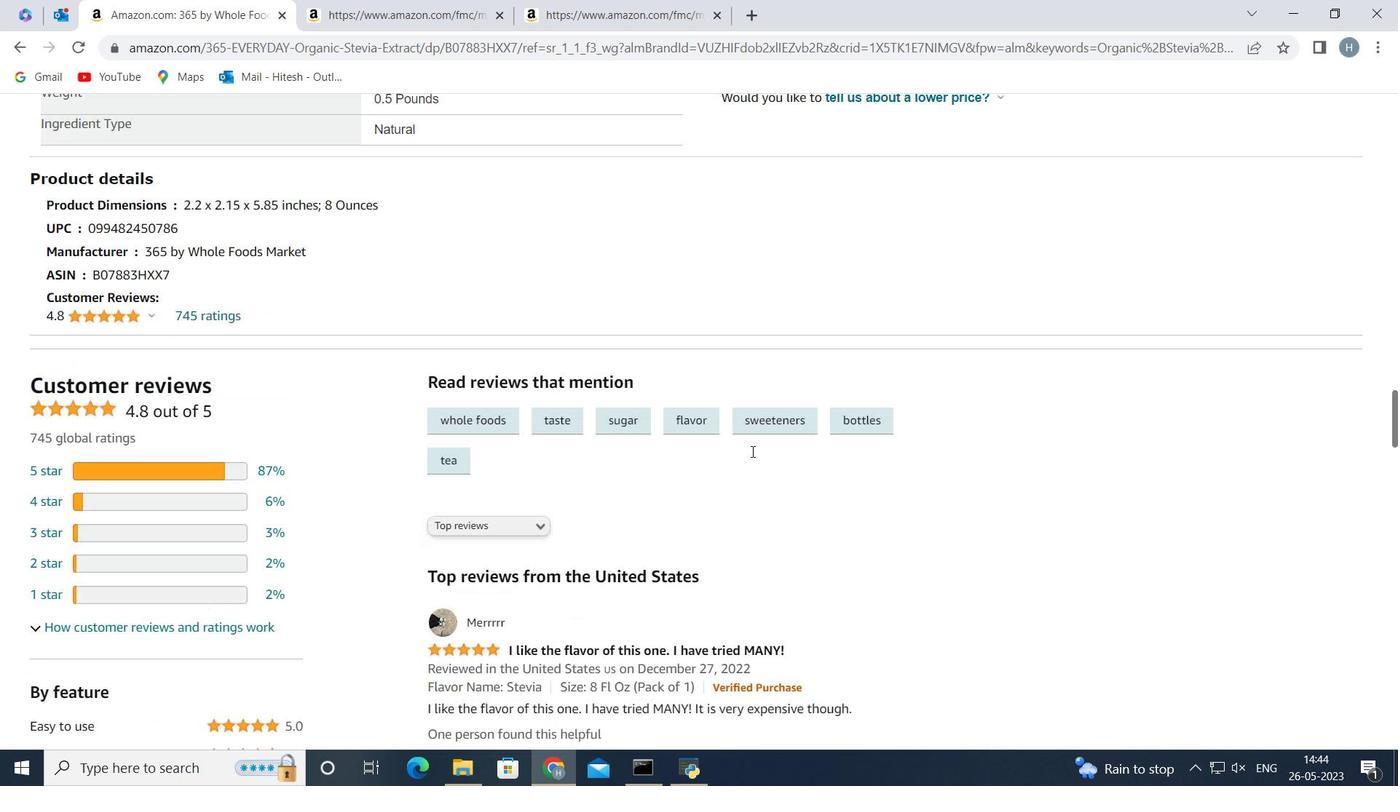 
Action: Mouse scrolled (751, 452) with delta (0, 0)
Screenshot: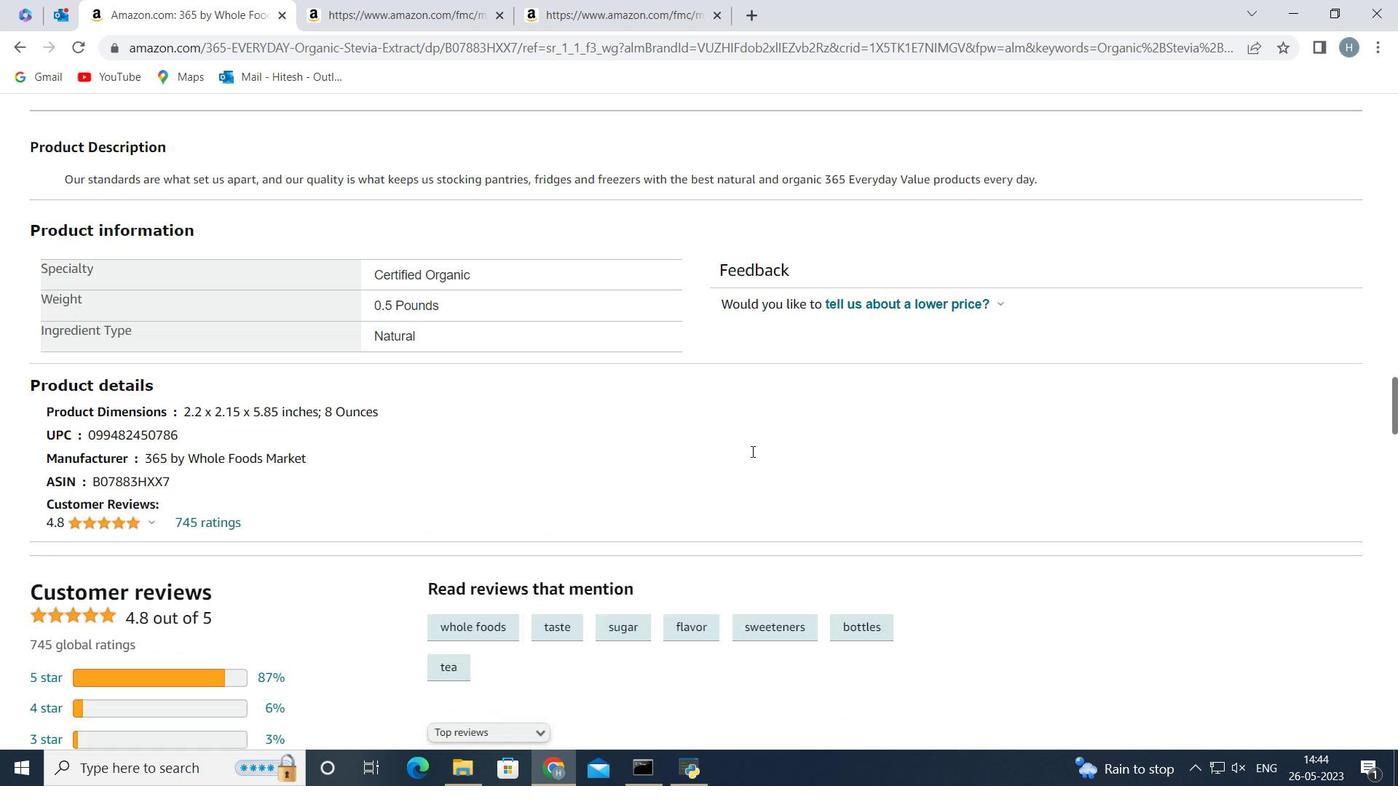 
Action: Mouse scrolled (751, 452) with delta (0, 0)
Screenshot: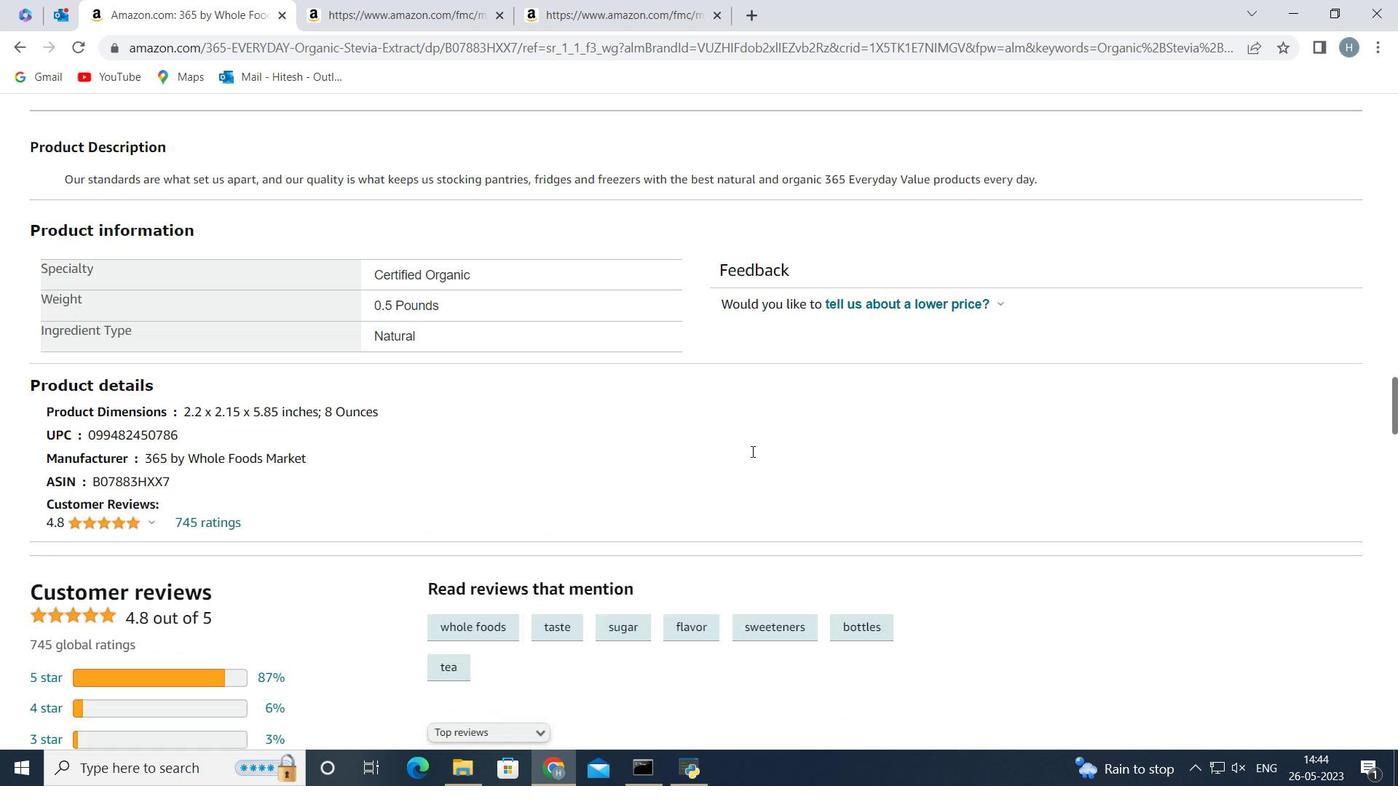 
Action: Mouse scrolled (751, 452) with delta (0, 0)
Screenshot: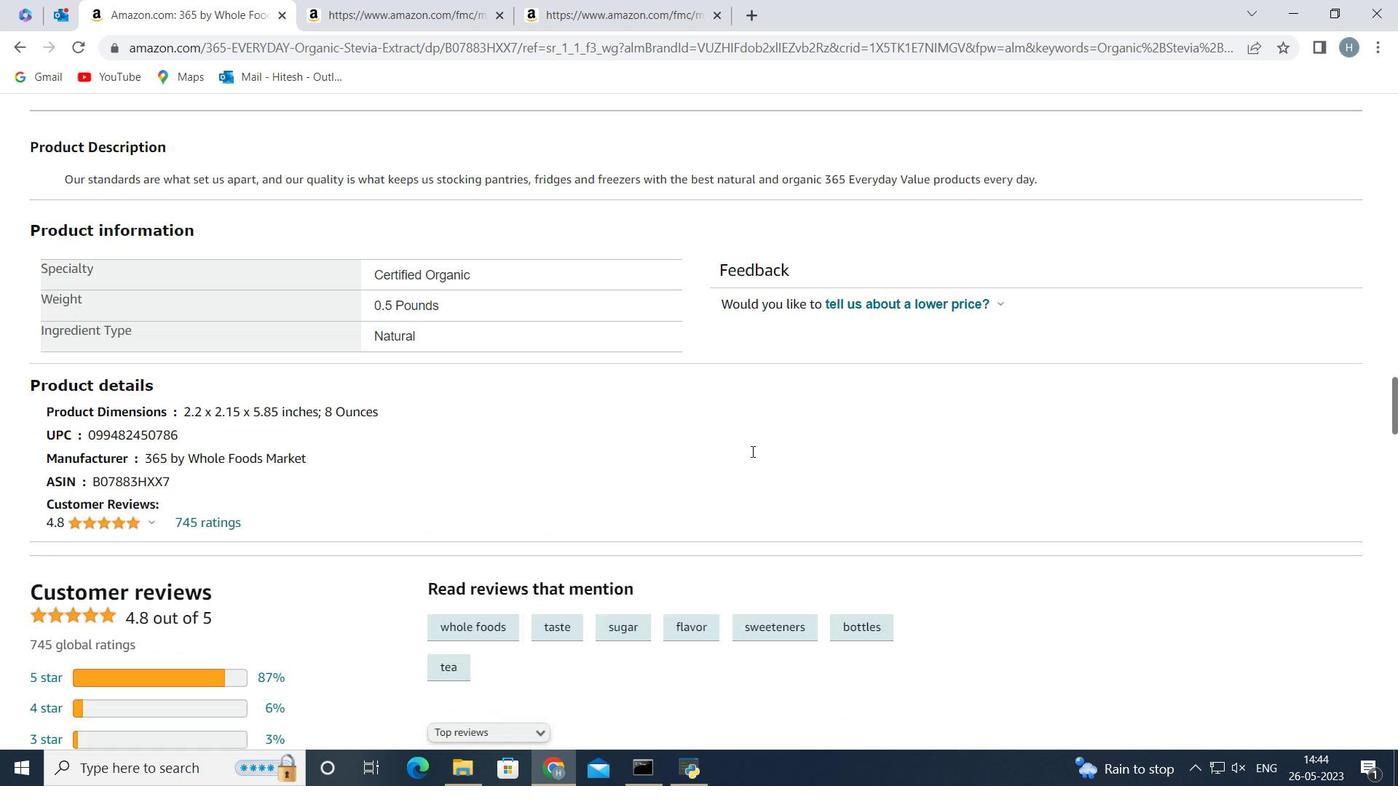 
Action: Mouse scrolled (751, 452) with delta (0, 0)
Screenshot: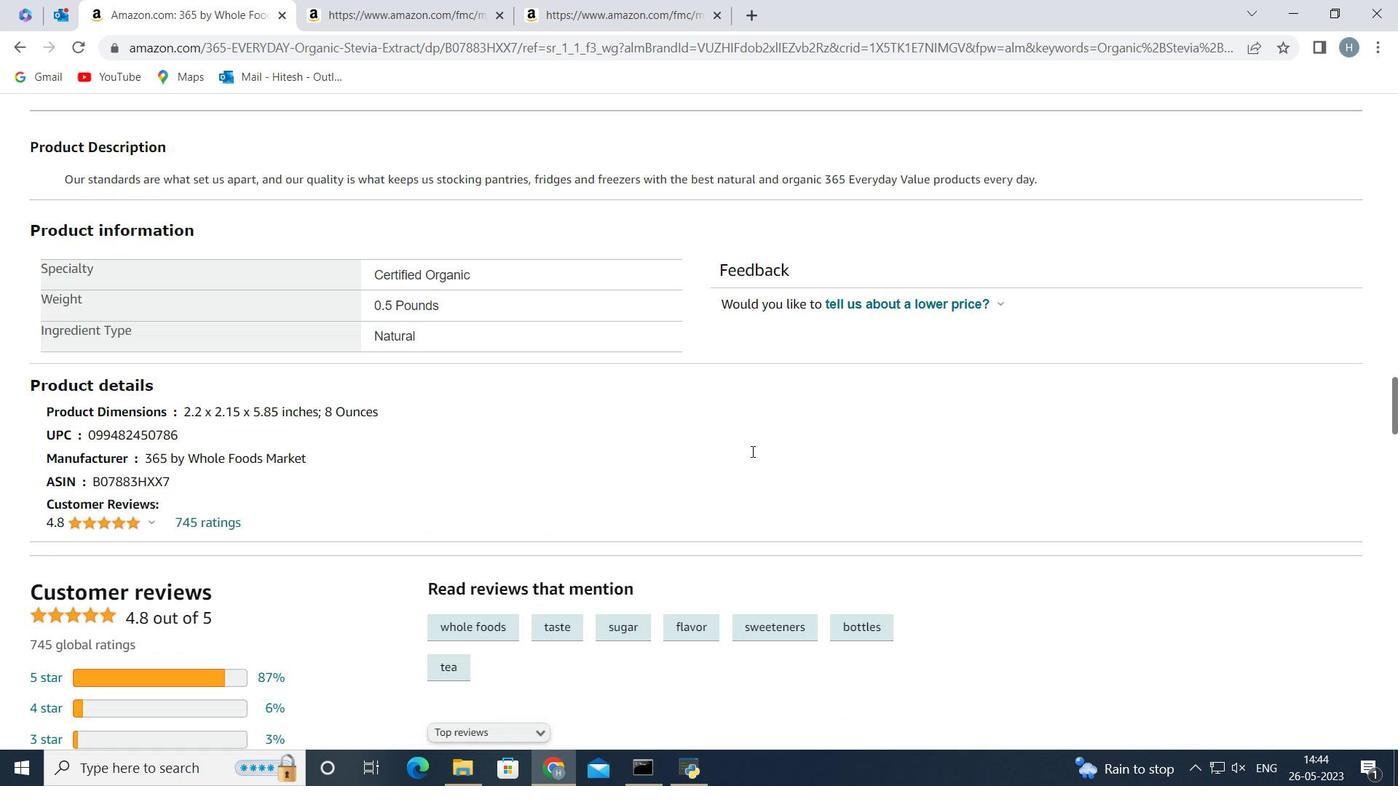 
Action: Mouse scrolled (751, 452) with delta (0, 0)
Screenshot: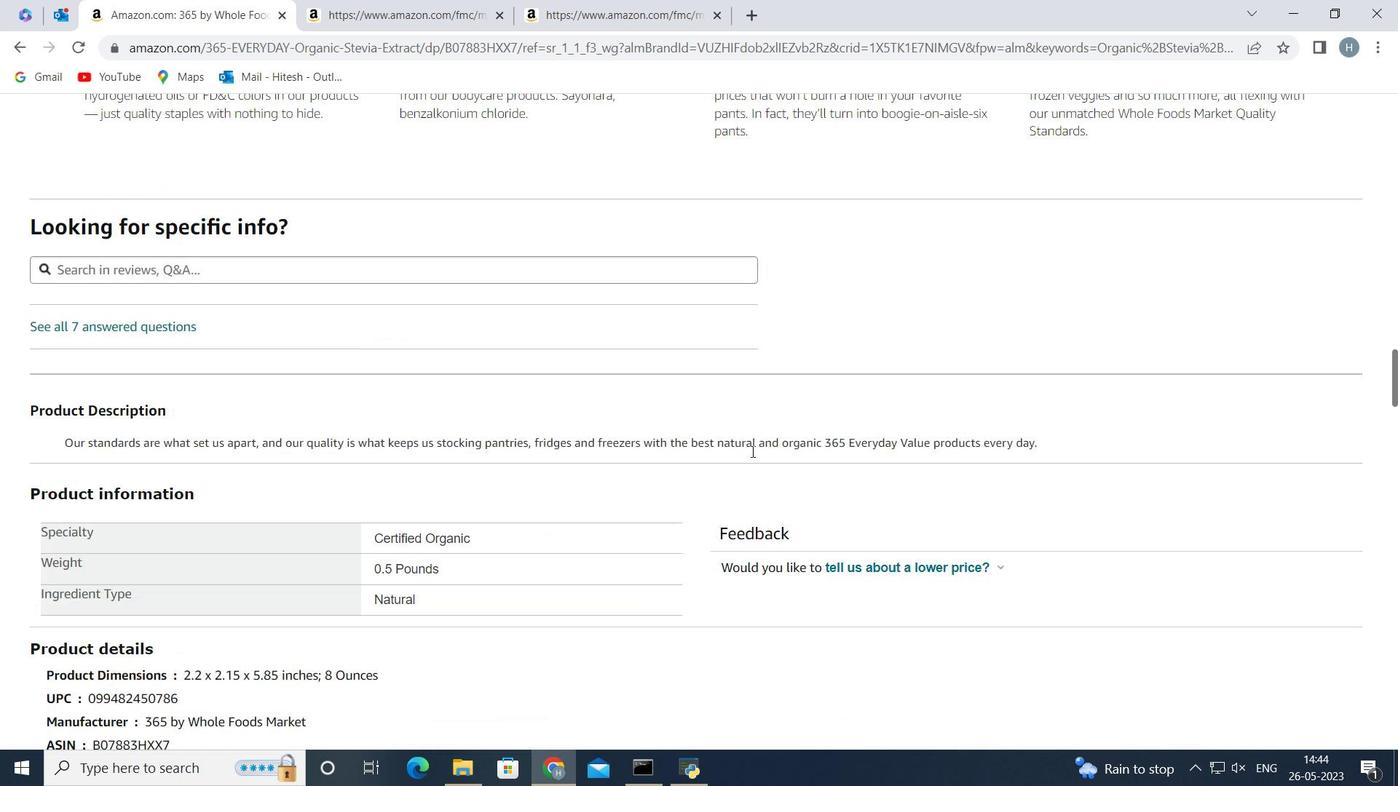 
Action: Mouse scrolled (751, 452) with delta (0, 0)
Screenshot: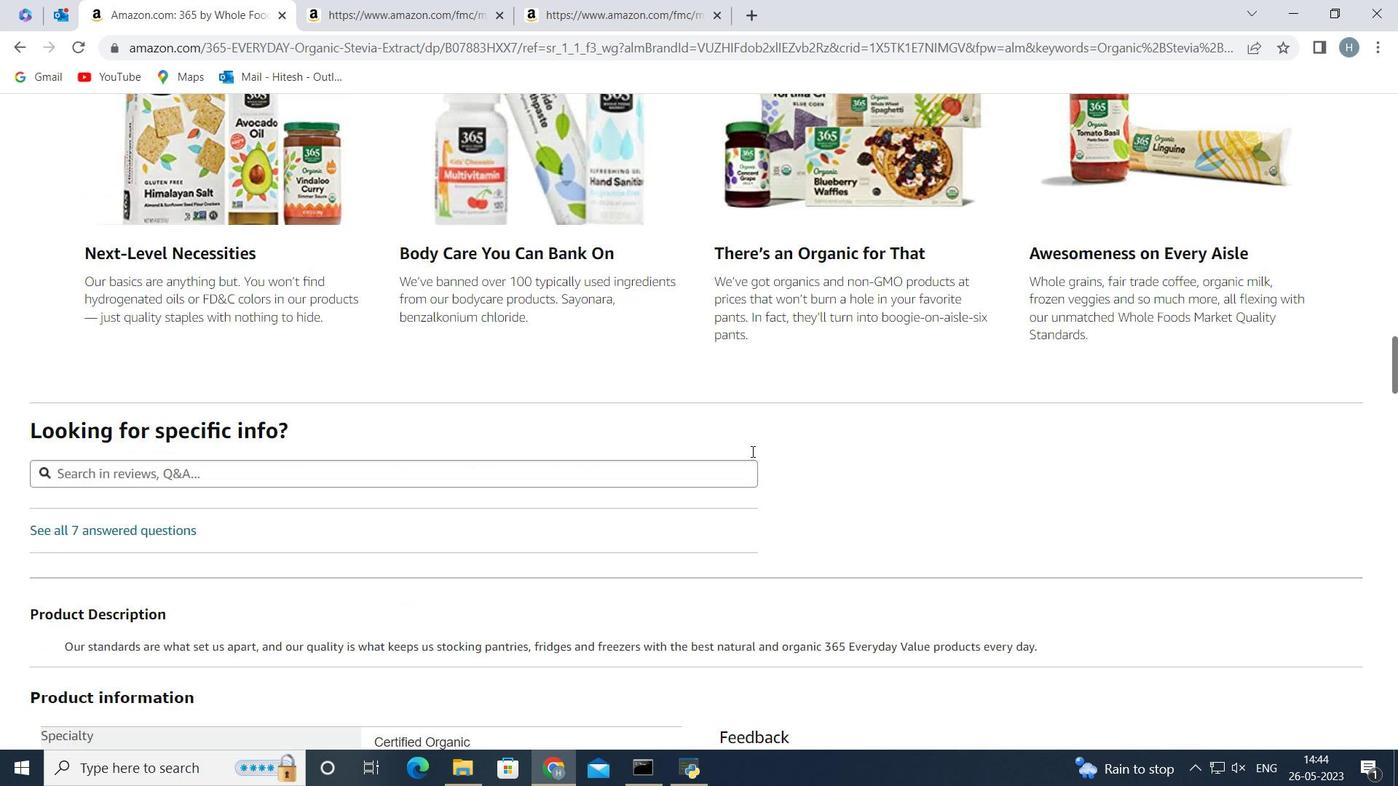 
Action: Mouse scrolled (751, 452) with delta (0, 0)
Screenshot: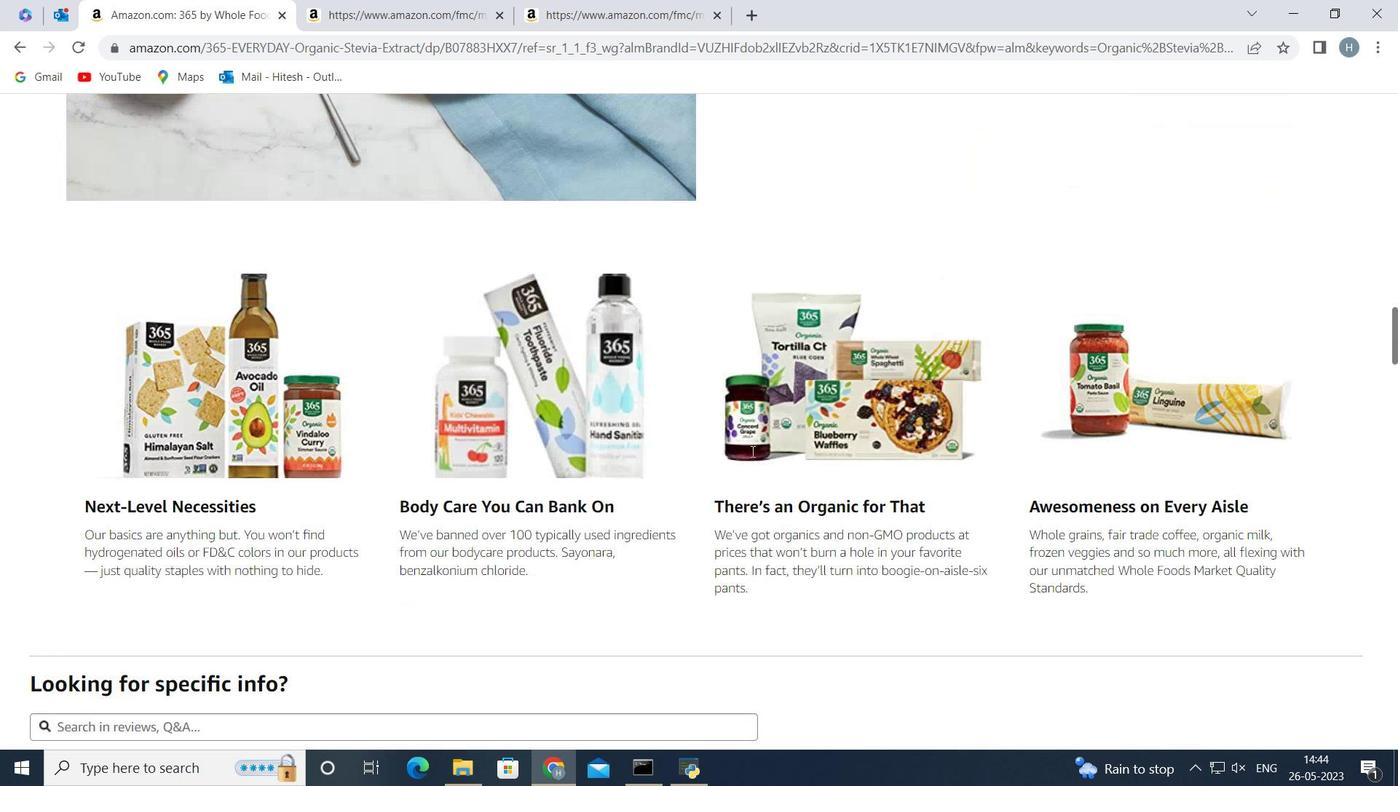 
Action: Mouse scrolled (751, 452) with delta (0, 0)
Screenshot: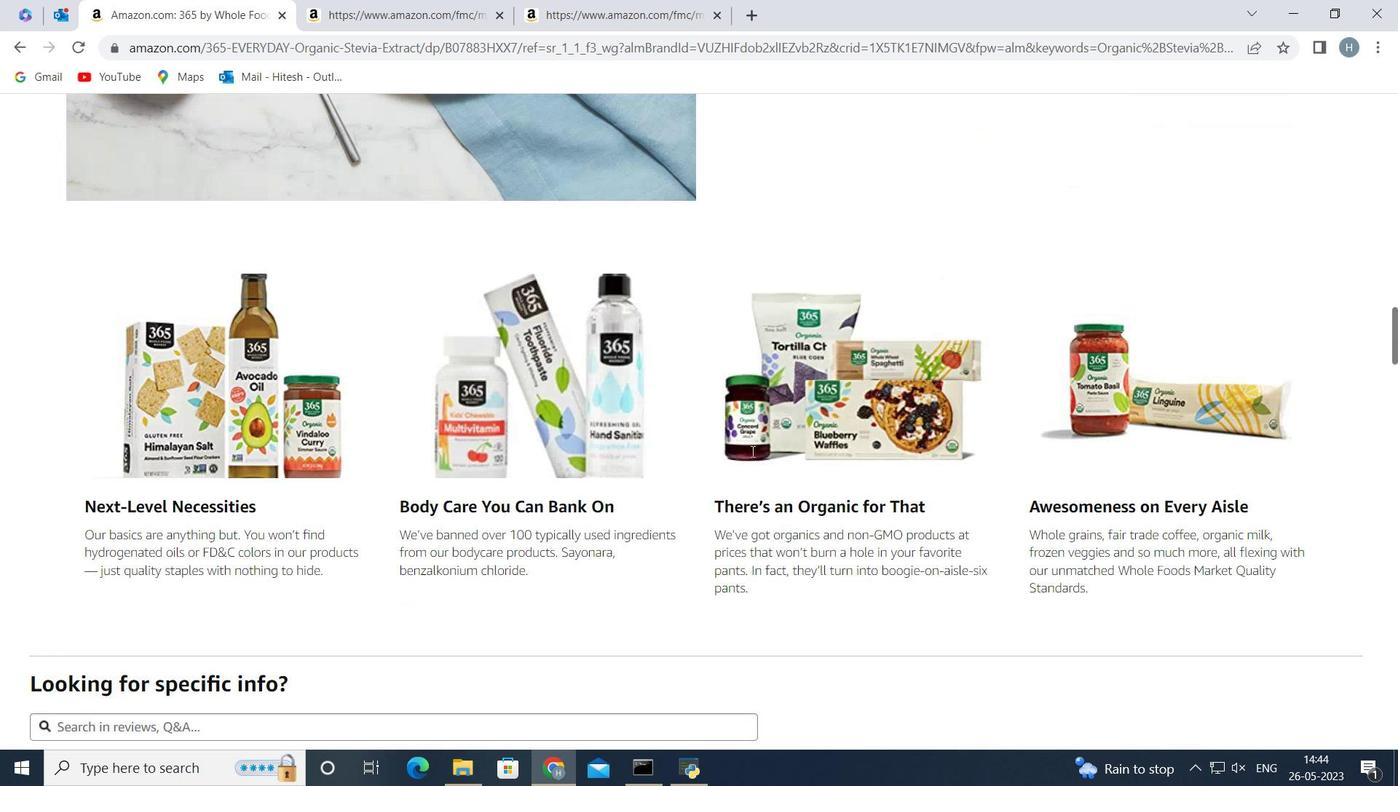 
Action: Mouse scrolled (751, 452) with delta (0, 0)
Screenshot: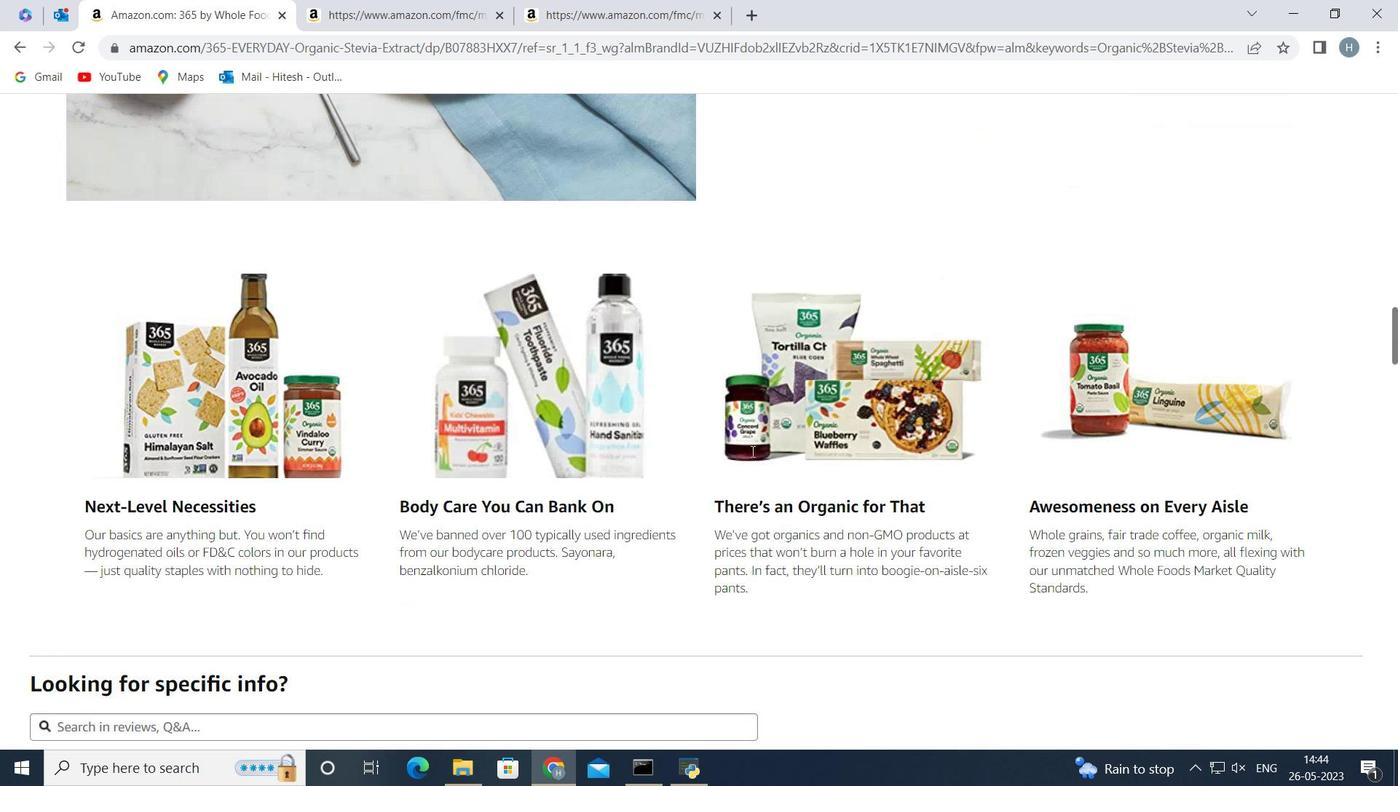 
Action: Mouse scrolled (751, 452) with delta (0, 0)
Screenshot: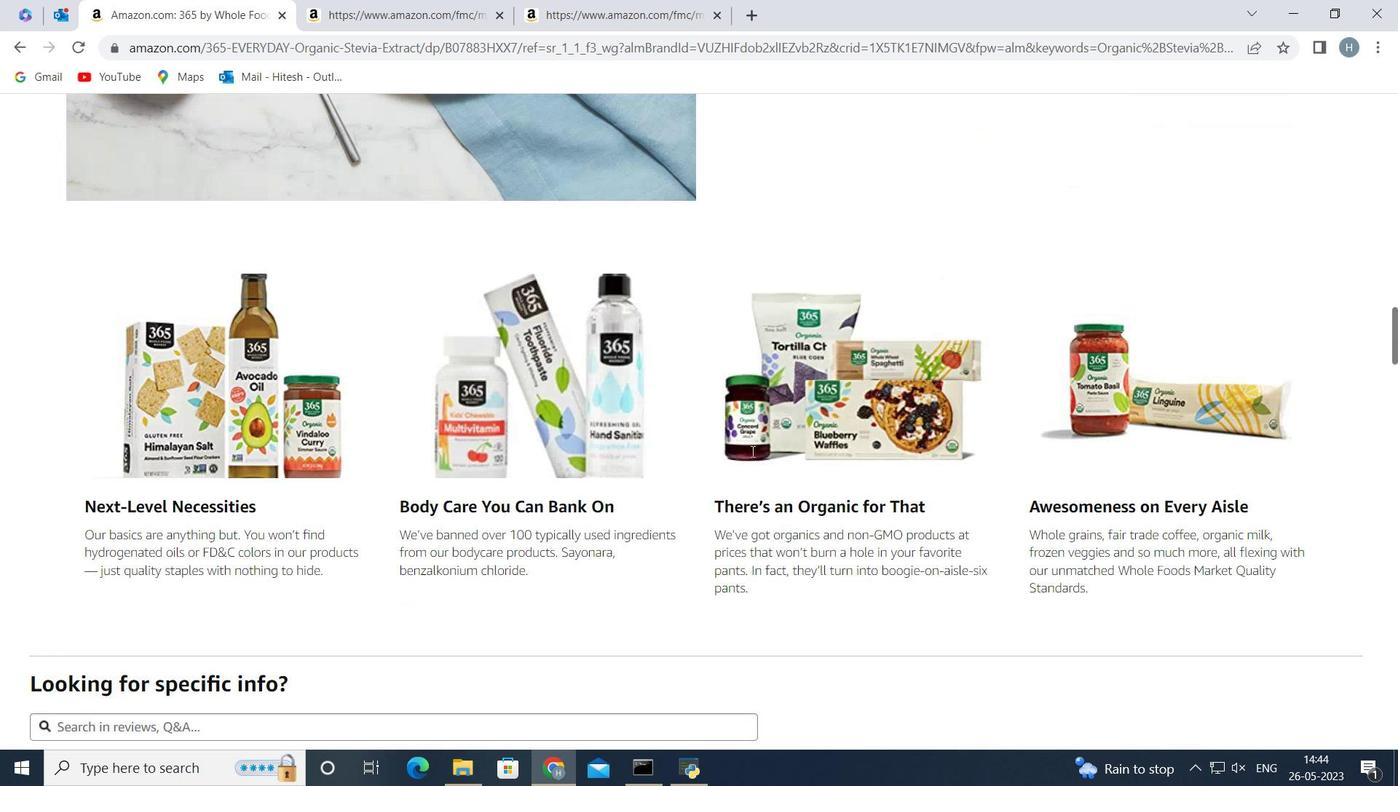 
Action: Mouse scrolled (751, 452) with delta (0, 0)
Screenshot: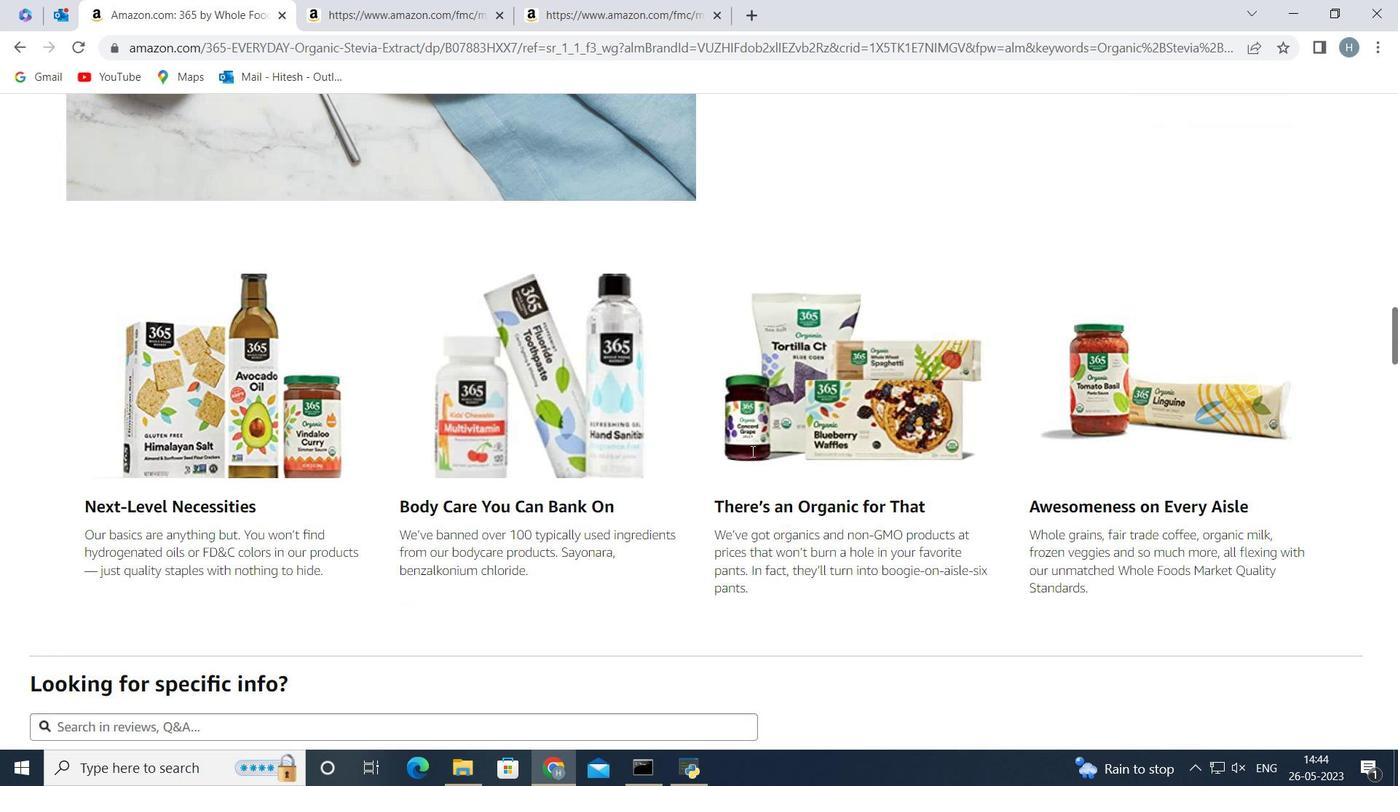
Action: Mouse scrolled (751, 452) with delta (0, 0)
Screenshot: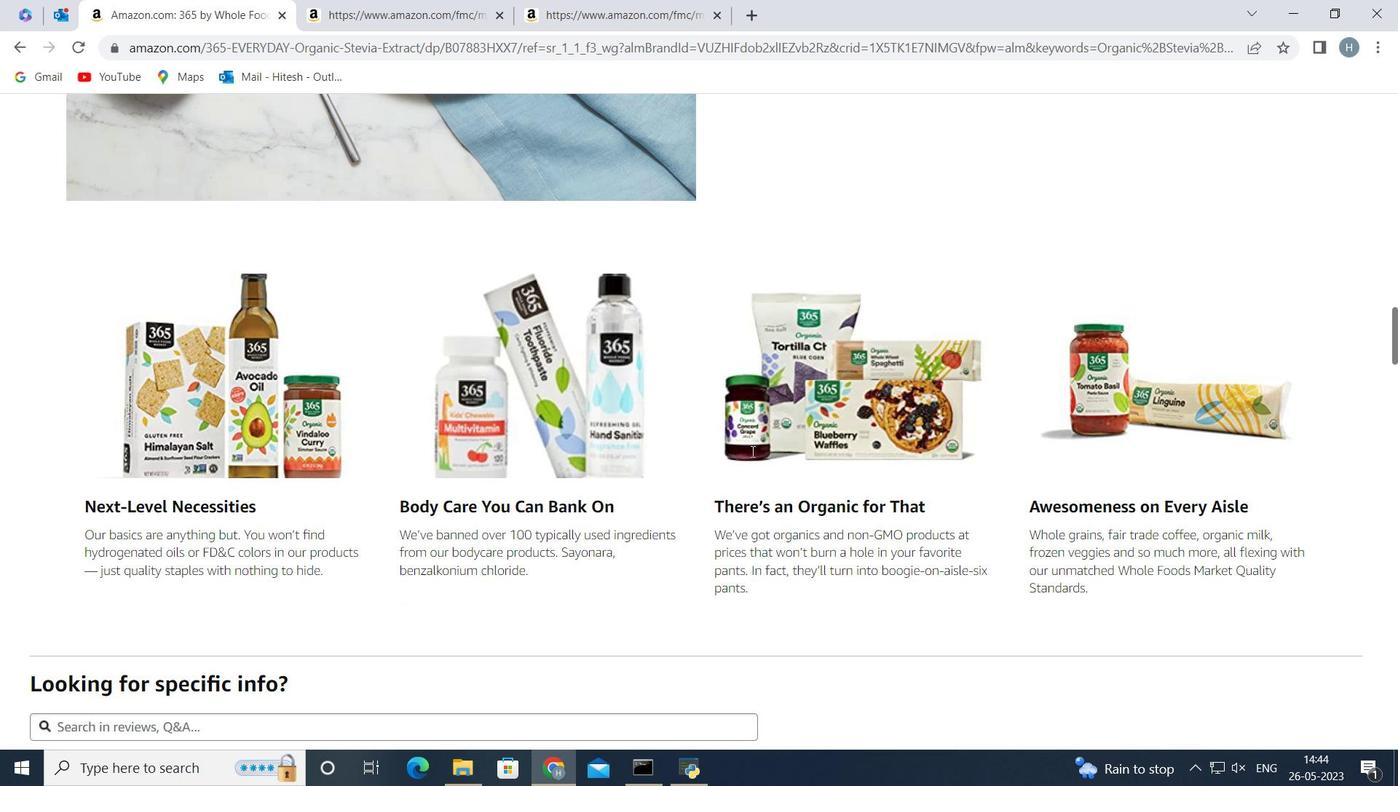 
Action: Mouse scrolled (751, 452) with delta (0, 0)
Screenshot: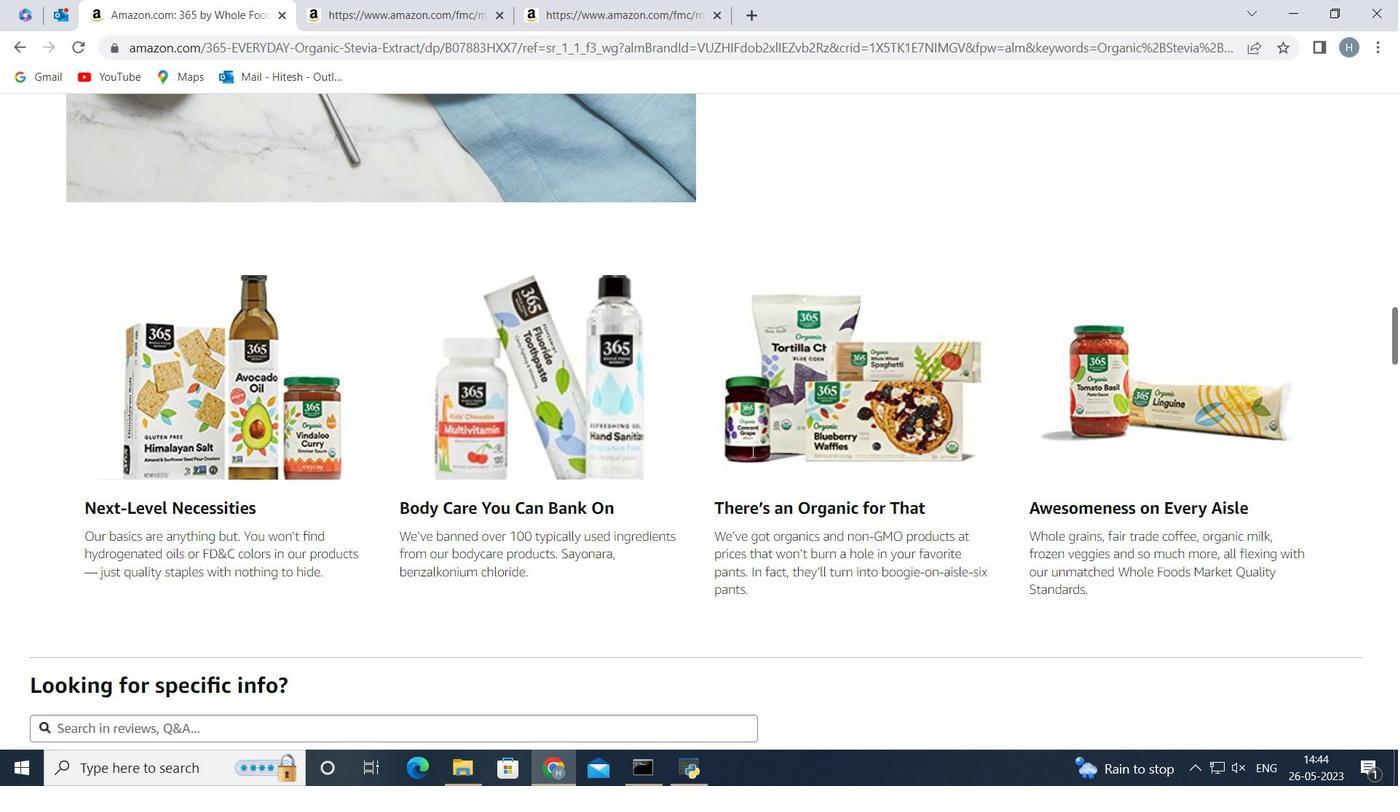 
Action: Mouse scrolled (751, 452) with delta (0, 0)
Screenshot: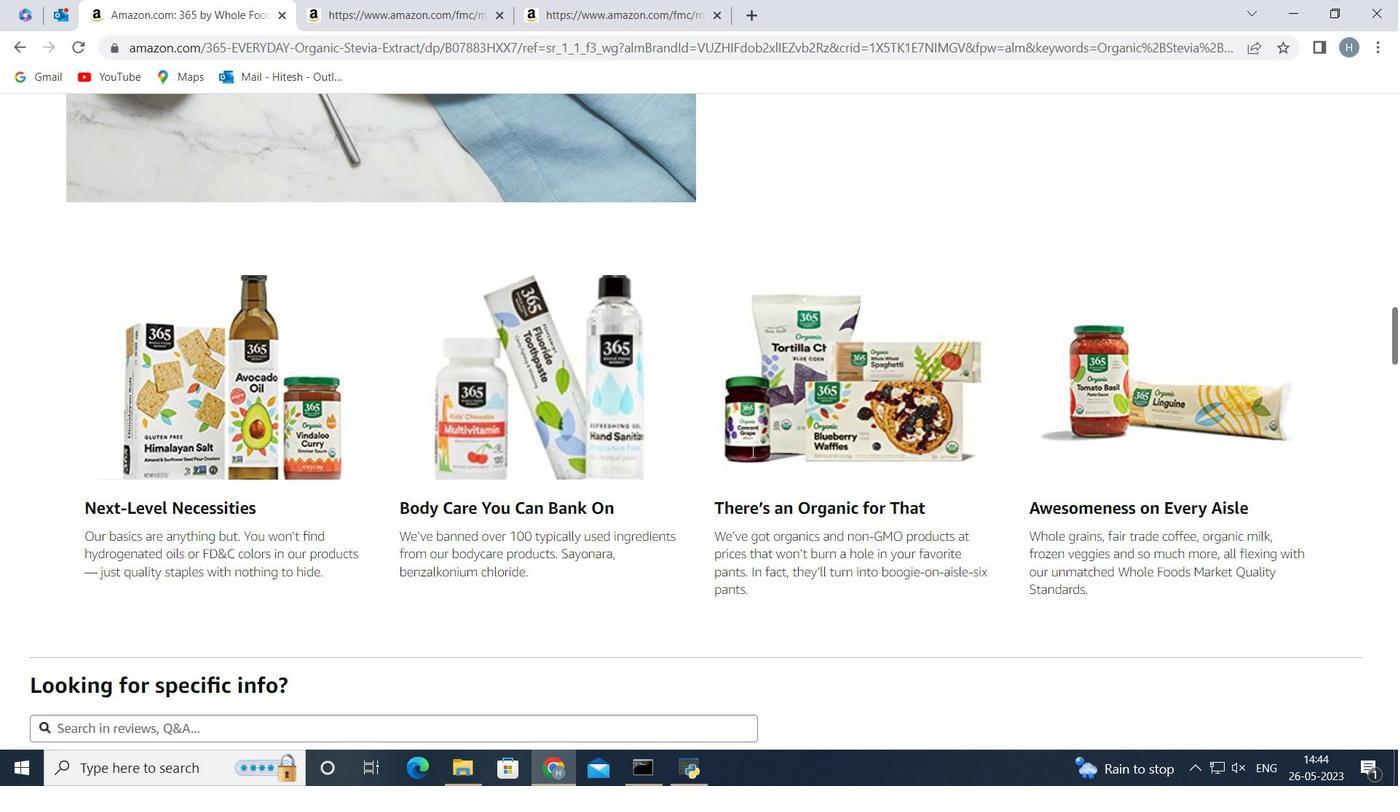 
Action: Mouse scrolled (751, 452) with delta (0, 0)
Screenshot: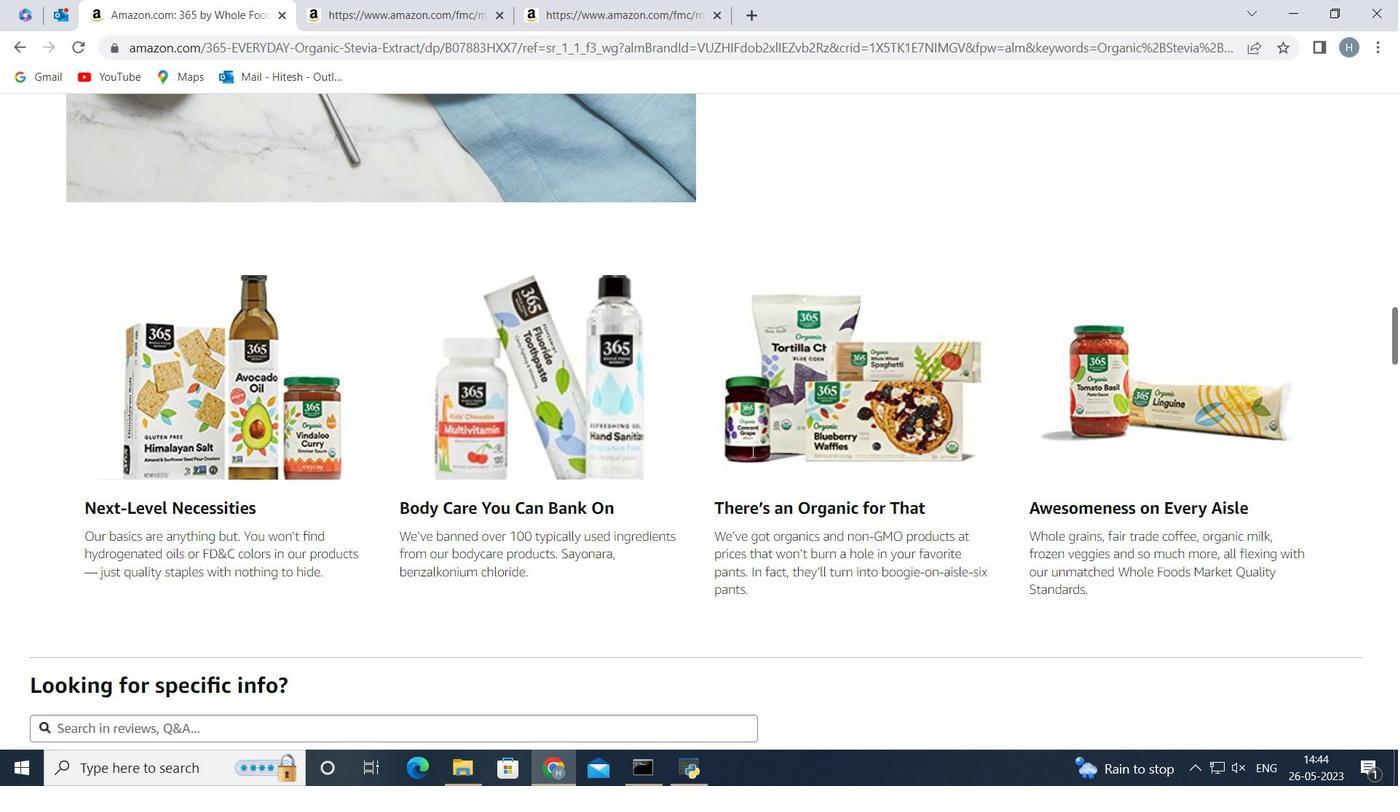 
Action: Mouse scrolled (751, 452) with delta (0, 0)
Screenshot: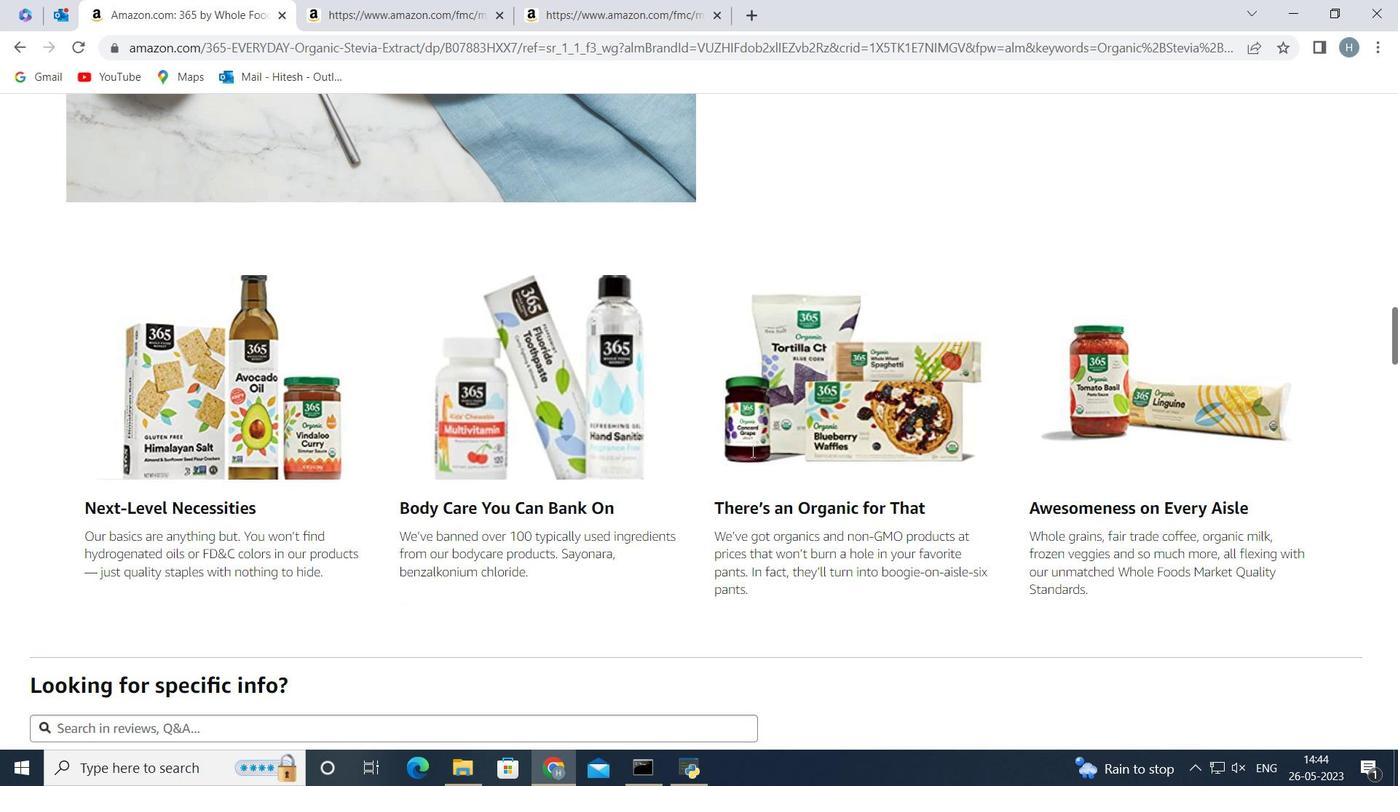 
Action: Mouse scrolled (751, 452) with delta (0, 0)
Screenshot: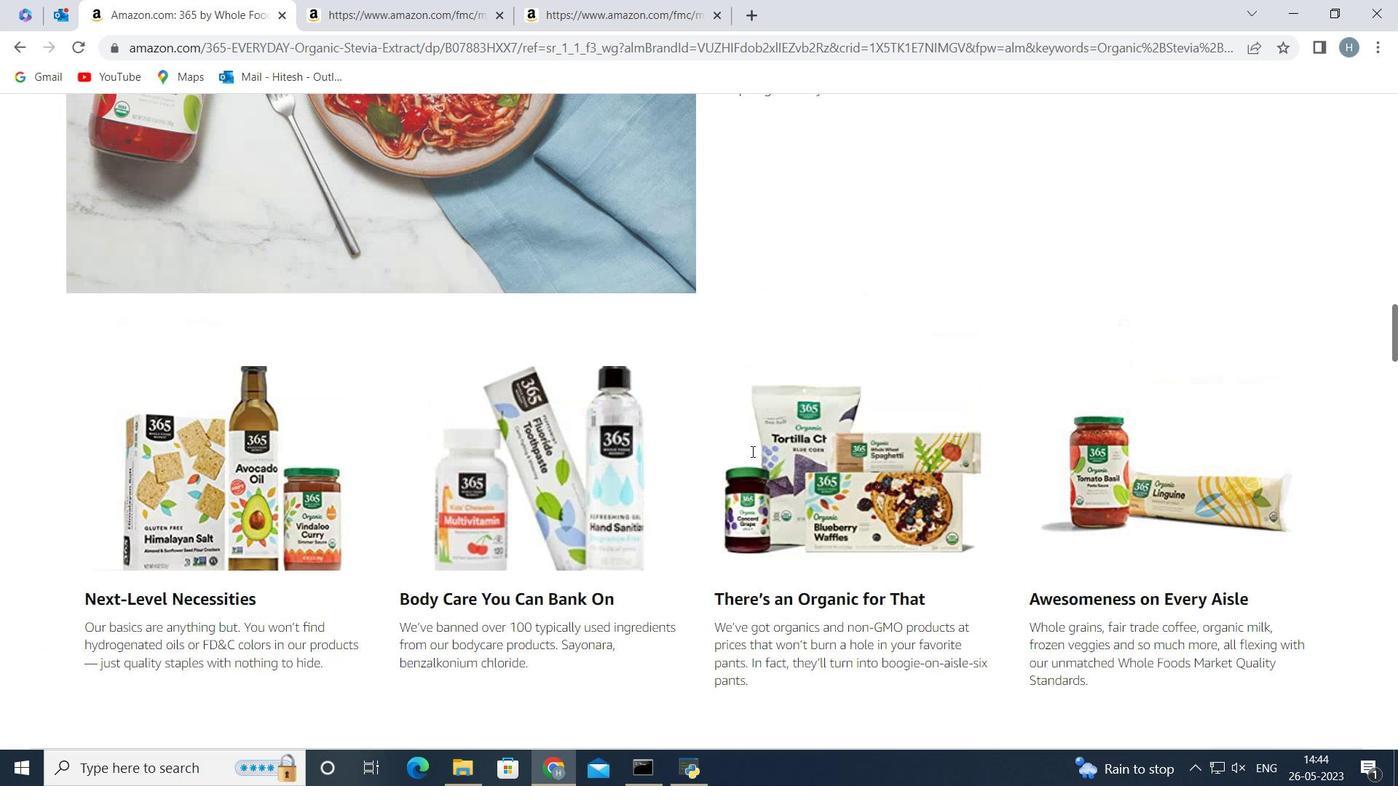 
Action: Mouse scrolled (751, 452) with delta (0, 0)
Screenshot: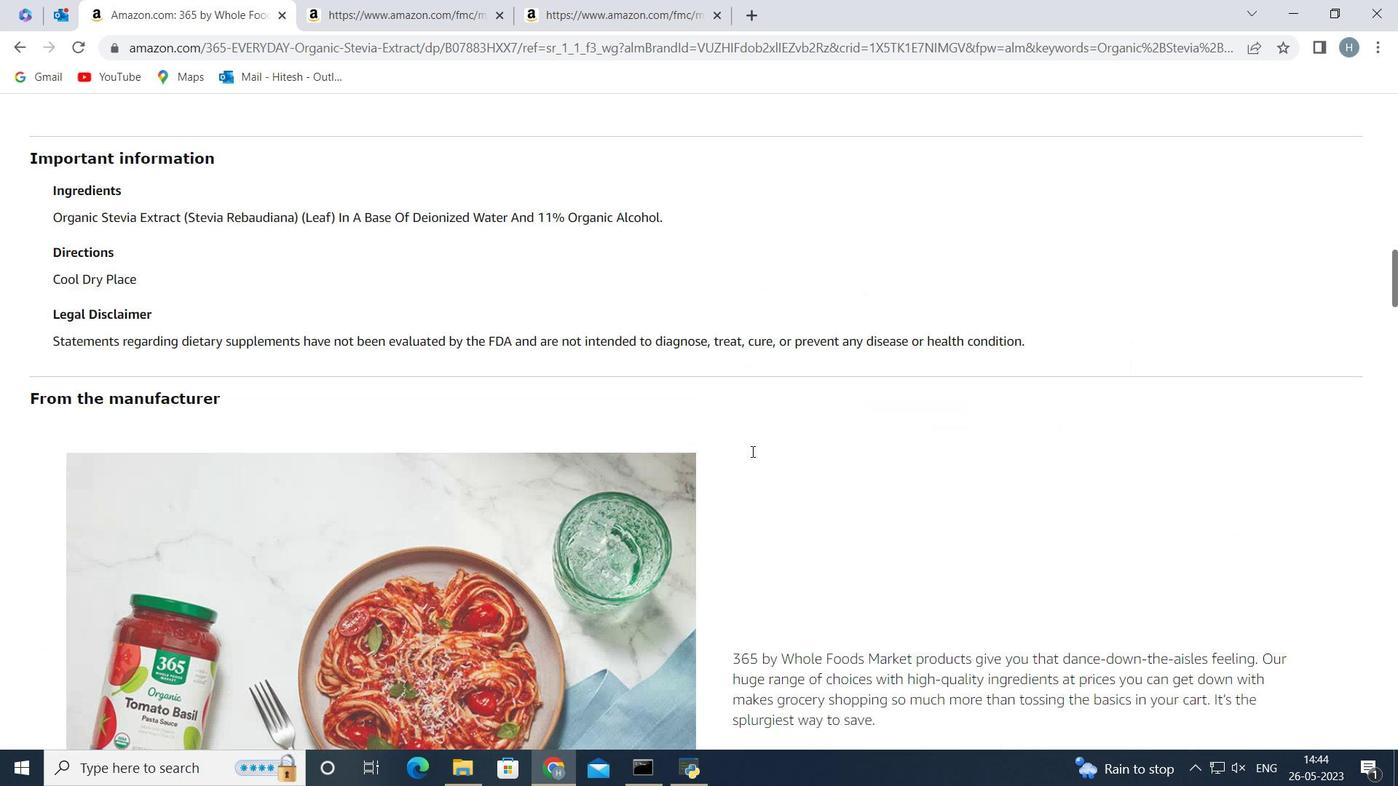 
Action: Mouse scrolled (751, 452) with delta (0, 0)
Screenshot: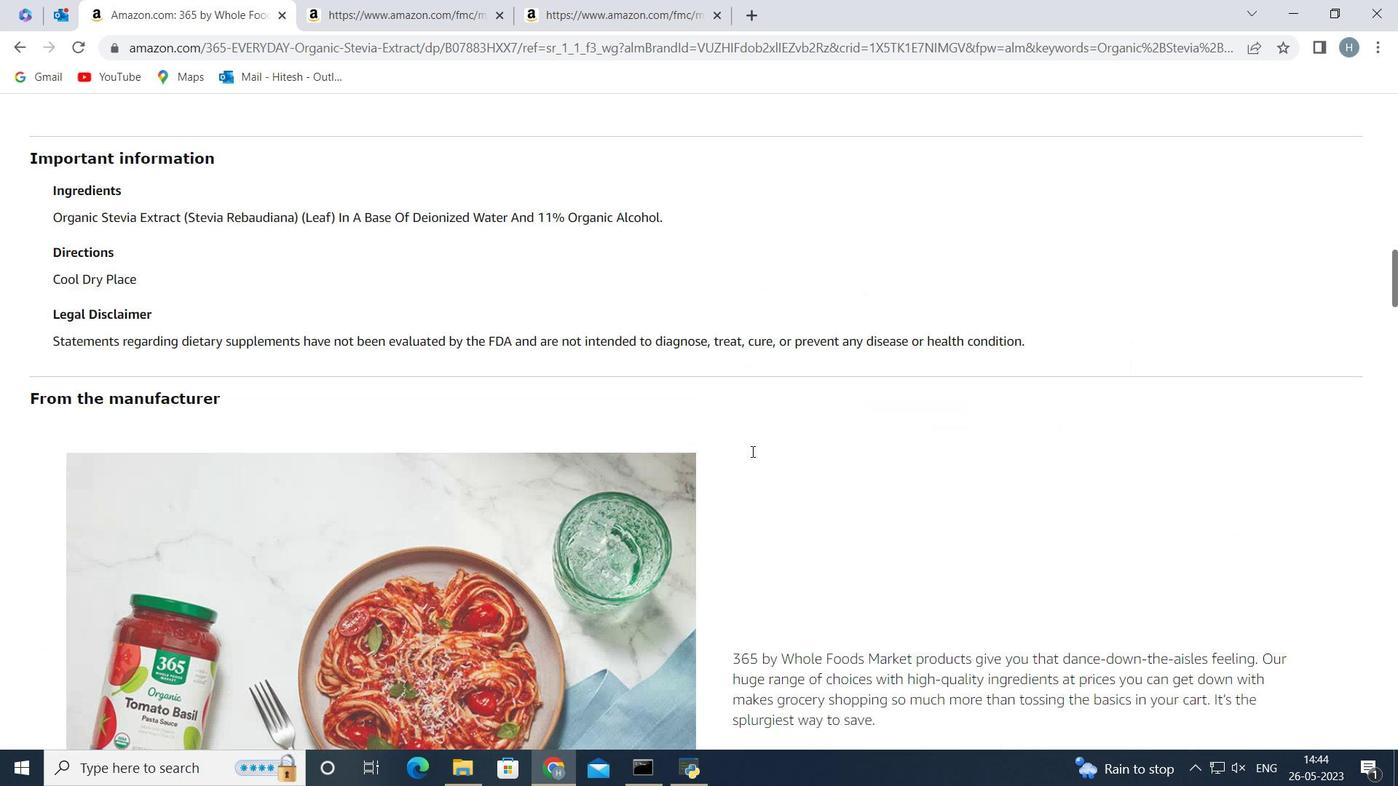 
Action: Mouse scrolled (751, 452) with delta (0, 0)
Screenshot: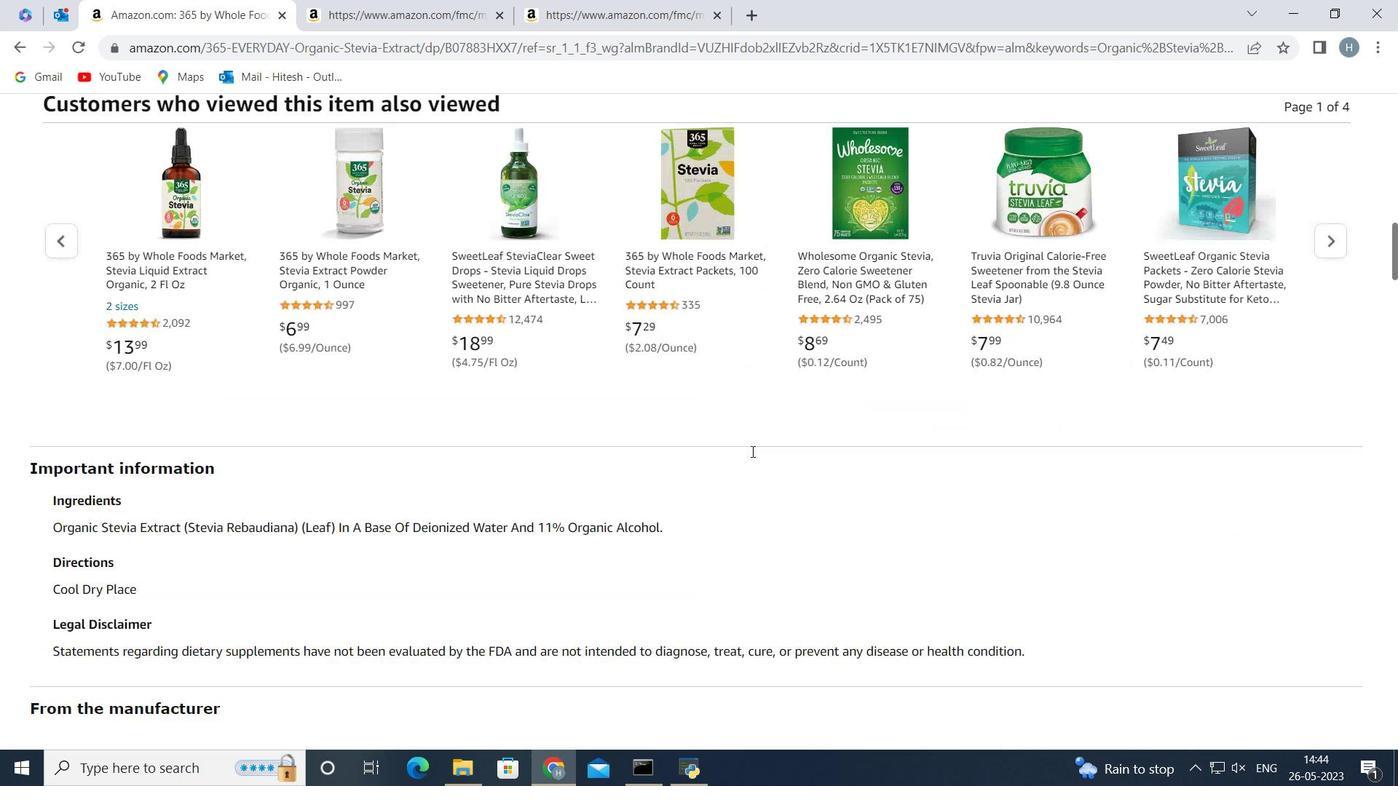 
Action: Mouse scrolled (751, 452) with delta (0, 0)
Screenshot: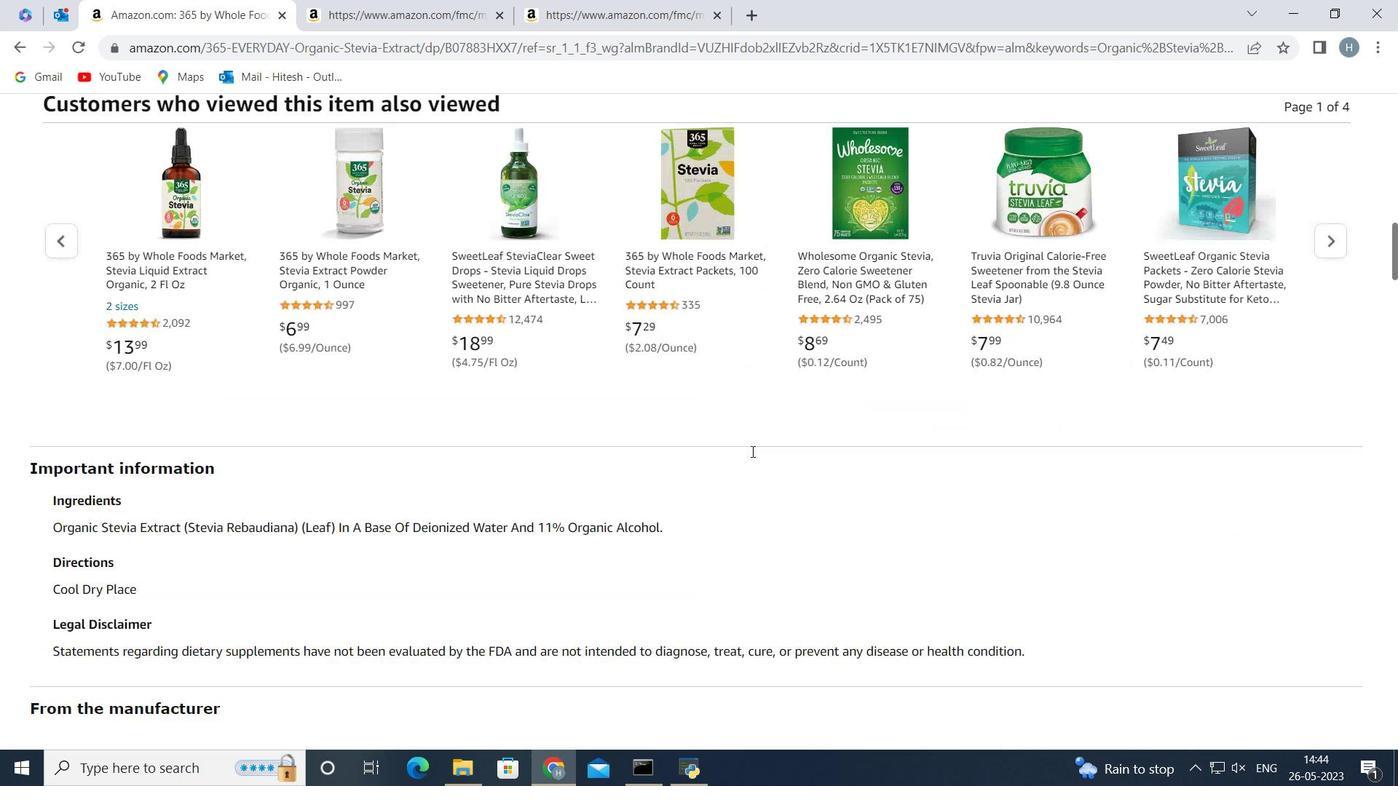
Action: Mouse scrolled (751, 452) with delta (0, 0)
Screenshot: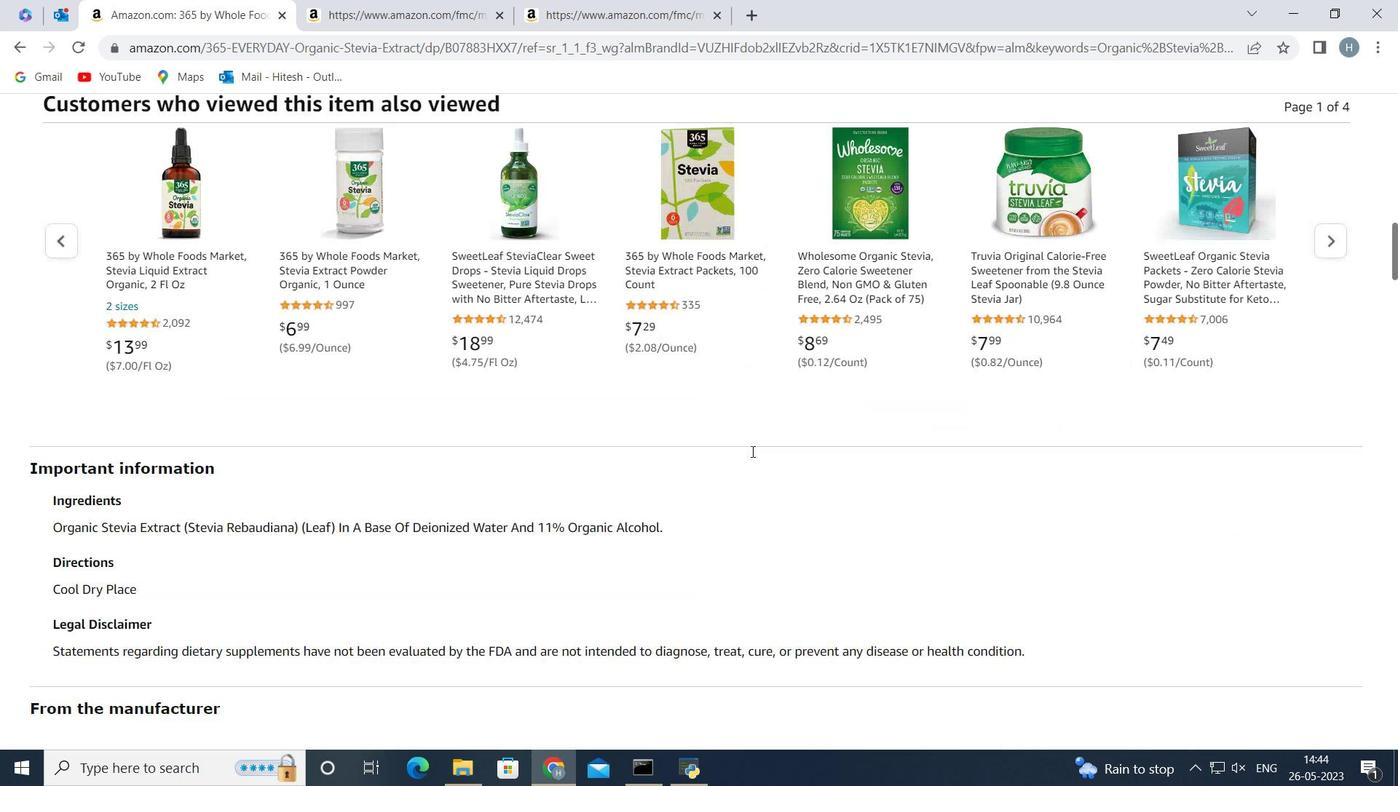 
Action: Mouse scrolled (751, 452) with delta (0, 0)
Screenshot: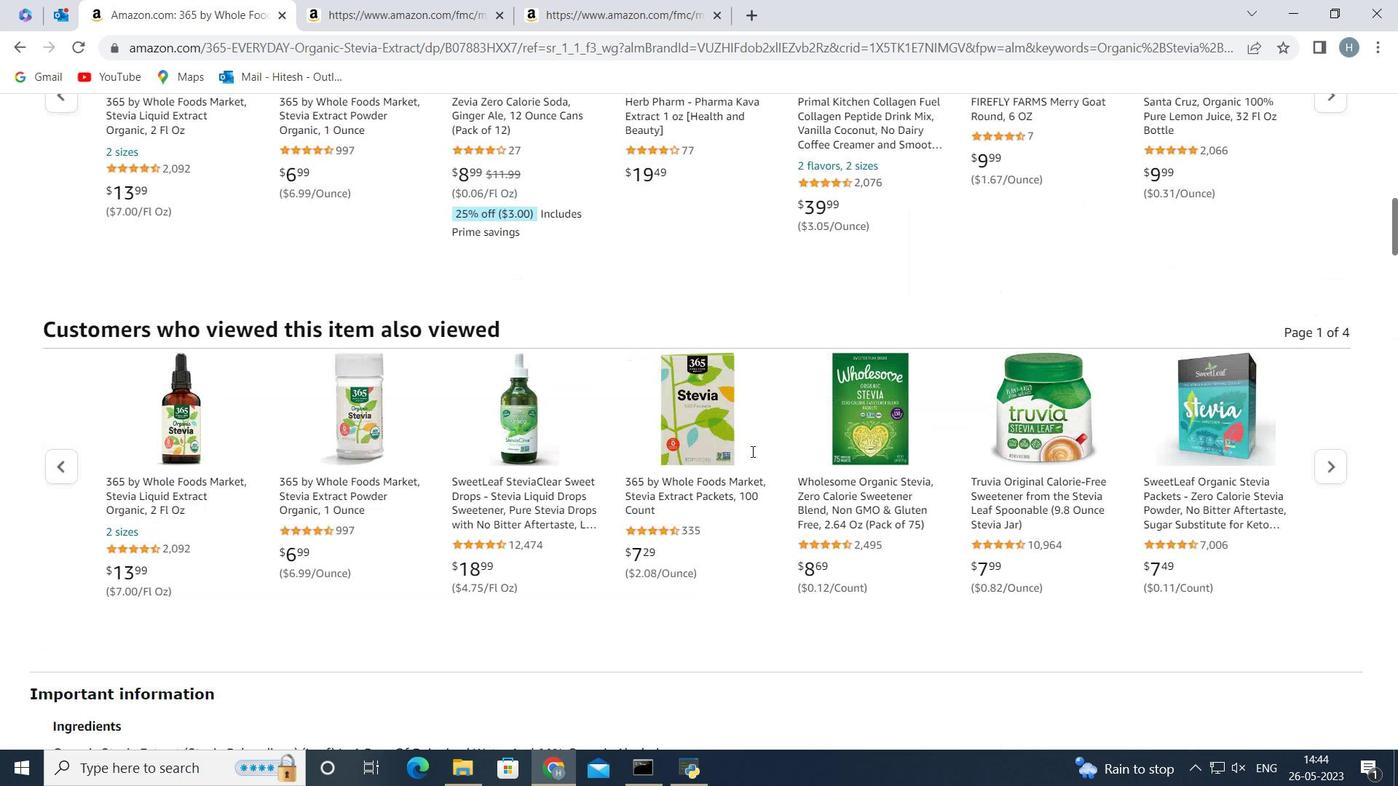 
Action: Mouse scrolled (751, 452) with delta (0, 0)
Screenshot: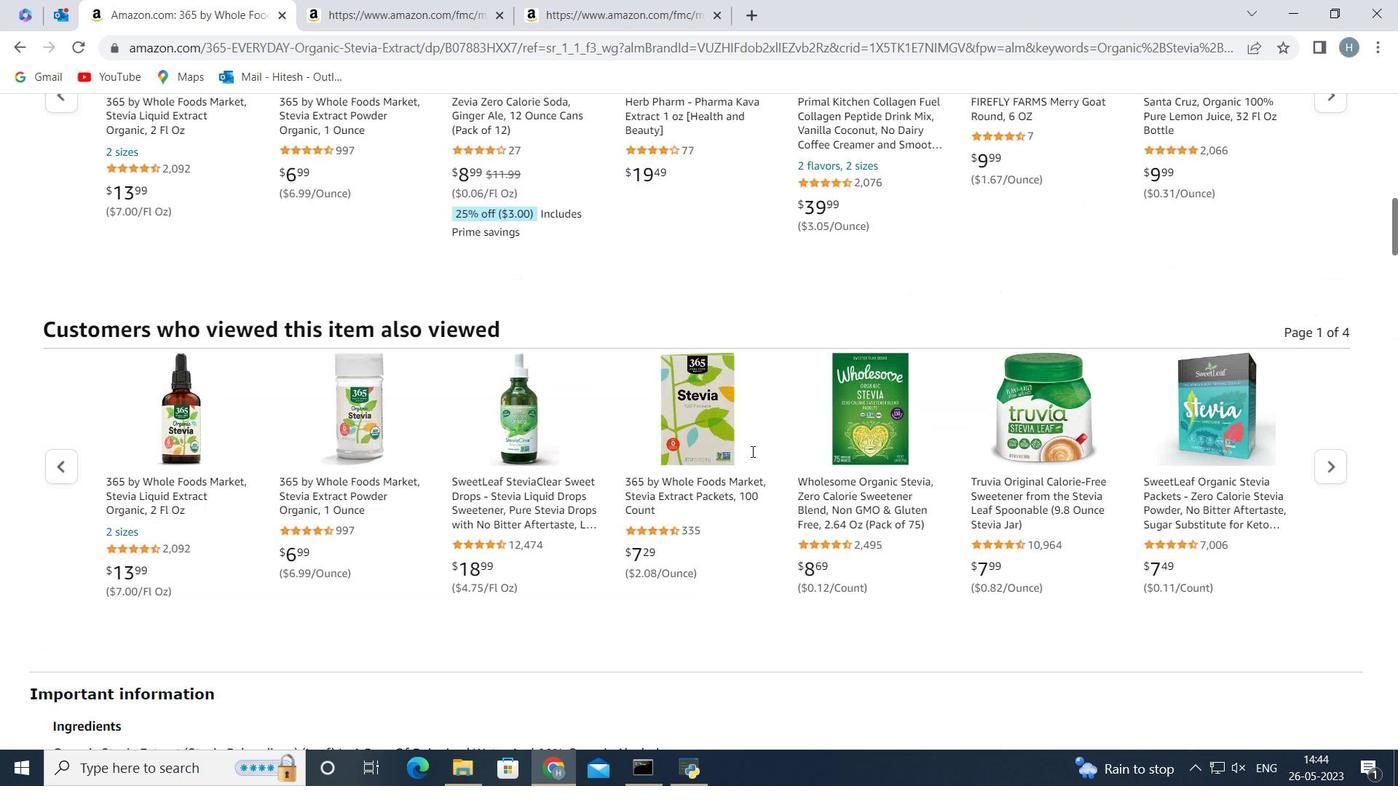 
Action: Mouse scrolled (751, 452) with delta (0, 0)
Screenshot: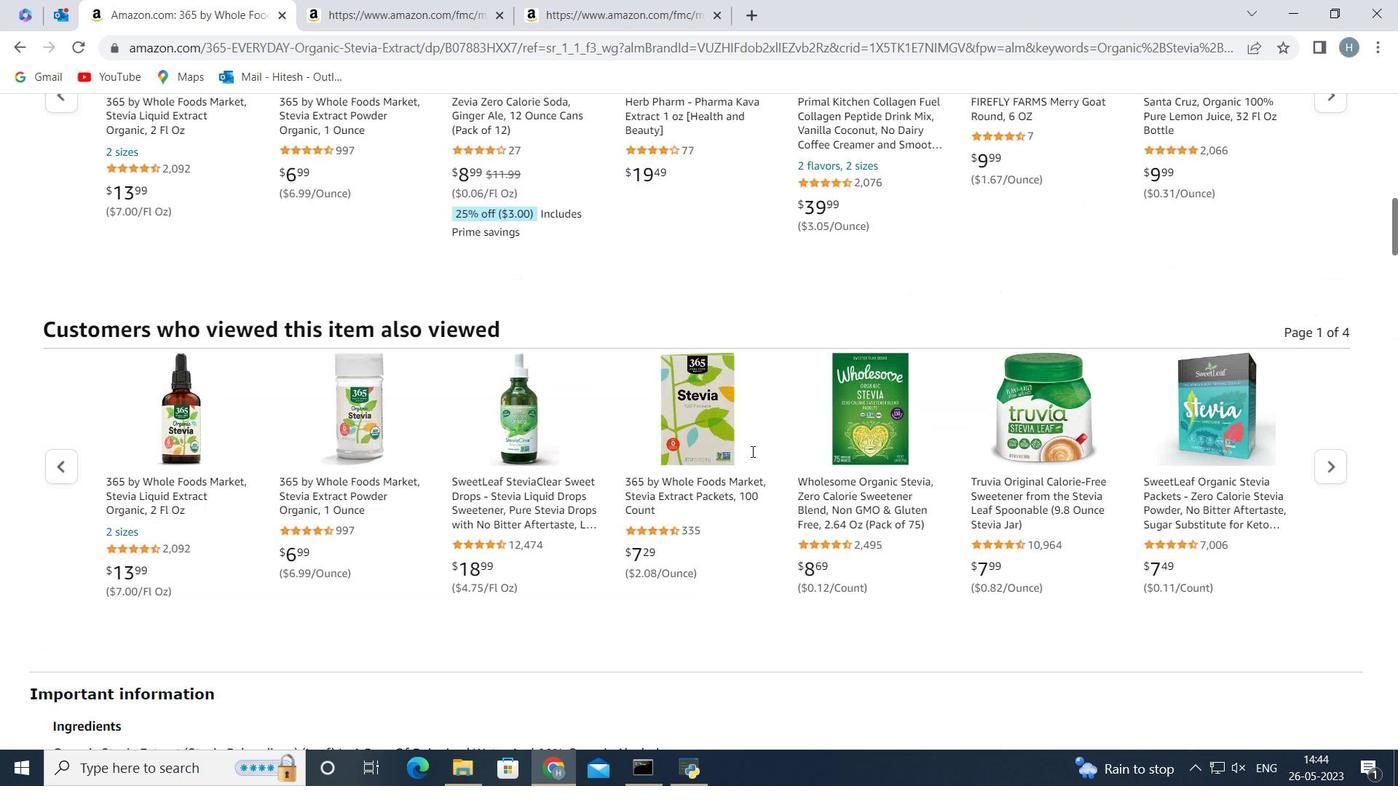 
Action: Mouse scrolled (751, 452) with delta (0, 0)
Screenshot: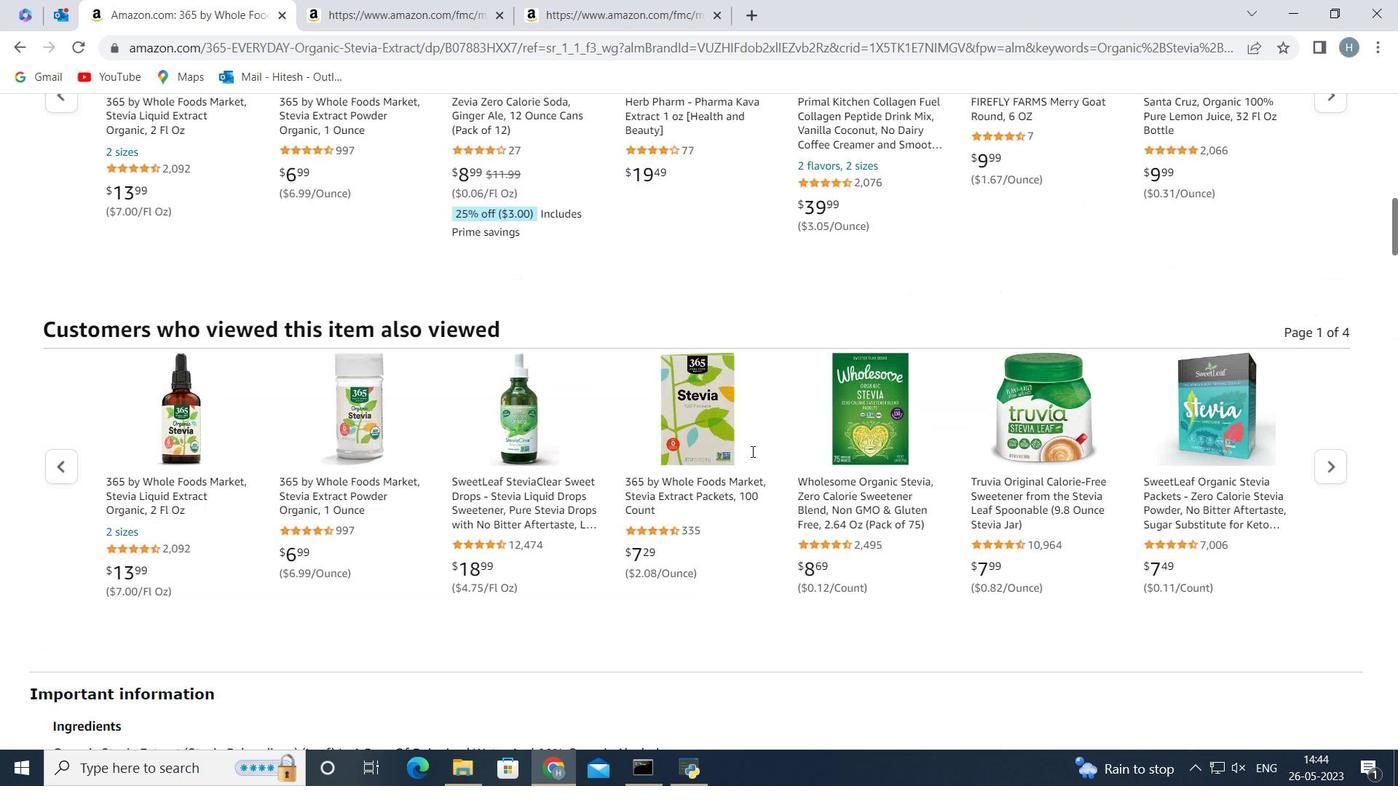 
Action: Mouse scrolled (751, 452) with delta (0, 0)
Screenshot: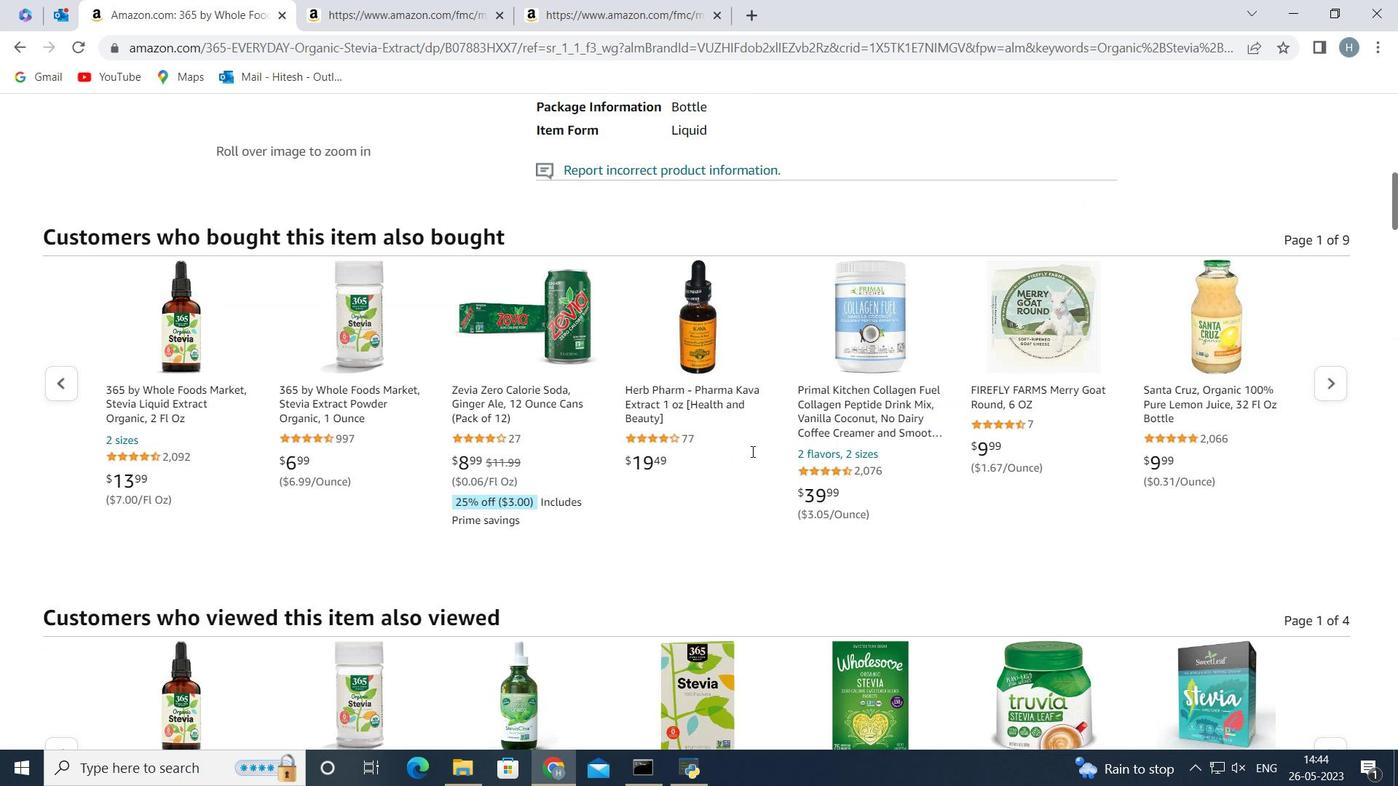 
Action: Mouse scrolled (751, 452) with delta (0, 0)
Screenshot: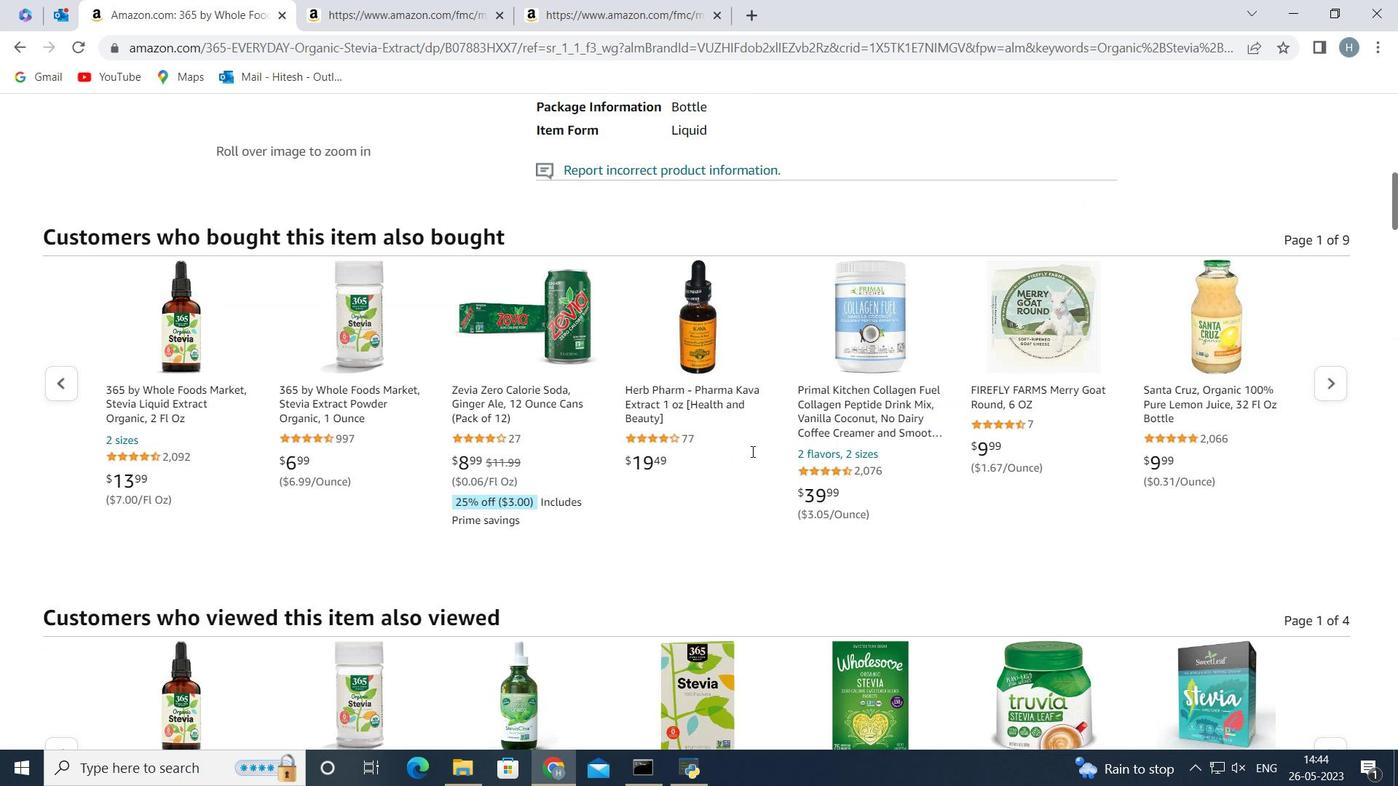 
Action: Mouse scrolled (751, 452) with delta (0, 0)
Screenshot: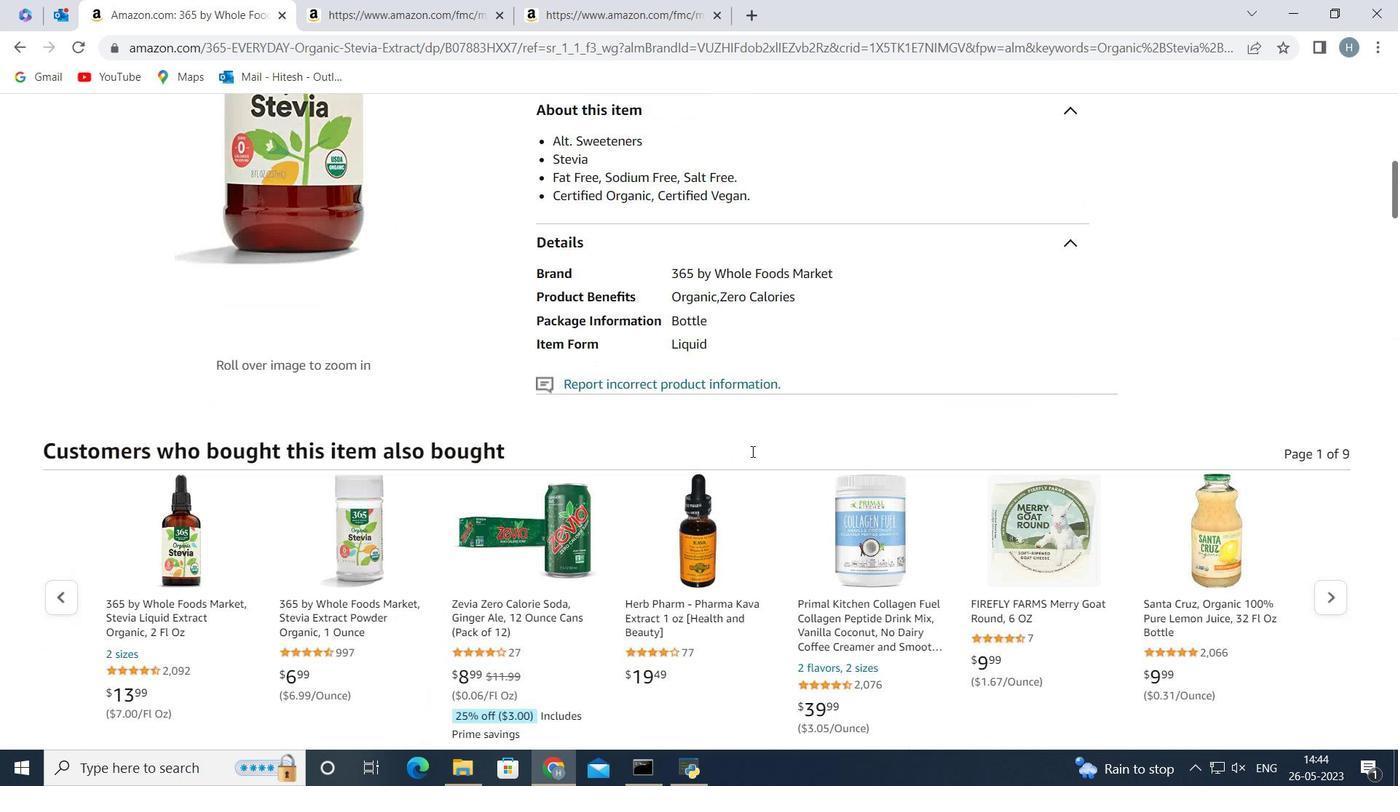 
Action: Mouse scrolled (751, 452) with delta (0, 0)
Screenshot: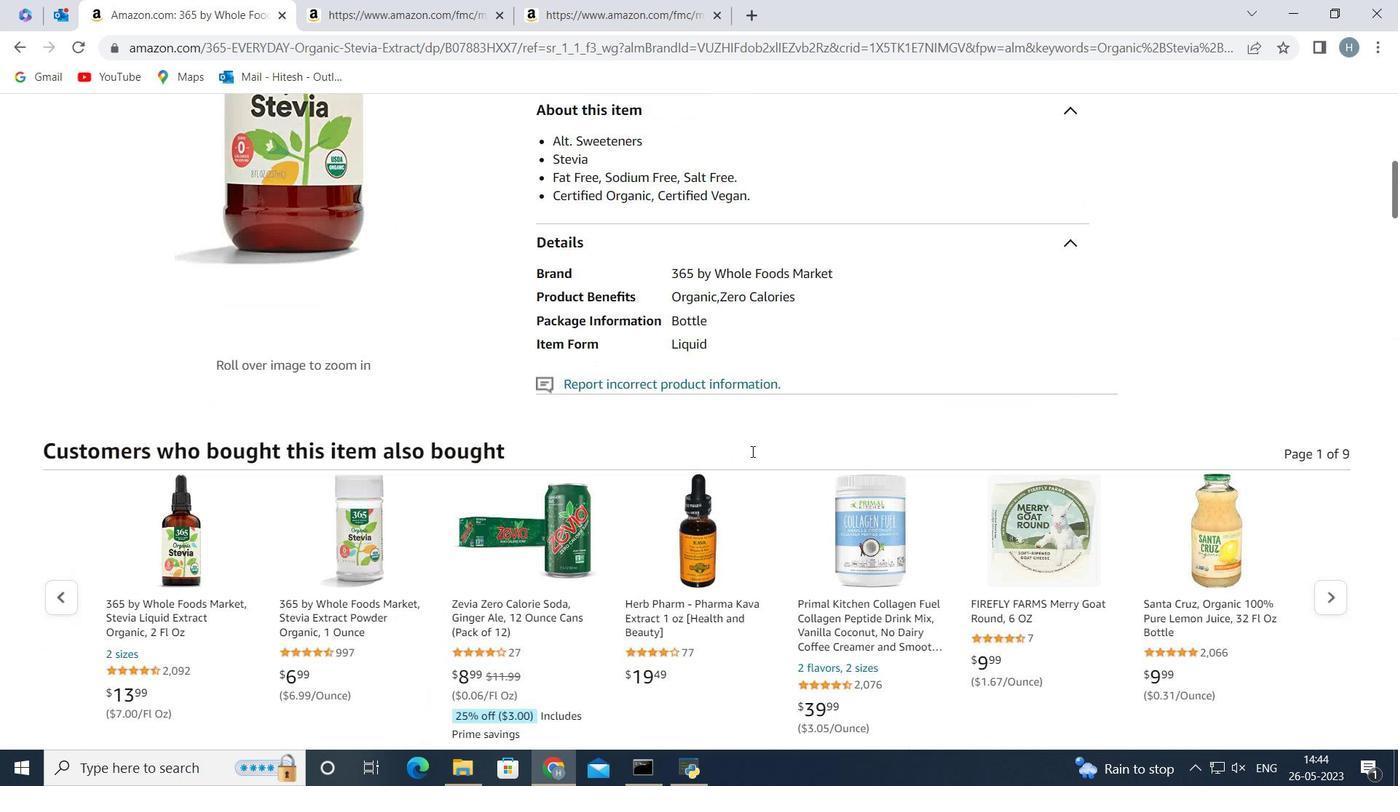 
Action: Mouse scrolled (751, 452) with delta (0, 0)
Screenshot: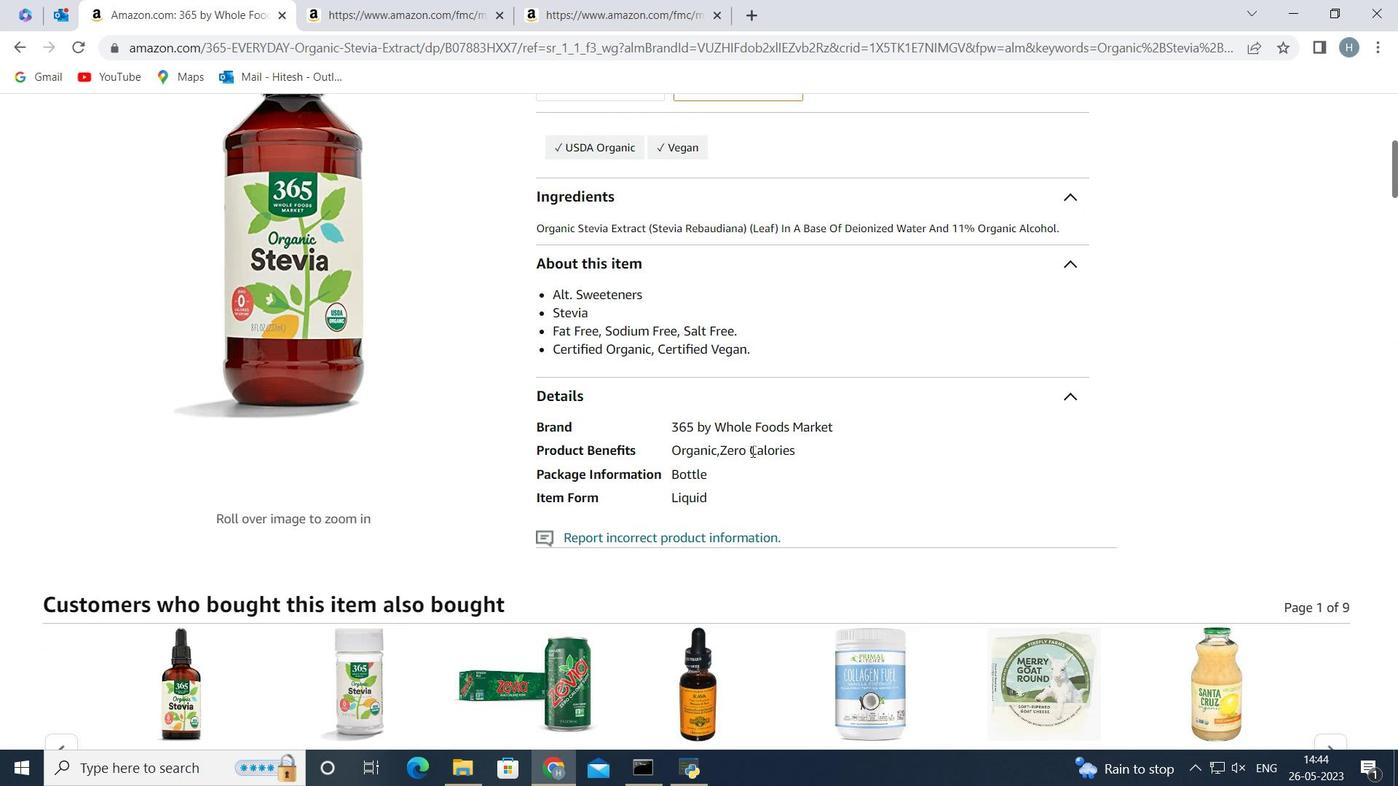 
Action: Mouse scrolled (751, 452) with delta (0, 0)
Screenshot: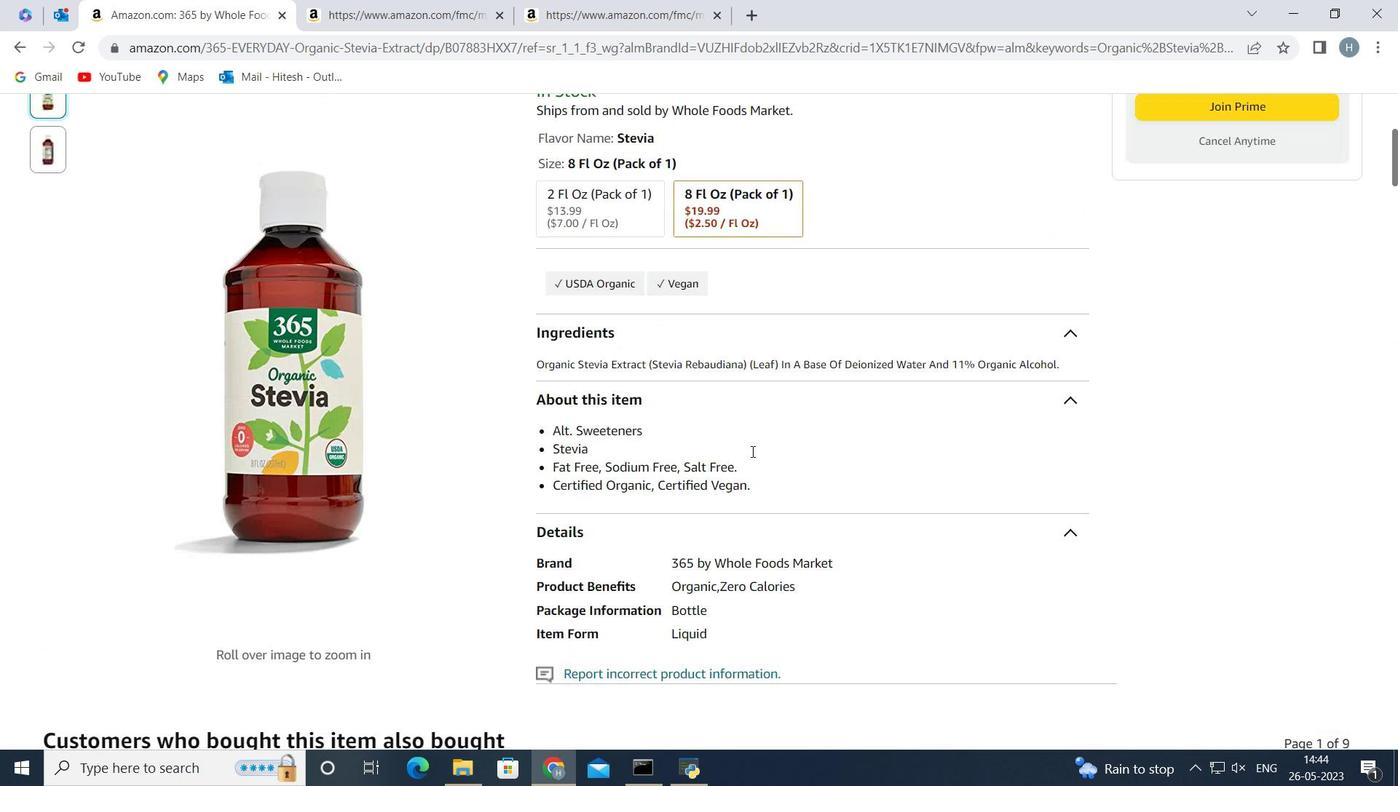 
Action: Mouse scrolled (751, 452) with delta (0, 0)
Screenshot: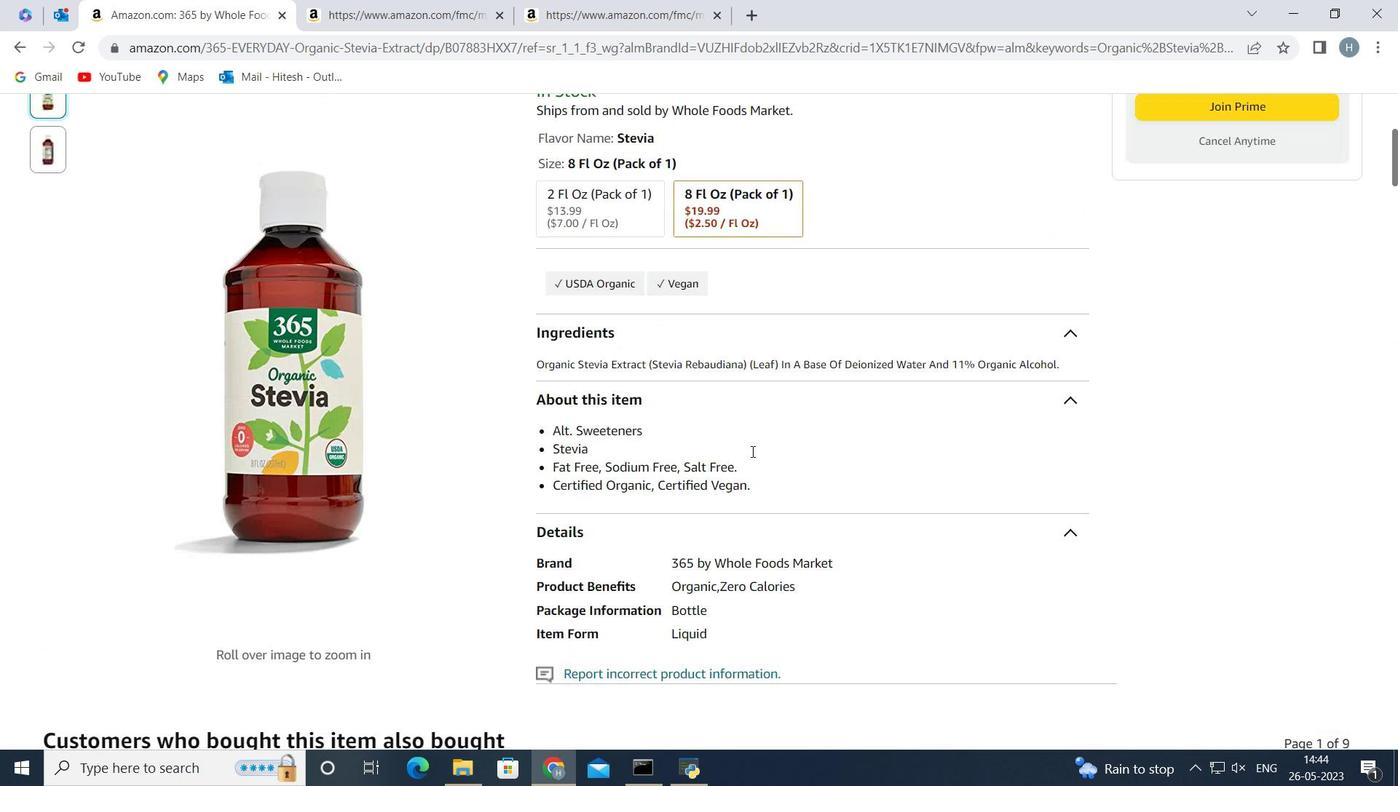 
Action: Mouse scrolled (751, 452) with delta (0, 0)
Screenshot: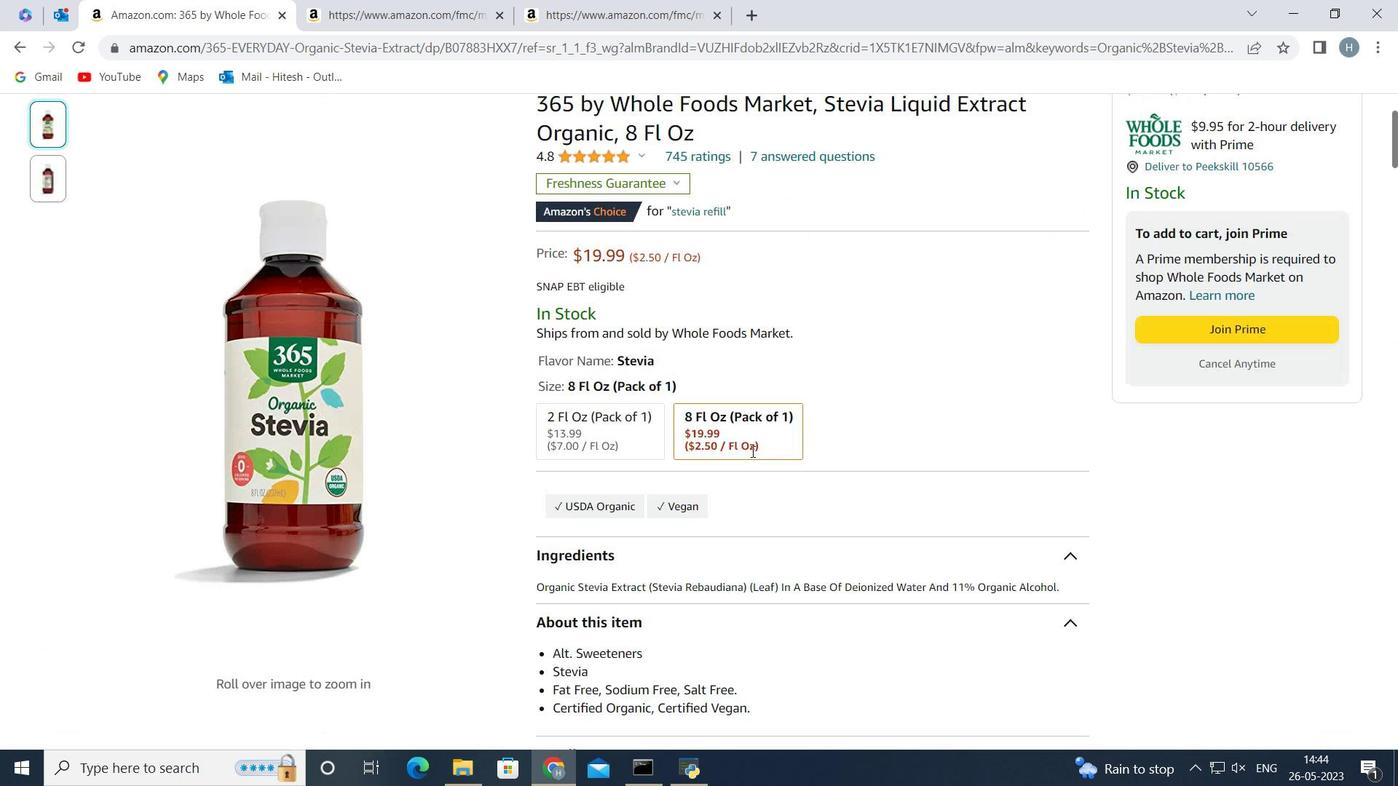 
Action: Mouse moved to (1237, 512)
Screenshot: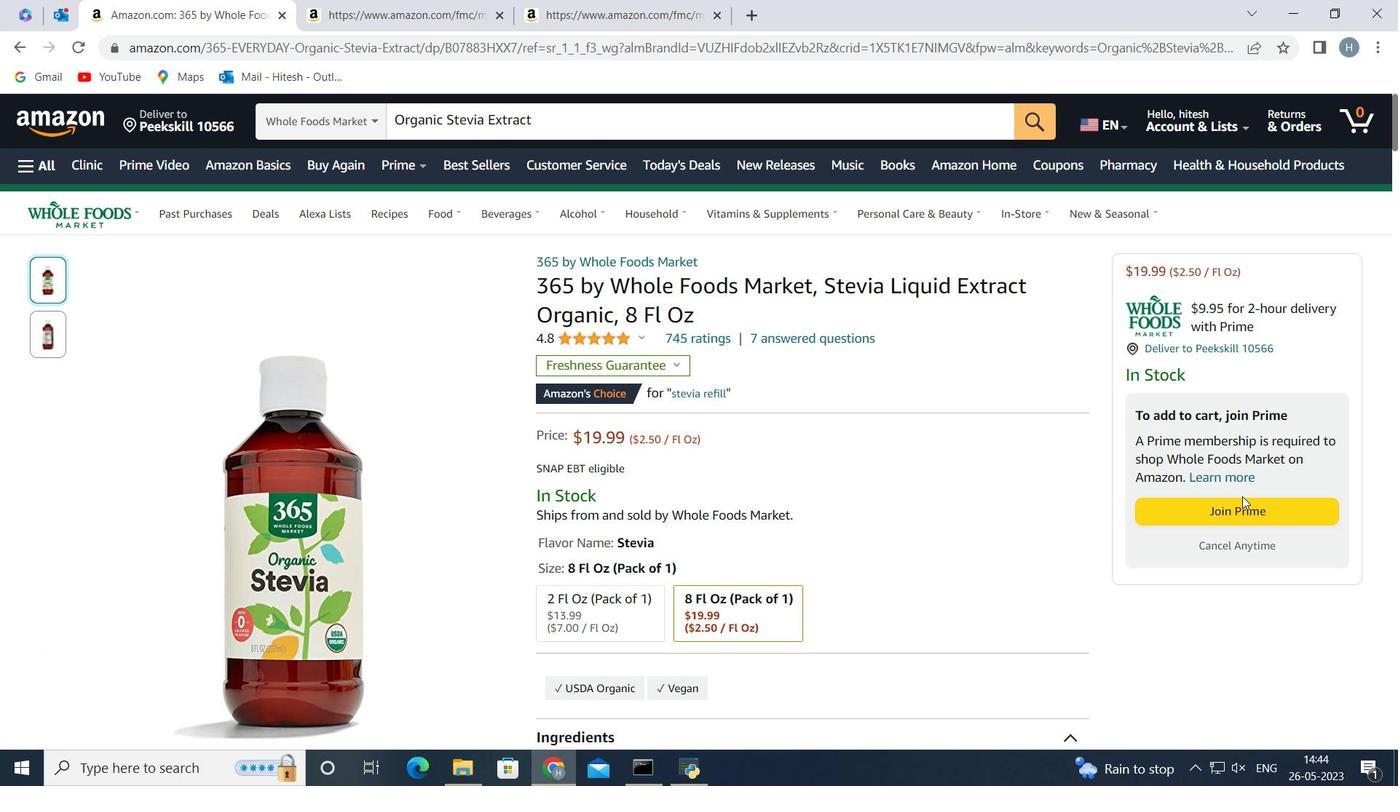 
Action: Mouse pressed left at (1237, 512)
Screenshot: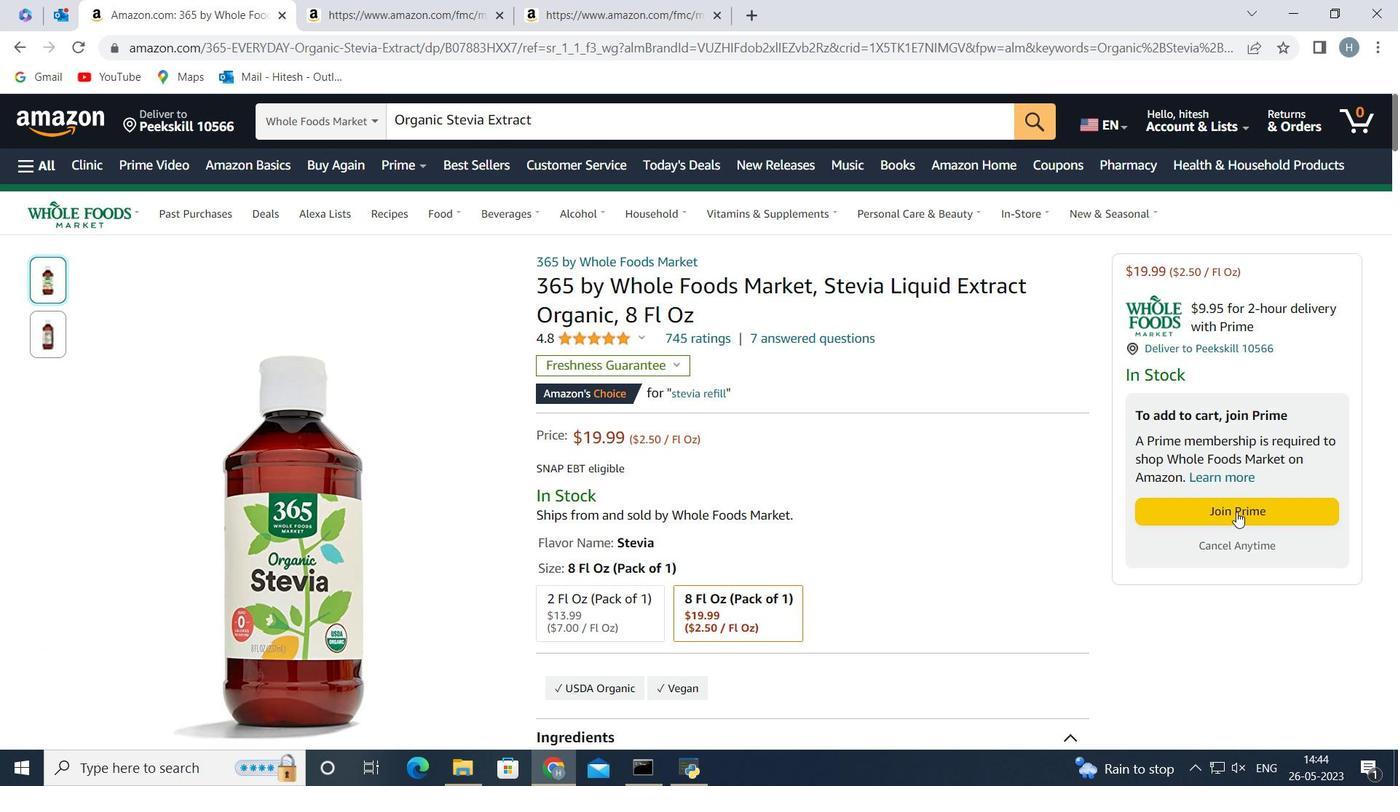 
Action: Mouse moved to (663, 412)
Screenshot: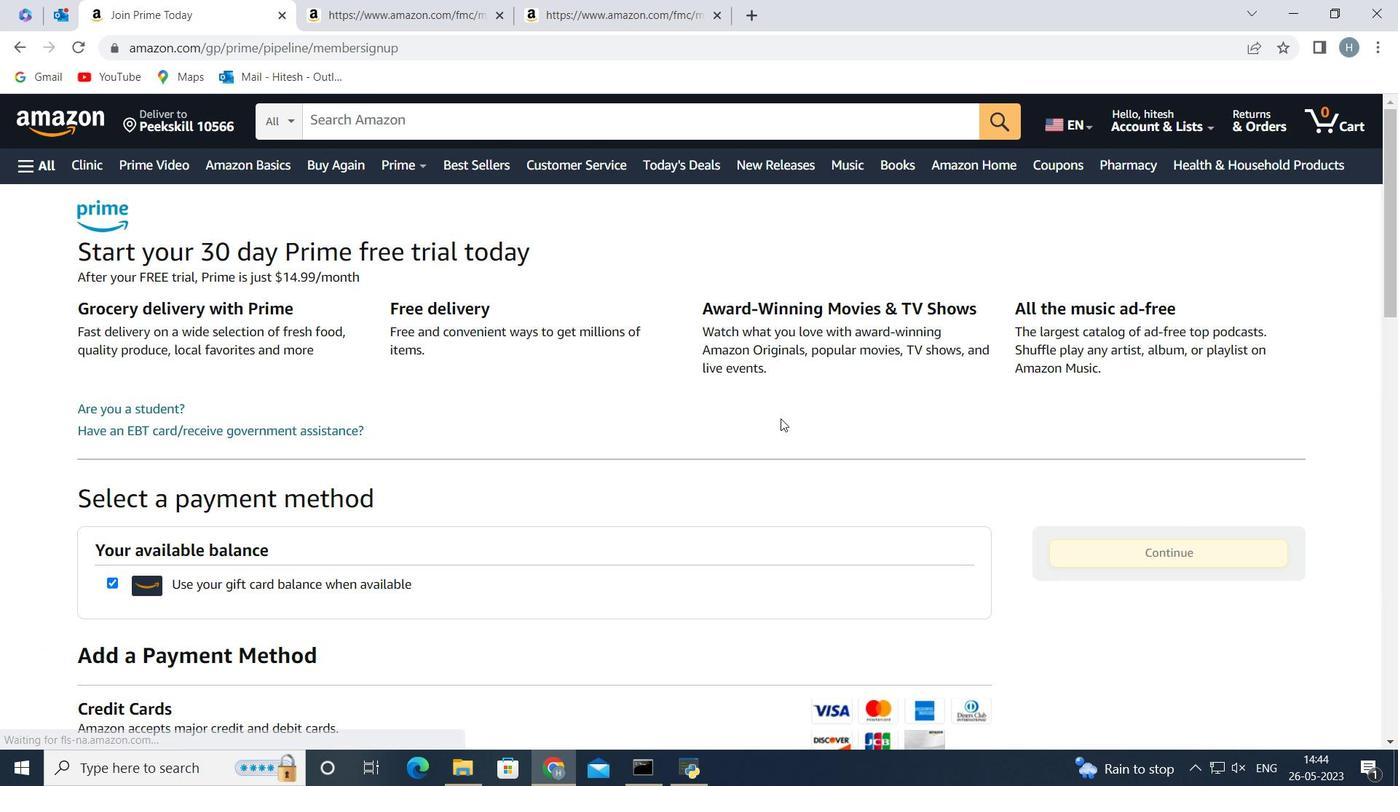 
Action: Mouse scrolled (663, 411) with delta (0, 0)
Screenshot: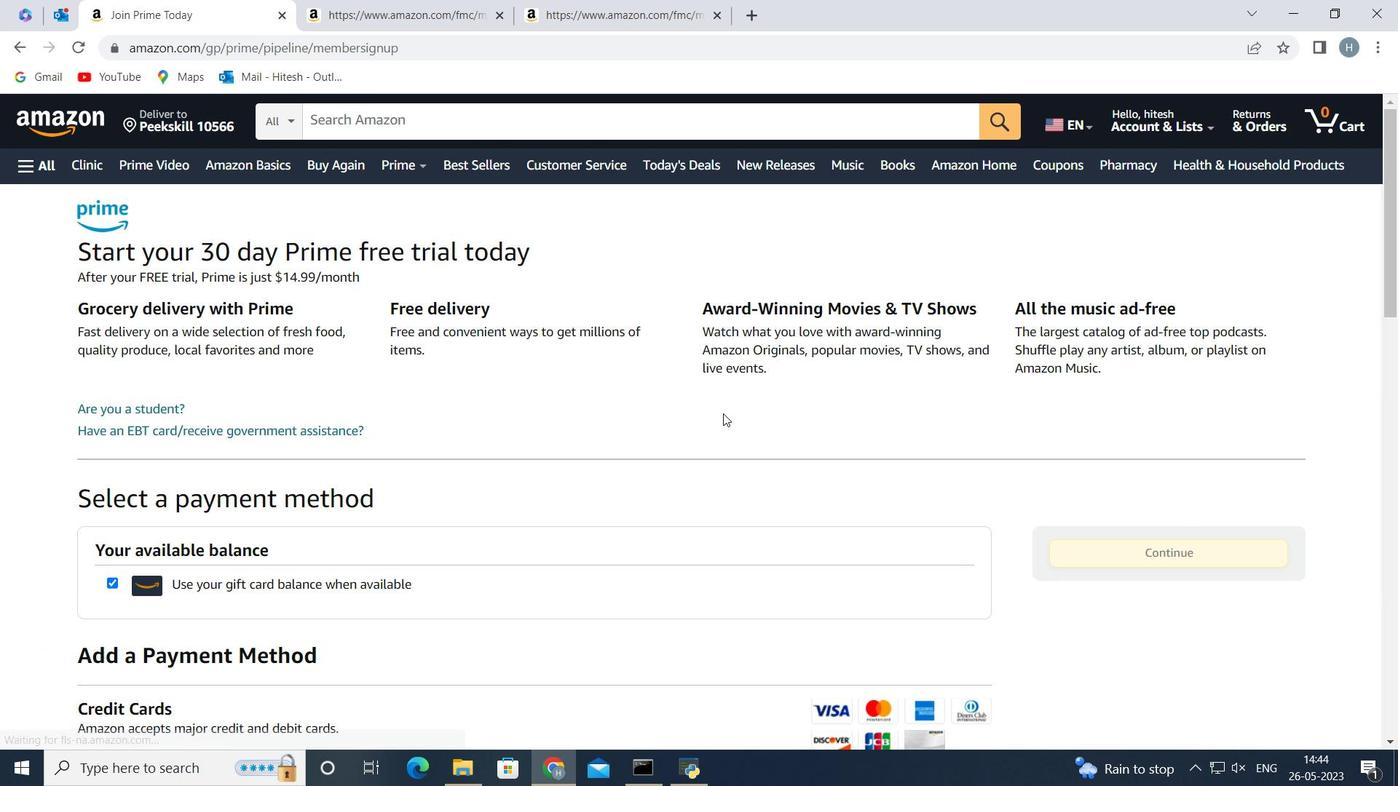
Action: Mouse scrolled (663, 411) with delta (0, 0)
Screenshot: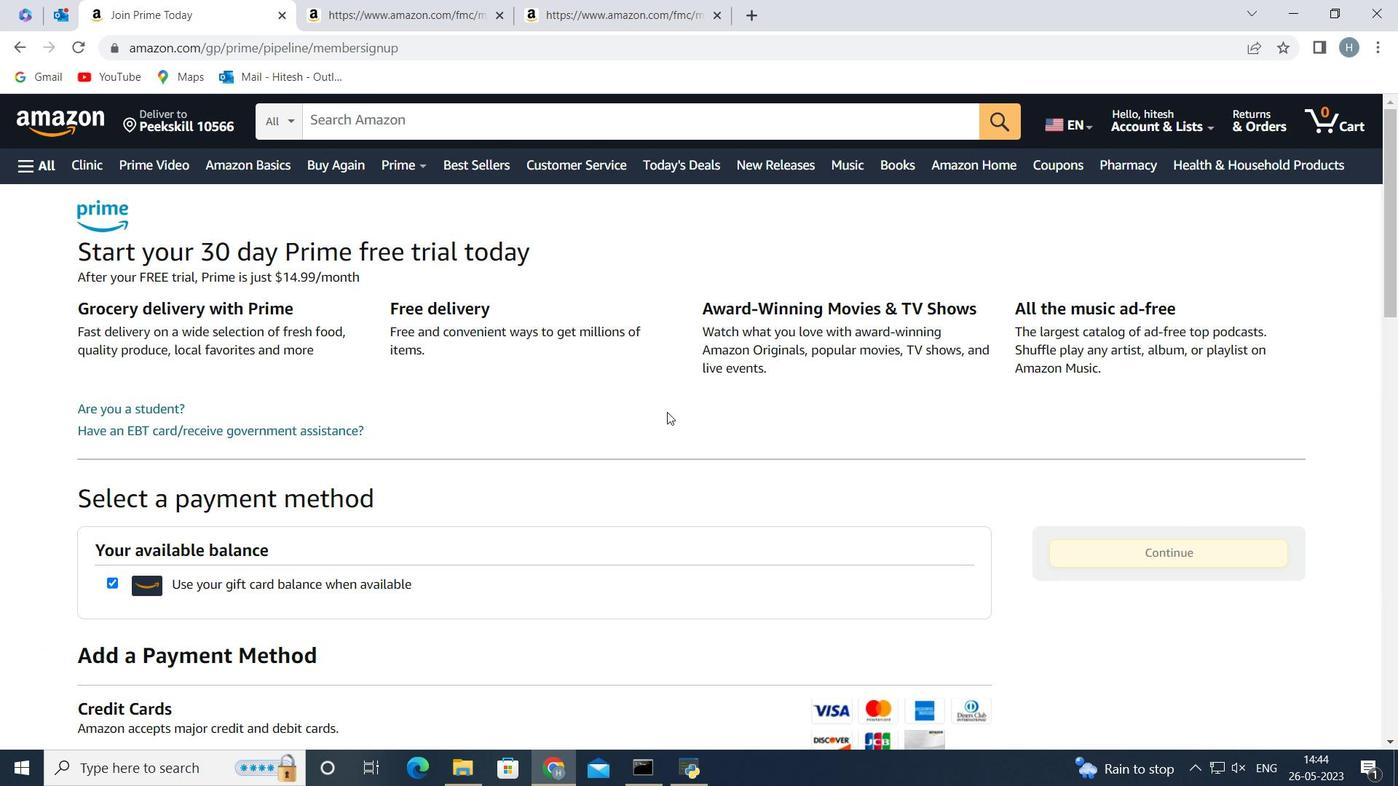 
Action: Mouse moved to (649, 415)
Screenshot: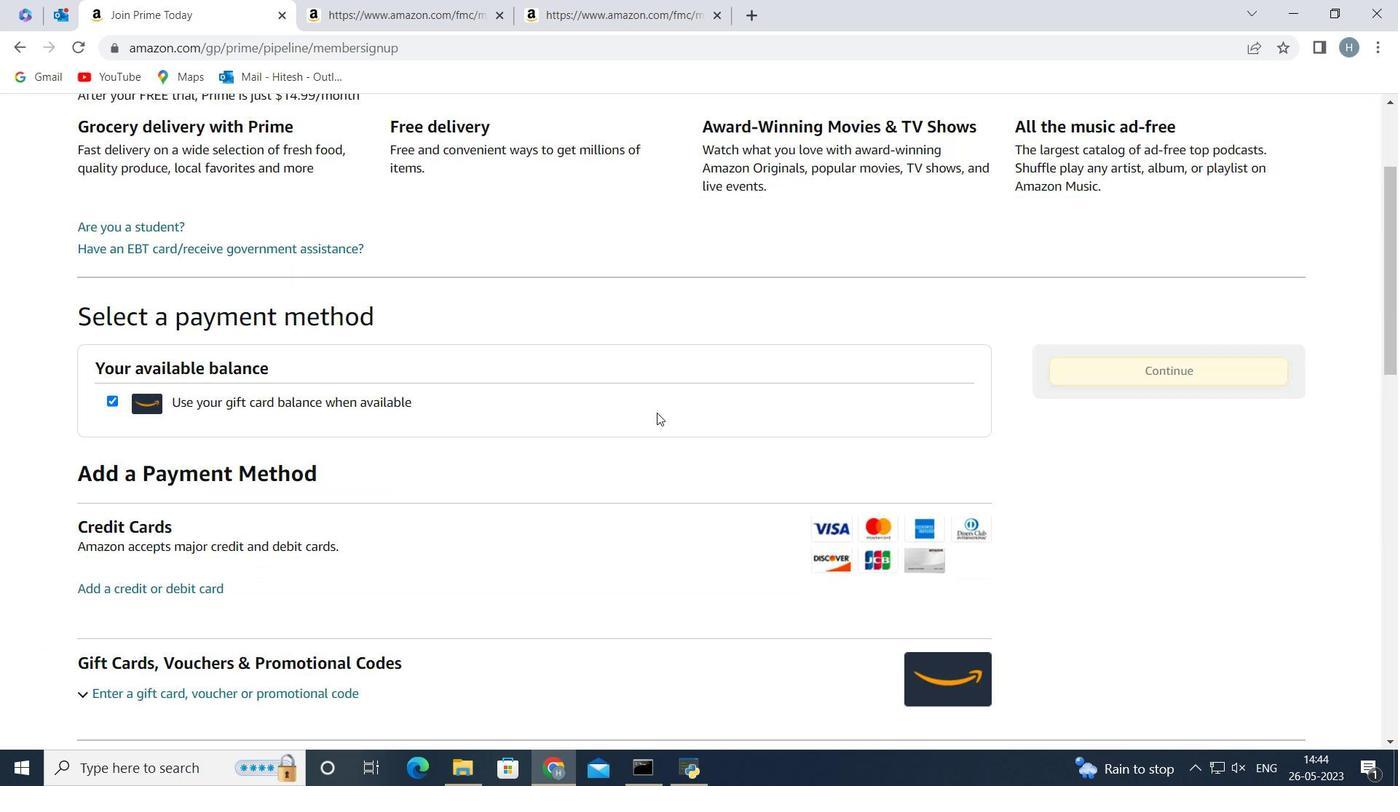 
Action: Mouse scrolled (649, 414) with delta (0, 0)
Screenshot: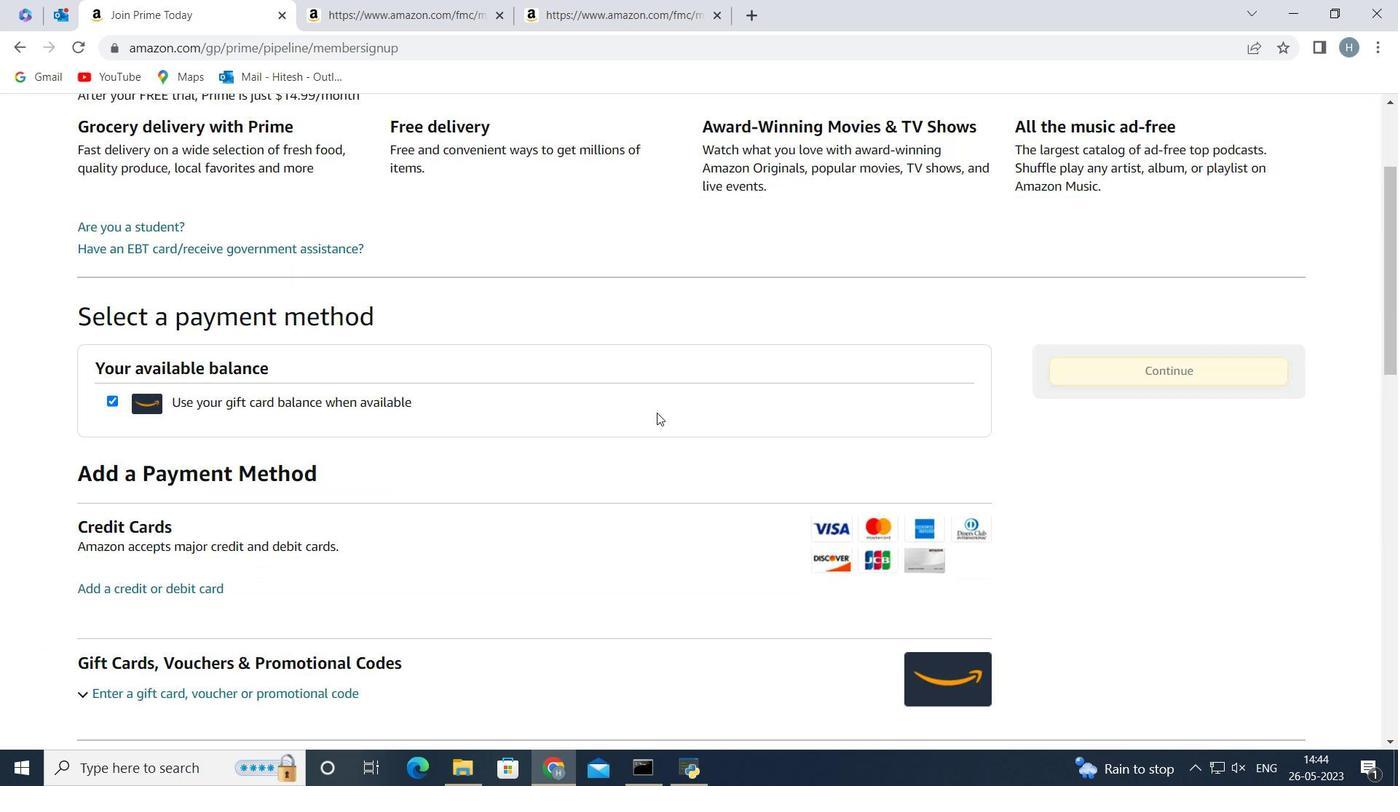 
Action: Mouse moved to (572, 444)
Screenshot: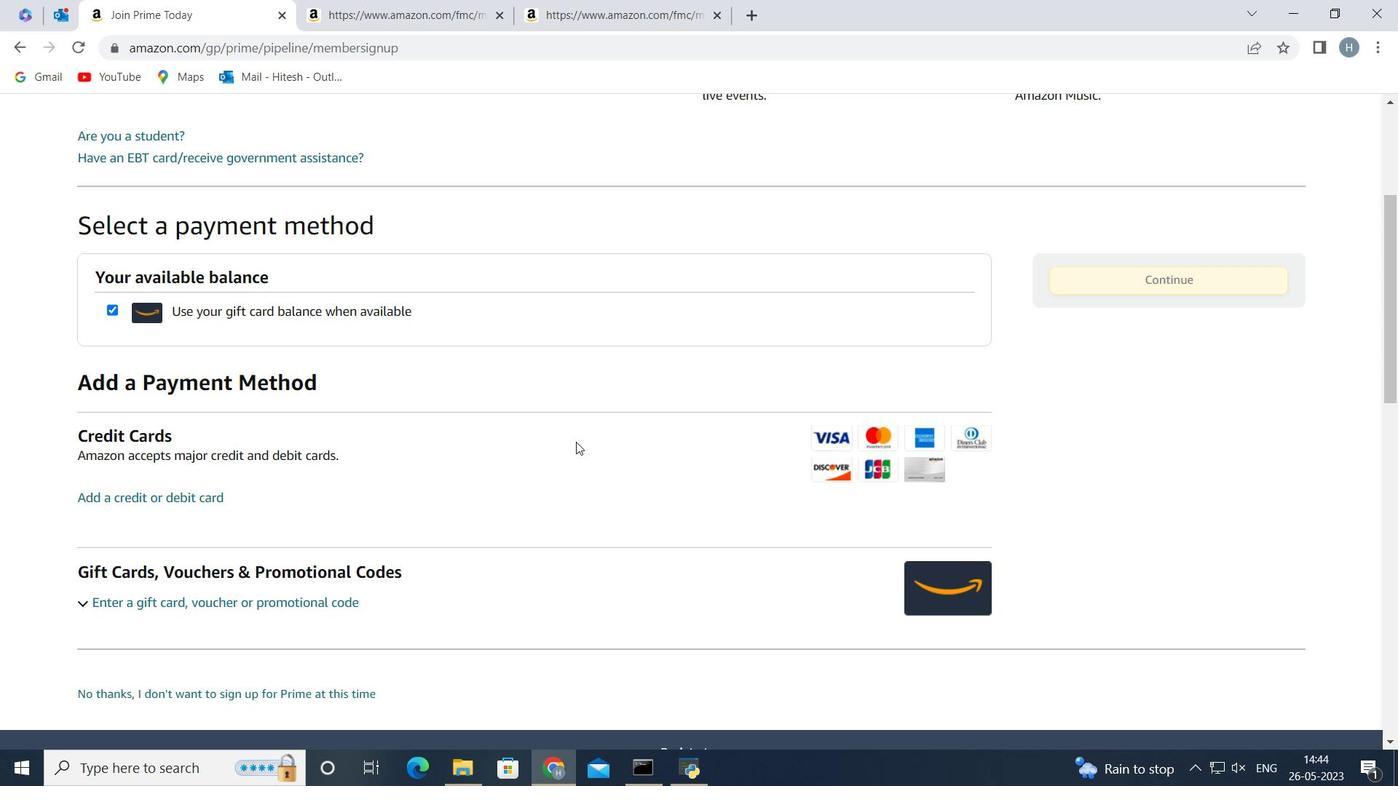 
Action: Mouse scrolled (572, 443) with delta (0, 0)
Screenshot: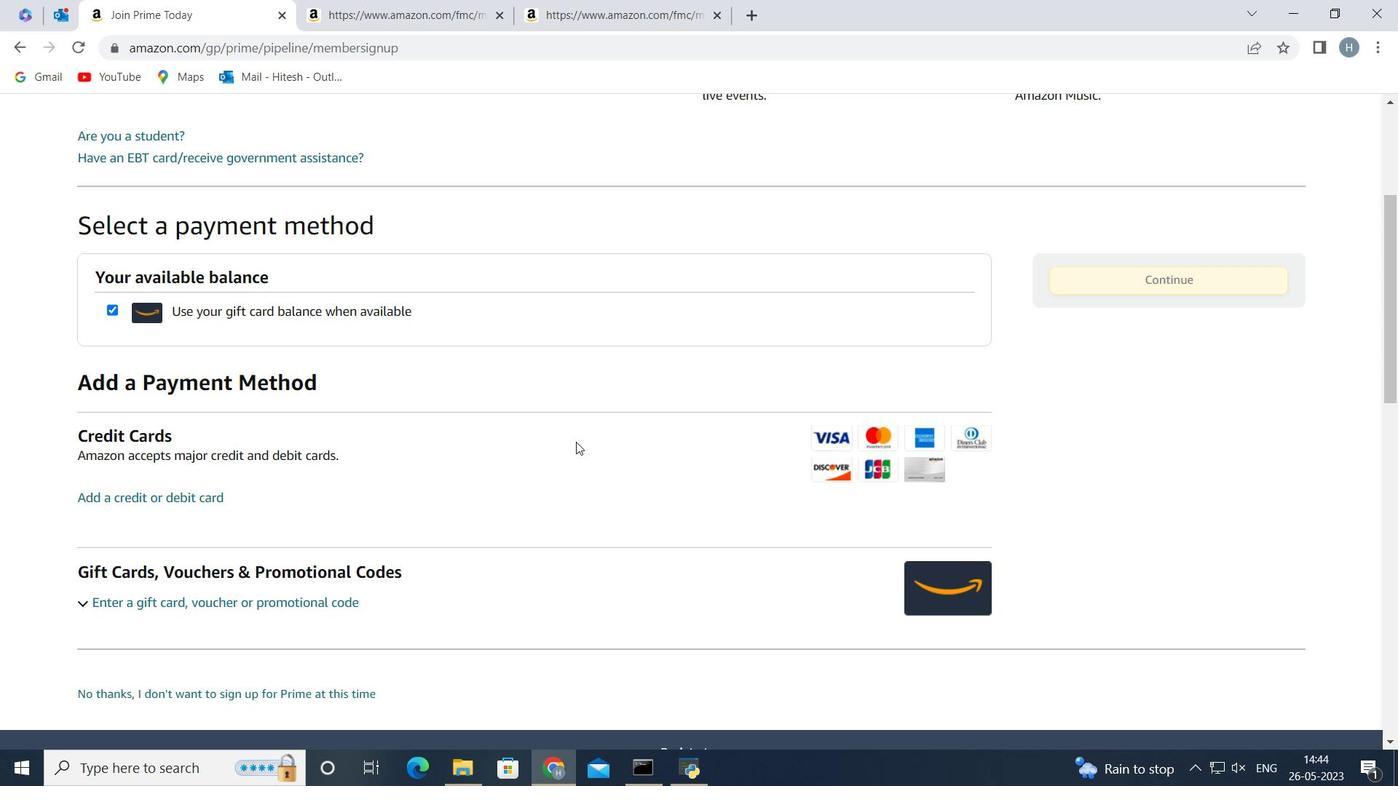 
Action: Mouse scrolled (572, 443) with delta (0, 0)
Screenshot: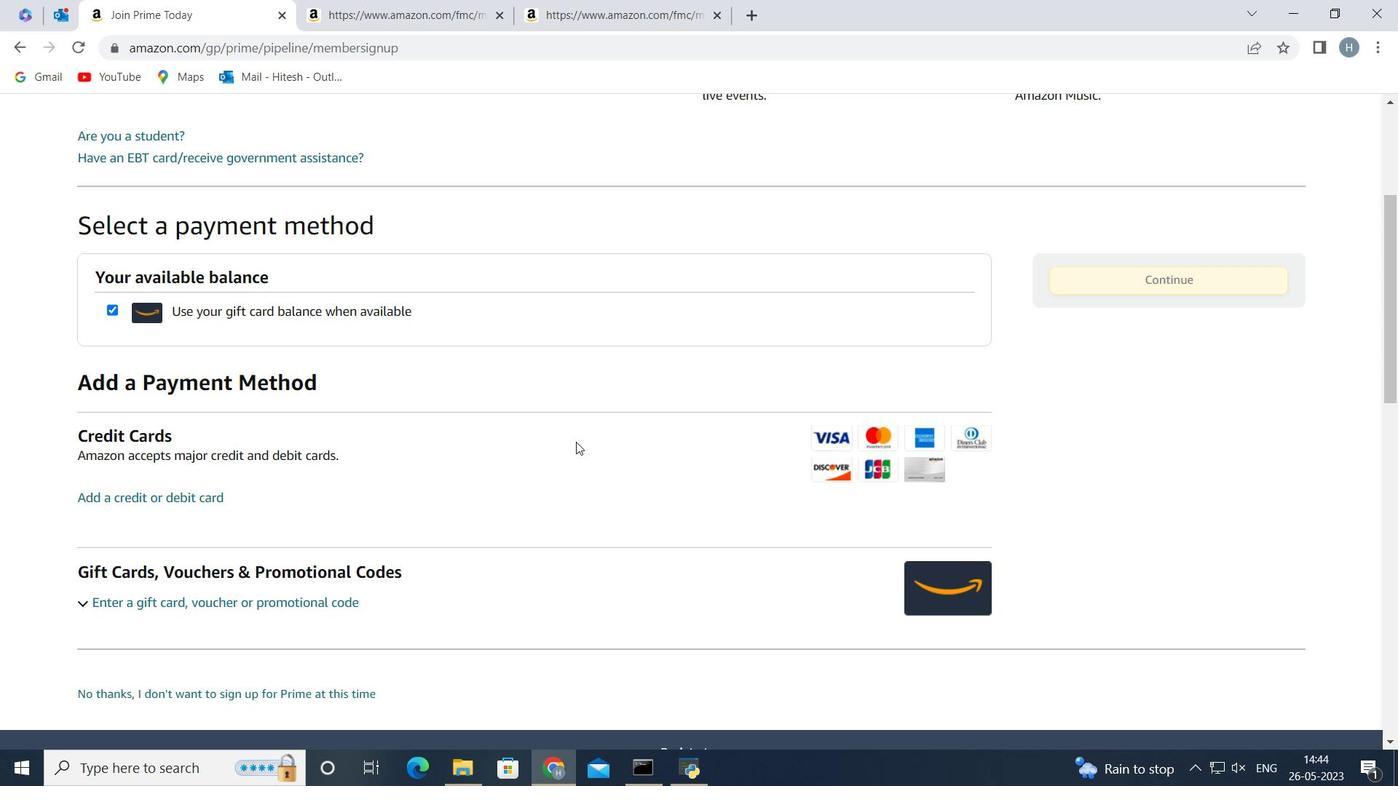 
Action: Mouse moved to (189, 315)
Screenshot: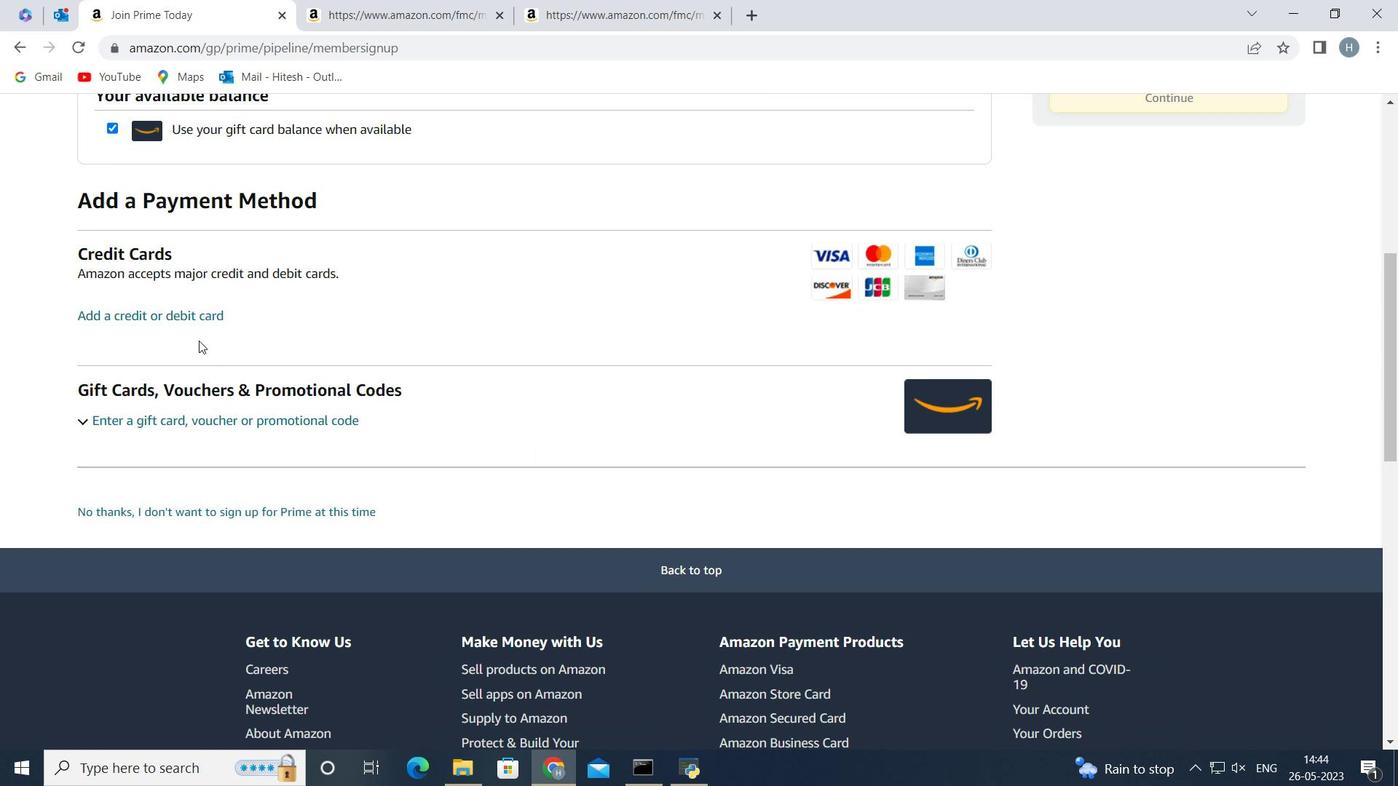 
Action: Mouse pressed left at (189, 315)
Screenshot: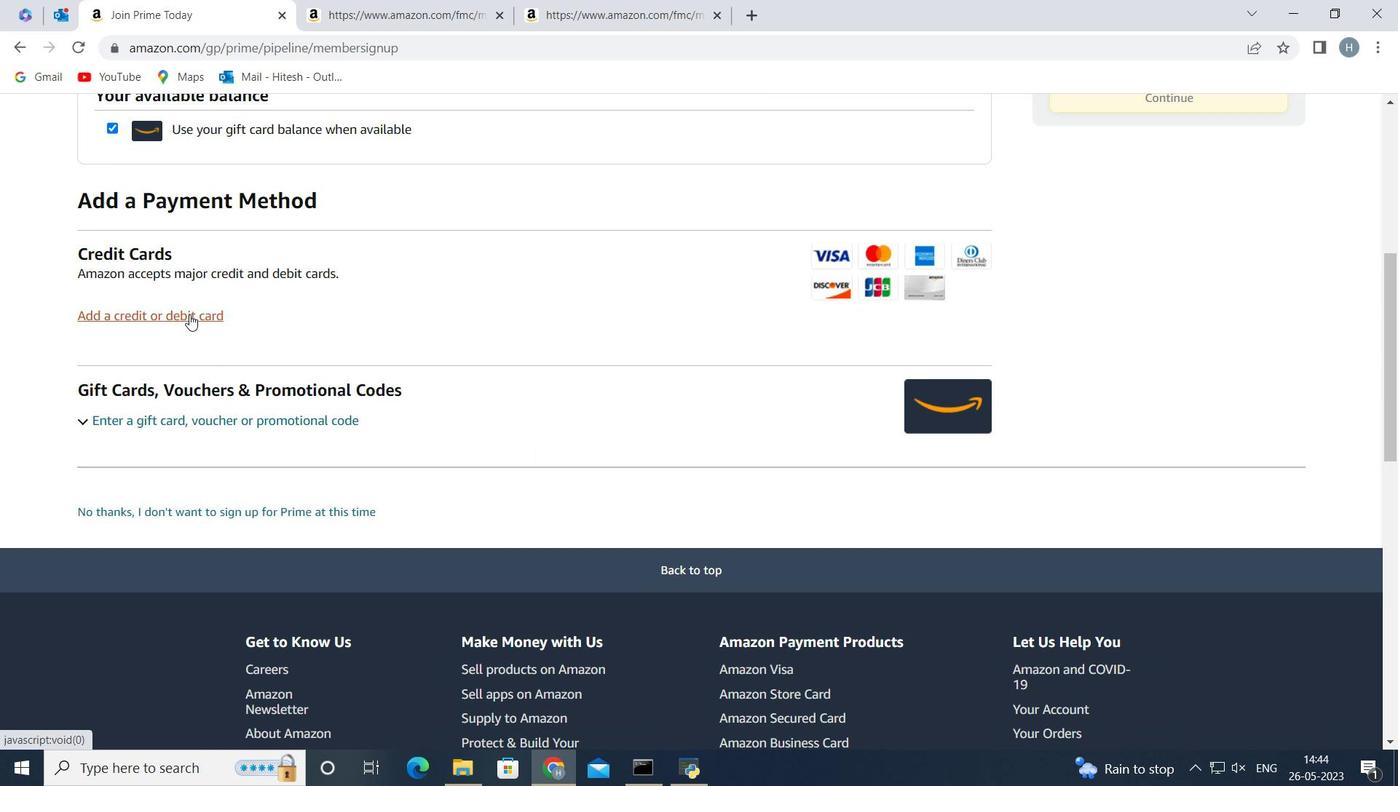 
Action: Mouse moved to (147, 398)
Screenshot: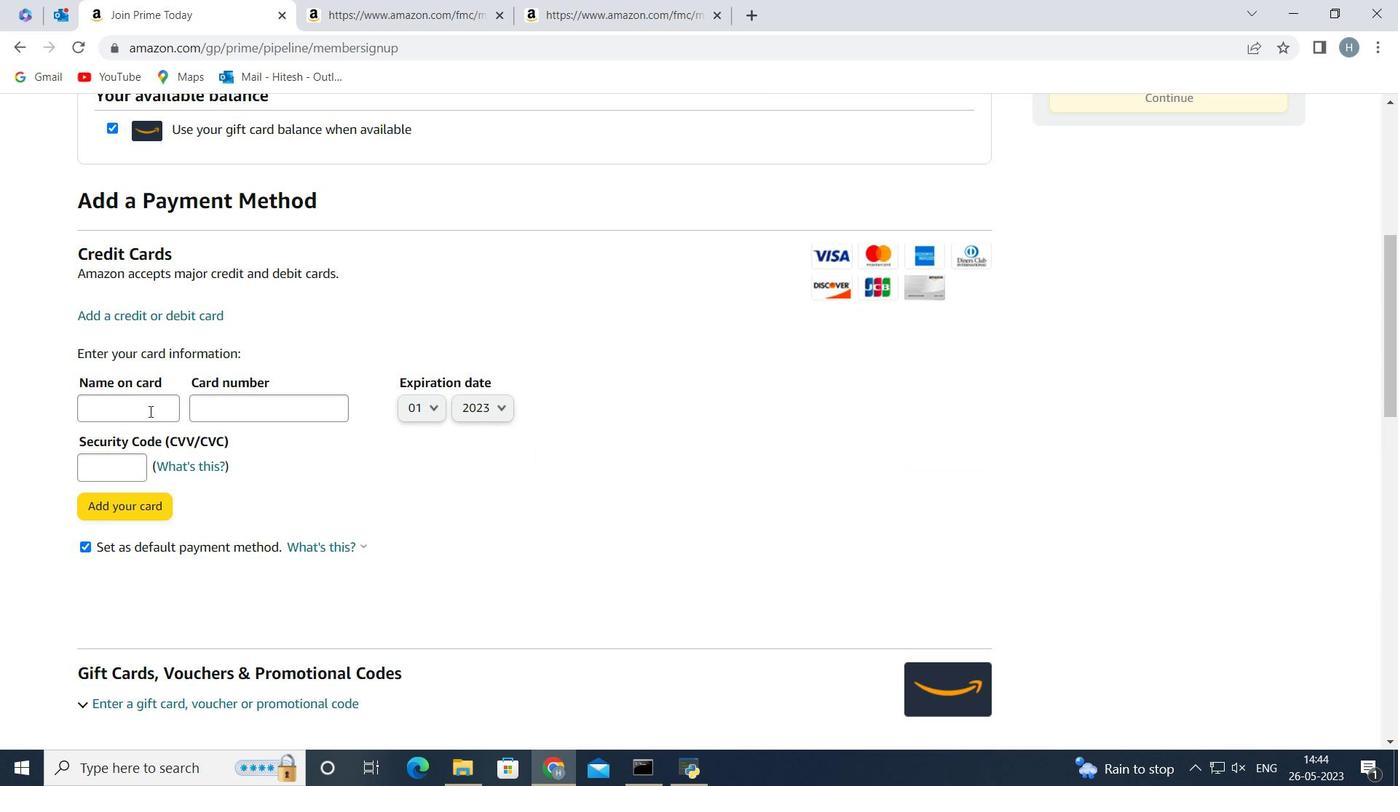 
Action: Mouse pressed left at (147, 398)
Screenshot: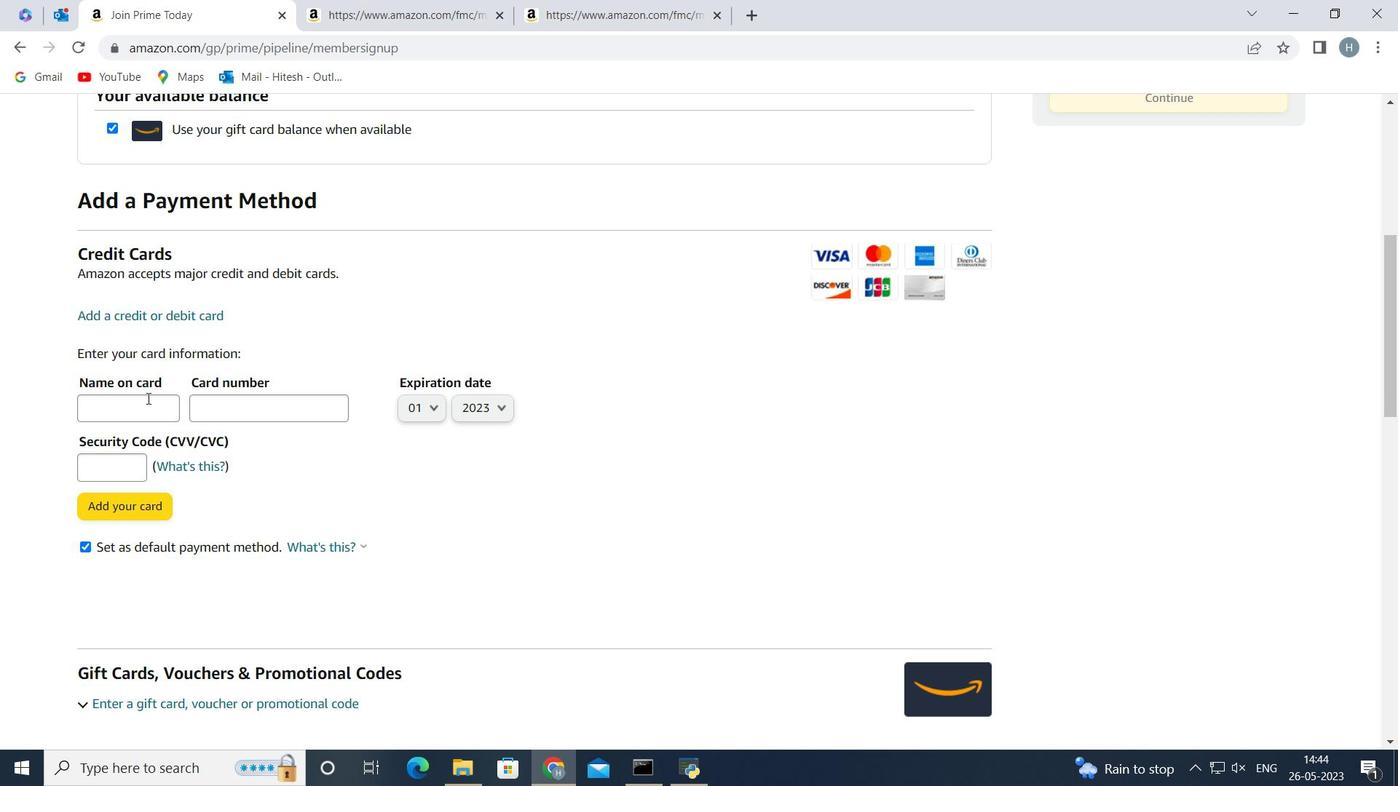 
Action: Key pressed <Key.shift>Alex<Key.space><Key.shift>Clark<Key.space>
Screenshot: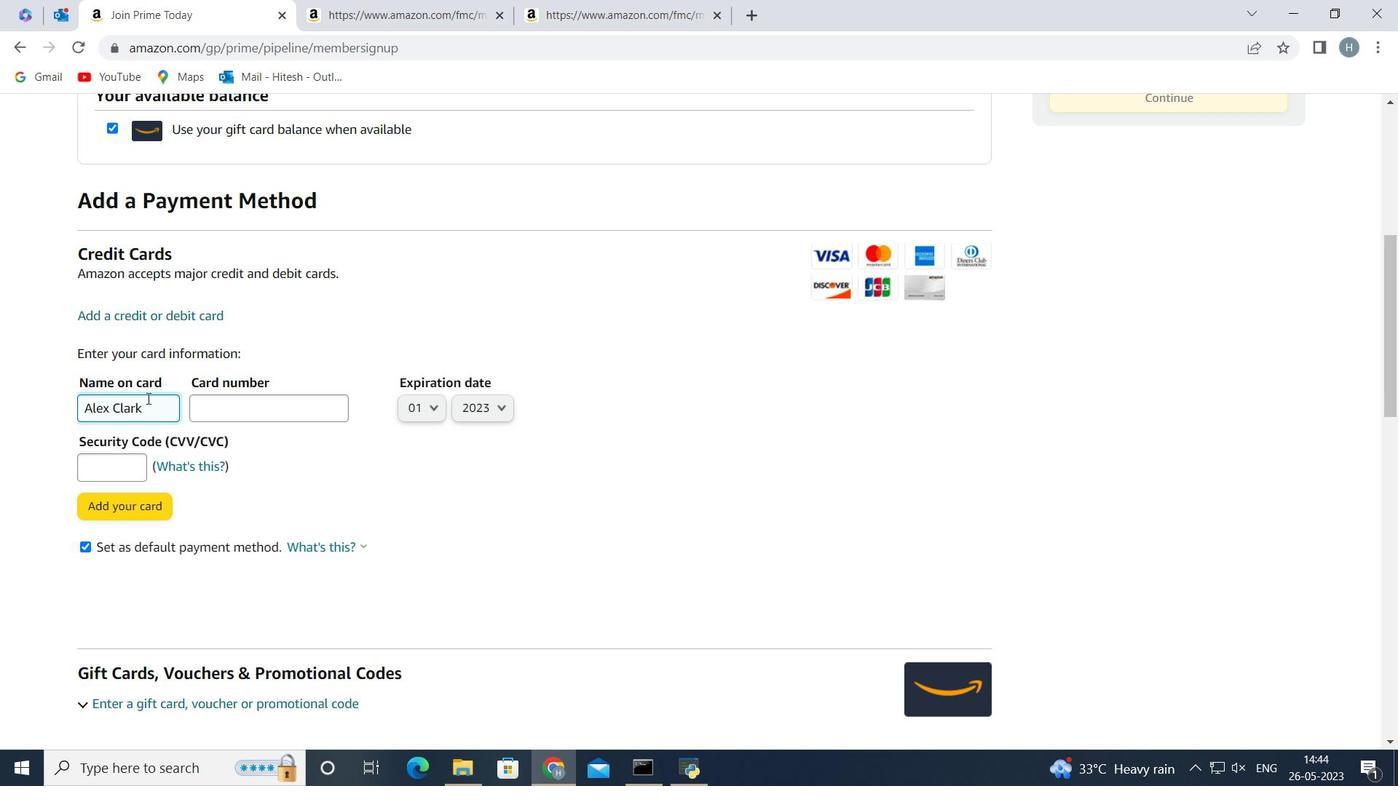 
Action: Mouse moved to (230, 400)
Screenshot: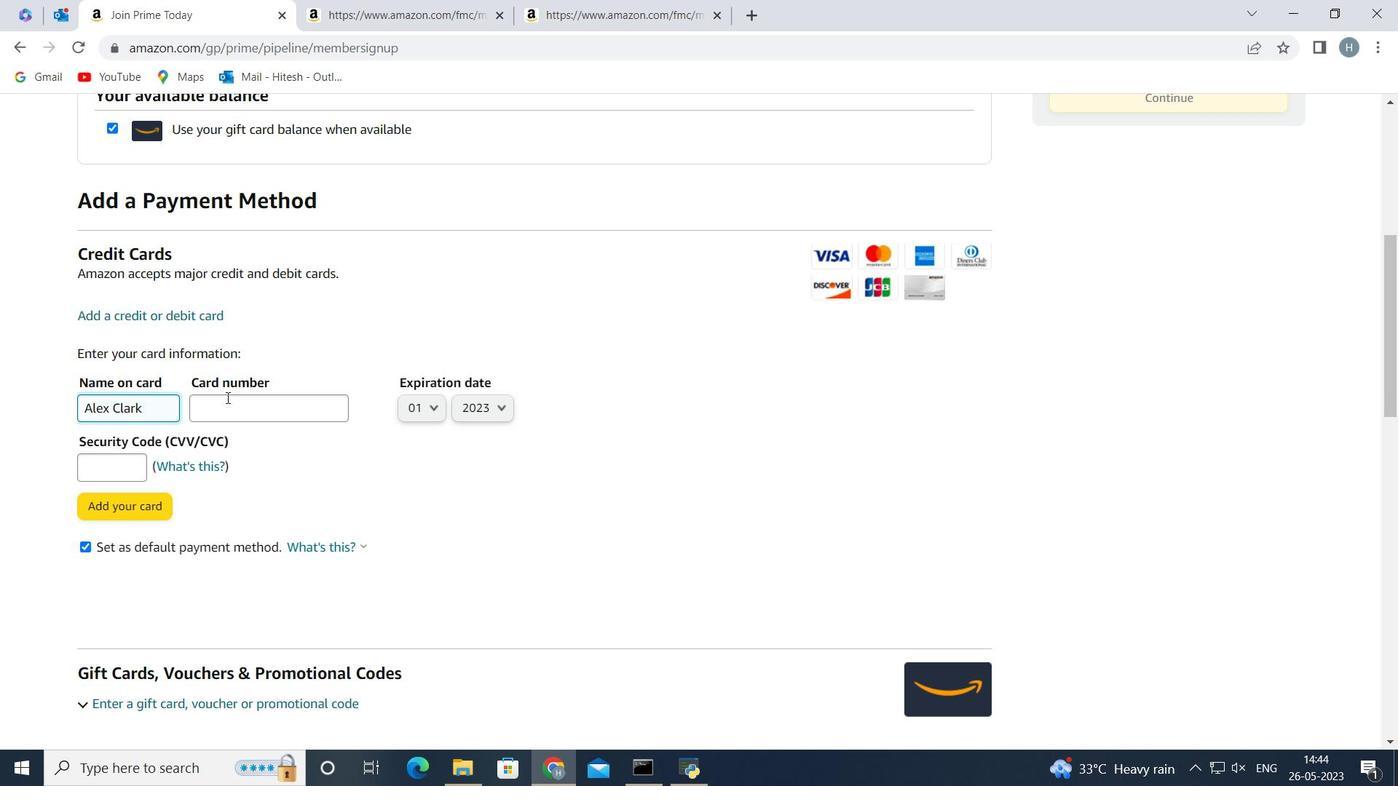 
Action: Mouse pressed left at (230, 400)
Screenshot: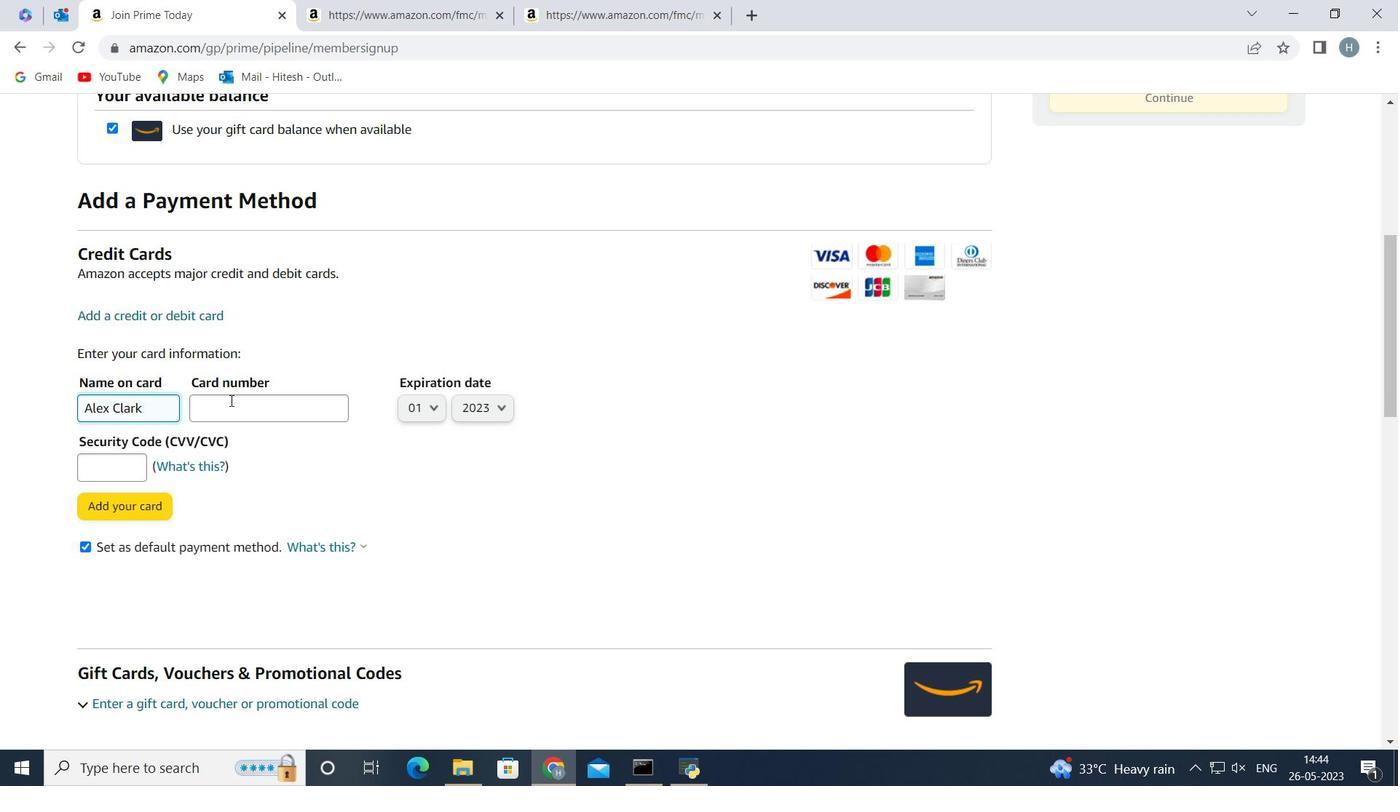 
Action: Key pressed 4893
Screenshot: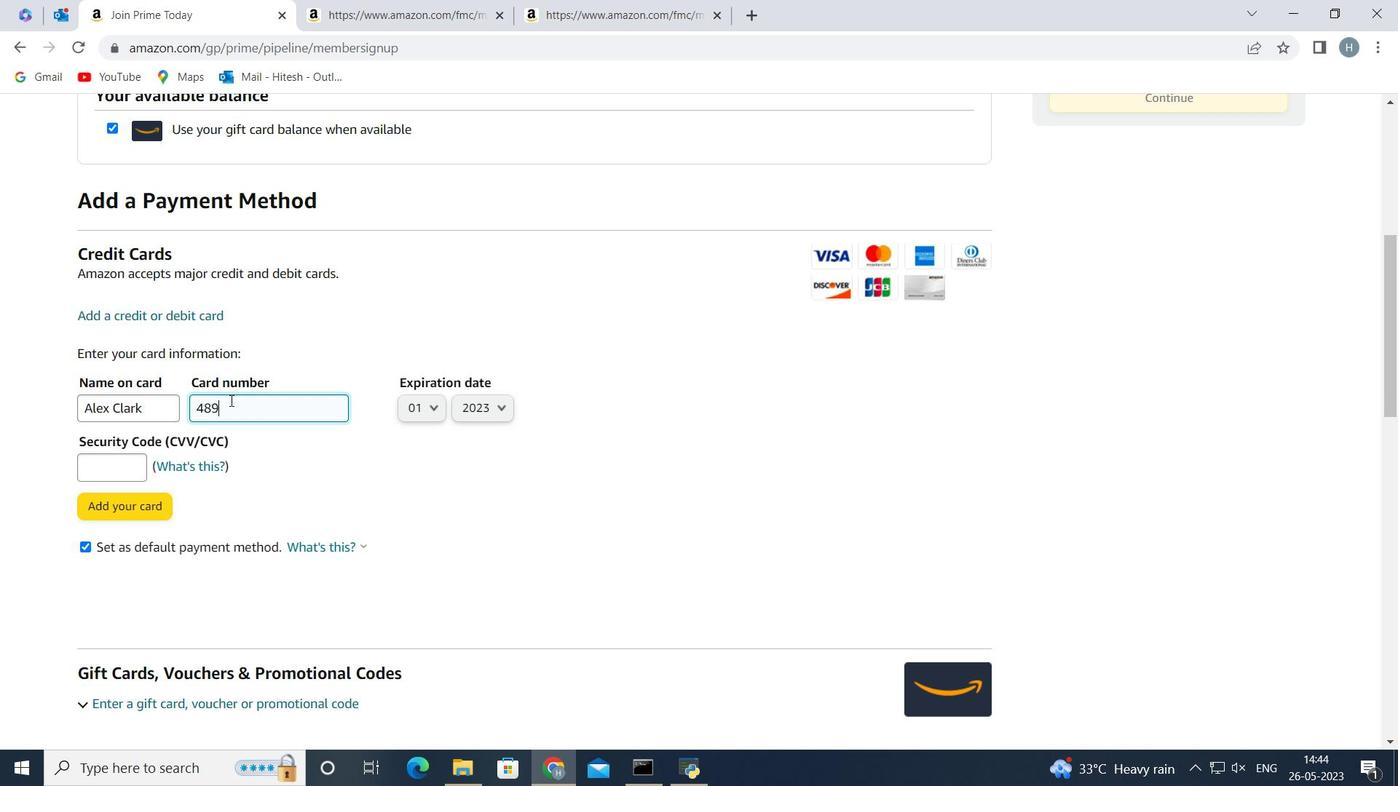 
Action: Mouse moved to (230, 401)
Screenshot: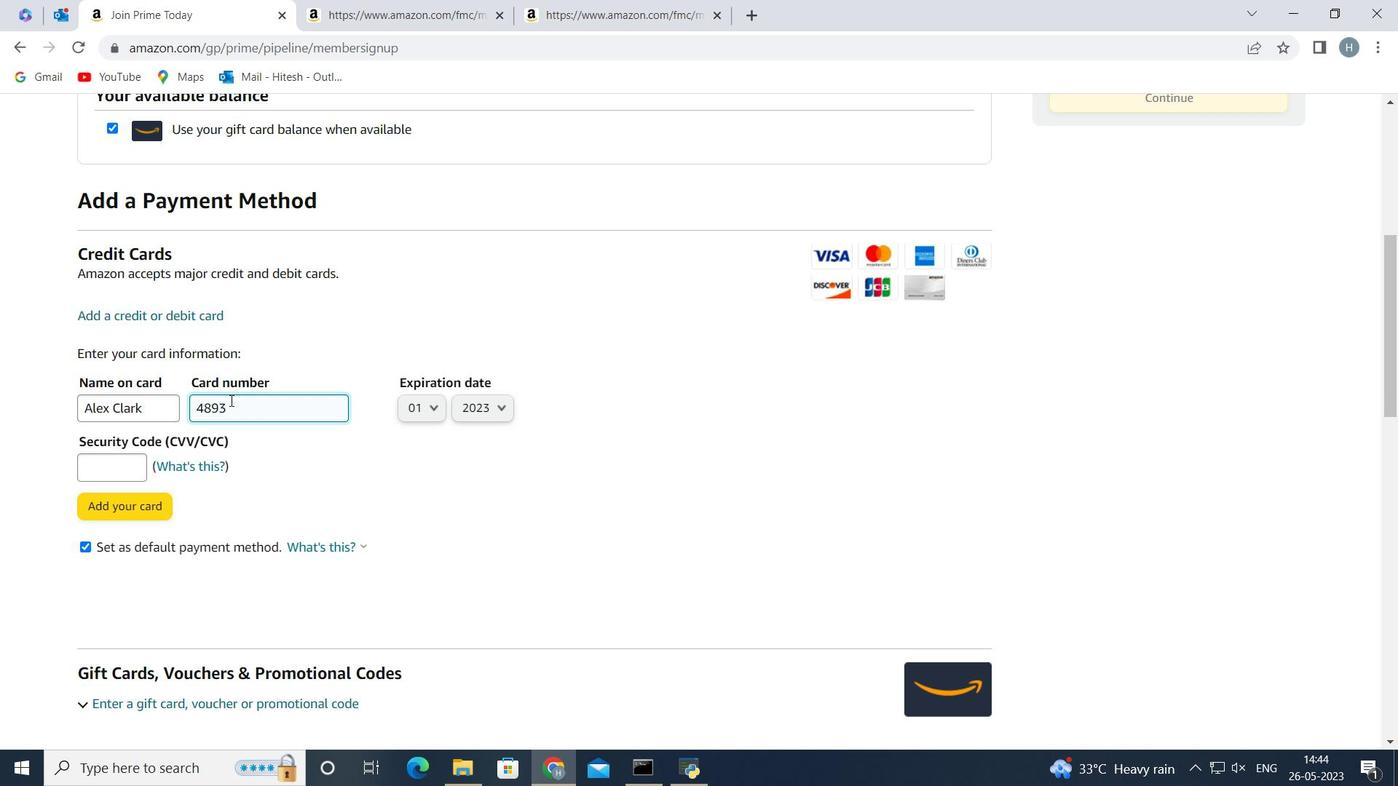 
Action: Key pressed 772456216759
Screenshot: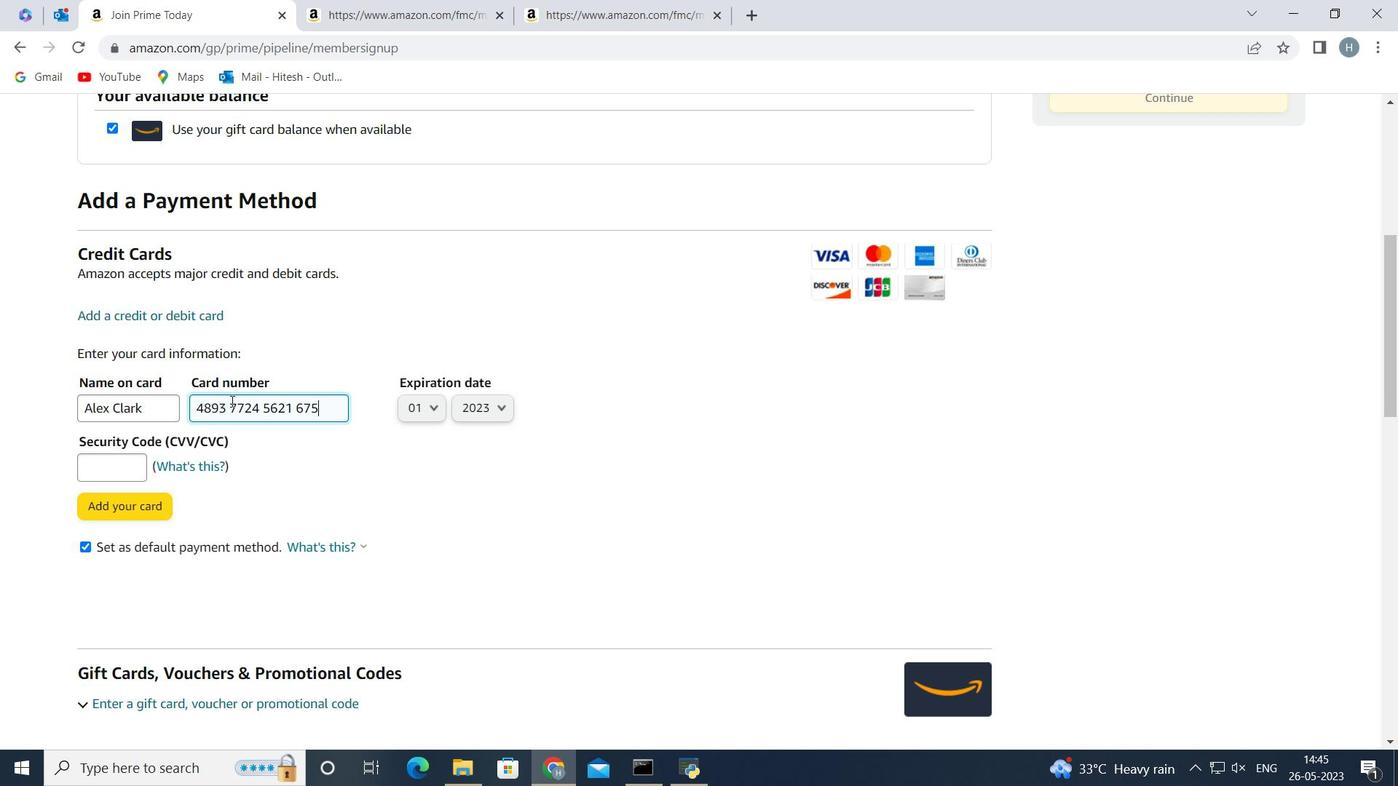 
Action: Mouse moved to (435, 400)
Screenshot: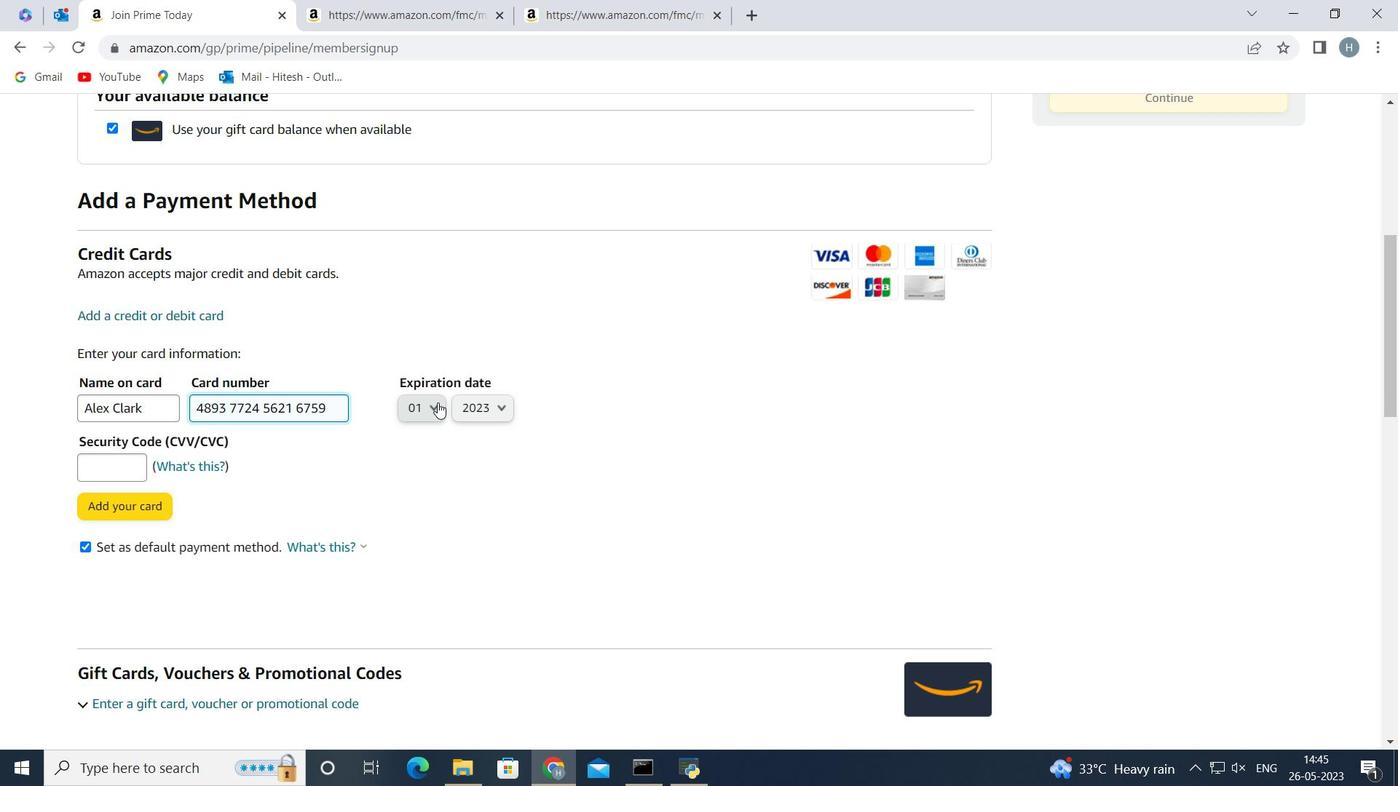 
Action: Mouse pressed left at (435, 400)
Screenshot: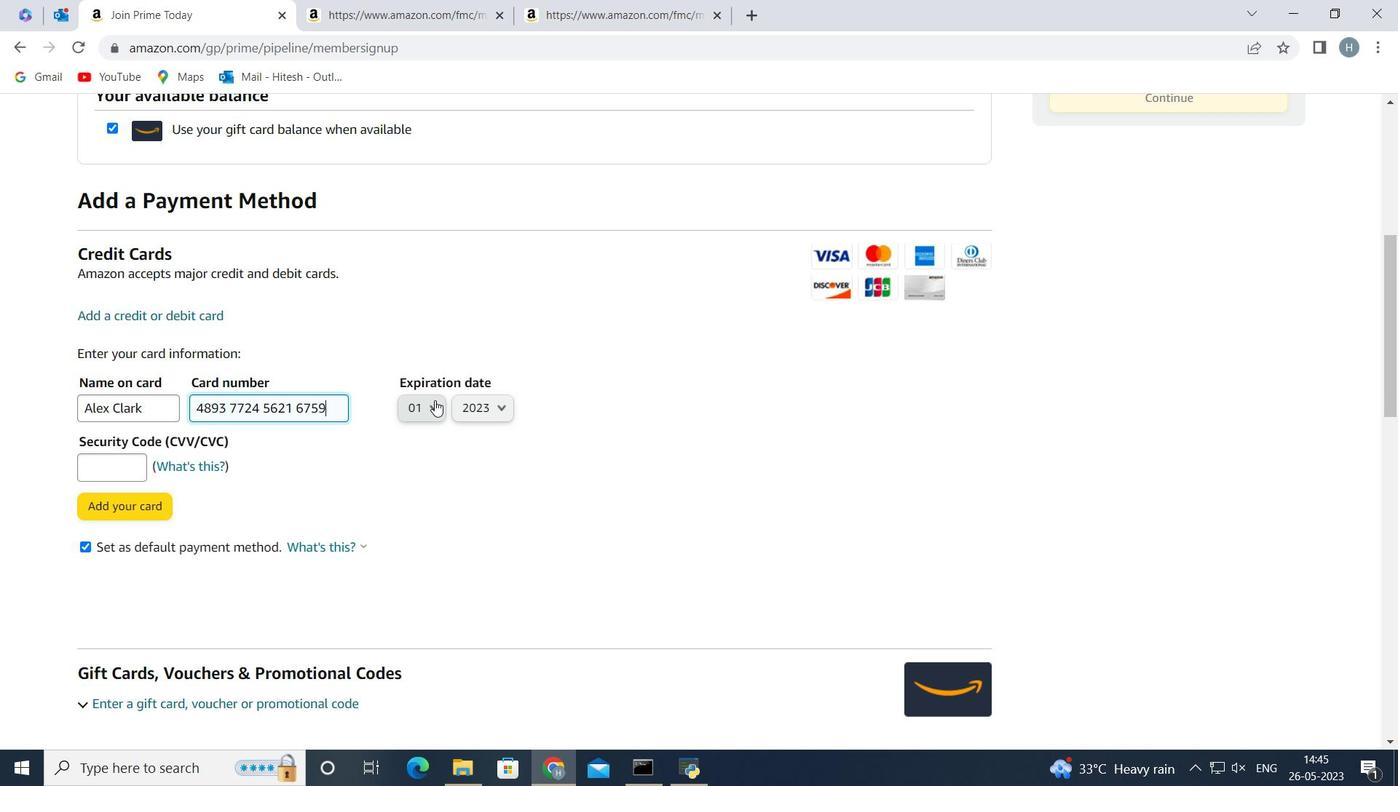 
Action: Mouse moved to (443, 552)
Screenshot: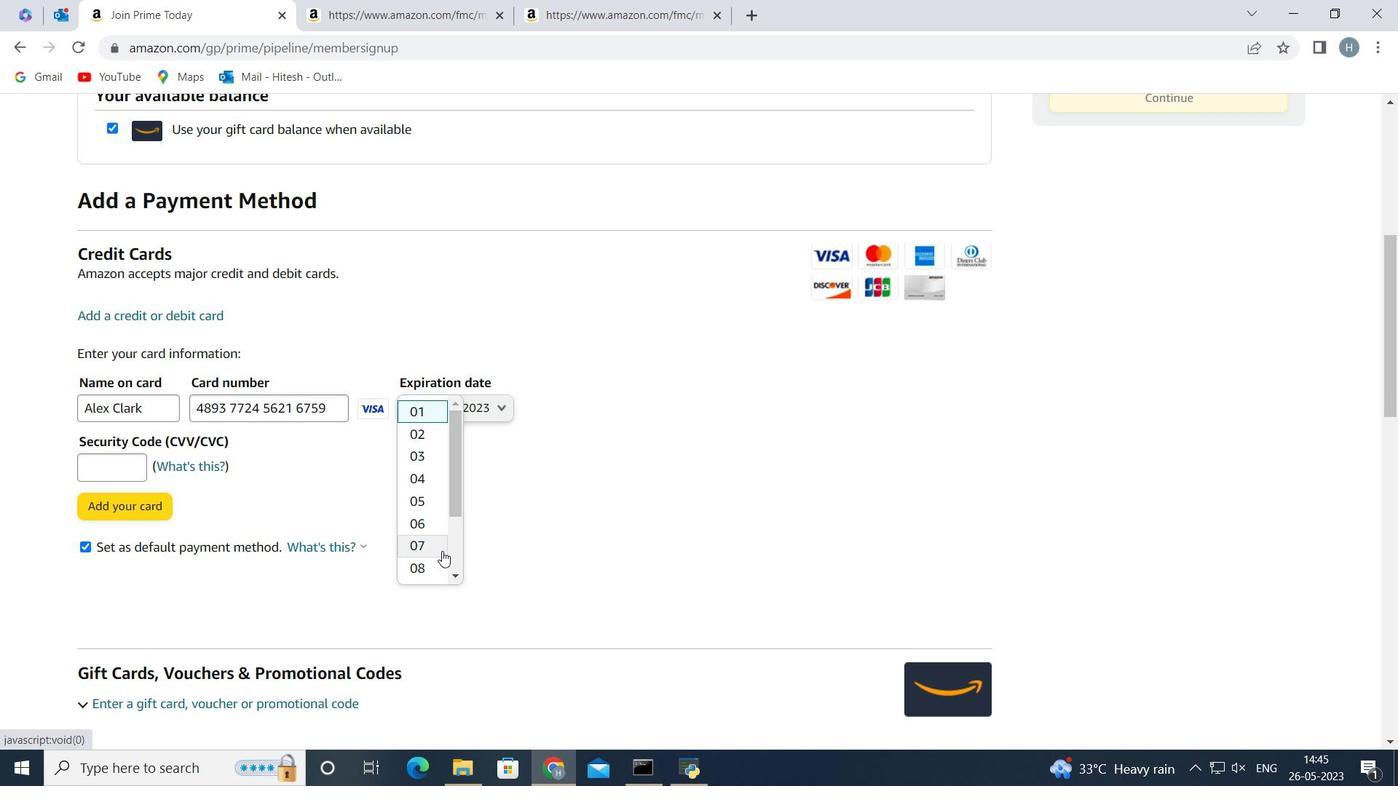 
Action: Mouse scrolled (443, 551) with delta (0, 0)
Screenshot: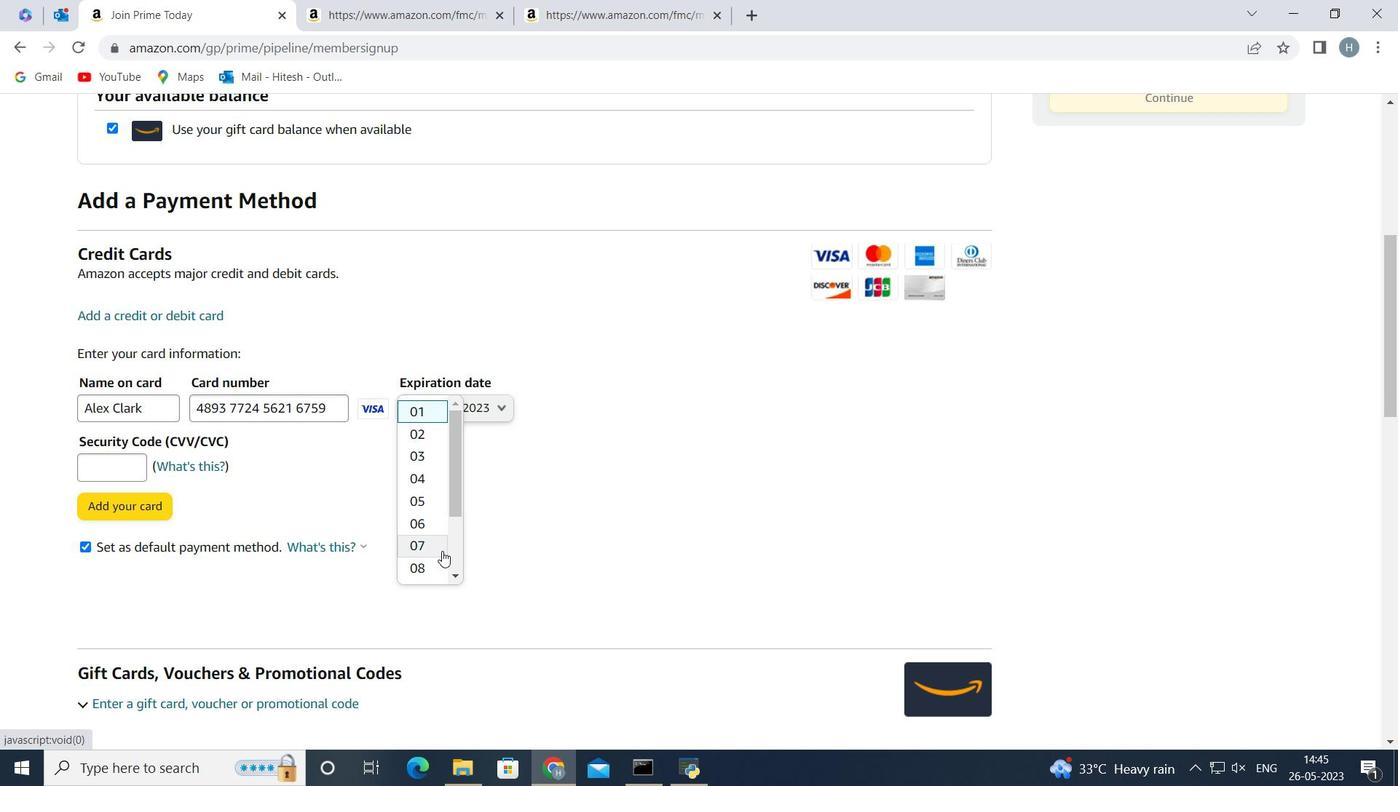 
Action: Mouse scrolled (443, 551) with delta (0, 0)
Screenshot: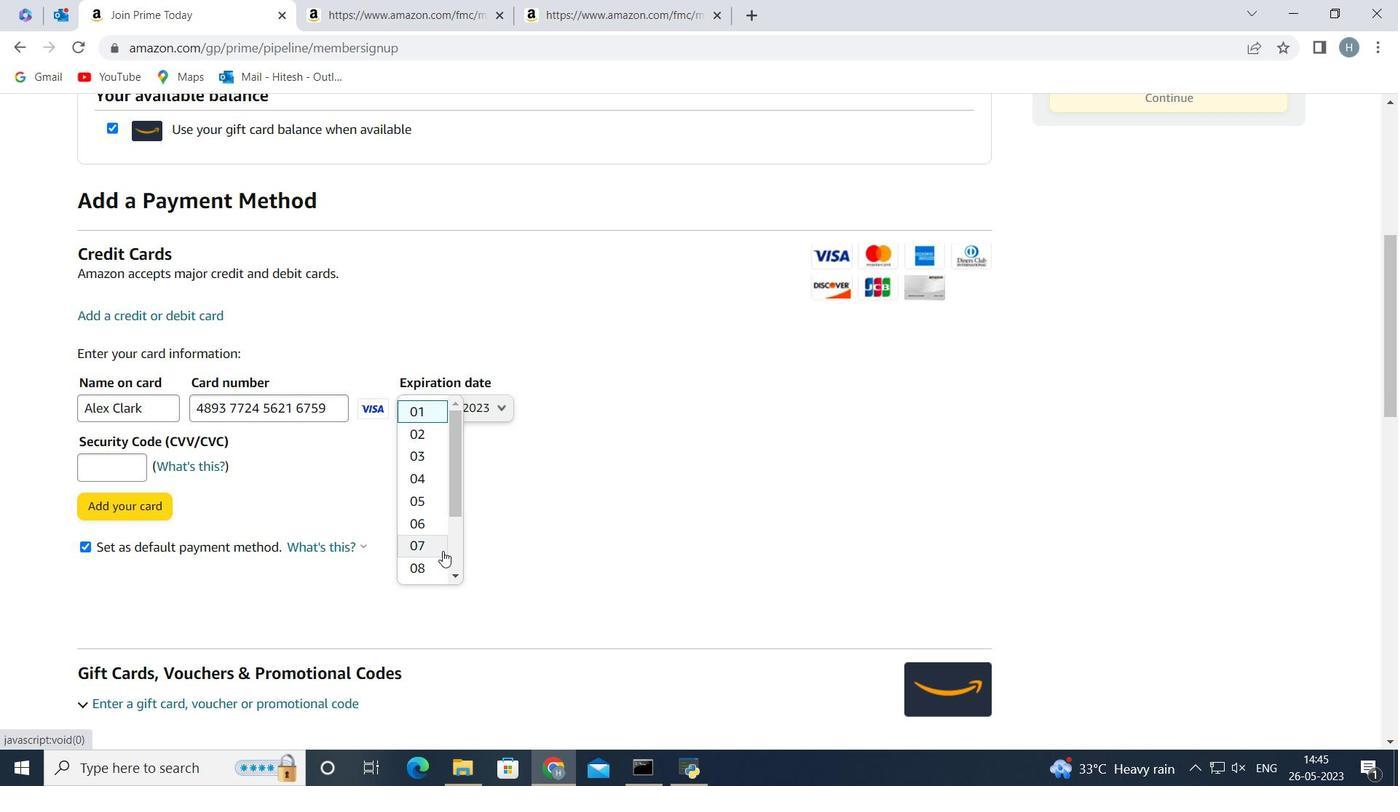 
Action: Mouse scrolled (443, 551) with delta (0, 0)
Screenshot: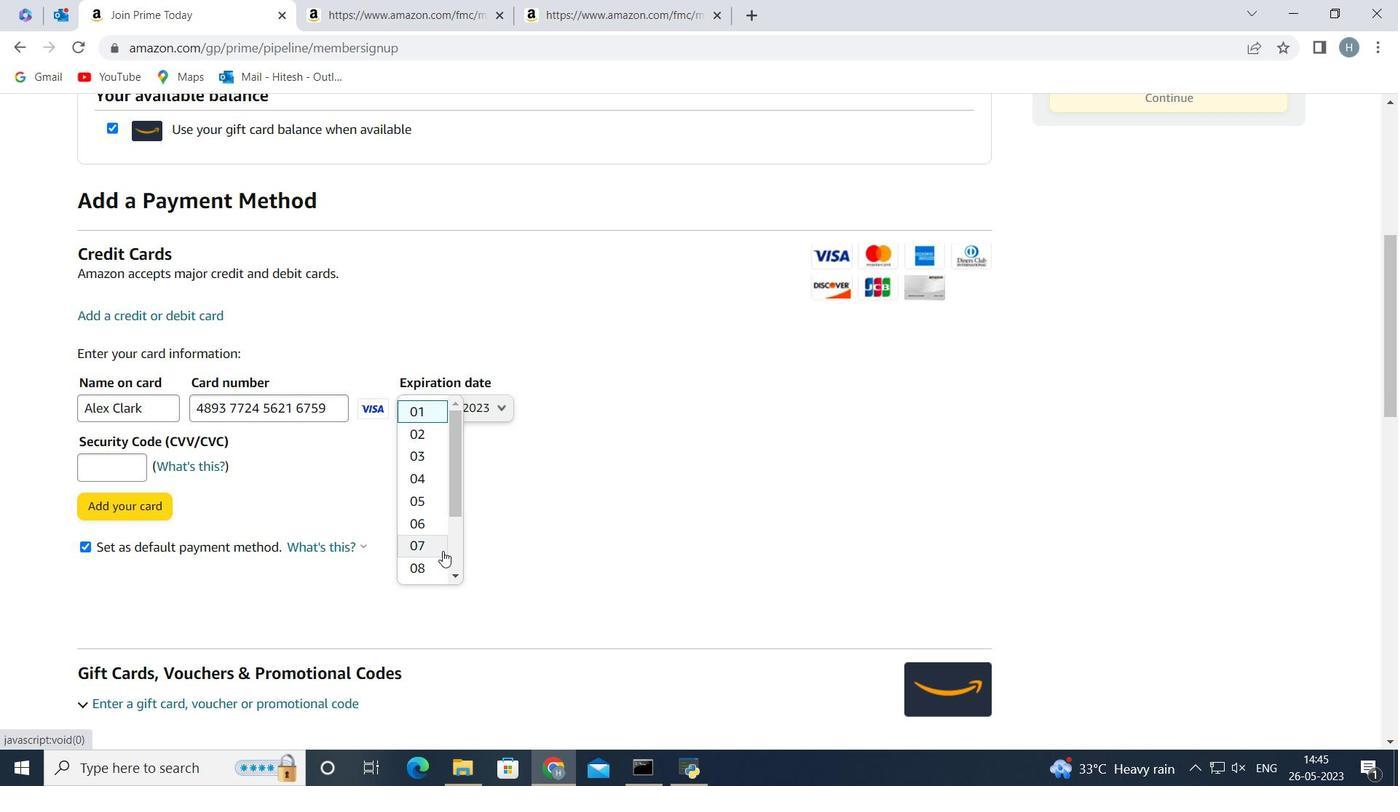 
Action: Mouse scrolled (443, 551) with delta (0, 0)
Screenshot: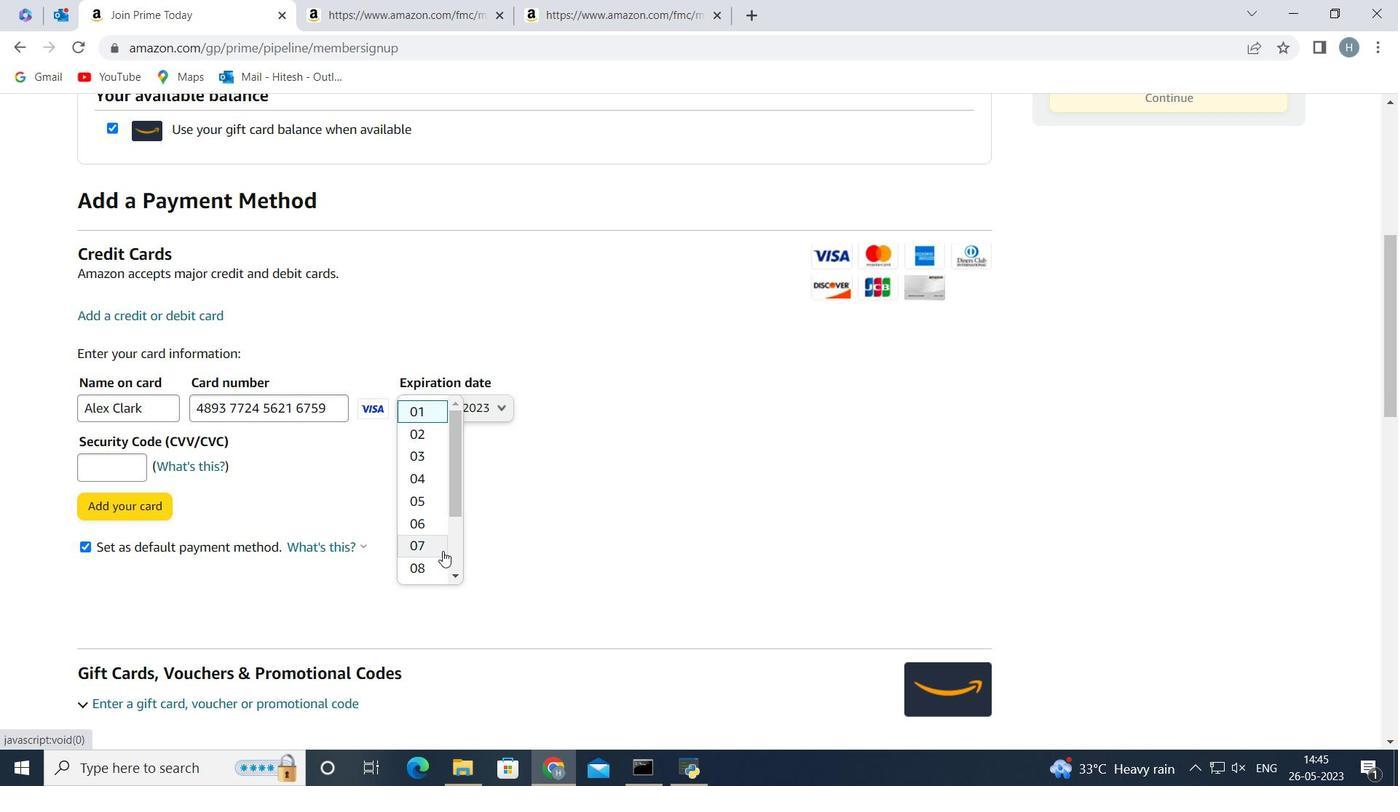 
Action: Mouse moved to (418, 566)
Screenshot: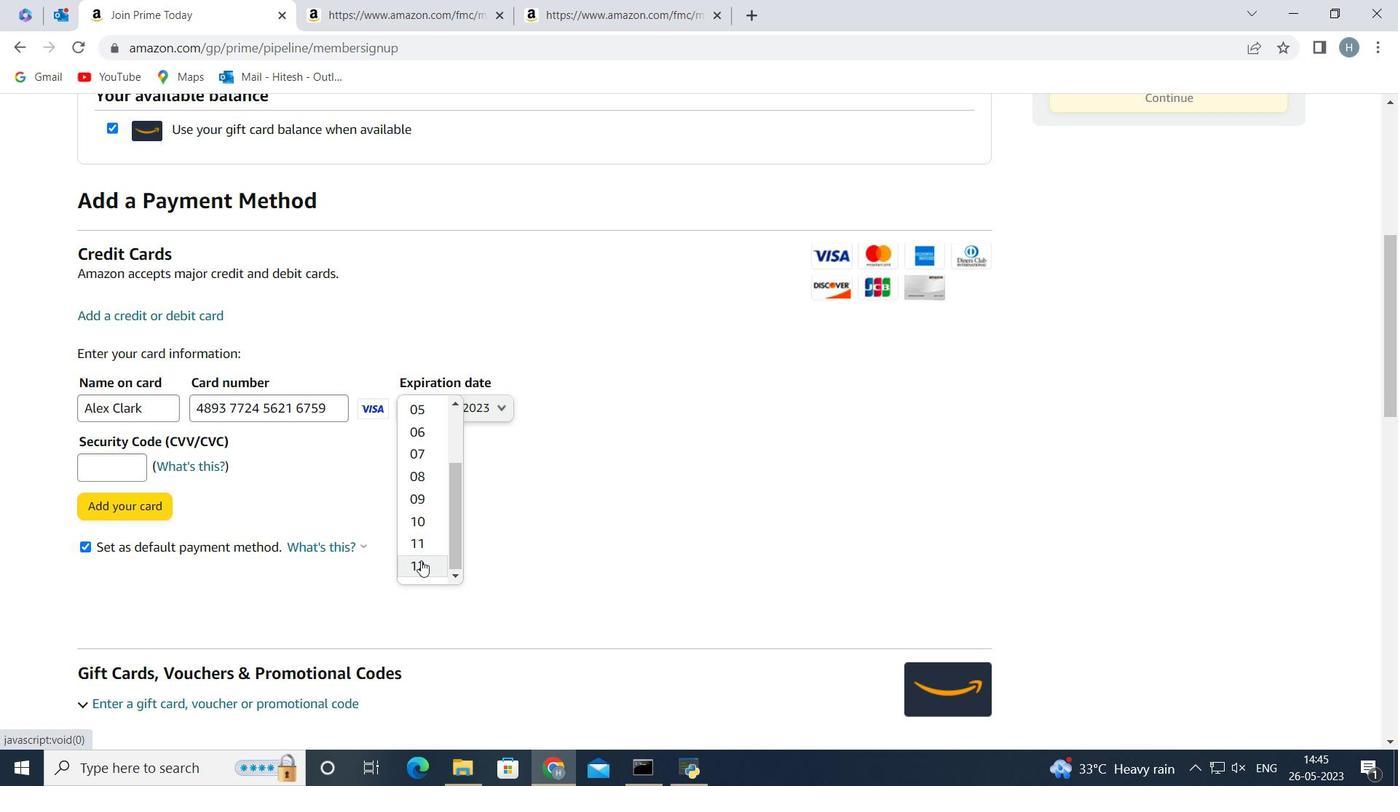 
Action: Mouse pressed left at (418, 566)
Screenshot: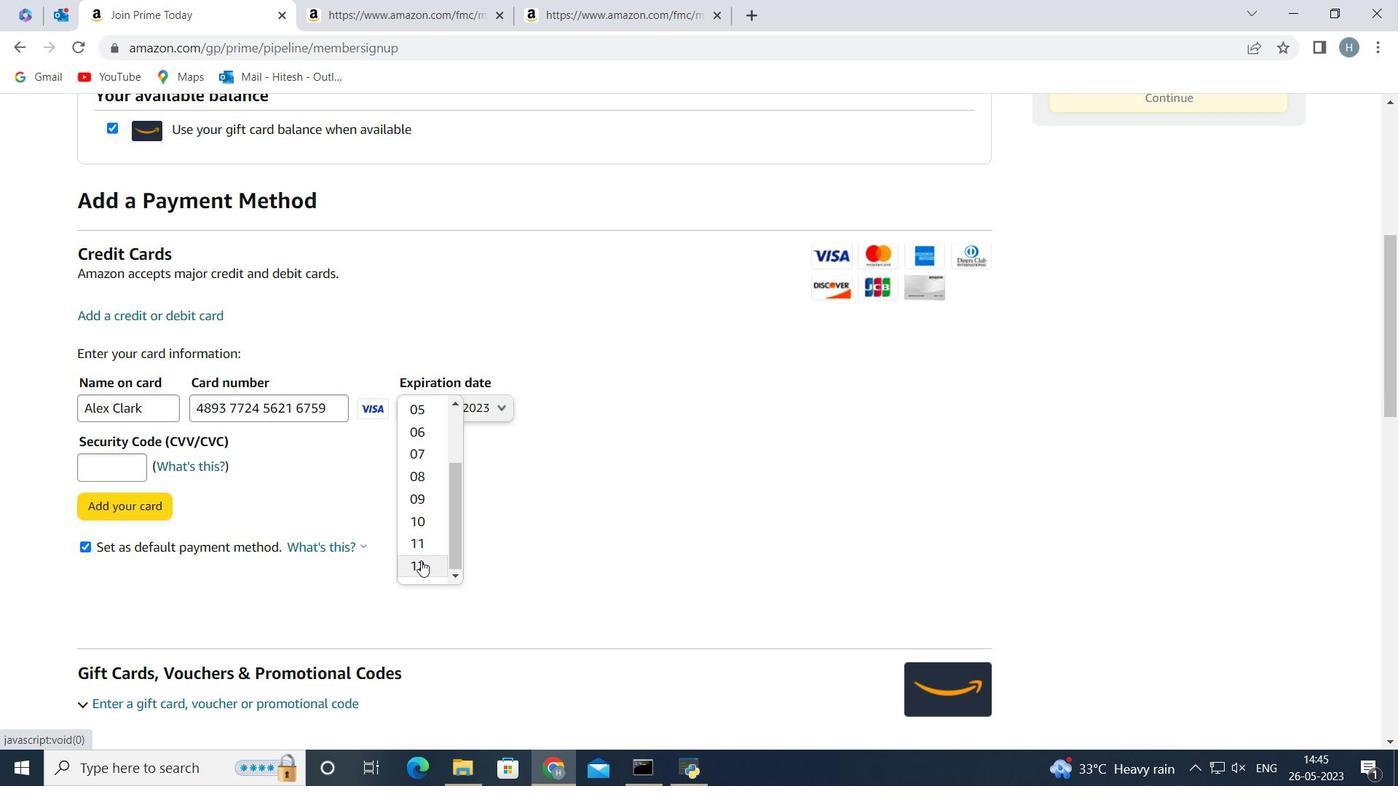 
Action: Mouse moved to (476, 399)
Screenshot: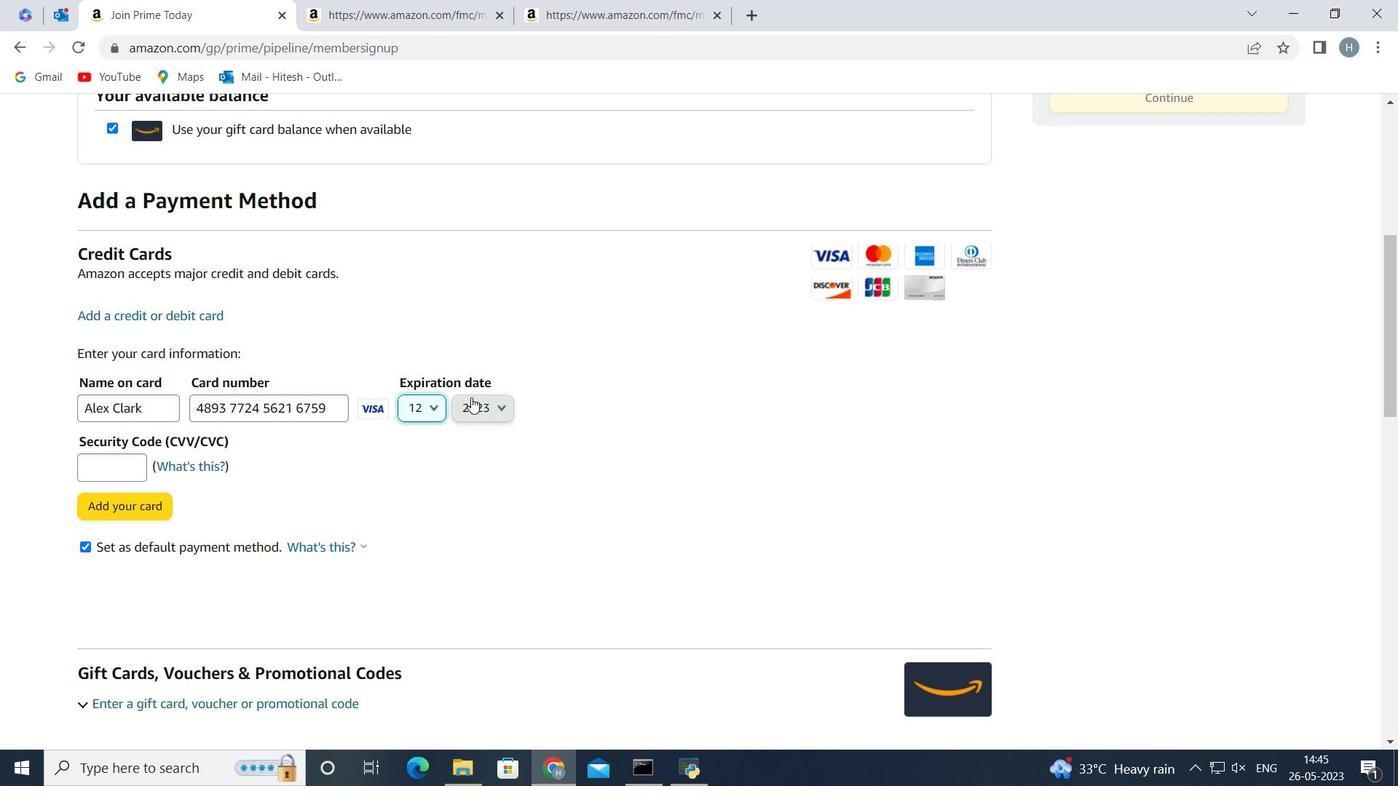 
Action: Mouse pressed left at (476, 399)
Screenshot: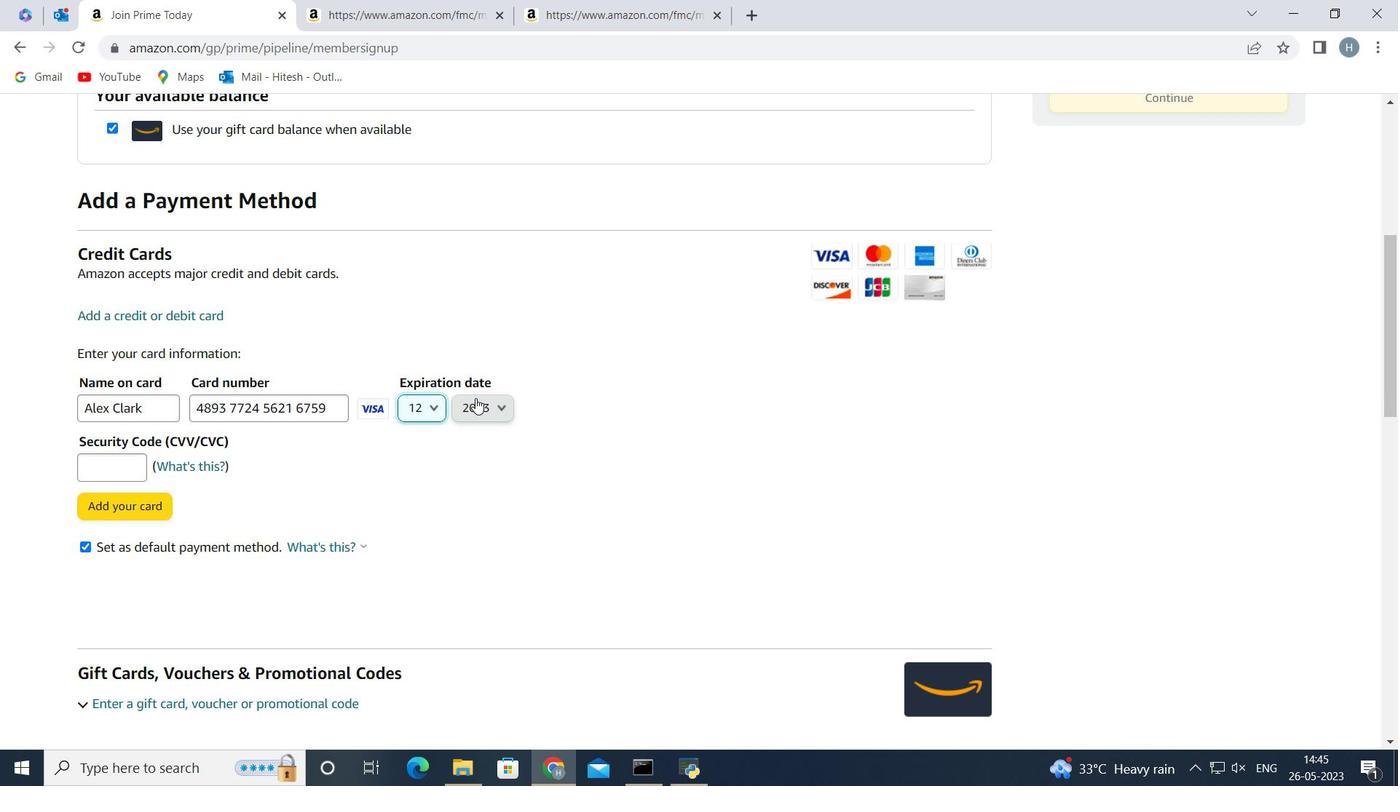 
Action: Mouse moved to (497, 433)
Screenshot: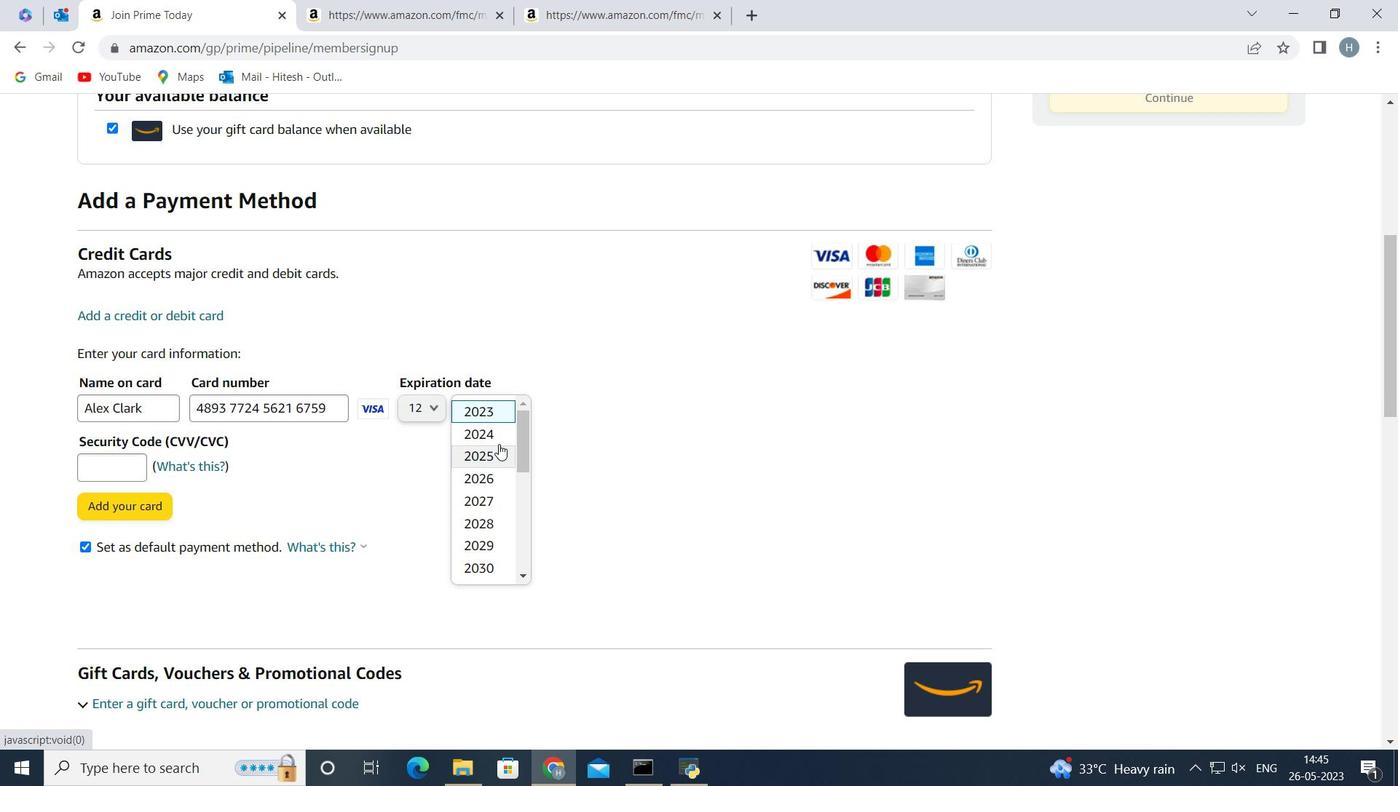 
Action: Mouse pressed left at (497, 433)
Screenshot: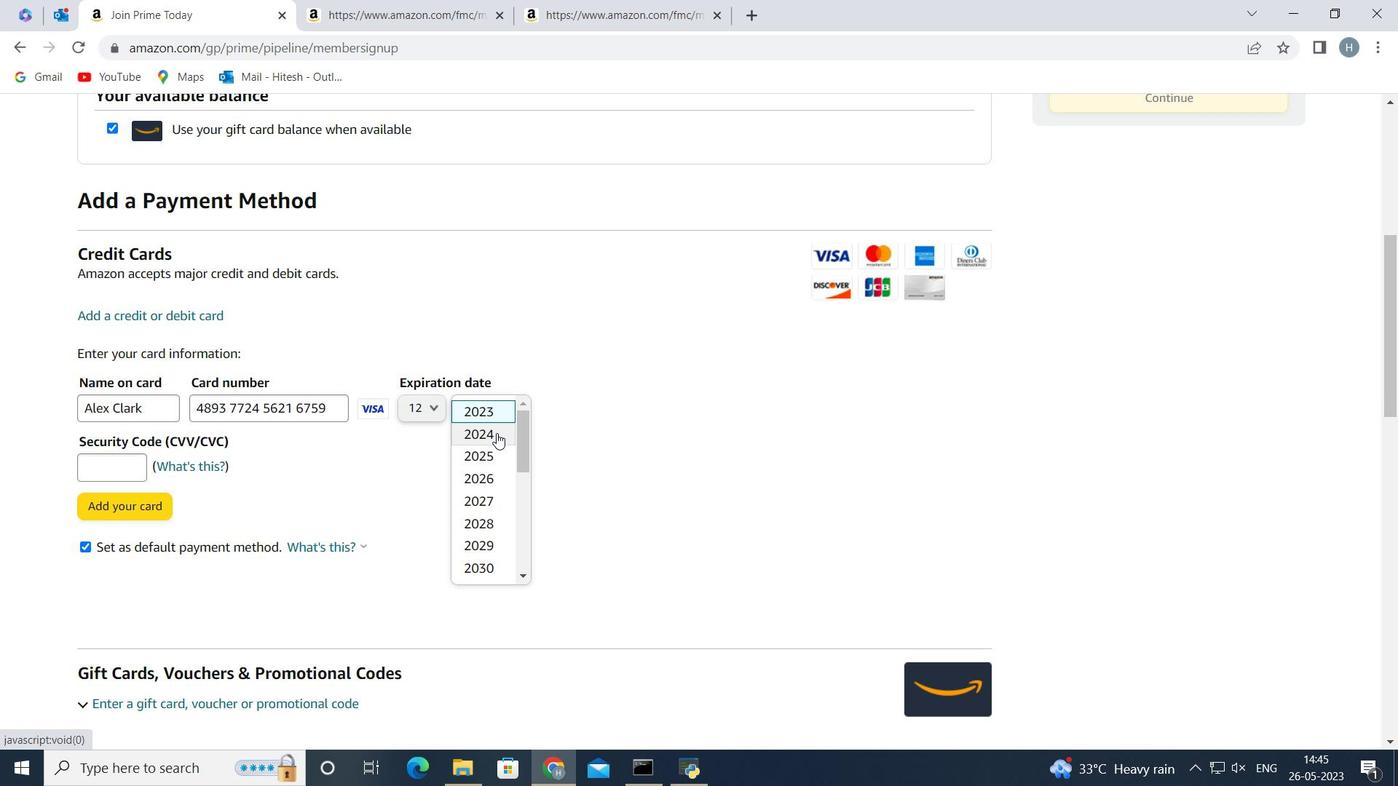 
Action: Mouse moved to (116, 465)
Screenshot: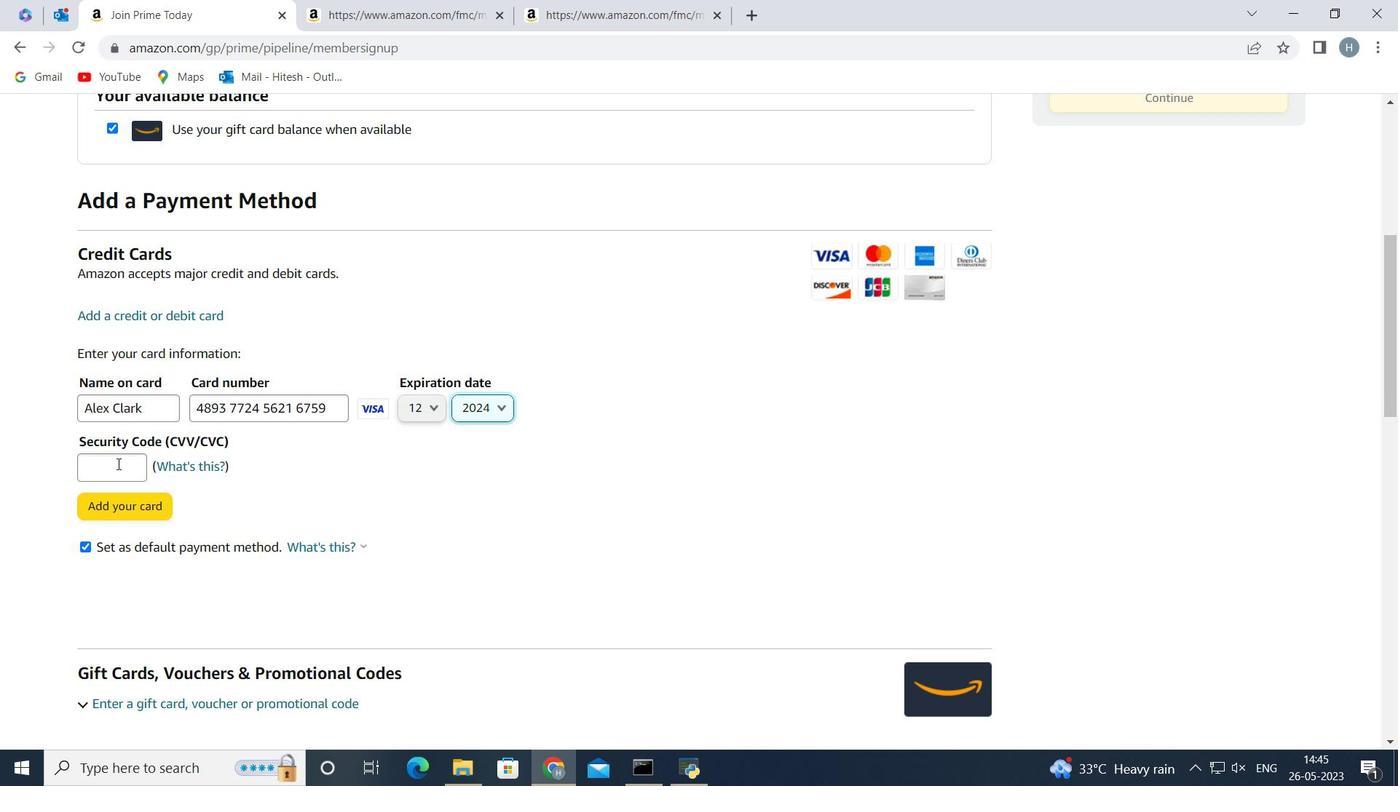 
Action: Mouse pressed left at (116, 465)
Screenshot: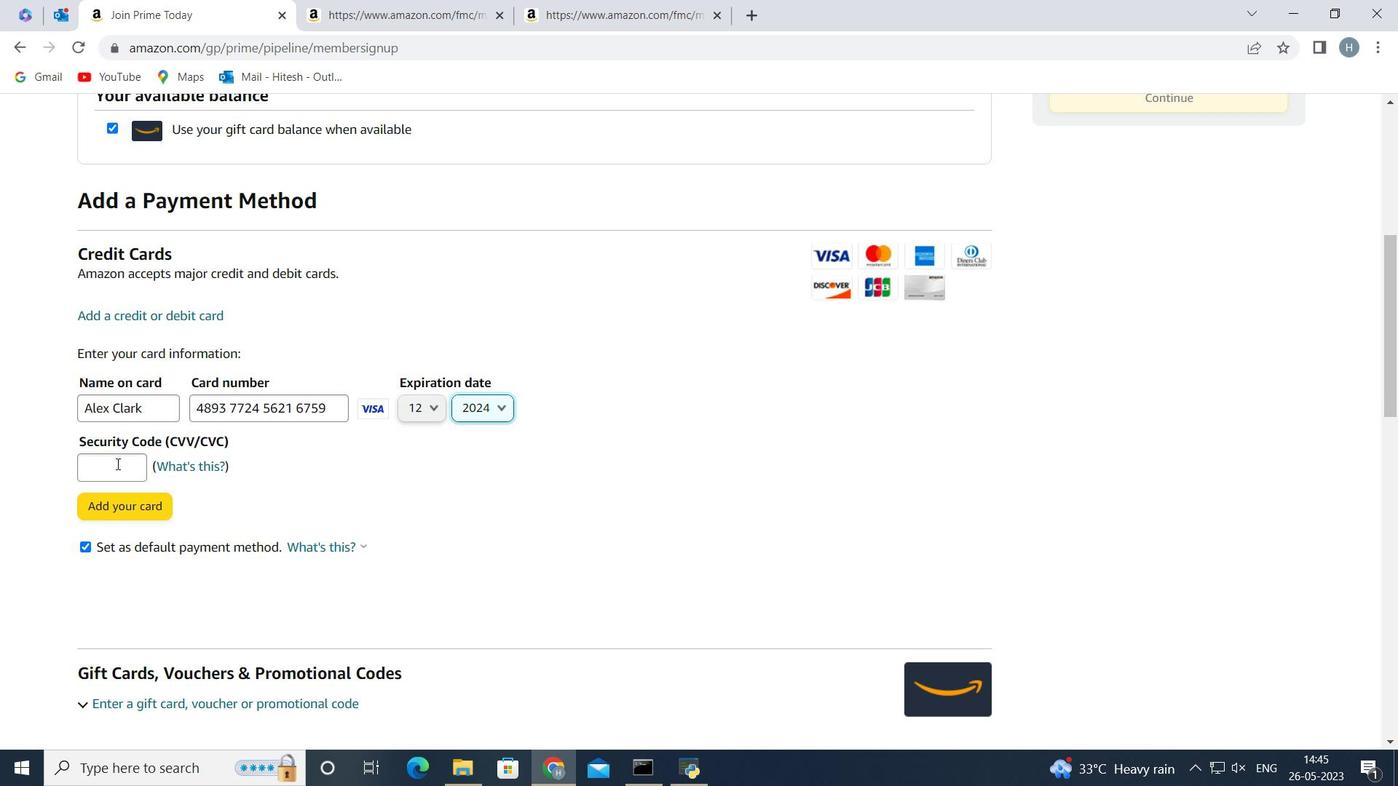 
Action: Key pressed 506
Screenshot: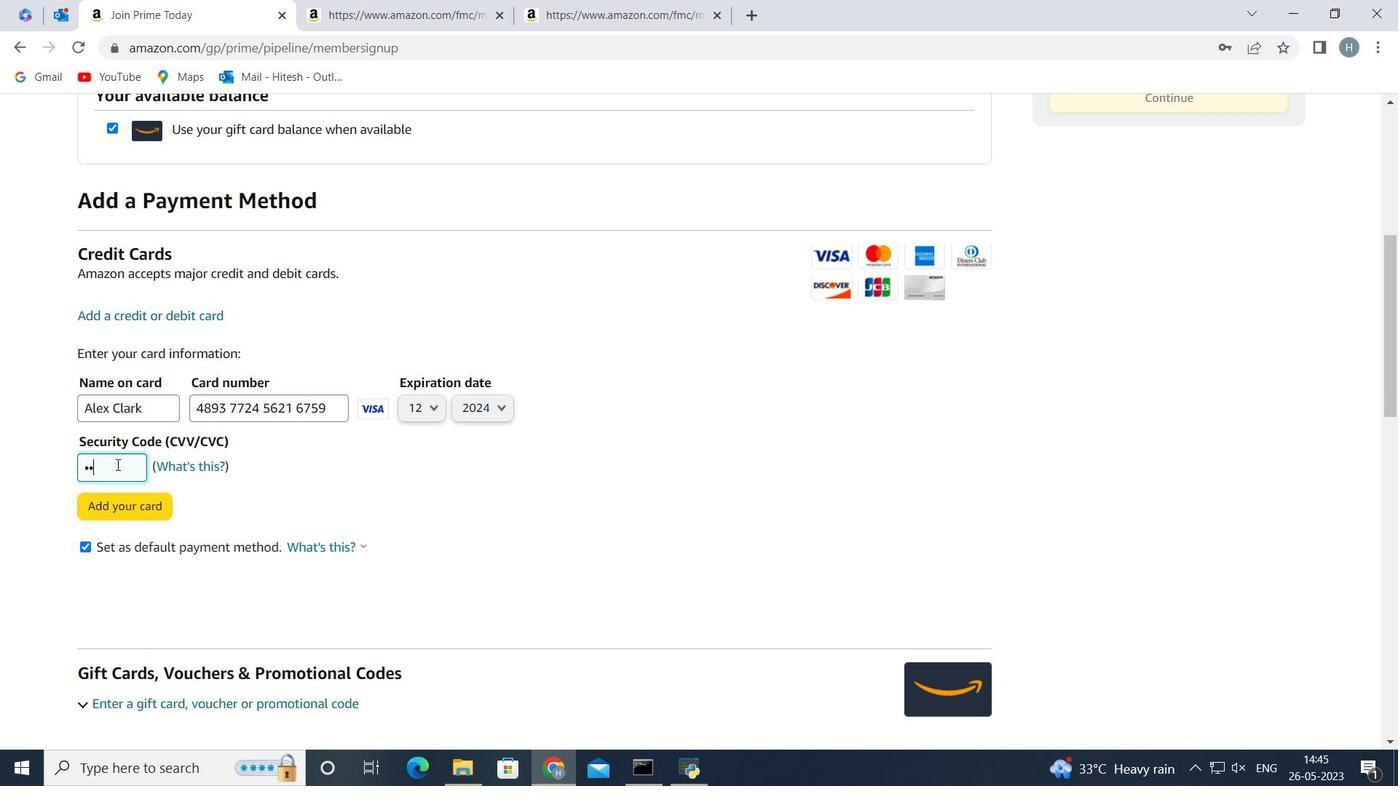 
Action: Mouse moved to (578, 512)
Screenshot: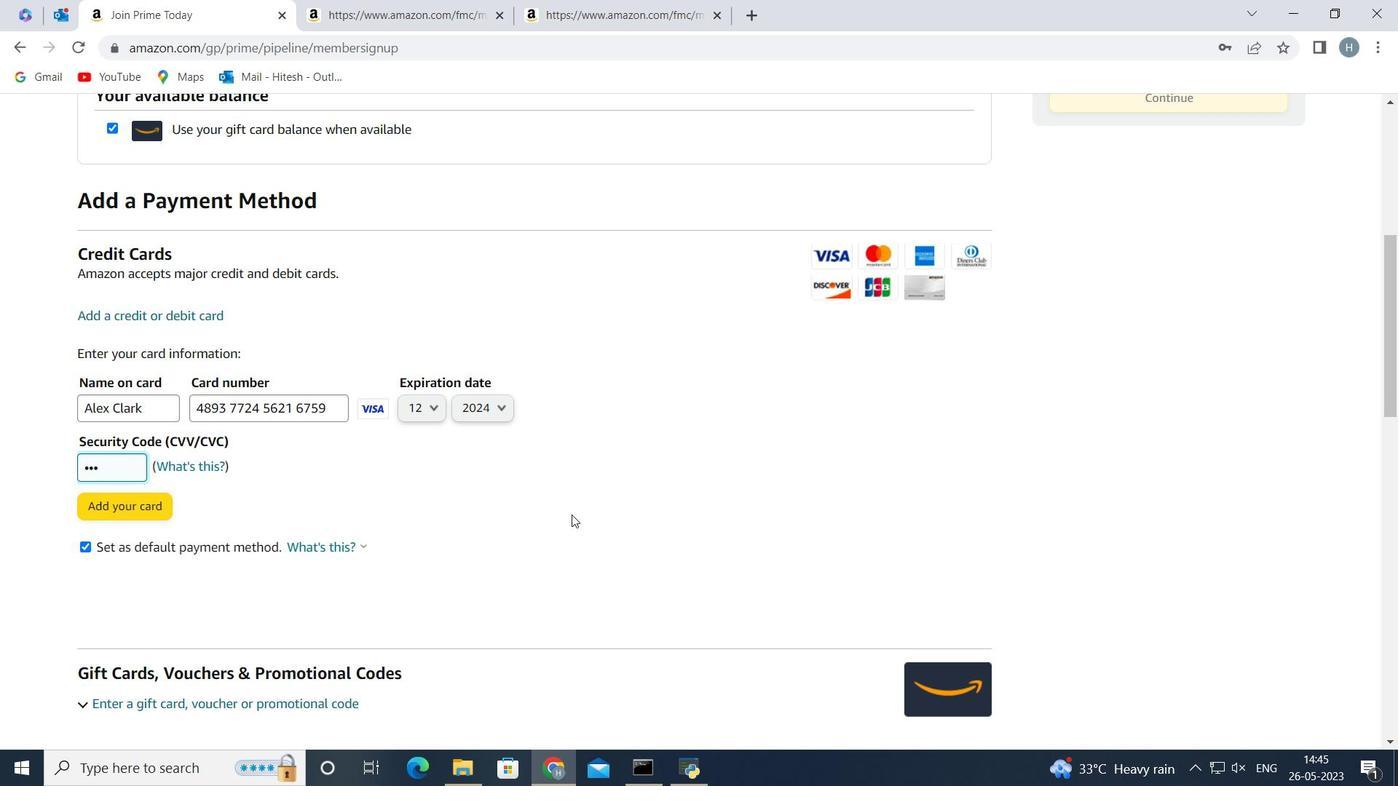 
Action: Mouse scrolled (578, 512) with delta (0, 0)
Screenshot: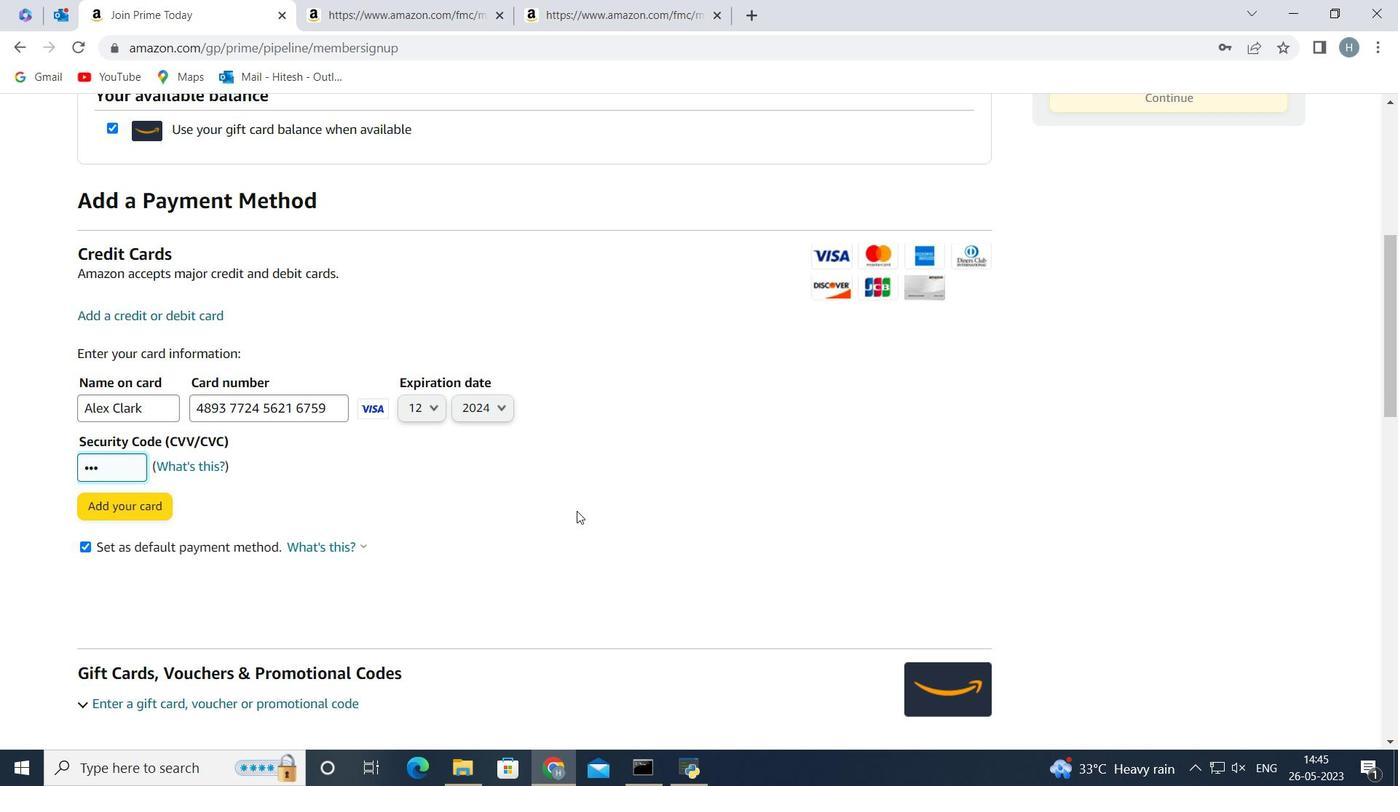 
Action: Mouse scrolled (578, 512) with delta (0, 0)
Screenshot: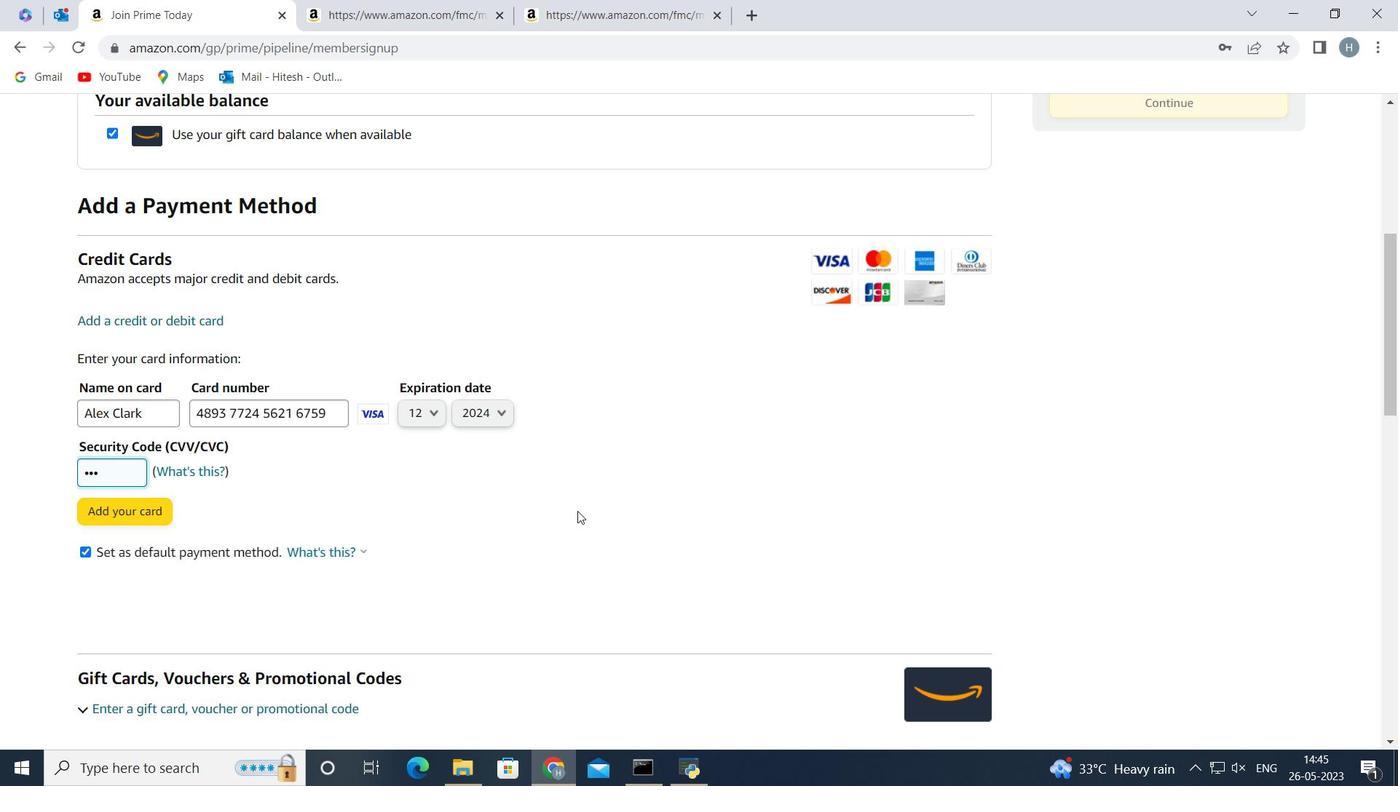 
Action: Mouse scrolled (578, 512) with delta (0, 0)
Screenshot: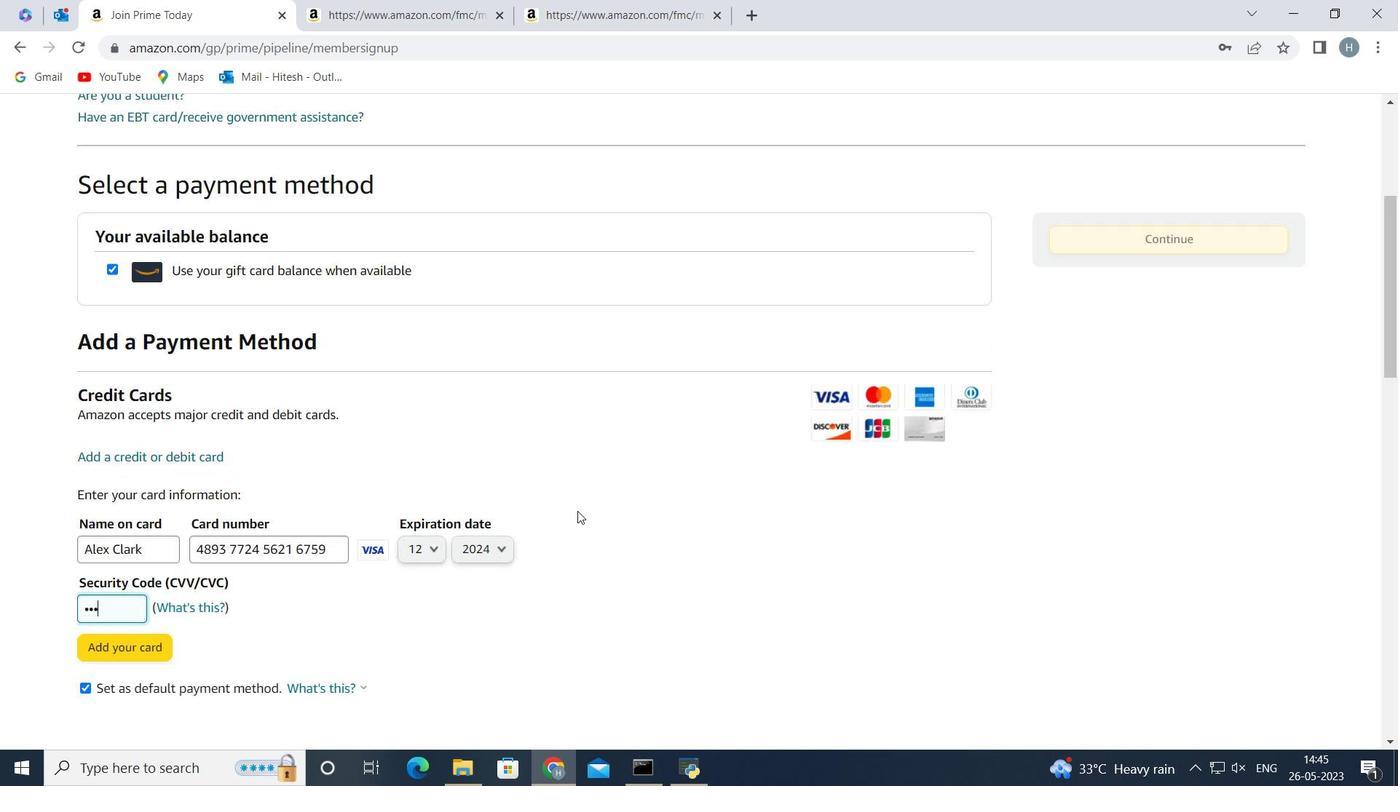 
Action: Mouse scrolled (578, 512) with delta (0, 0)
Screenshot: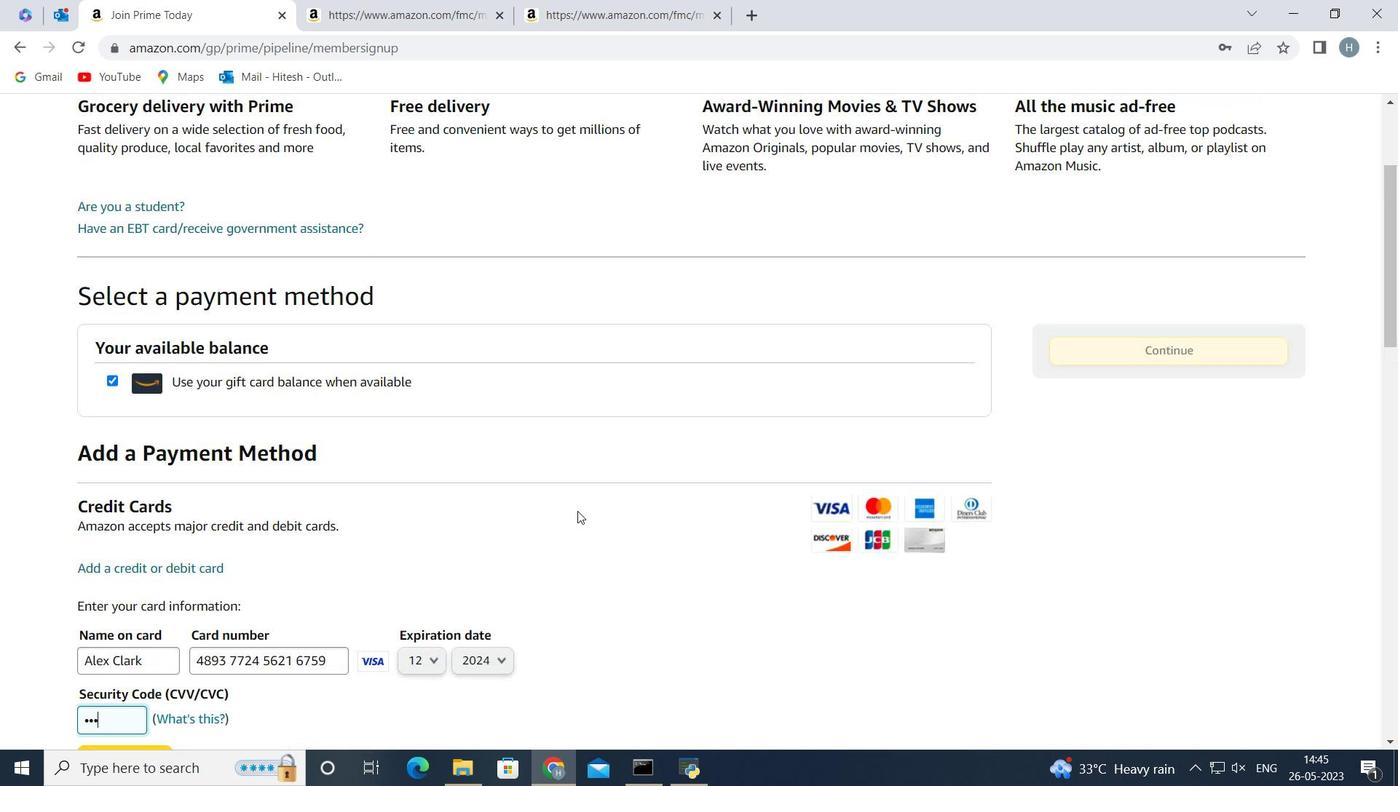 
Action: Mouse scrolled (578, 512) with delta (0, 0)
Screenshot: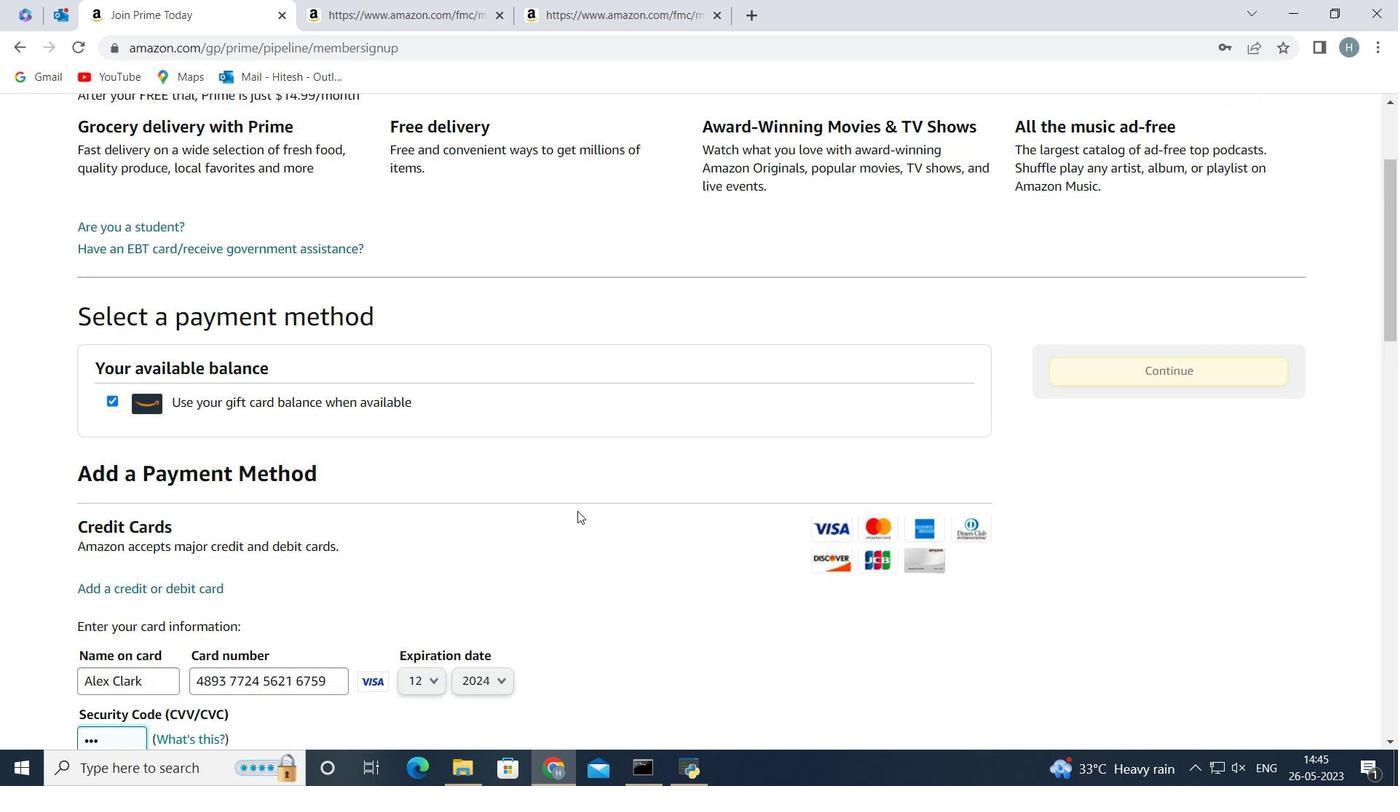 
Action: Mouse scrolled (578, 512) with delta (0, 0)
Screenshot: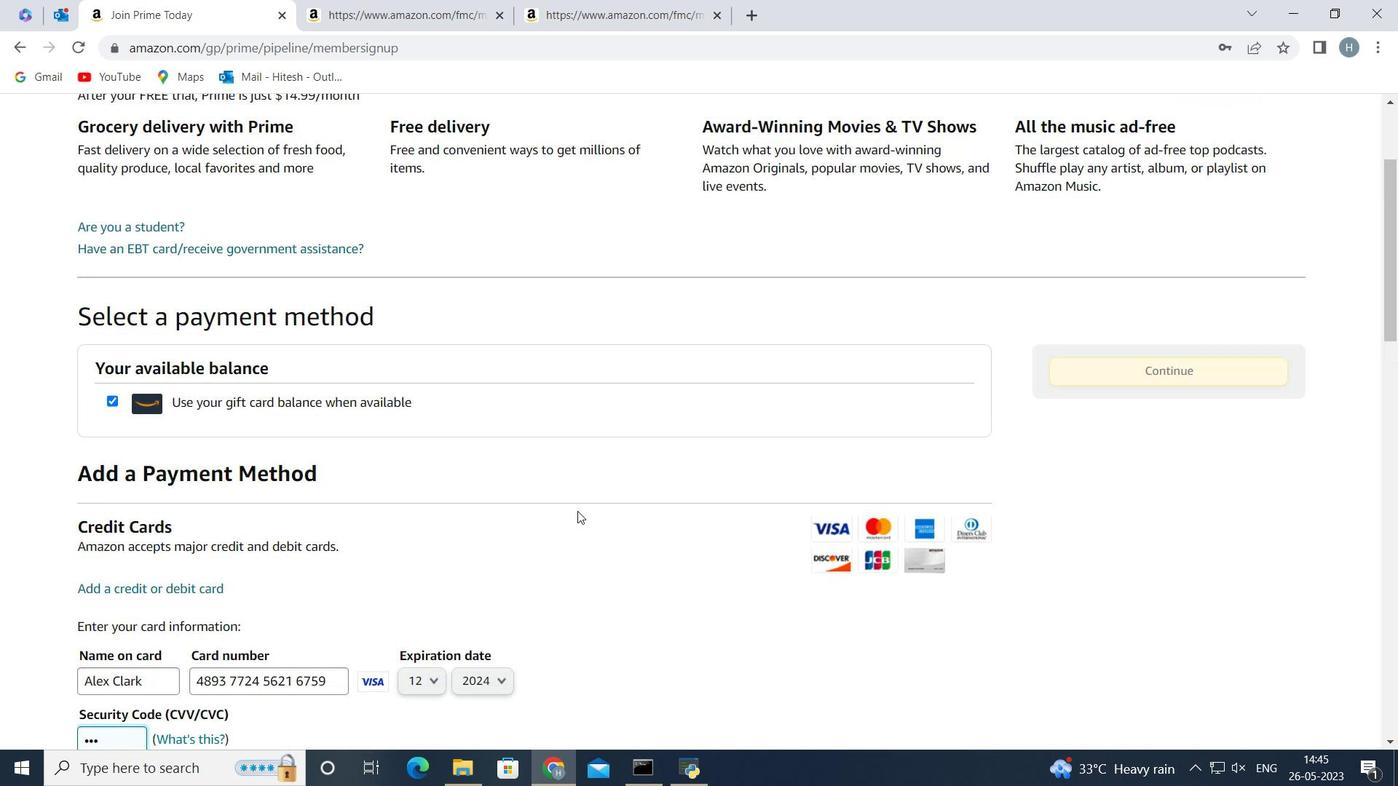 
